 Task: Daily Calendar Template.
Action: Mouse moved to (273, 177)
Screenshot: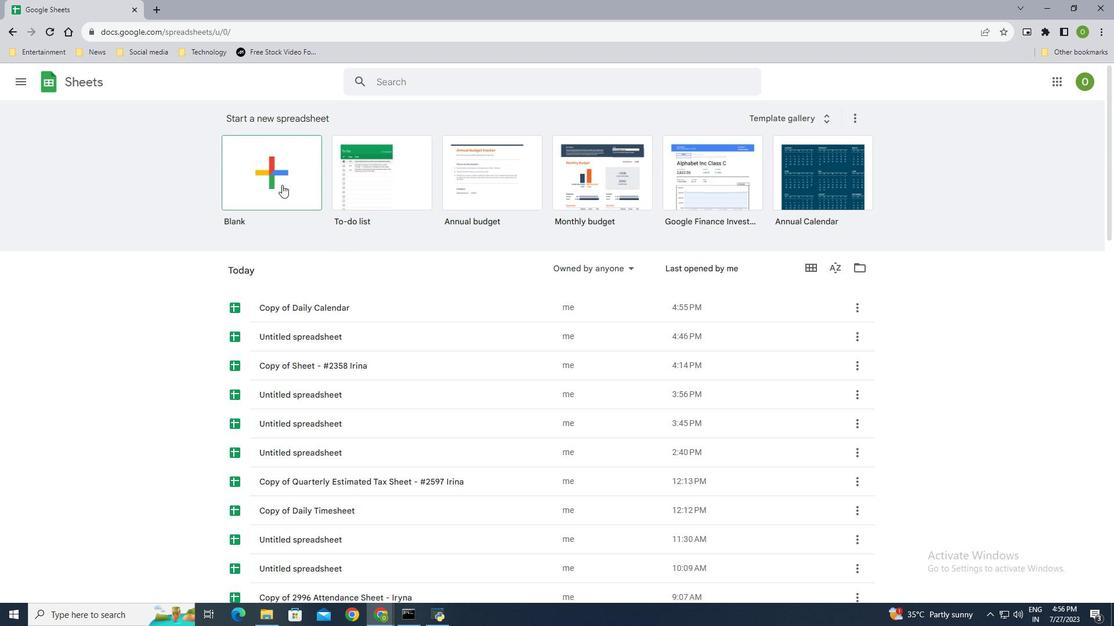 
Action: Mouse pressed left at (273, 177)
Screenshot: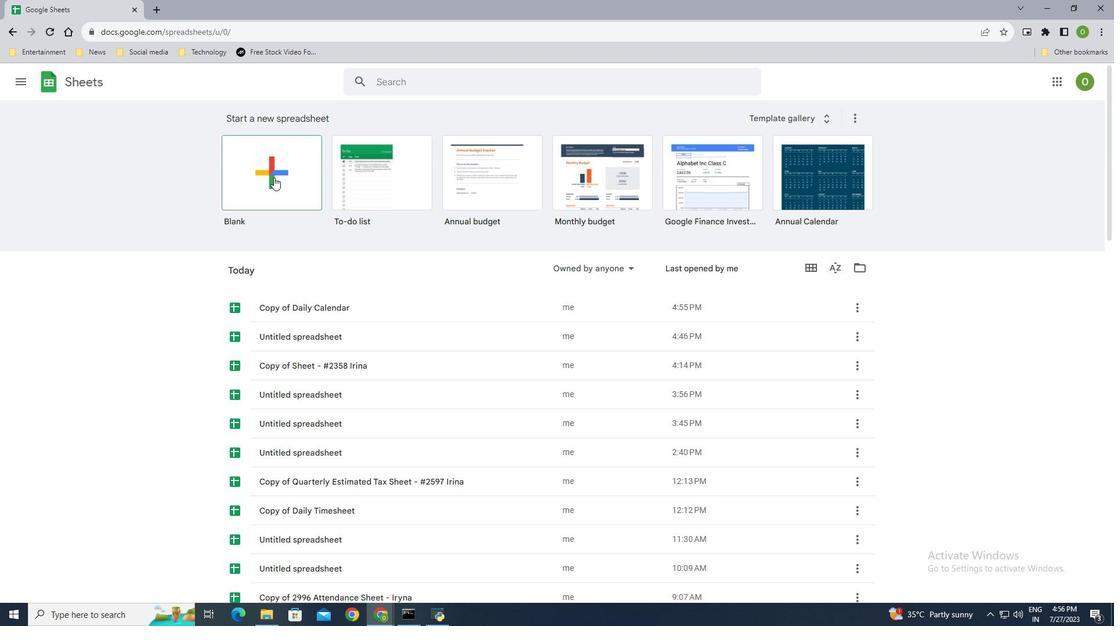
Action: Mouse moved to (56, 167)
Screenshot: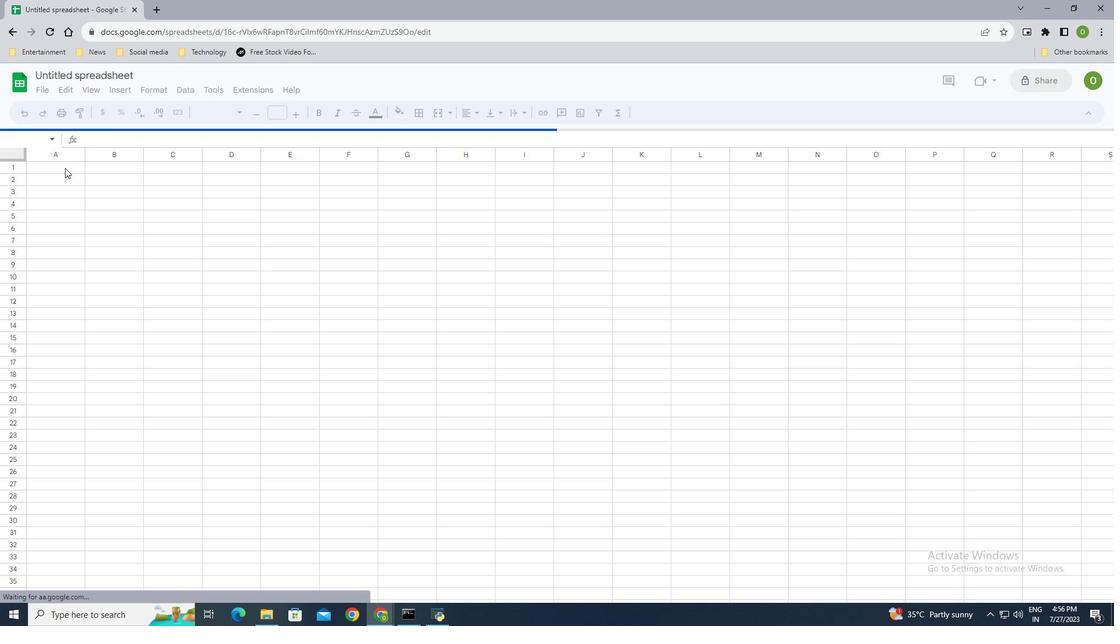 
Action: Mouse pressed left at (56, 167)
Screenshot: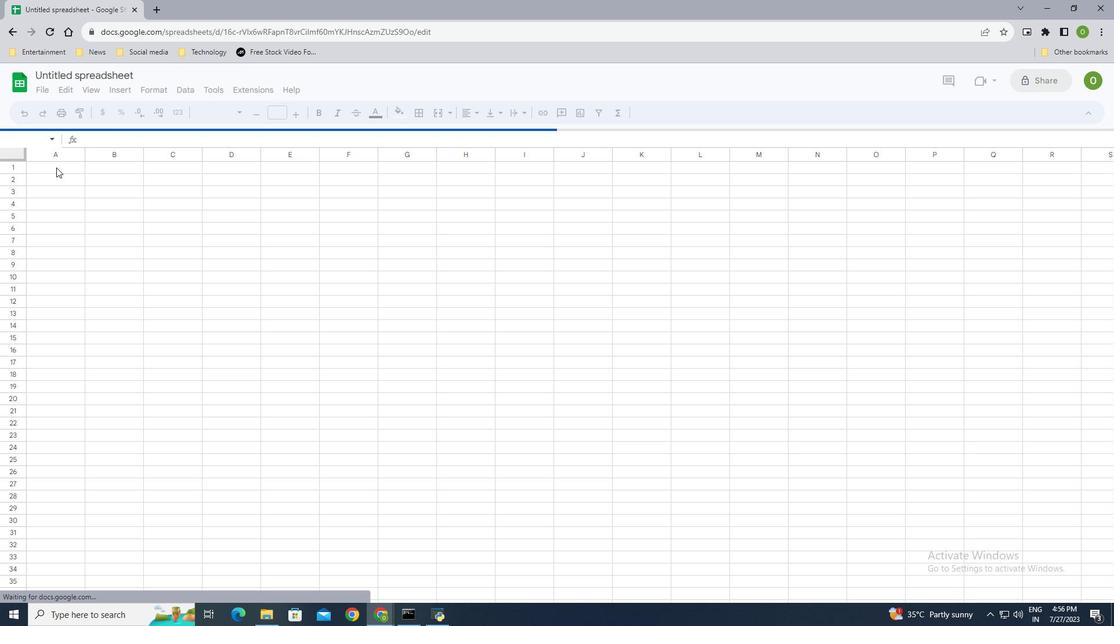 
Action: Mouse moved to (73, 165)
Screenshot: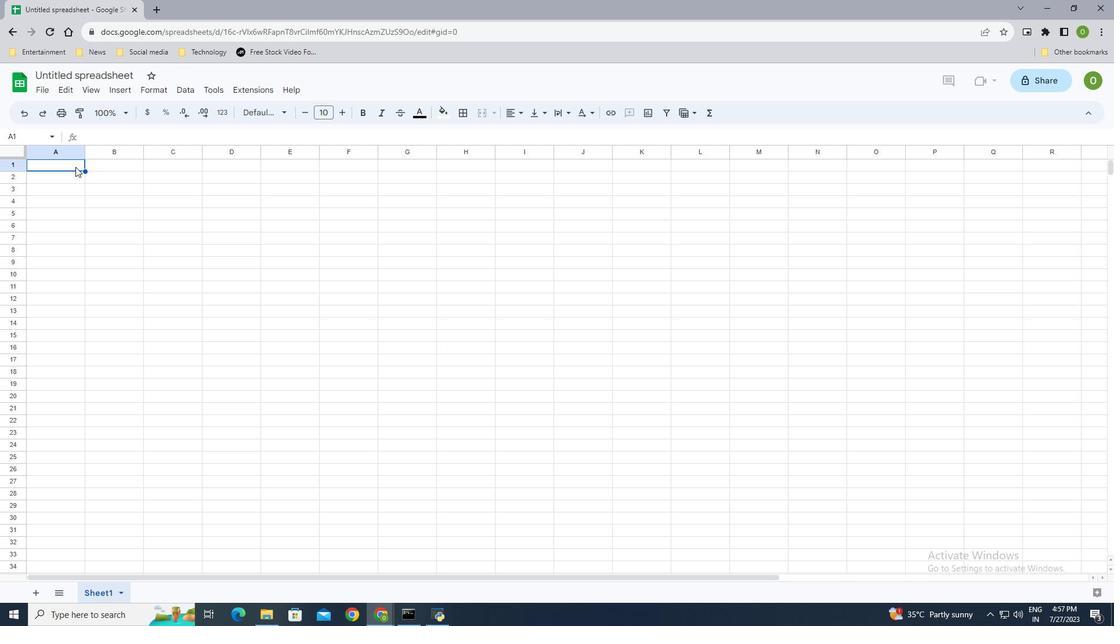 
Action: Mouse pressed left at (73, 165)
Screenshot: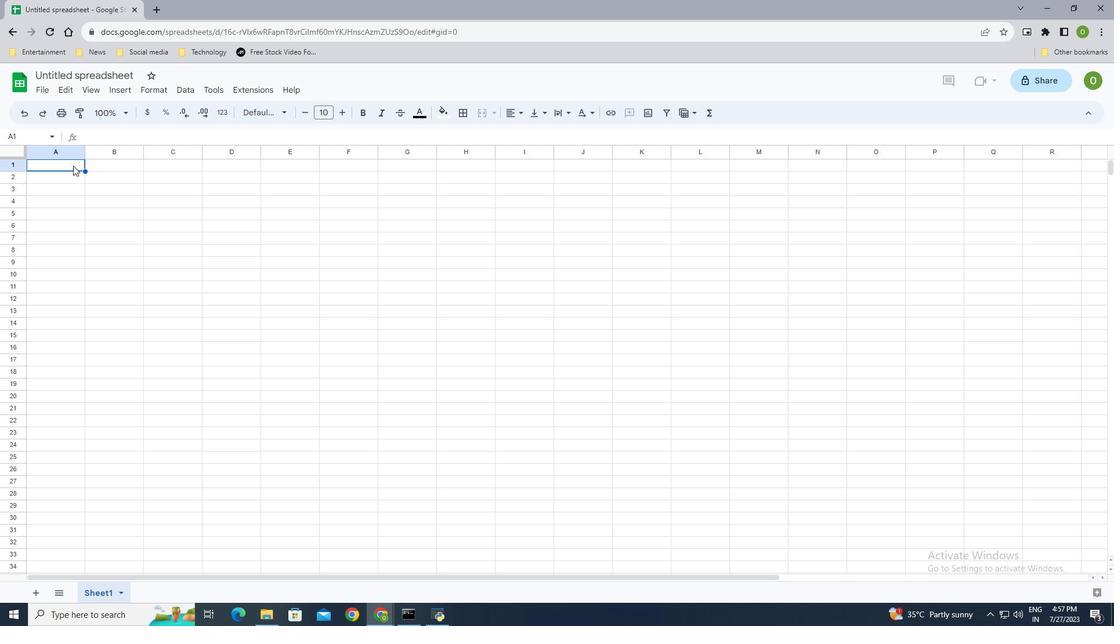
Action: Mouse moved to (479, 112)
Screenshot: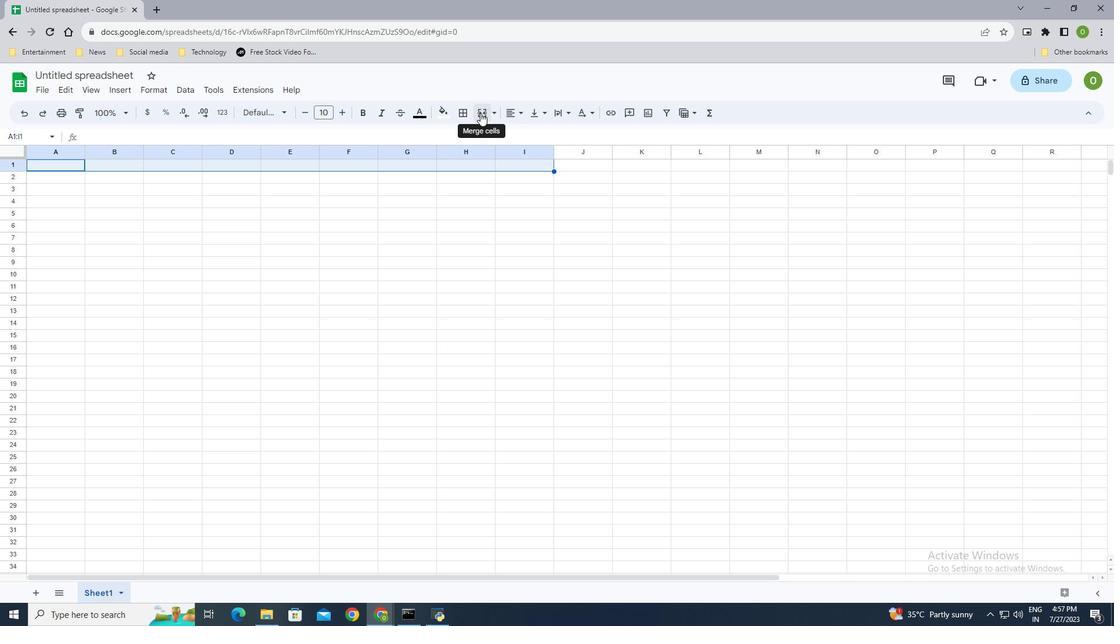
Action: Mouse pressed left at (479, 112)
Screenshot: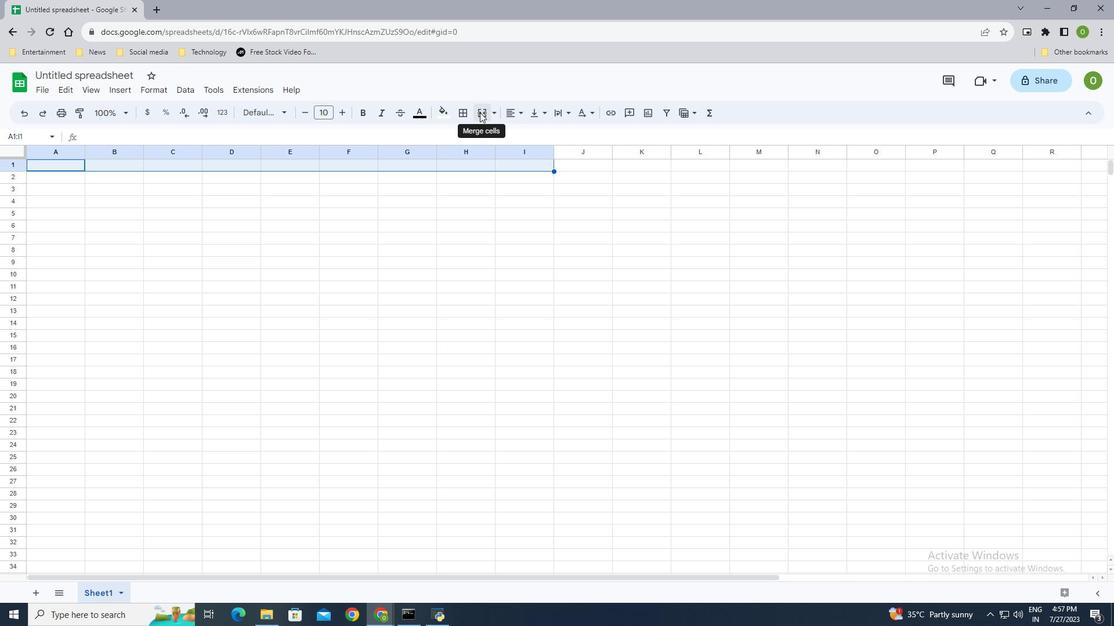 
Action: Mouse moved to (21, 171)
Screenshot: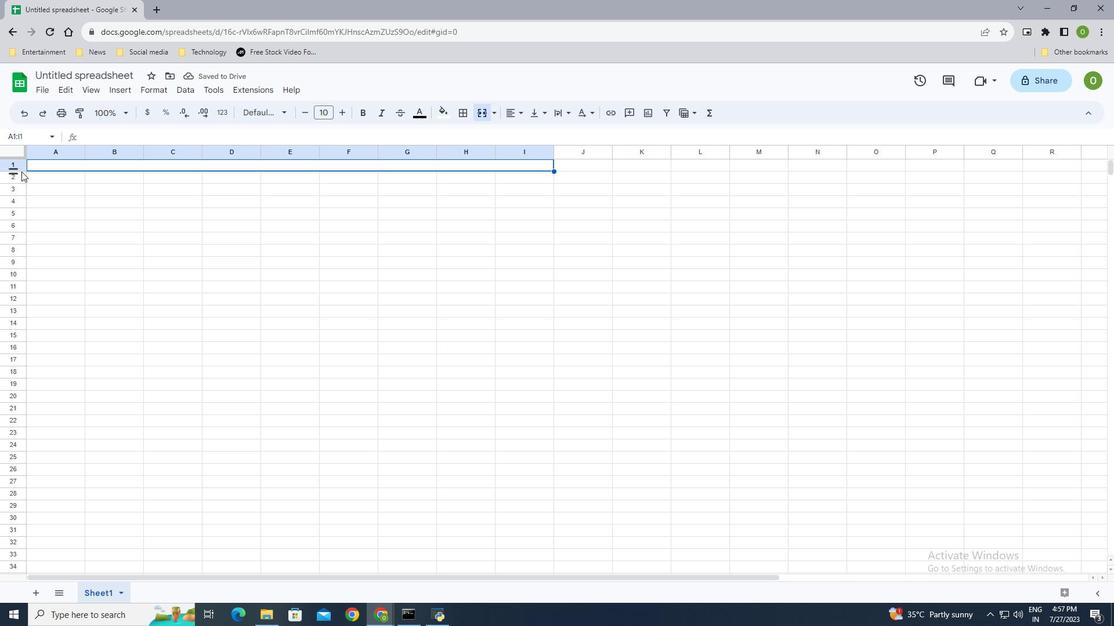 
Action: Mouse pressed left at (21, 171)
Screenshot: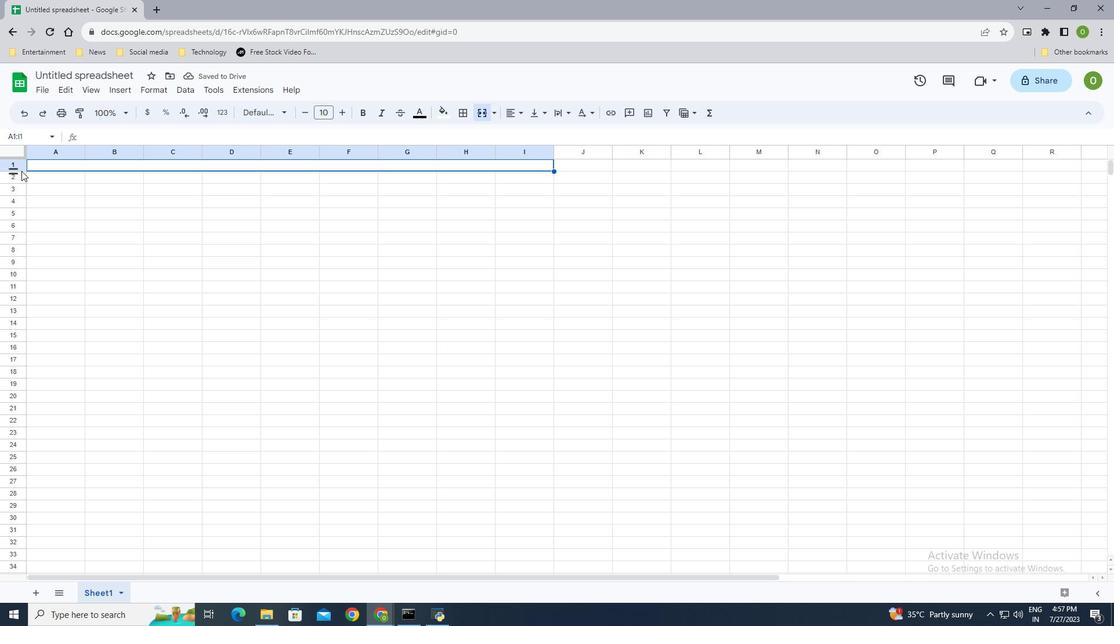 
Action: Mouse moved to (19, 170)
Screenshot: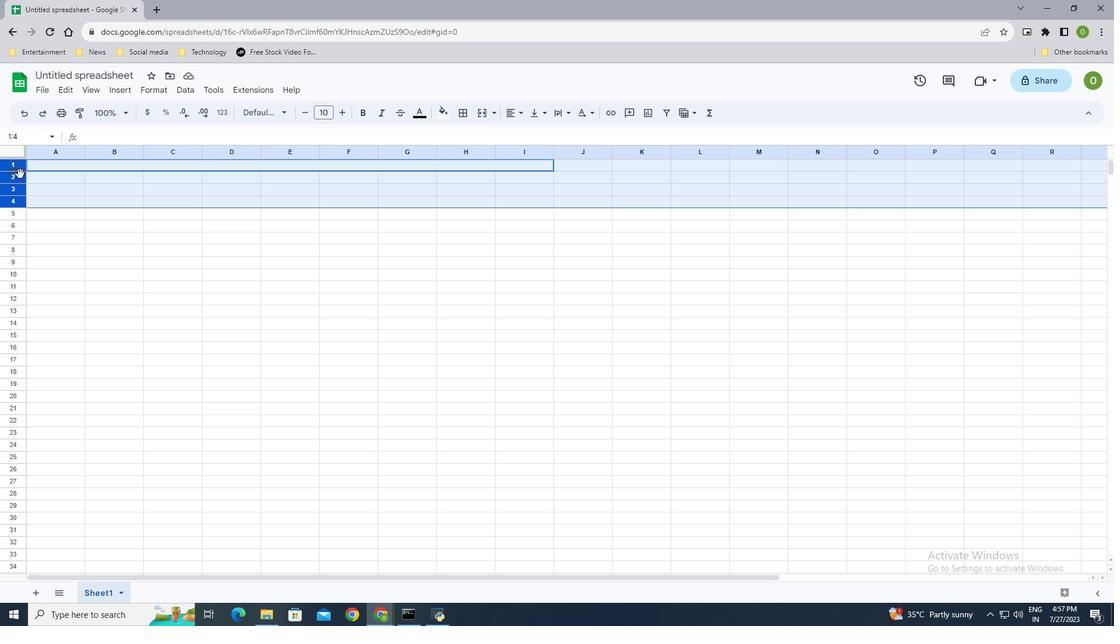 
Action: Mouse pressed left at (19, 170)
Screenshot: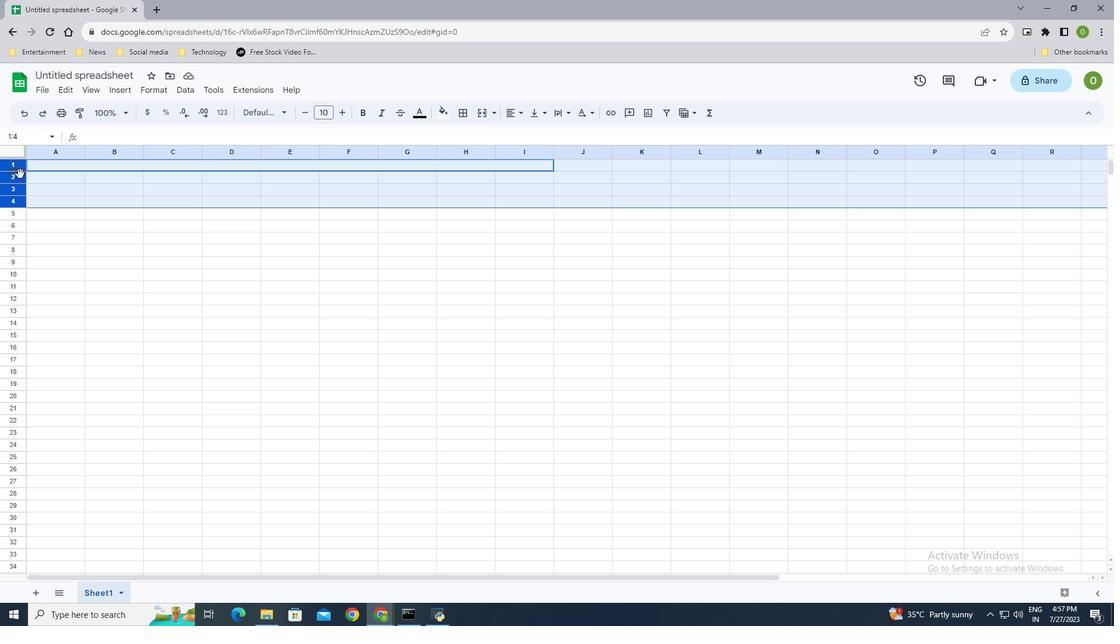 
Action: Mouse moved to (51, 268)
Screenshot: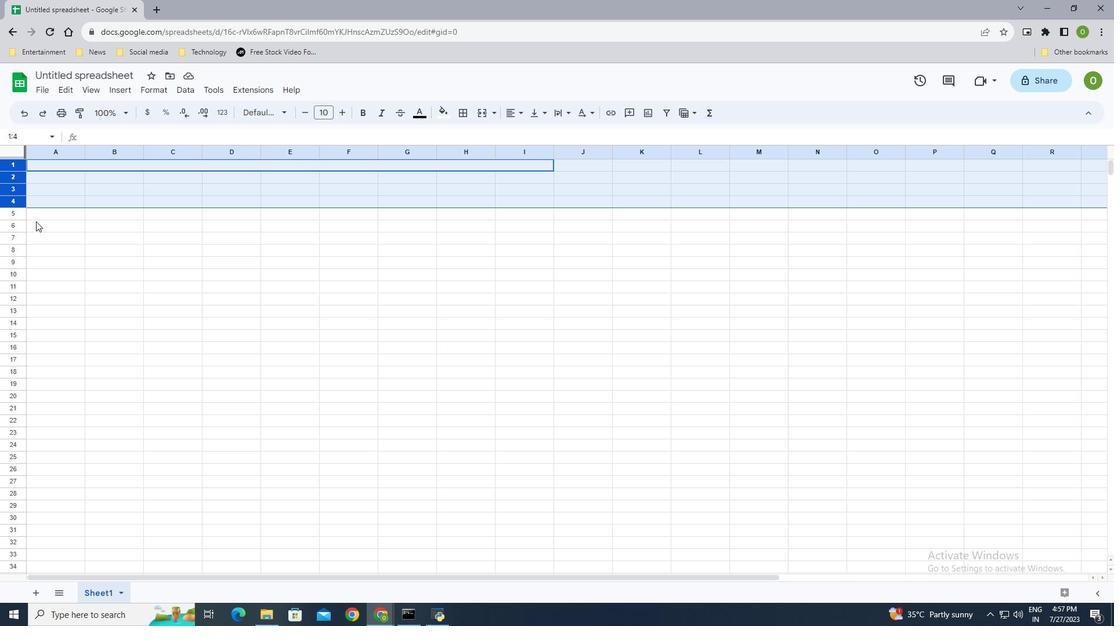 
Action: Mouse pressed left at (51, 268)
Screenshot: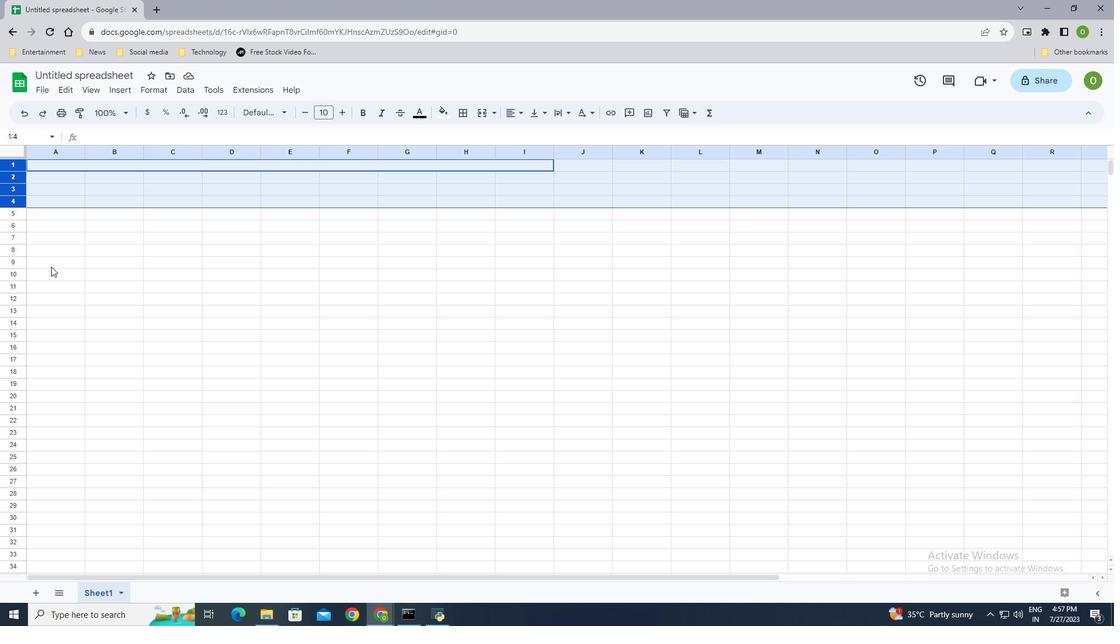 
Action: Mouse moved to (15, 170)
Screenshot: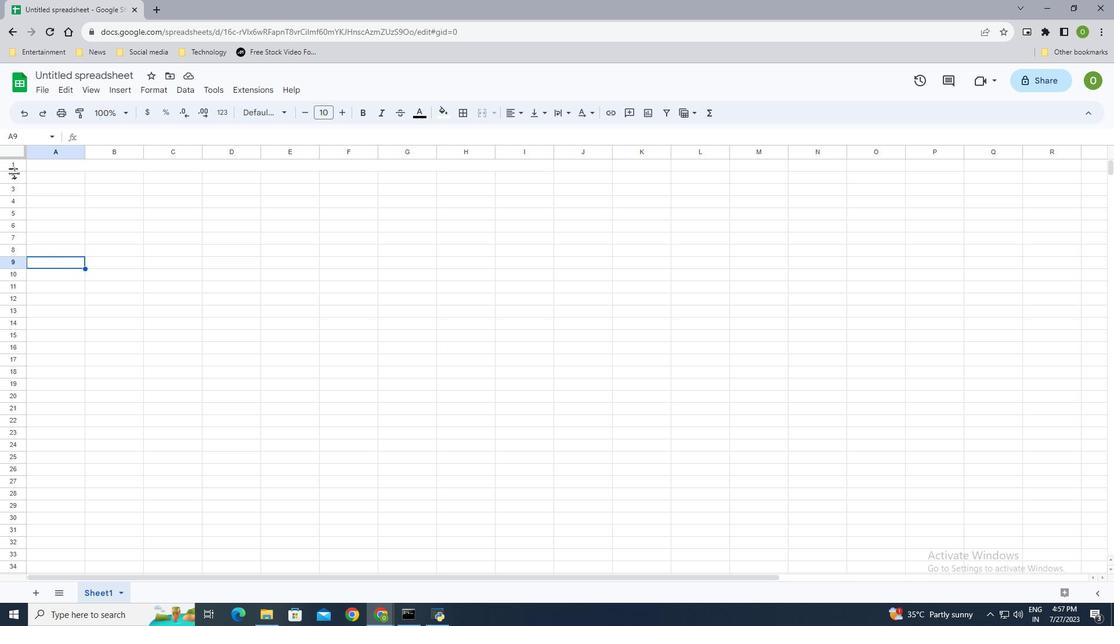 
Action: Mouse pressed left at (15, 170)
Screenshot: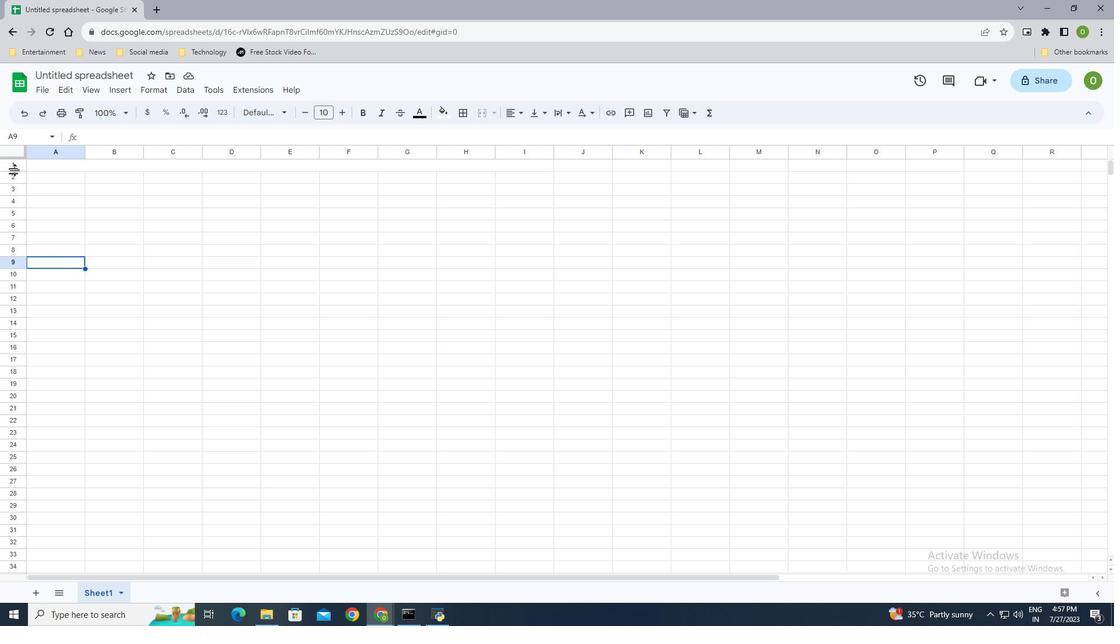 
Action: Mouse moved to (15, 170)
Screenshot: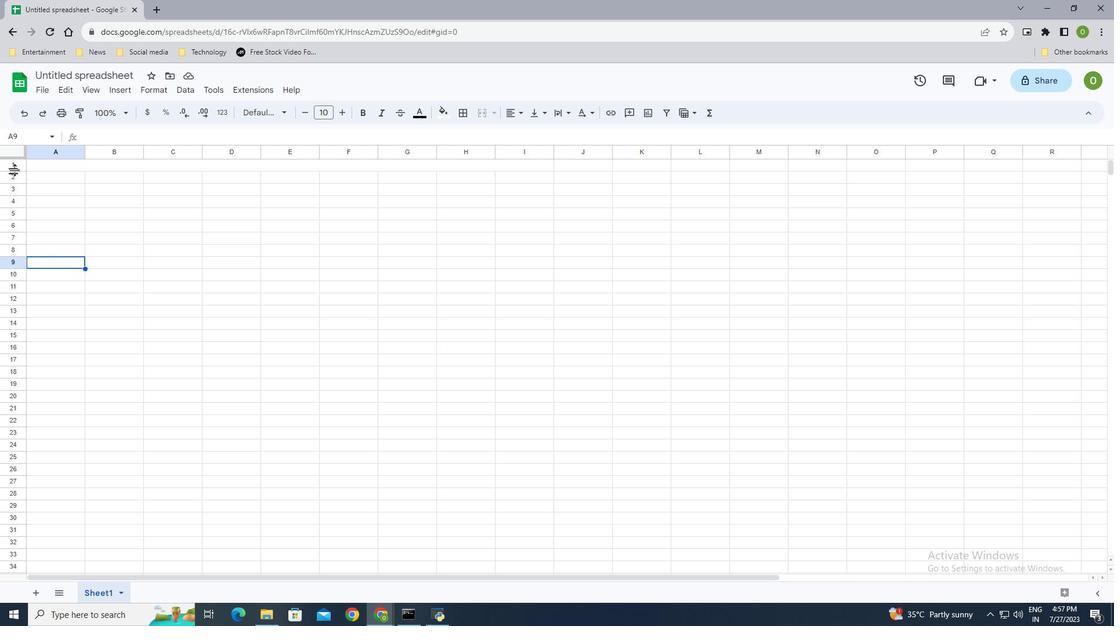 
Action: Mouse pressed left at (15, 170)
Screenshot: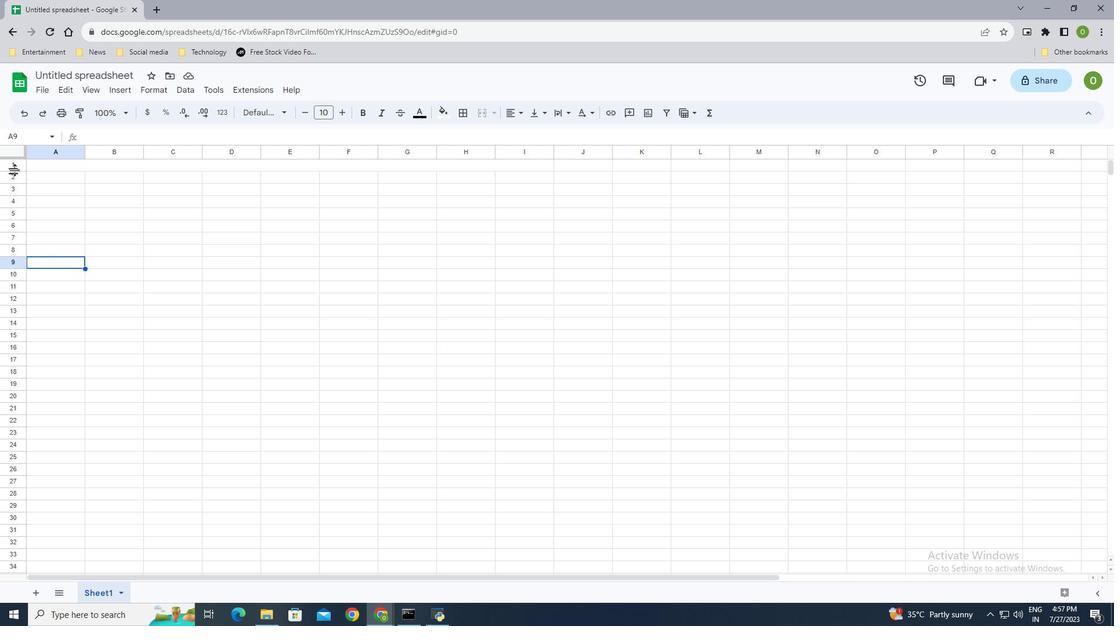 
Action: Mouse moved to (101, 182)
Screenshot: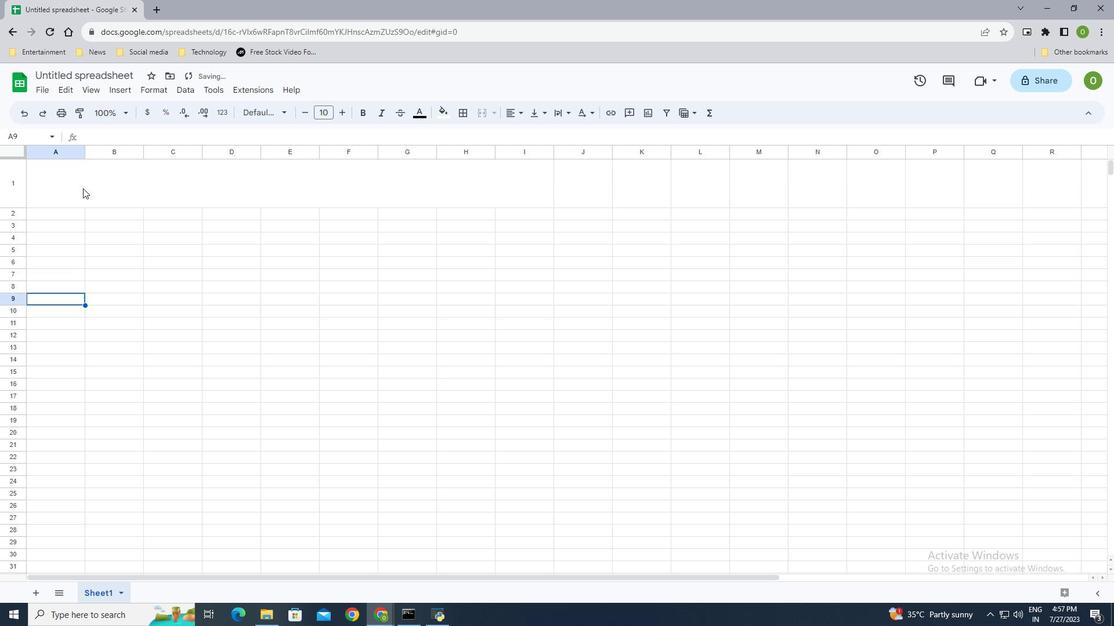 
Action: Mouse pressed left at (101, 182)
Screenshot: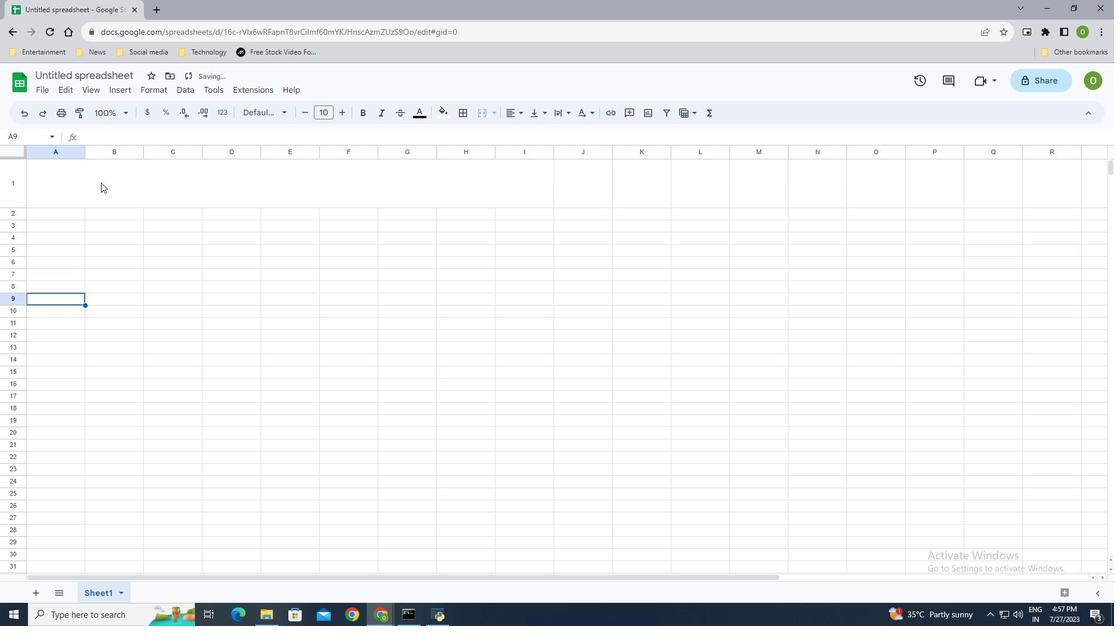 
Action: Mouse moved to (126, 86)
Screenshot: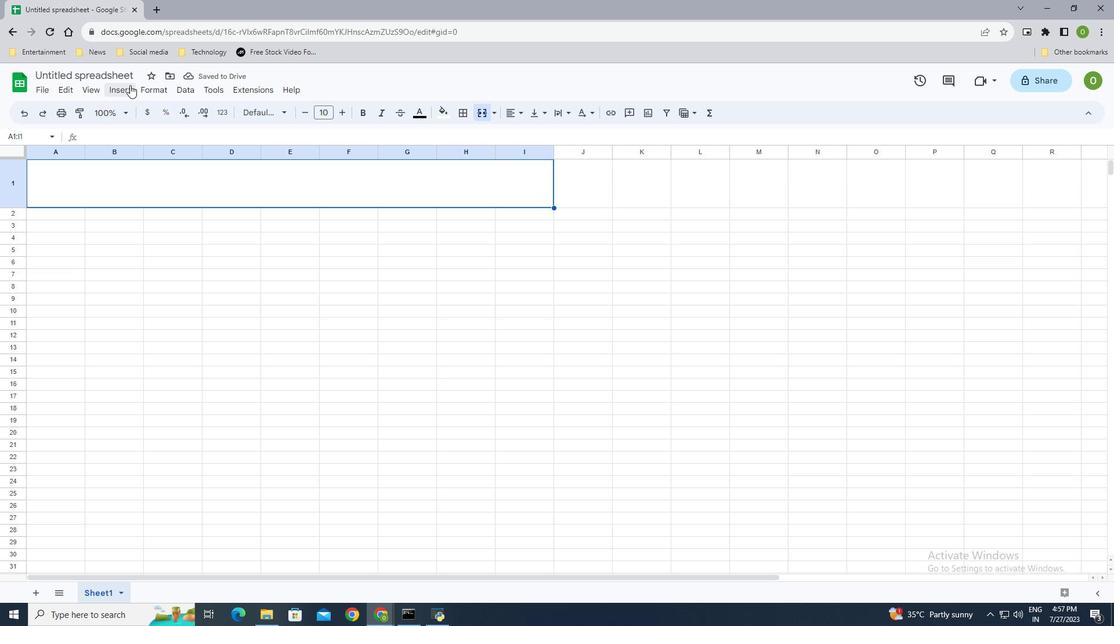 
Action: Mouse pressed left at (126, 86)
Screenshot: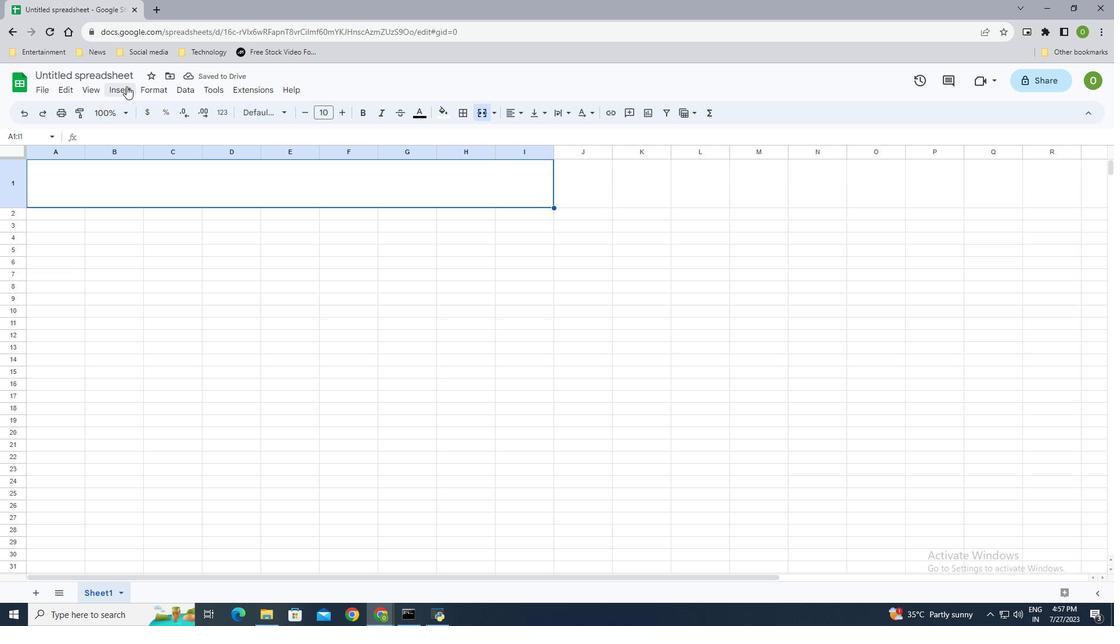 
Action: Mouse moved to (203, 245)
Screenshot: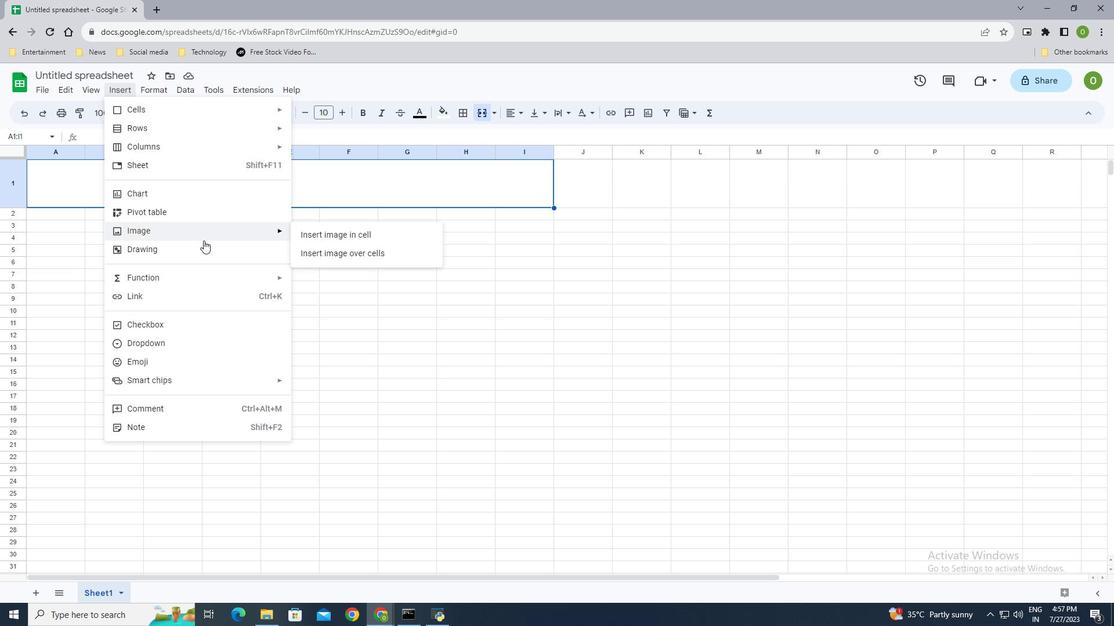 
Action: Mouse pressed left at (203, 245)
Screenshot: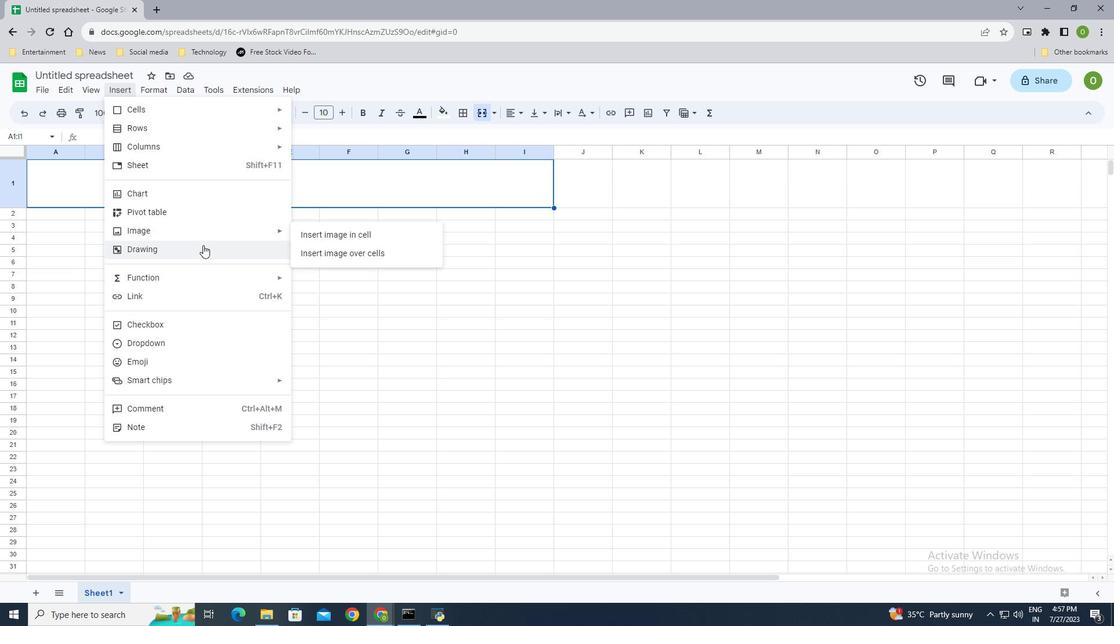 
Action: Mouse moved to (470, 140)
Screenshot: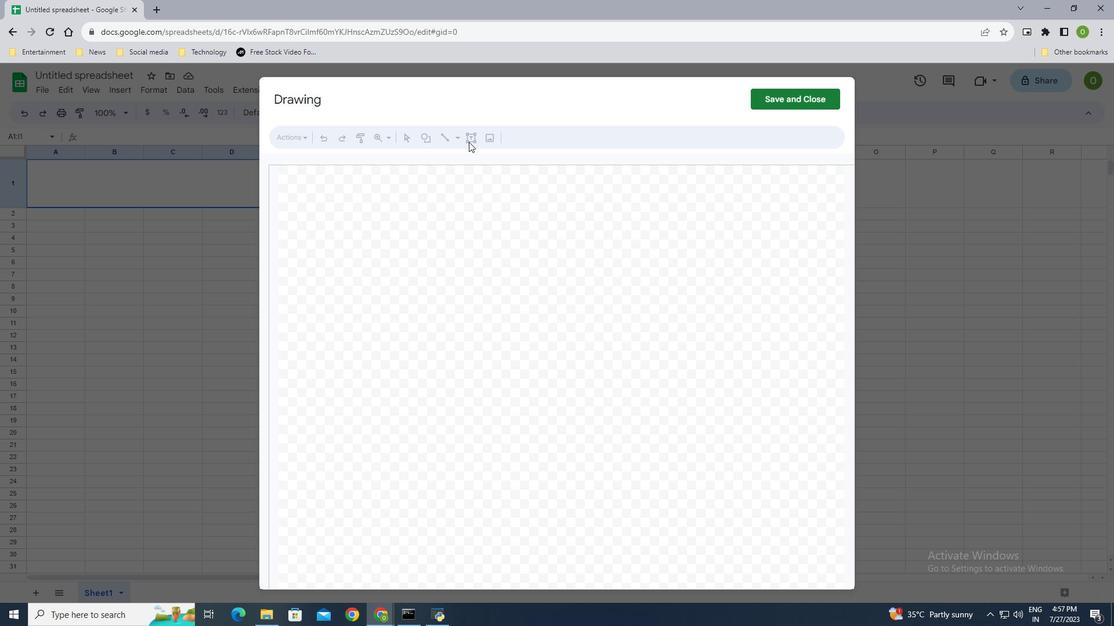 
Action: Mouse pressed left at (470, 140)
Screenshot: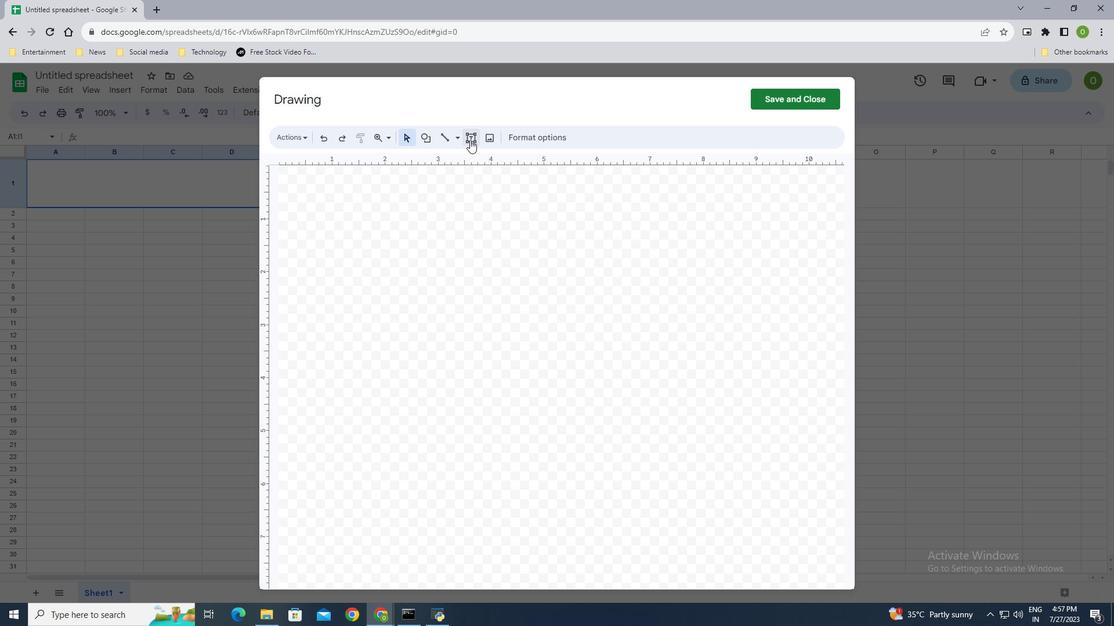 
Action: Mouse moved to (379, 271)
Screenshot: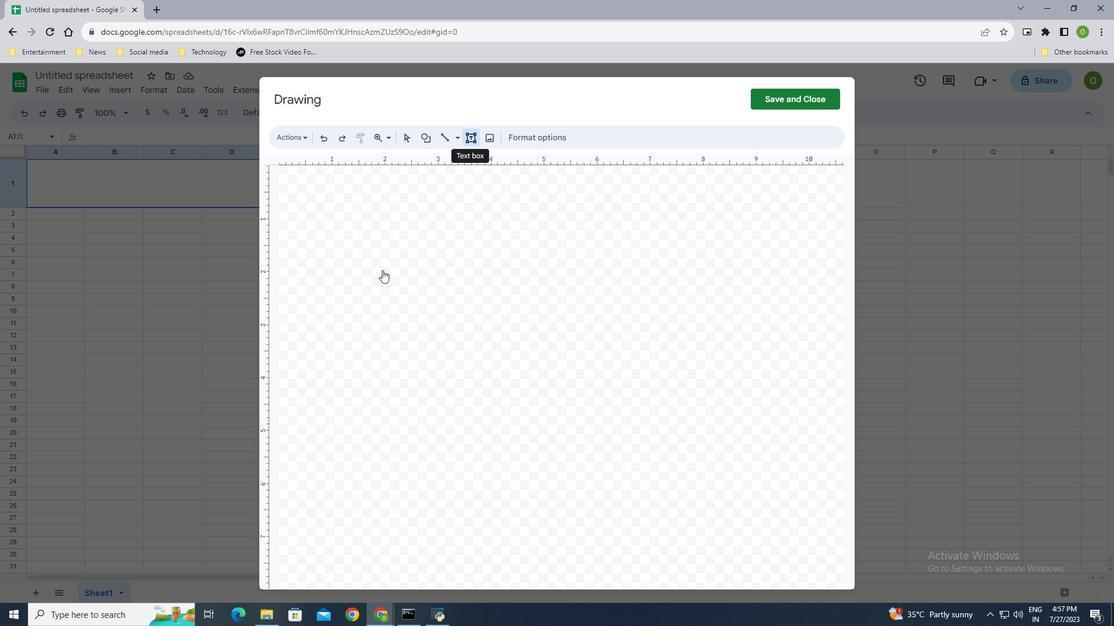 
Action: Mouse pressed left at (379, 271)
Screenshot: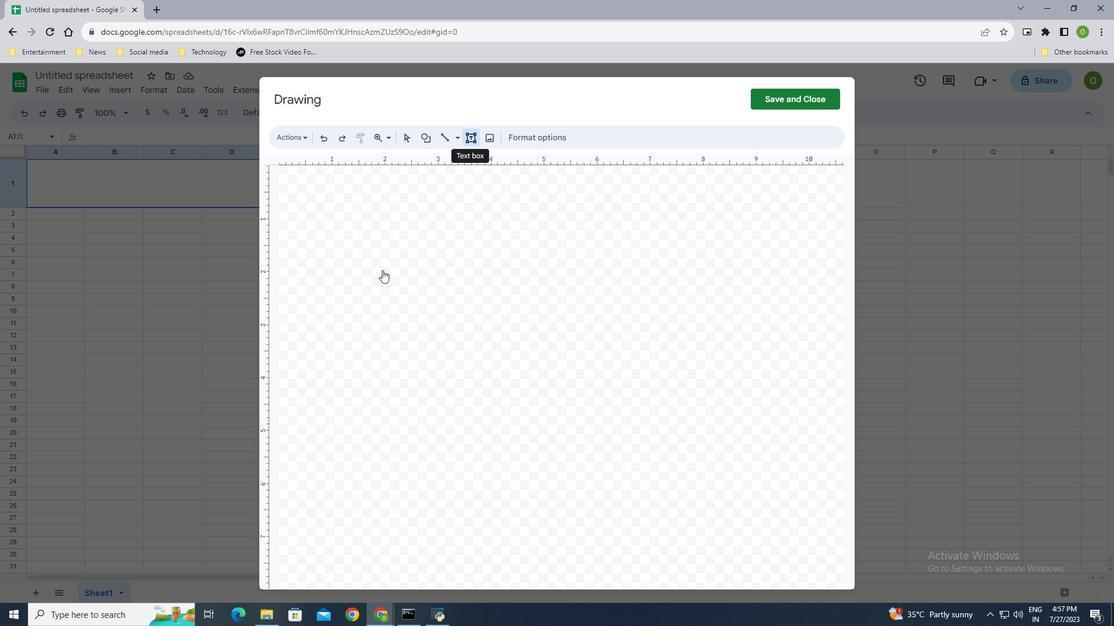 
Action: Mouse moved to (430, 296)
Screenshot: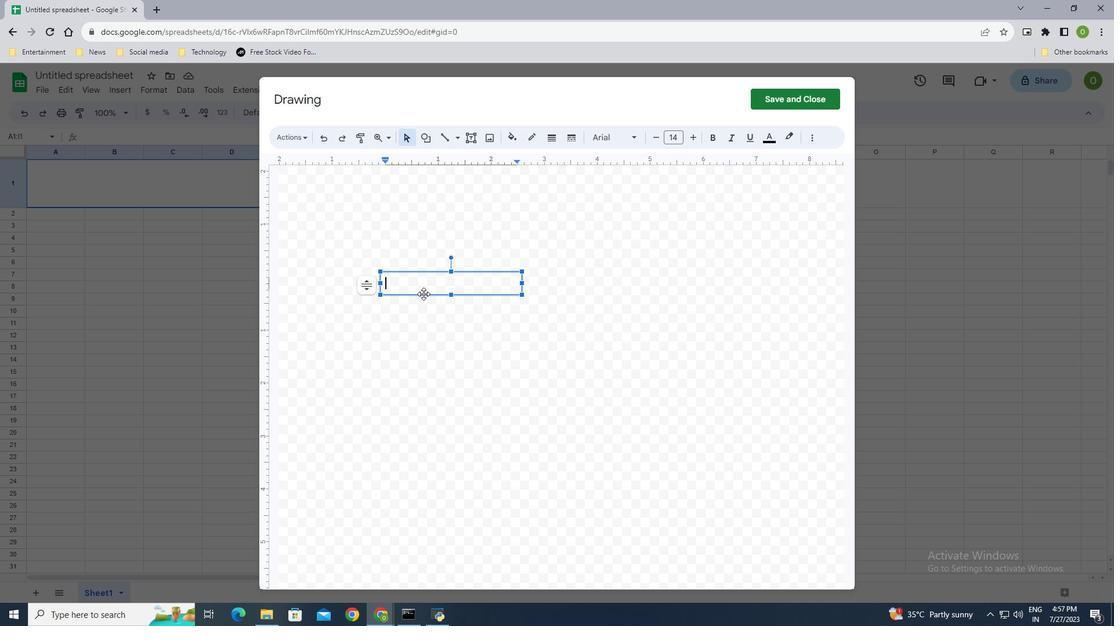 
Action: Key pressed <Key.shift><Key.shift><Key.shift><Key.shift><Key.shift>Daily<Key.space><Key.shift>Cal<Key.backspace><Key.backspace><Key.backspace><Key.backspace><Key.backspace><Key.backspace><Key.backspace><Key.backspace><Key.backspace><Key.backspace><Key.backspace><Key.caps_lock>DAILY<Key.space>CALENDAR<Key.shift_r><Key.left><Key.left><Key.left><Key.left><Key.left><Key.left><Key.left><Key.left><Key.left><Key.left><Key.left><Key.left><Key.left><Key.left><Key.left><Key.left><Key.left><Key.left><Key.left><Key.left><Key.left>
Screenshot: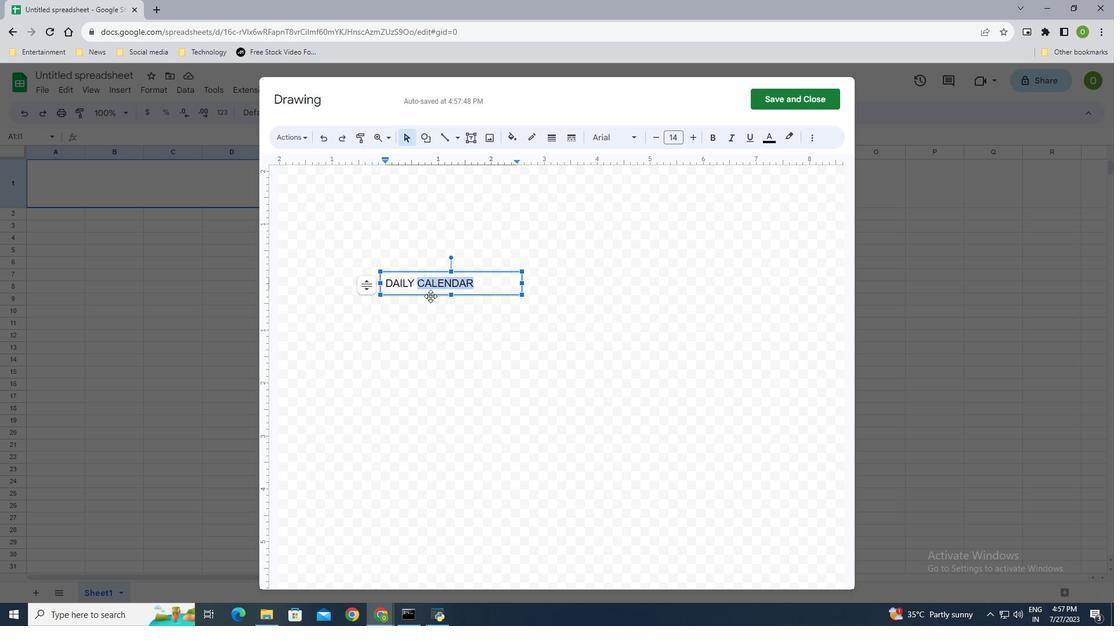 
Action: Mouse moved to (616, 136)
Screenshot: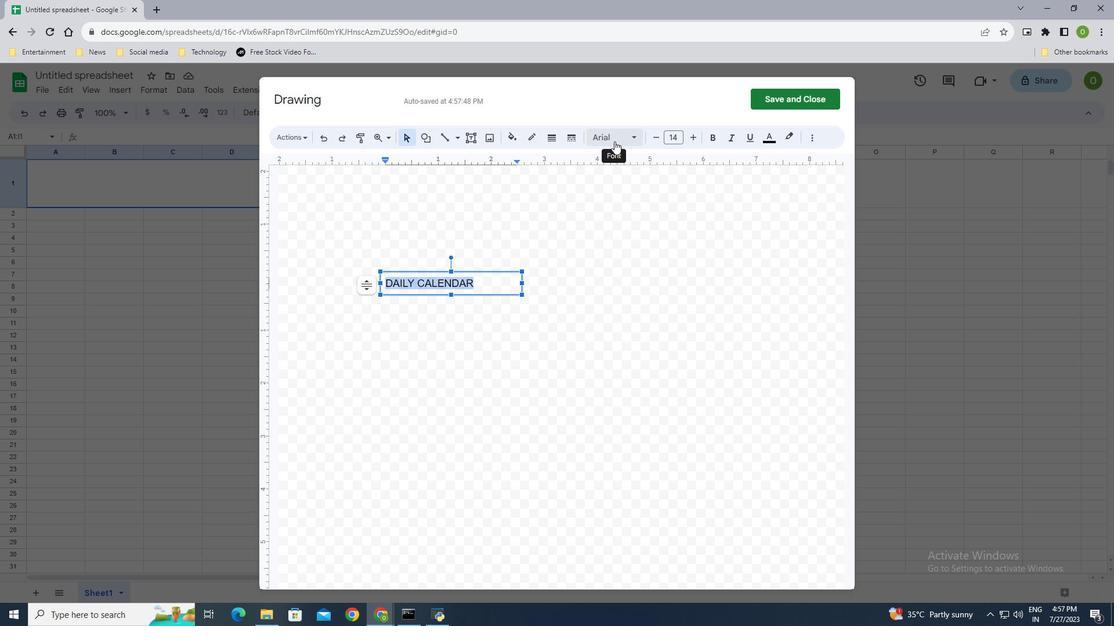 
Action: Mouse pressed left at (616, 136)
Screenshot: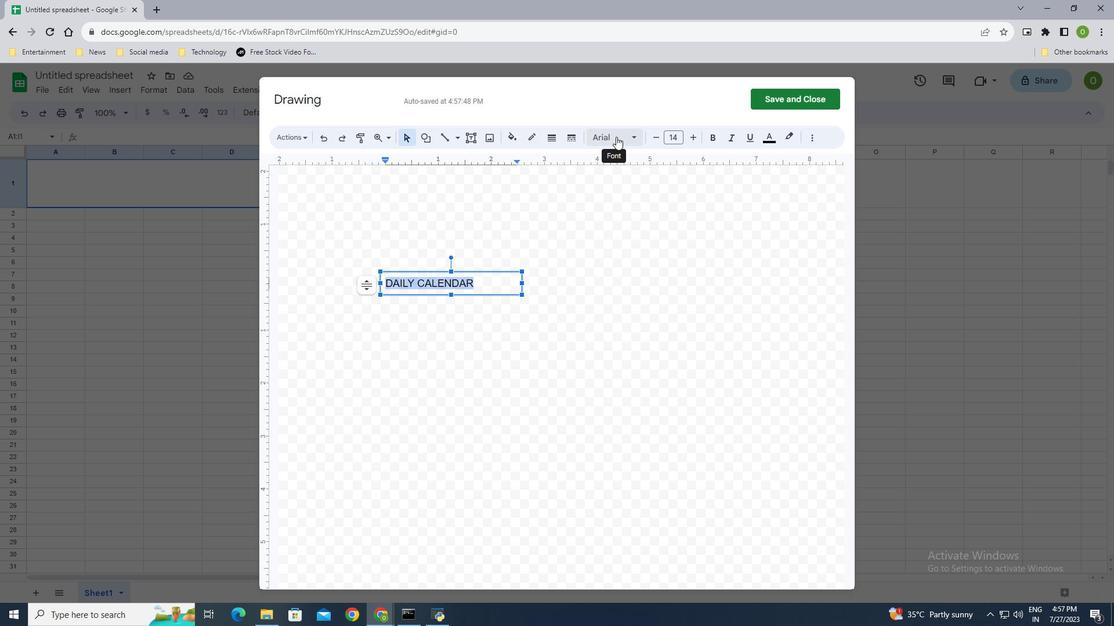 
Action: Mouse moved to (630, 157)
Screenshot: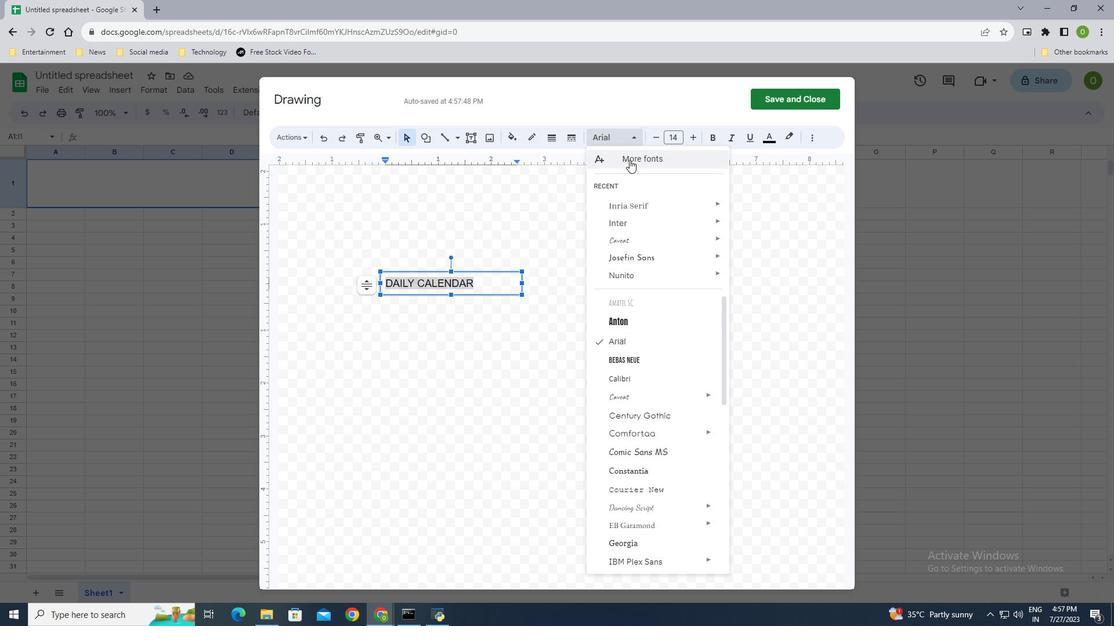 
Action: Mouse pressed left at (630, 157)
Screenshot: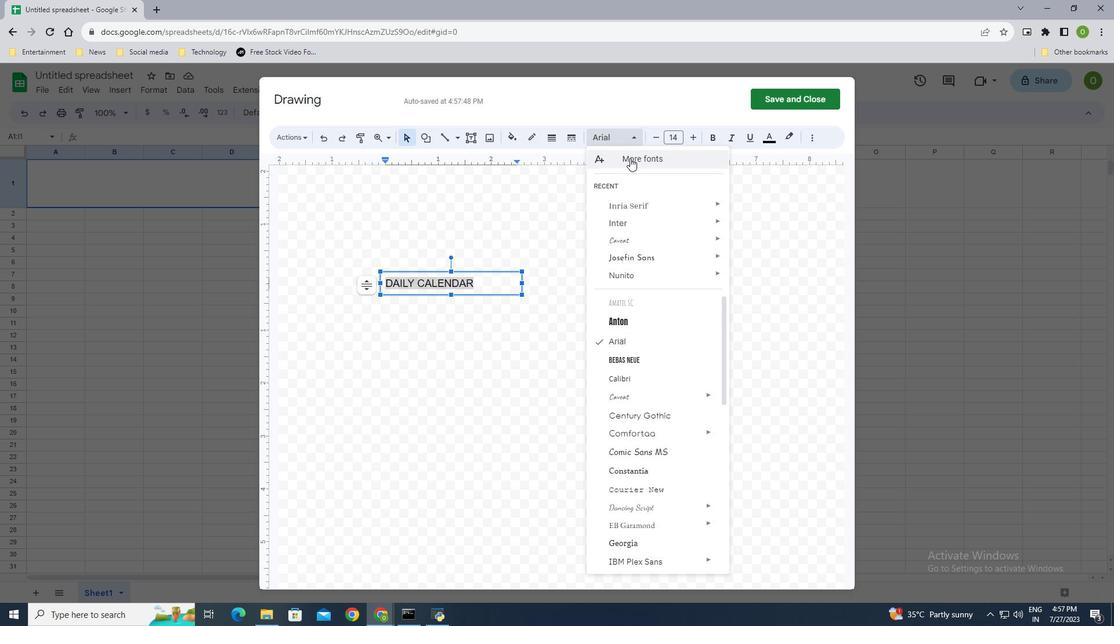 
Action: Mouse moved to (388, 220)
Screenshot: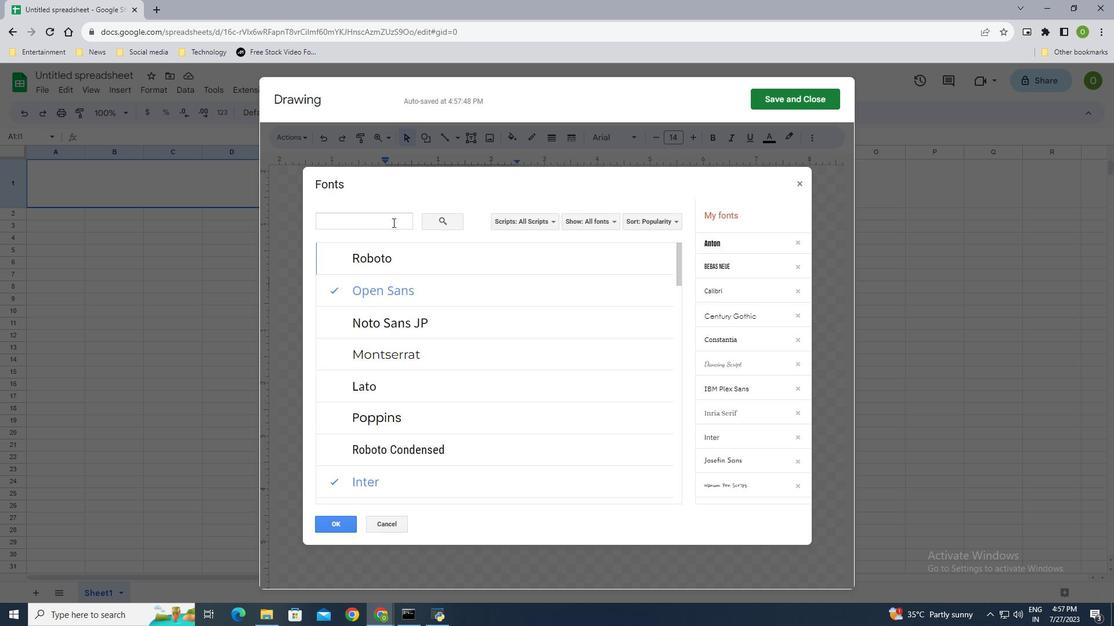 
Action: Mouse pressed left at (388, 220)
Screenshot: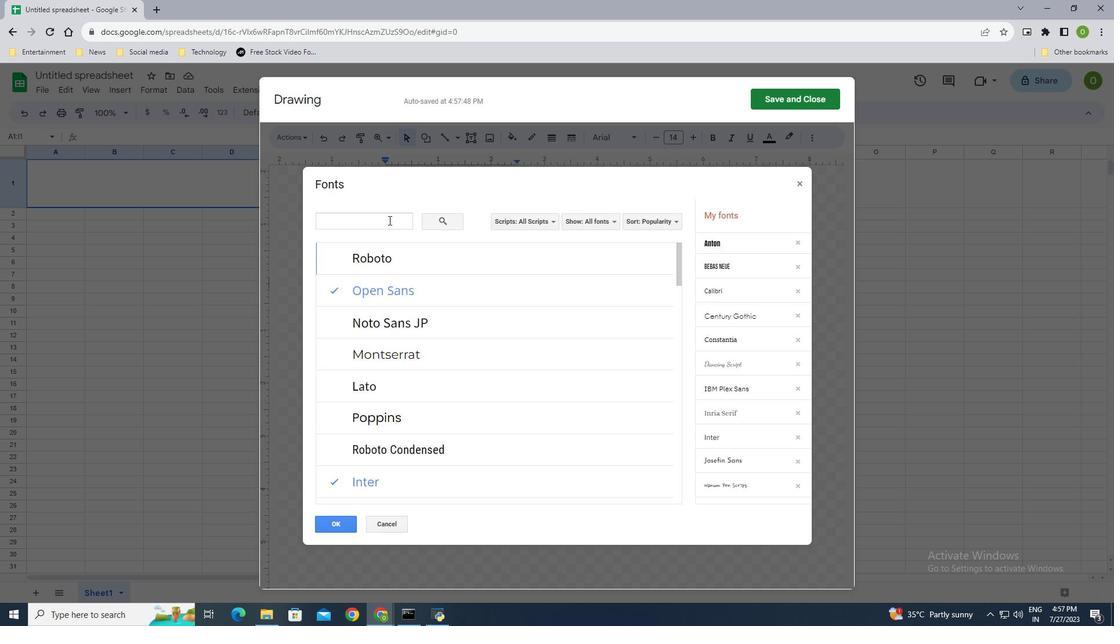 
Action: Key pressed ZCOO
Screenshot: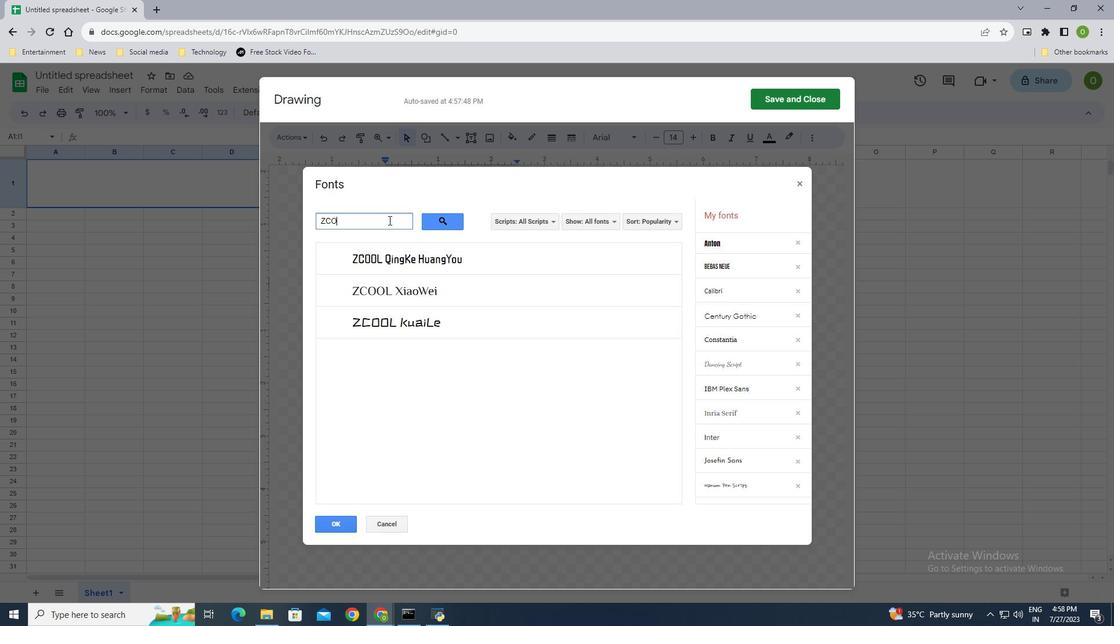 
Action: Mouse moved to (412, 258)
Screenshot: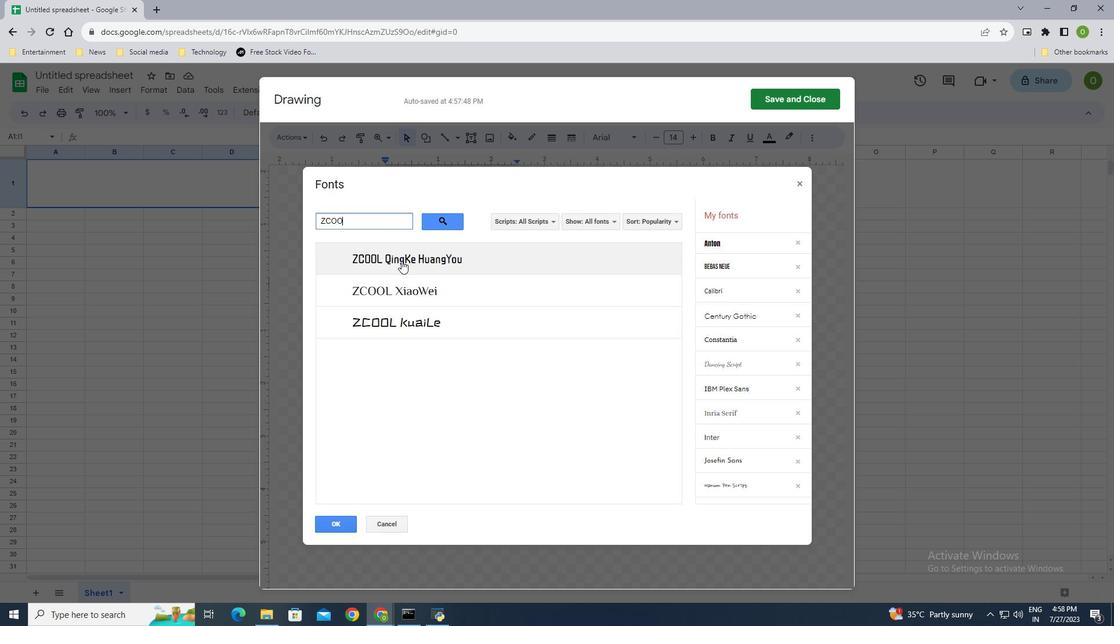 
Action: Mouse pressed left at (412, 258)
Screenshot: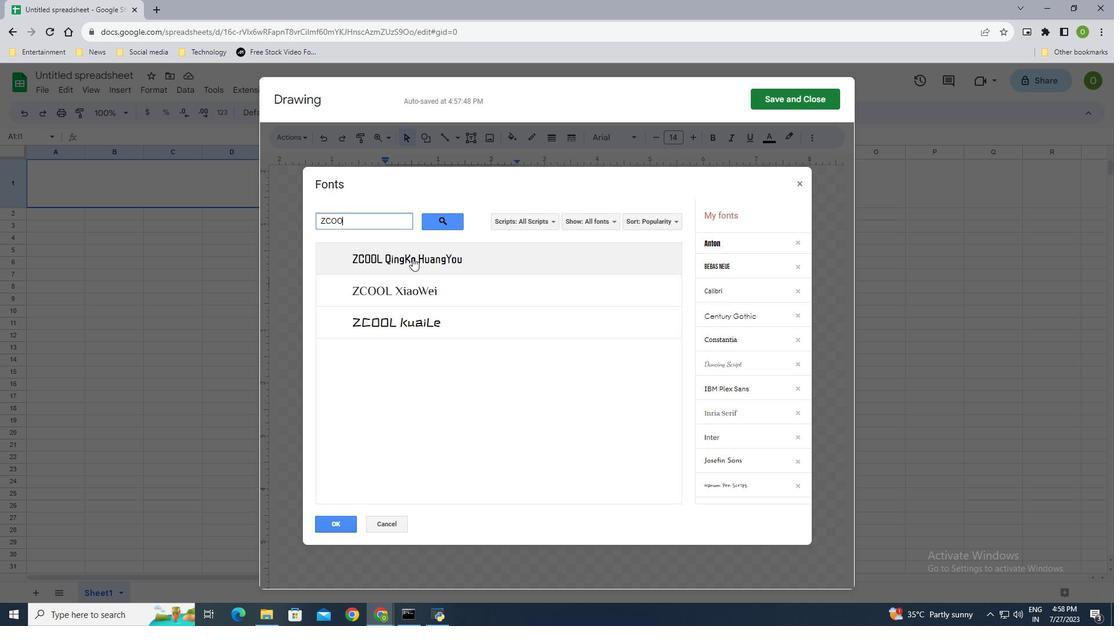 
Action: Mouse moved to (330, 523)
Screenshot: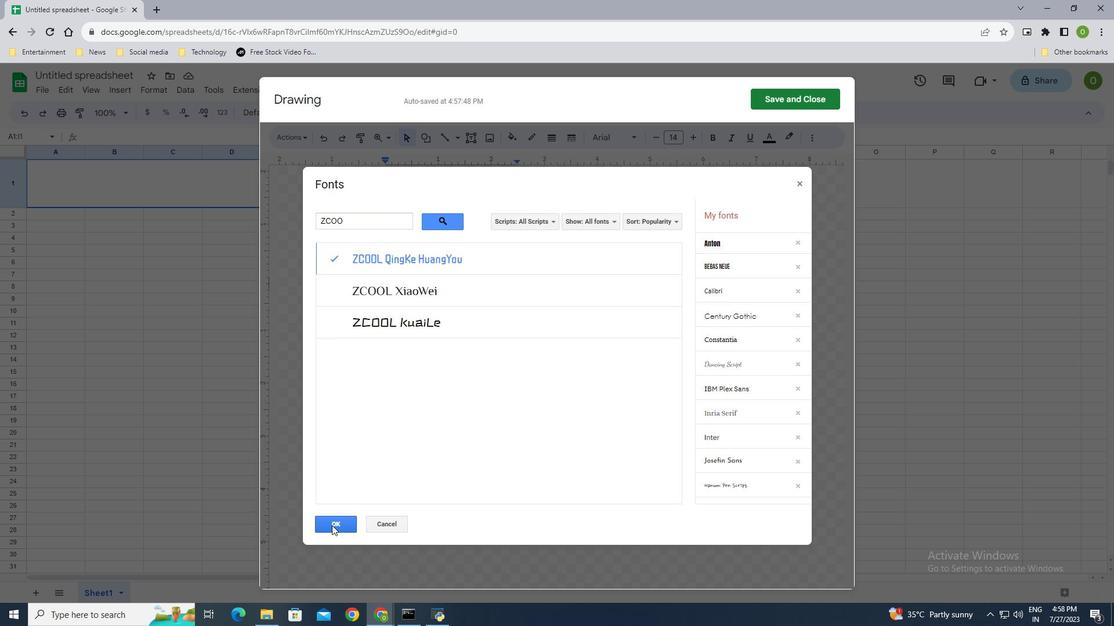 
Action: Mouse pressed left at (330, 523)
Screenshot: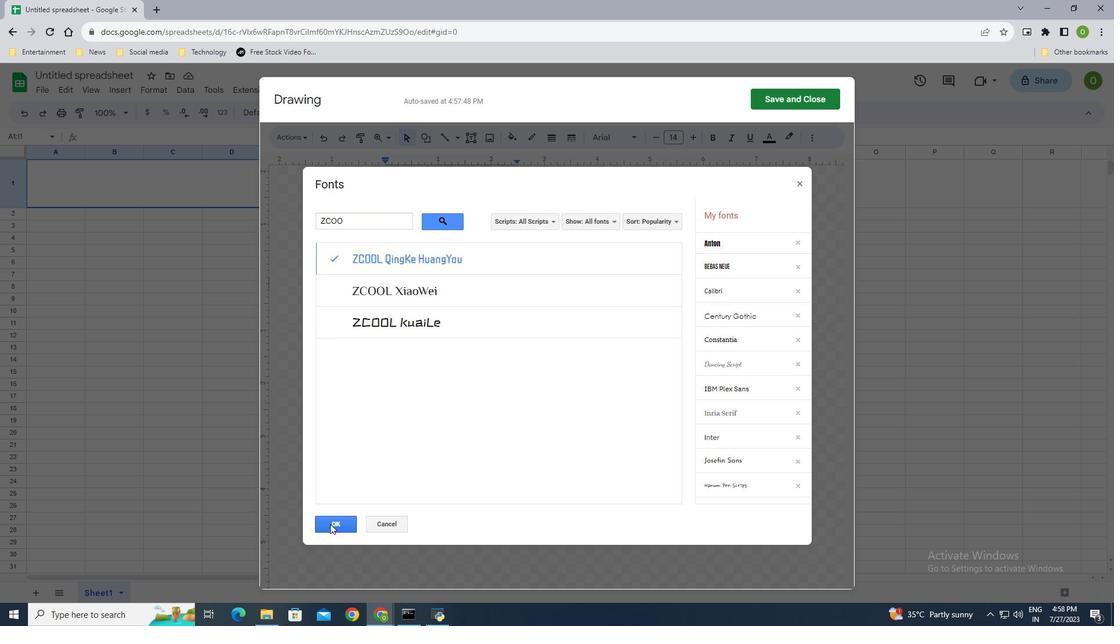 
Action: Mouse moved to (604, 139)
Screenshot: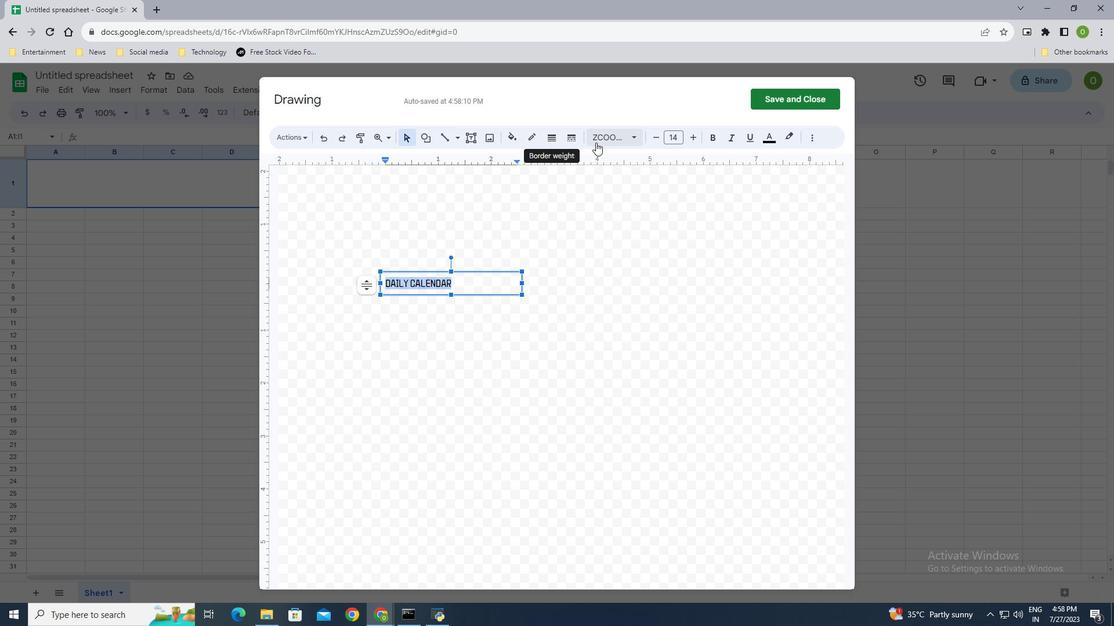 
Action: Mouse pressed left at (604, 139)
Screenshot: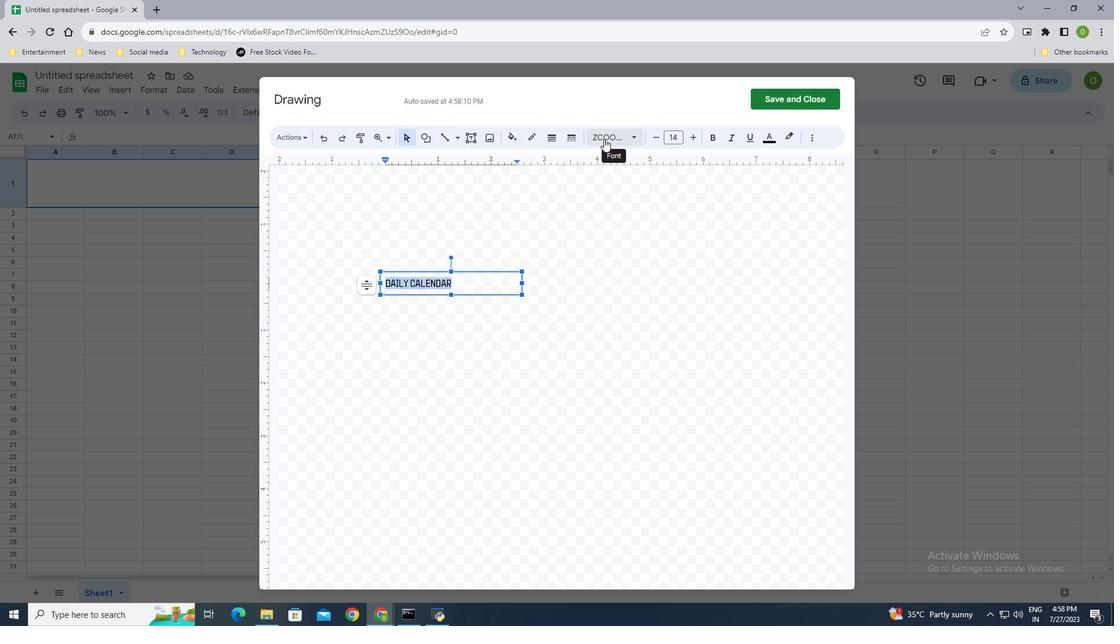 
Action: Mouse moved to (634, 160)
Screenshot: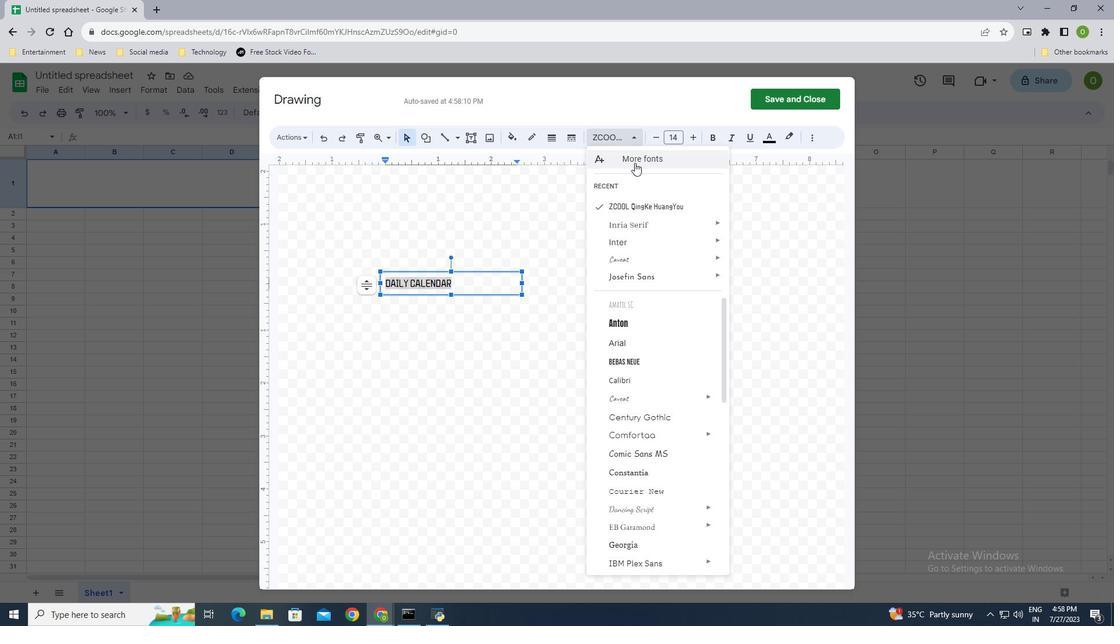 
Action: Mouse pressed left at (634, 160)
Screenshot: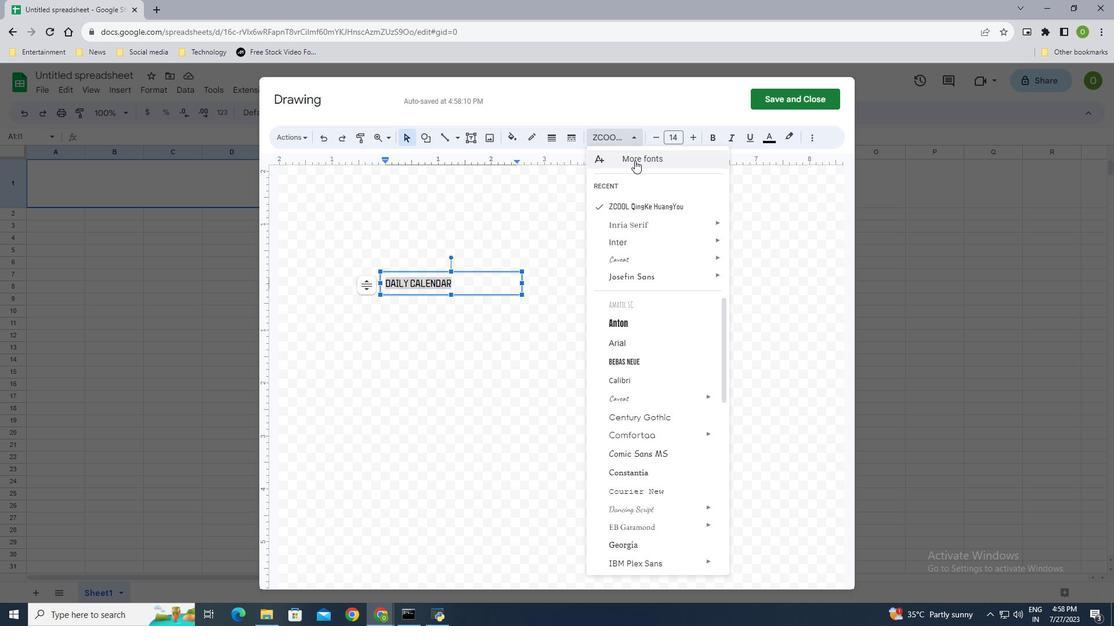
Action: Mouse moved to (418, 285)
Screenshot: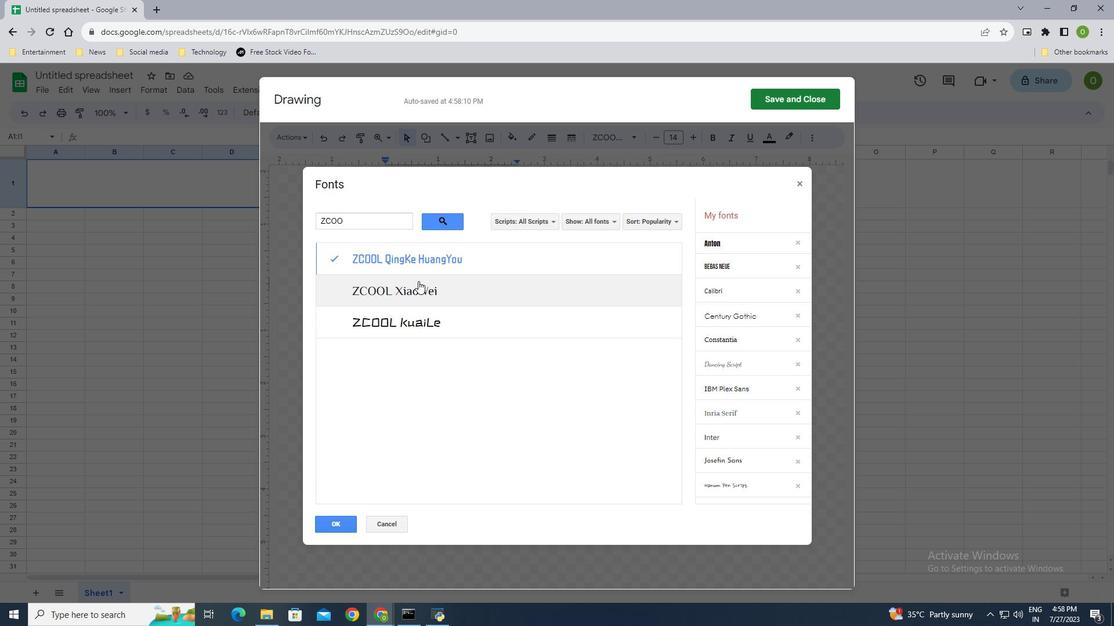 
Action: Mouse pressed left at (418, 285)
Screenshot: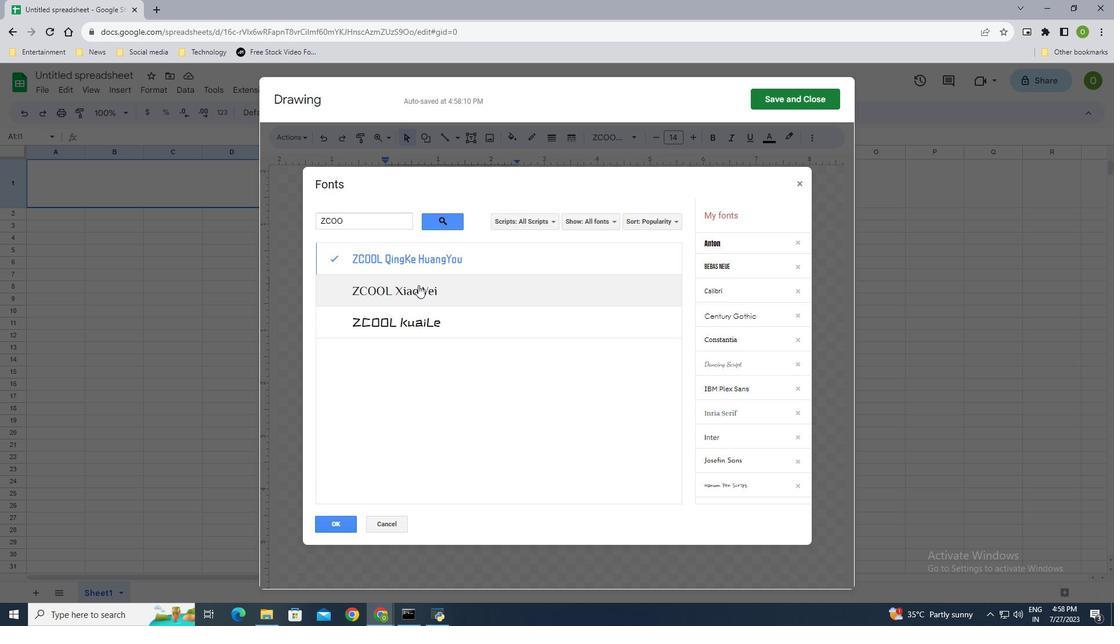 
Action: Mouse moved to (336, 525)
Screenshot: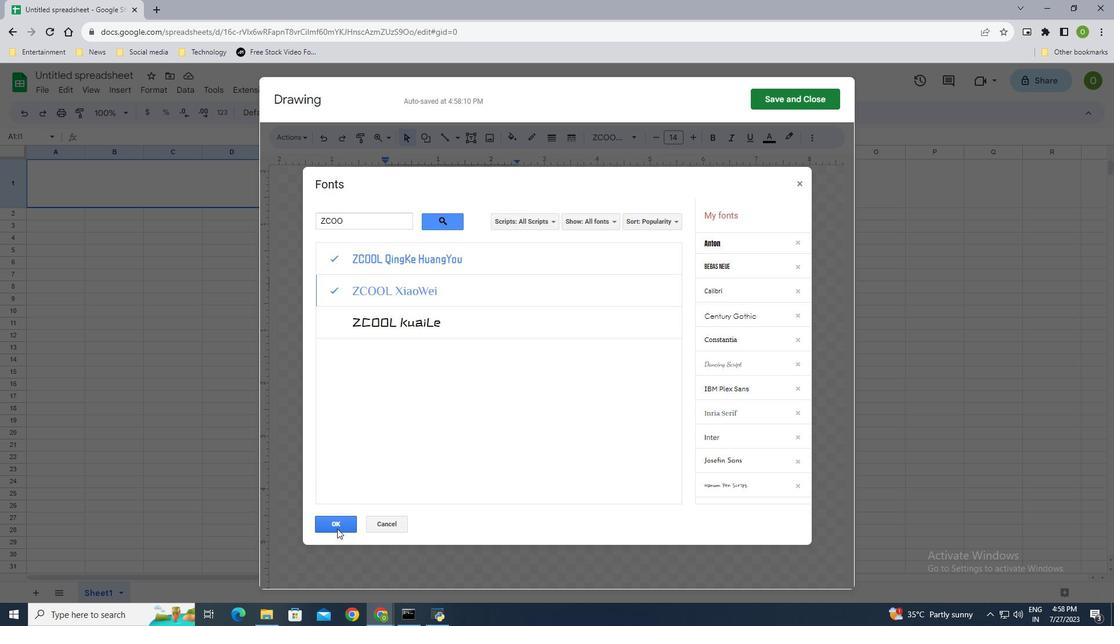 
Action: Mouse pressed left at (336, 525)
Screenshot: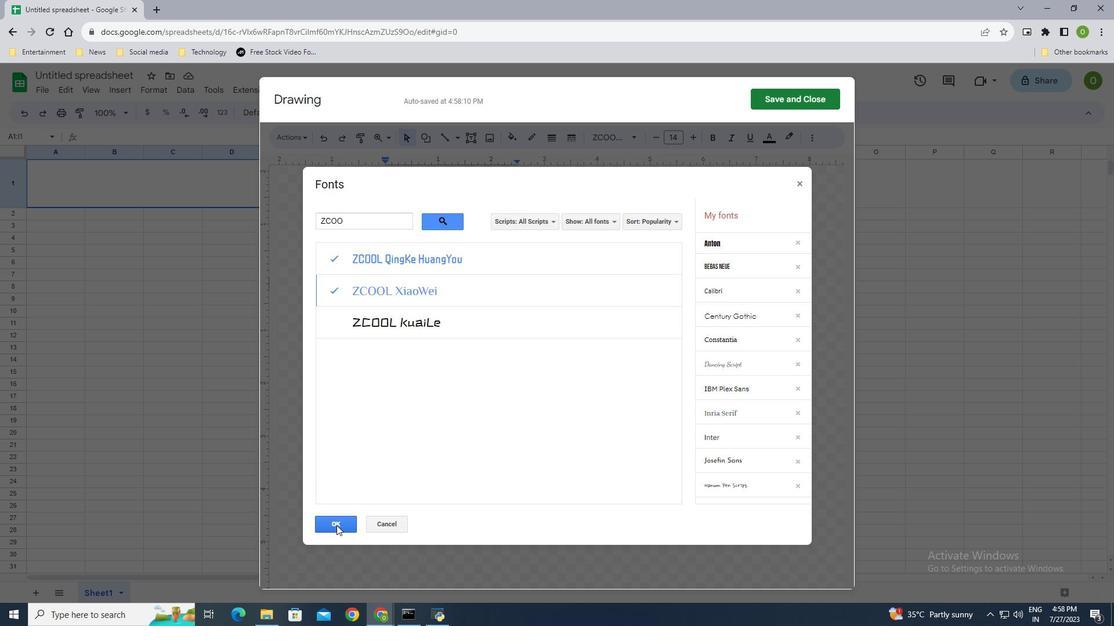 
Action: Mouse moved to (796, 97)
Screenshot: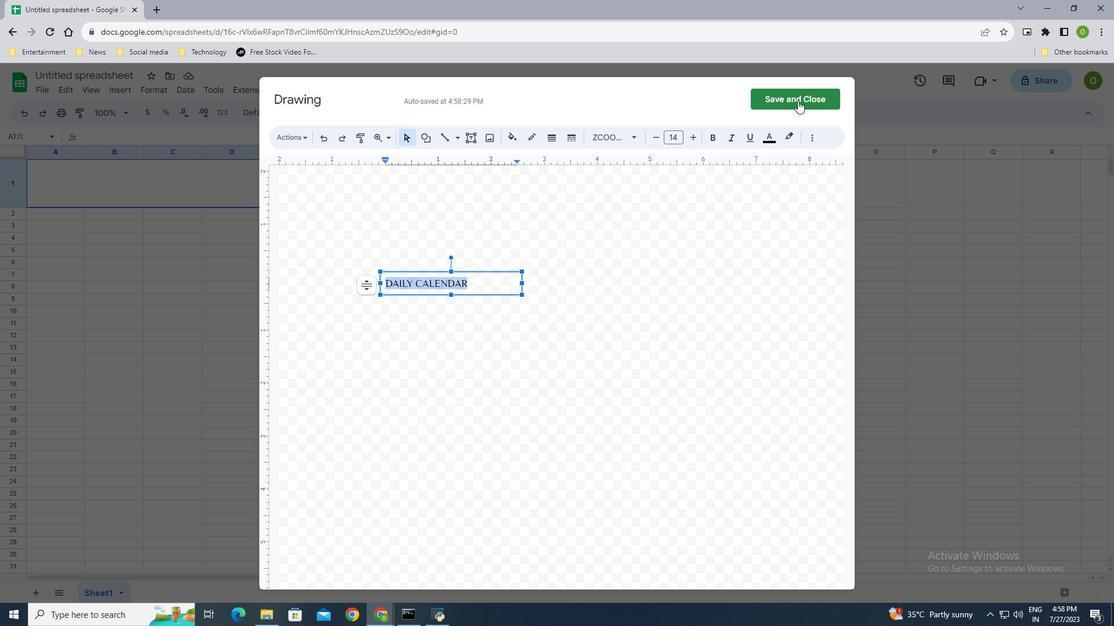 
Action: Mouse pressed left at (796, 97)
Screenshot: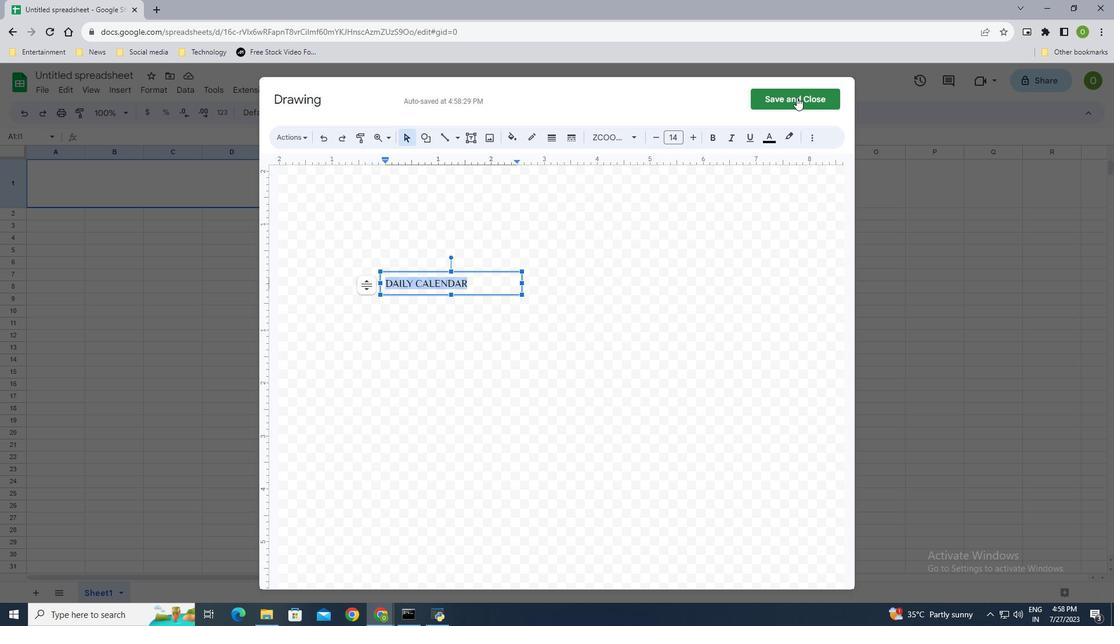 
Action: Mouse moved to (95, 176)
Screenshot: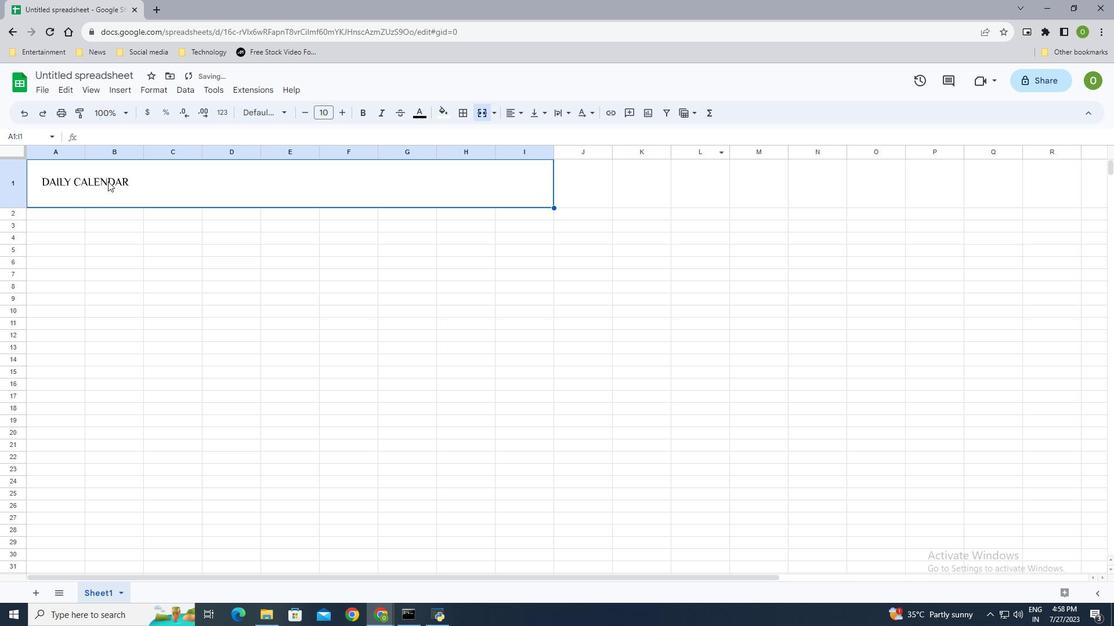 
Action: Mouse pressed left at (95, 176)
Screenshot: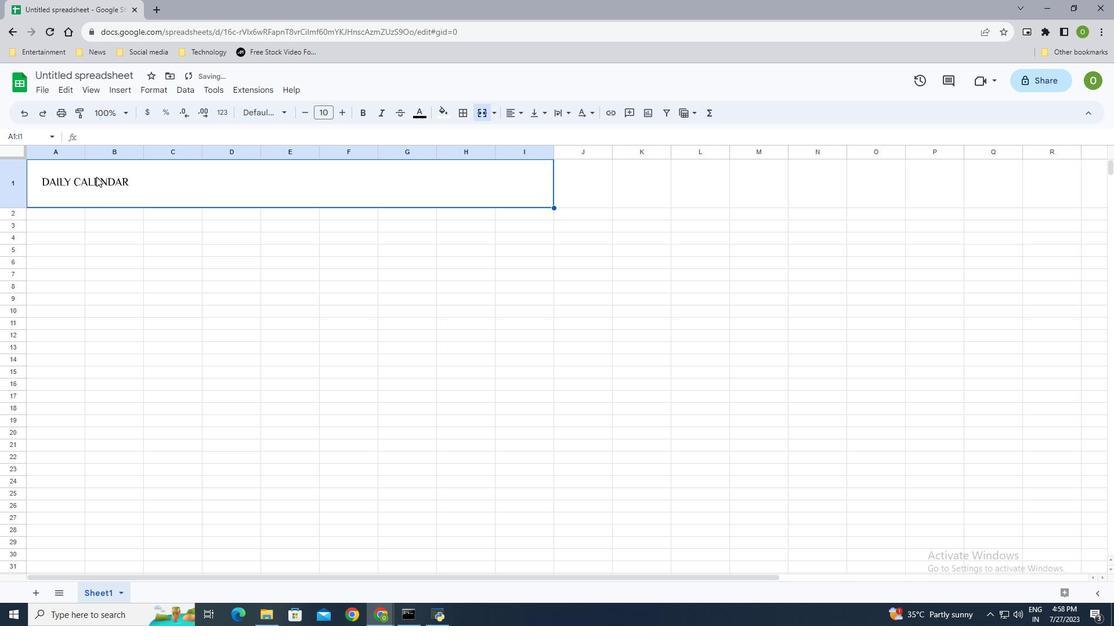 
Action: Mouse moved to (188, 194)
Screenshot: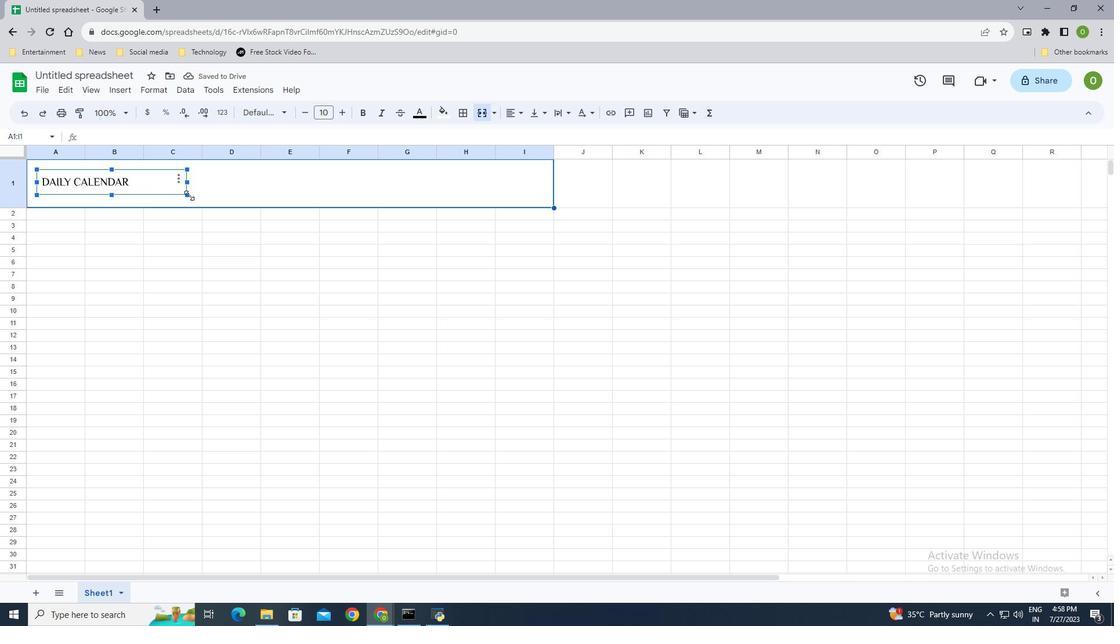 
Action: Mouse pressed left at (188, 194)
Screenshot: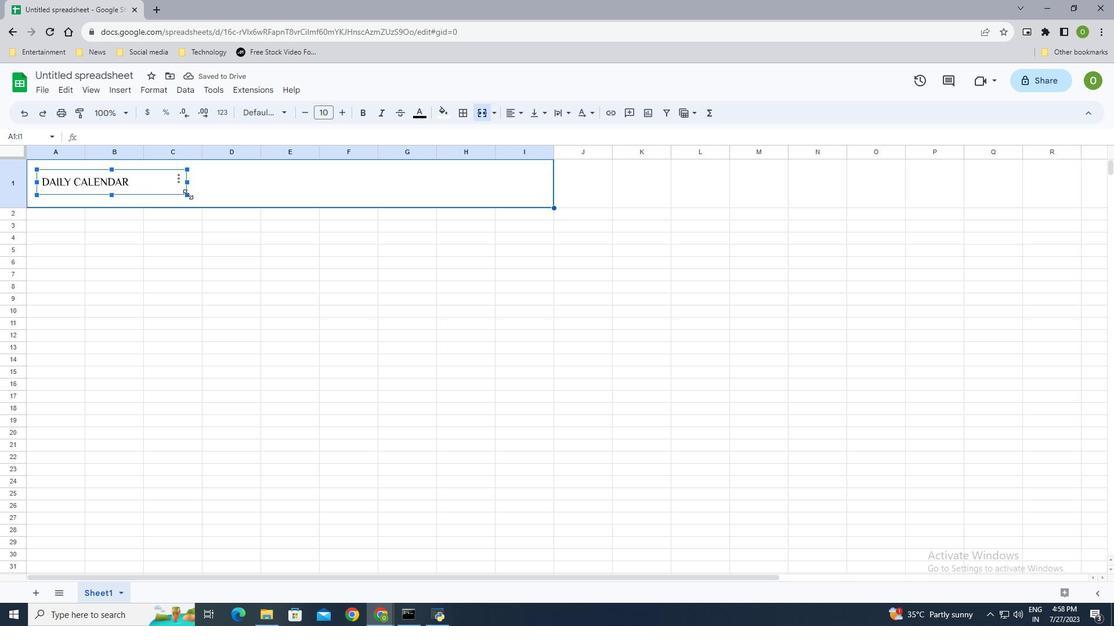 
Action: Mouse moved to (333, 234)
Screenshot: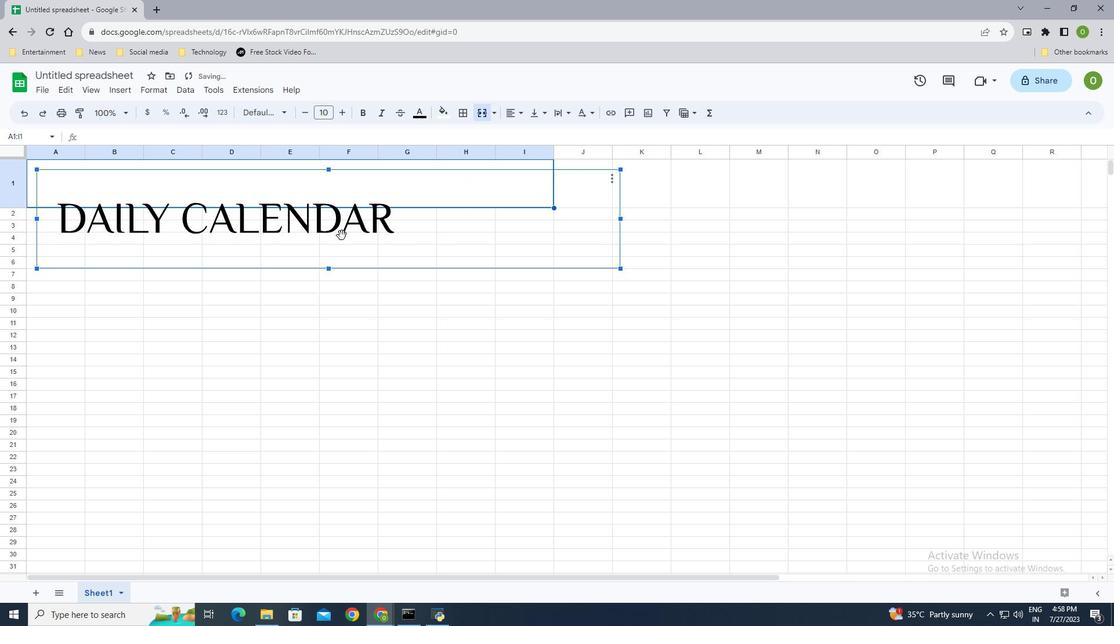 
Action: Mouse pressed left at (333, 234)
Screenshot: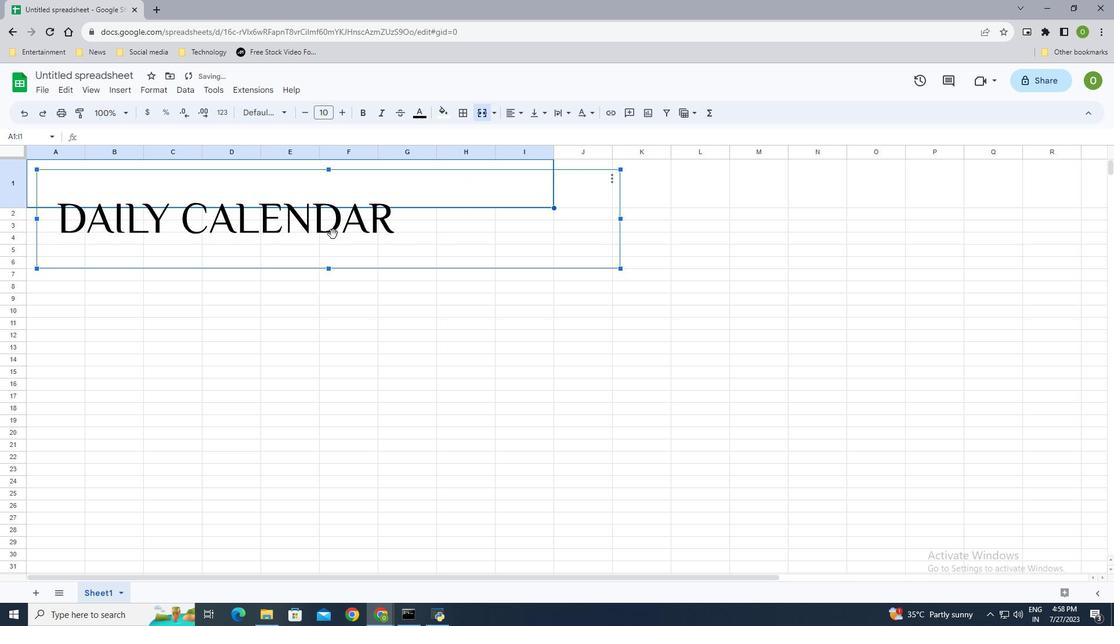 
Action: Mouse moved to (326, 201)
Screenshot: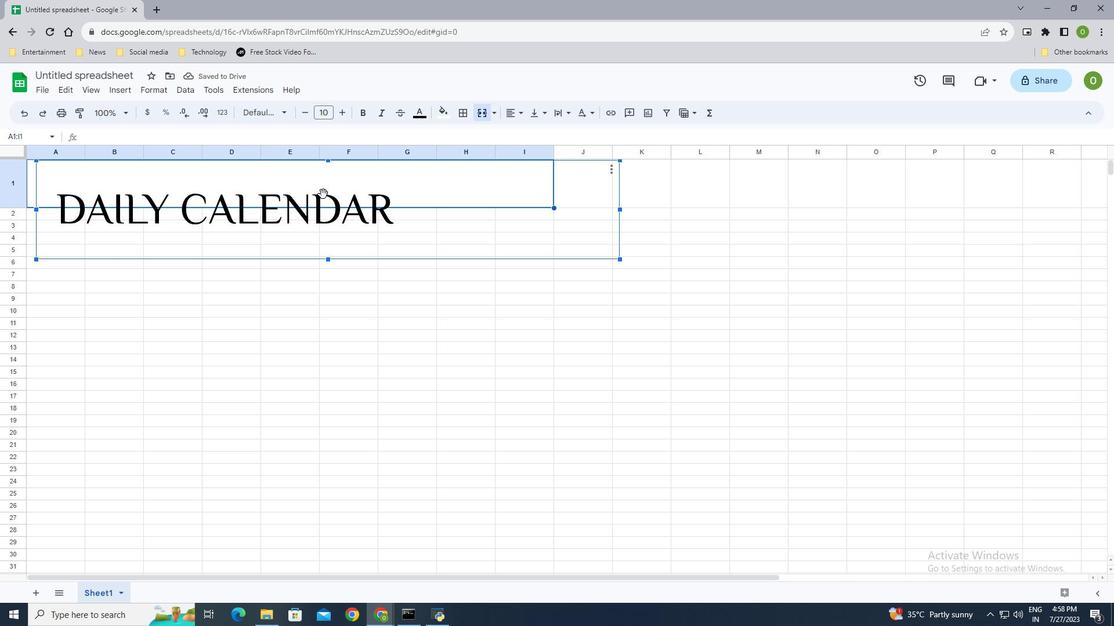 
Action: Mouse pressed left at (326, 201)
Screenshot: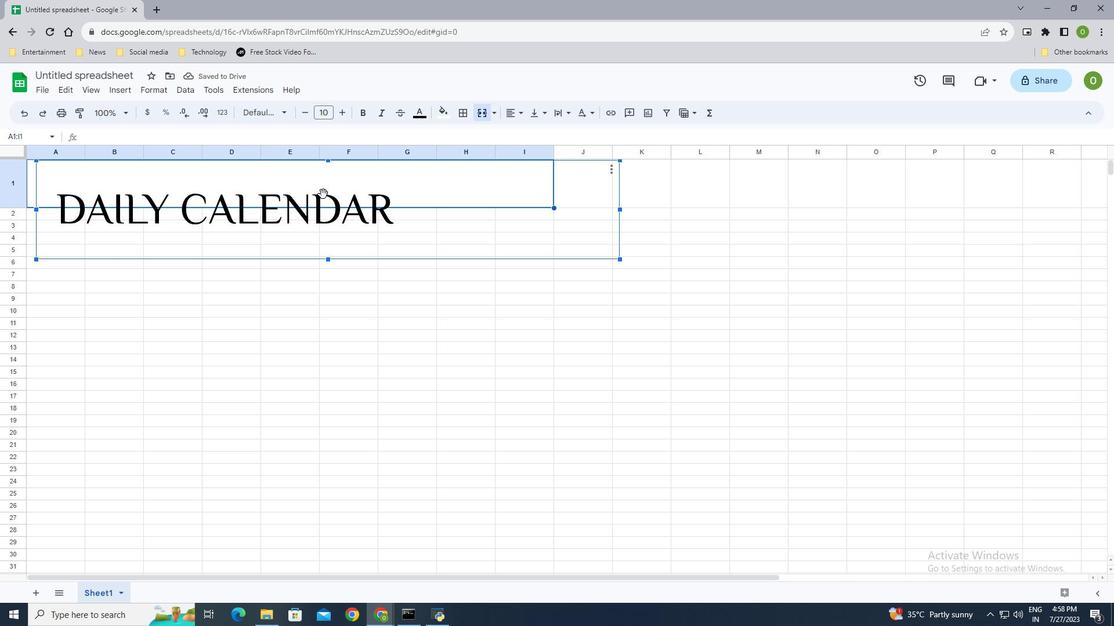 
Action: Mouse moved to (348, 228)
Screenshot: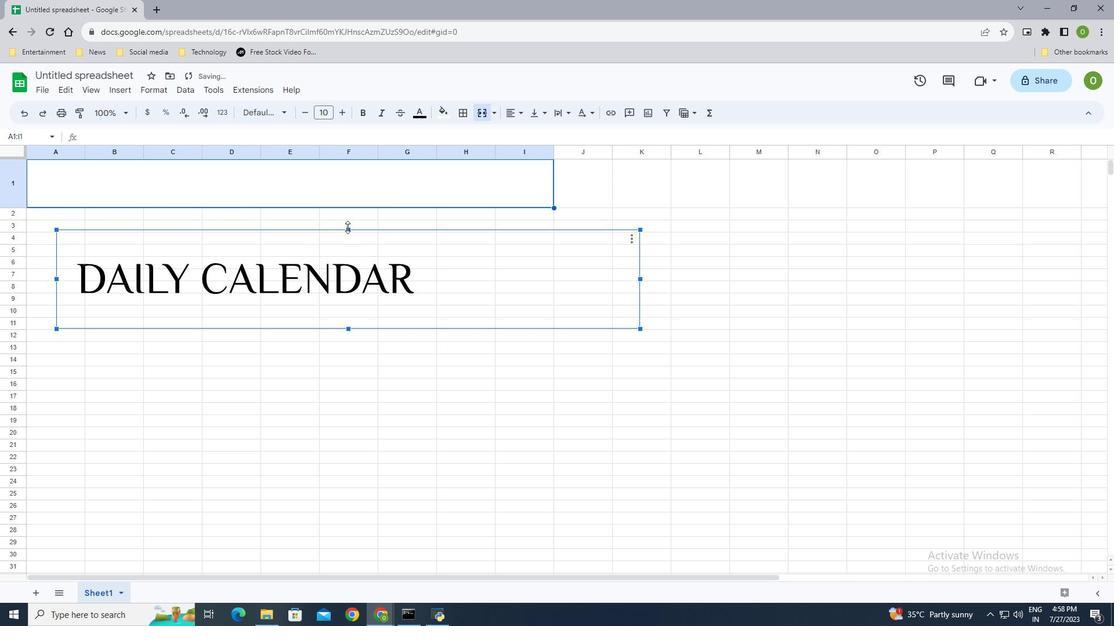 
Action: Mouse pressed left at (348, 228)
Screenshot: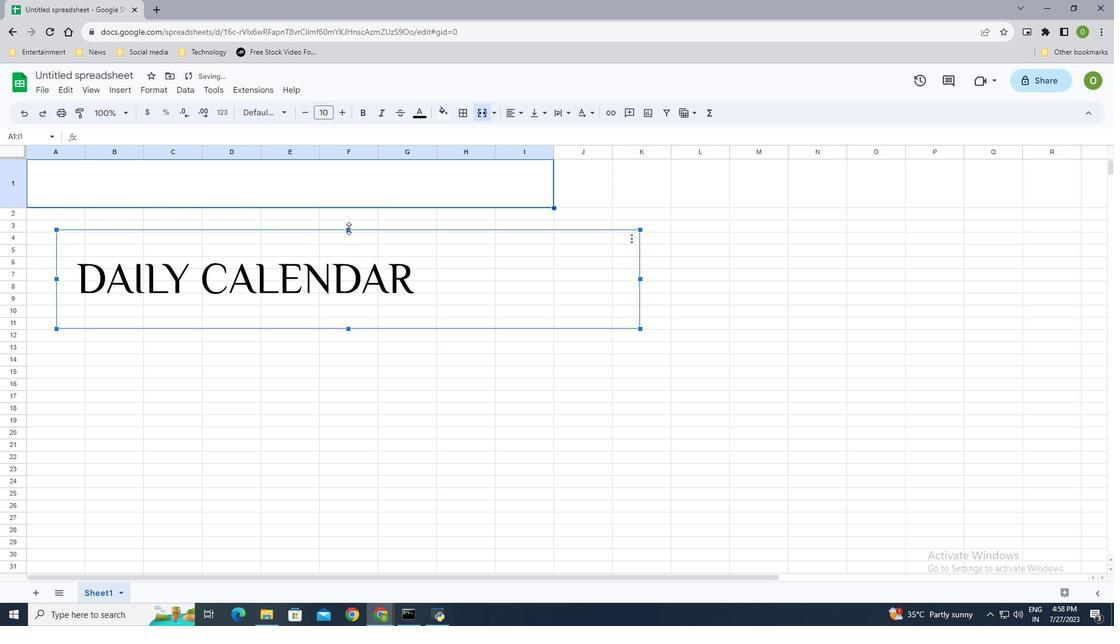 
Action: Mouse moved to (641, 329)
Screenshot: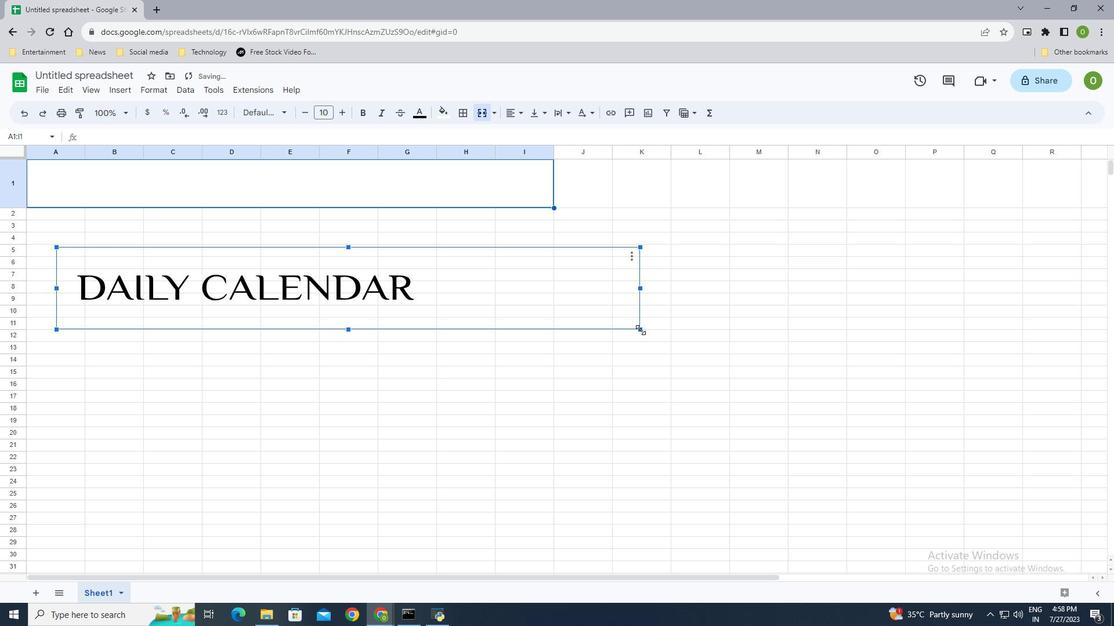 
Action: Mouse pressed left at (641, 329)
Screenshot: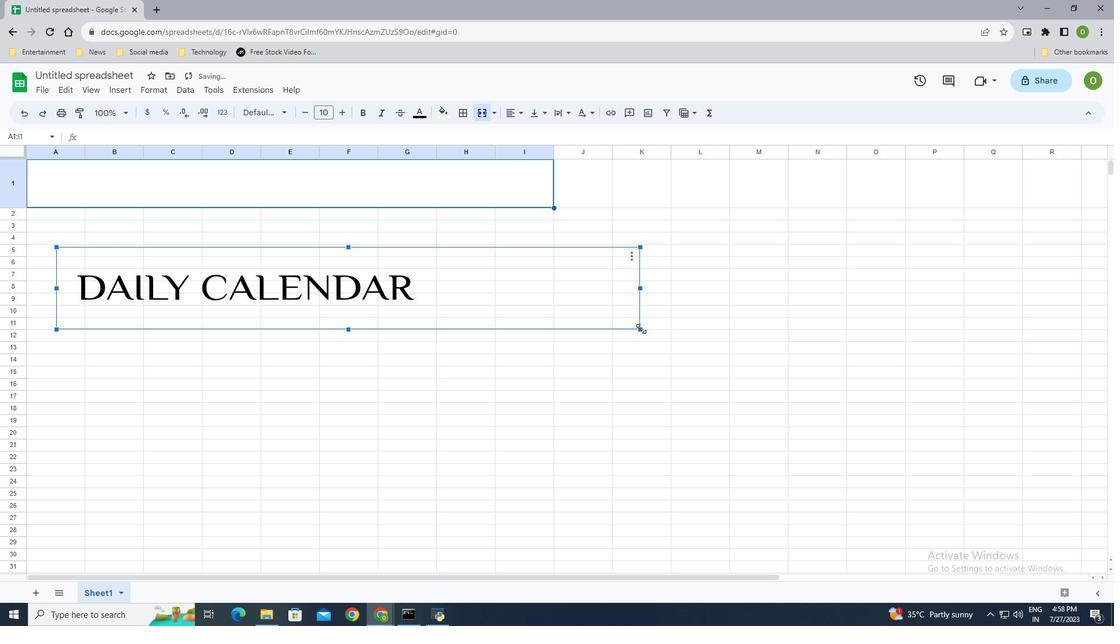 
Action: Mouse moved to (623, 254)
Screenshot: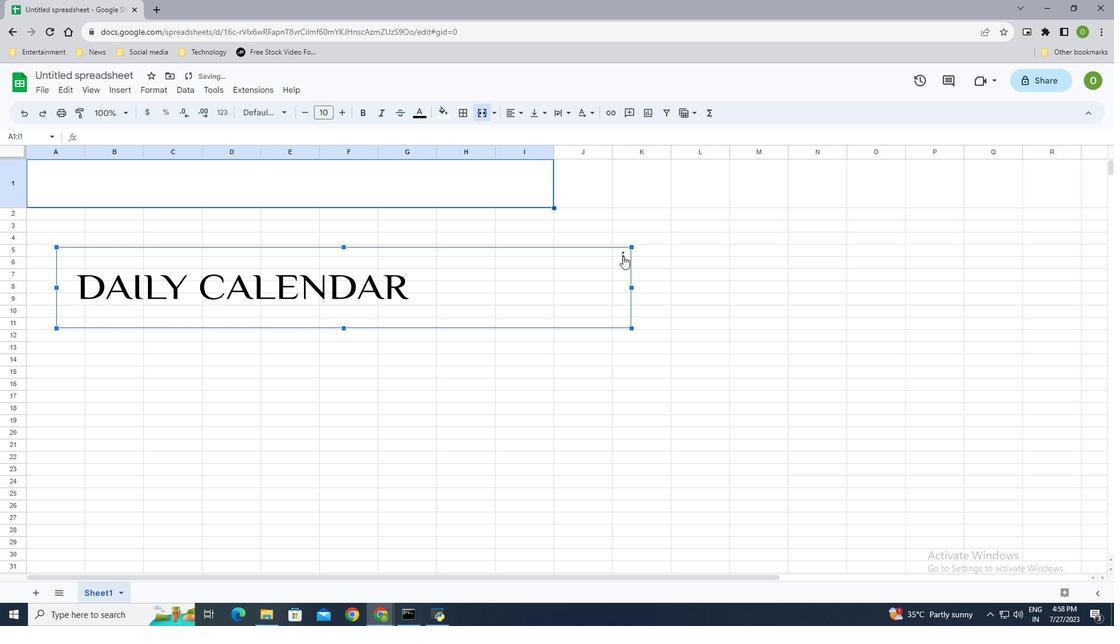 
Action: Mouse pressed left at (623, 254)
Screenshot: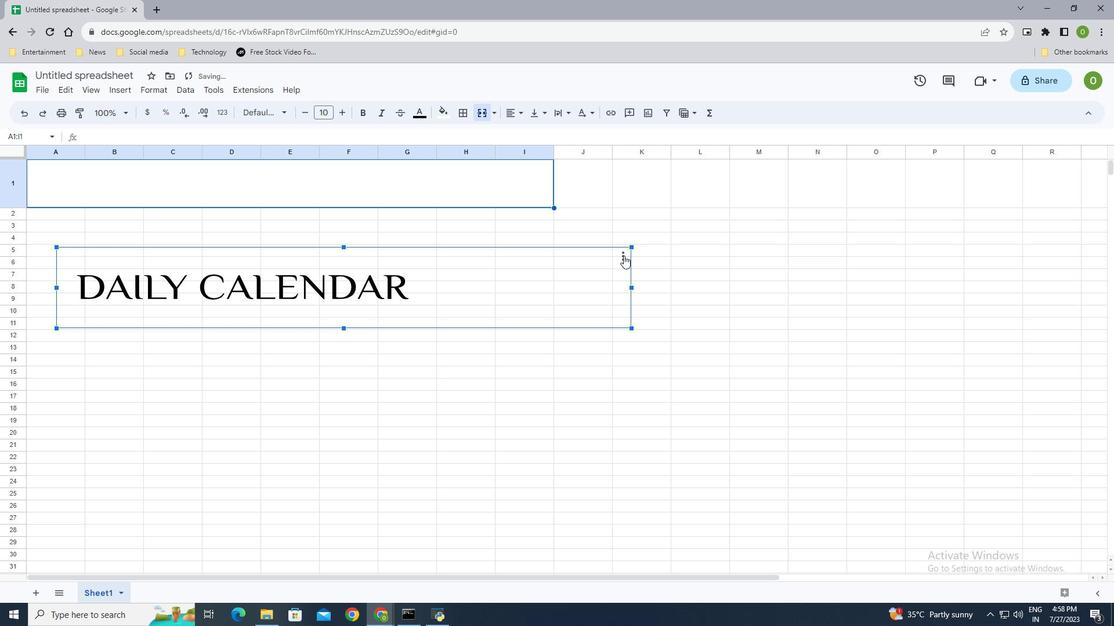 
Action: Mouse moved to (632, 269)
Screenshot: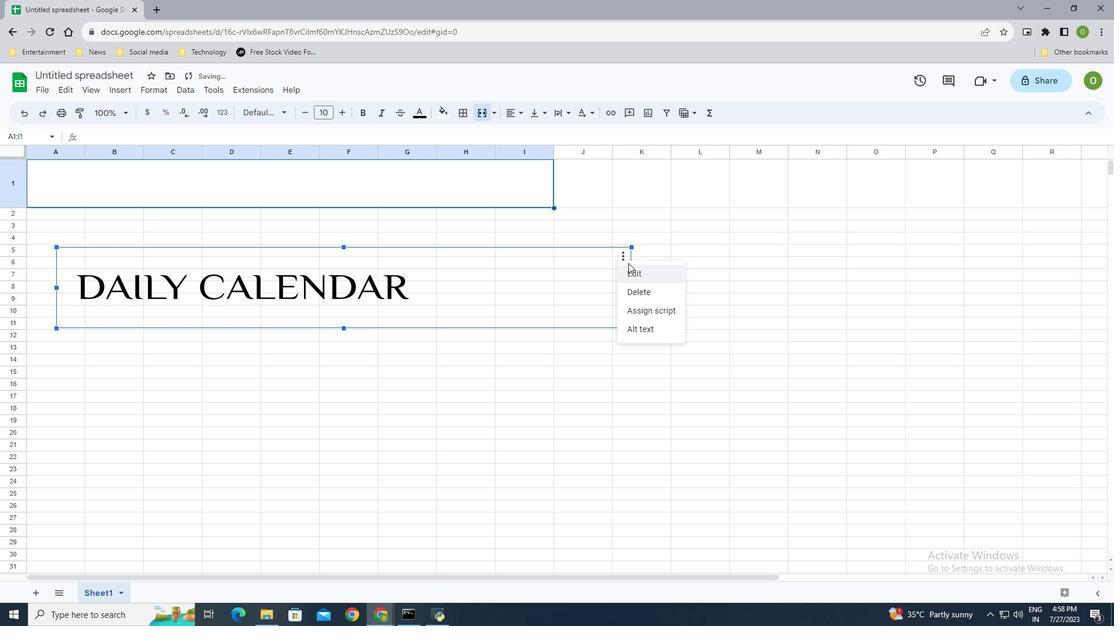 
Action: Mouse pressed left at (632, 269)
Screenshot: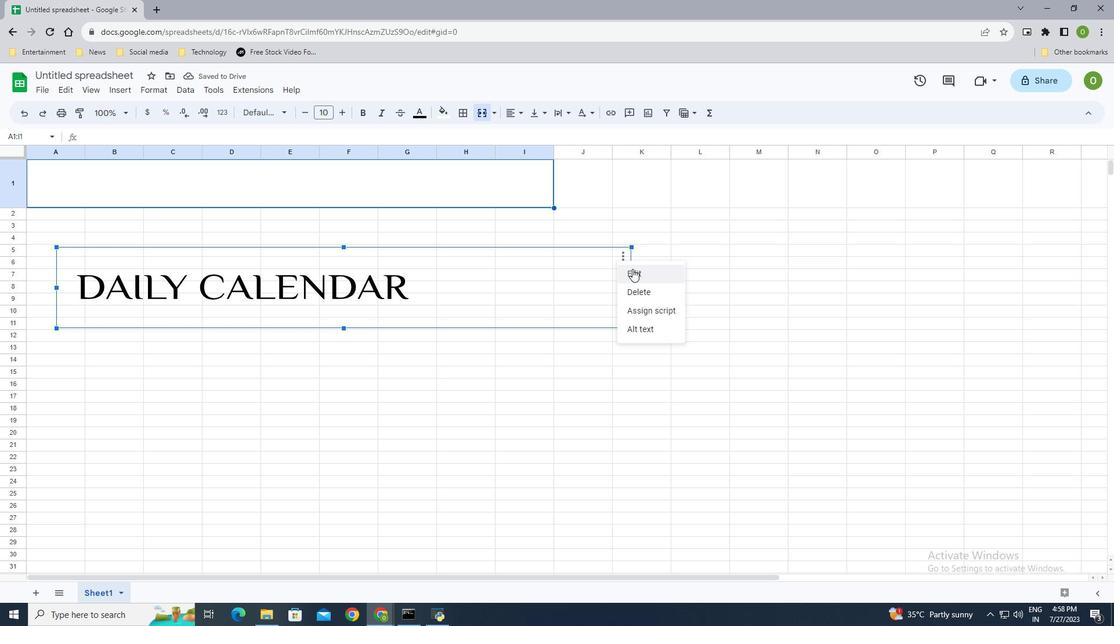 
Action: Mouse moved to (414, 283)
Screenshot: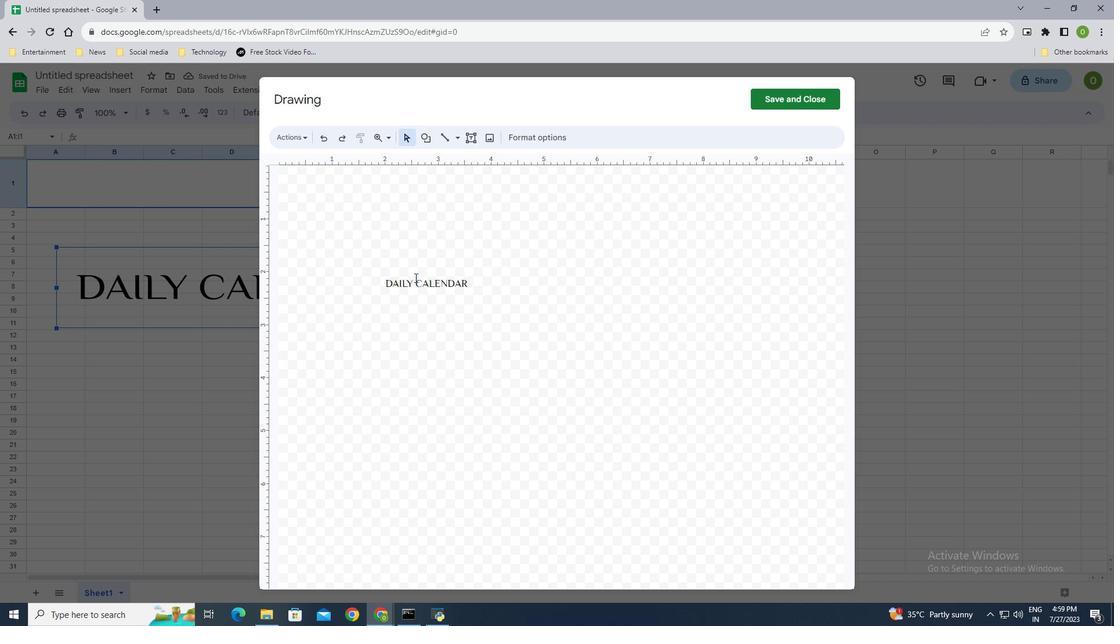 
Action: Mouse pressed left at (414, 283)
Screenshot: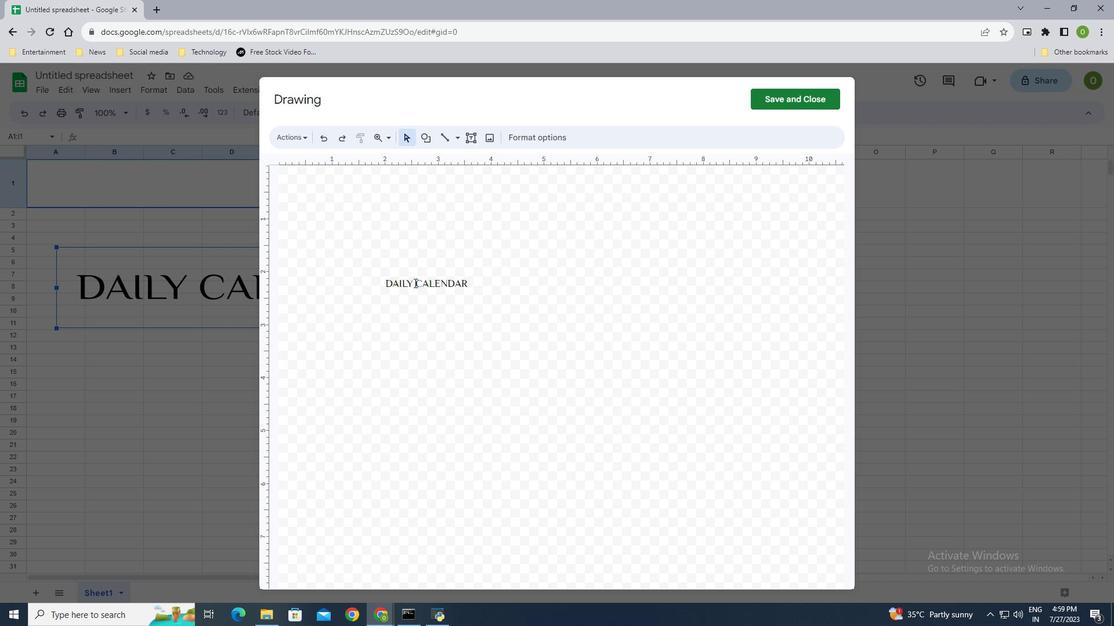 
Action: Mouse moved to (522, 284)
Screenshot: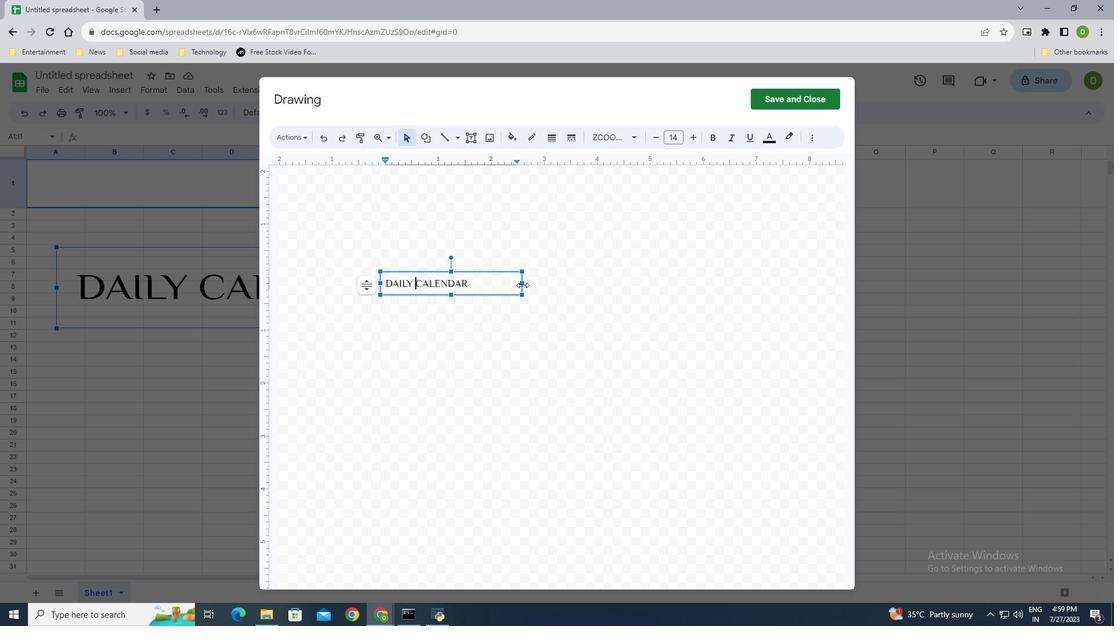
Action: Mouse pressed left at (522, 284)
Screenshot: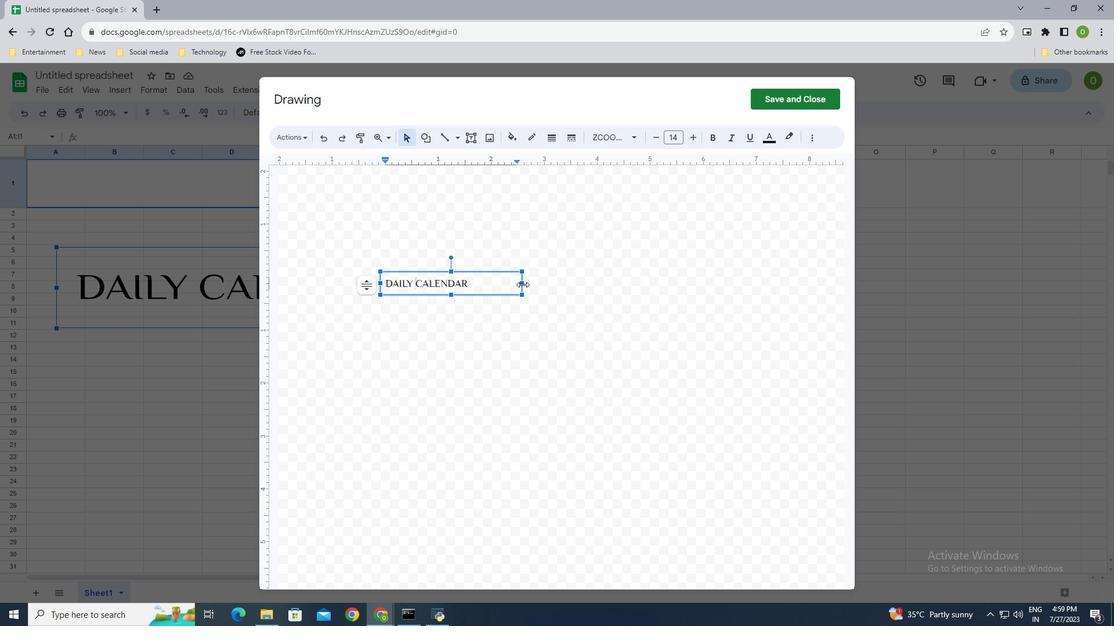 
Action: Mouse moved to (777, 100)
Screenshot: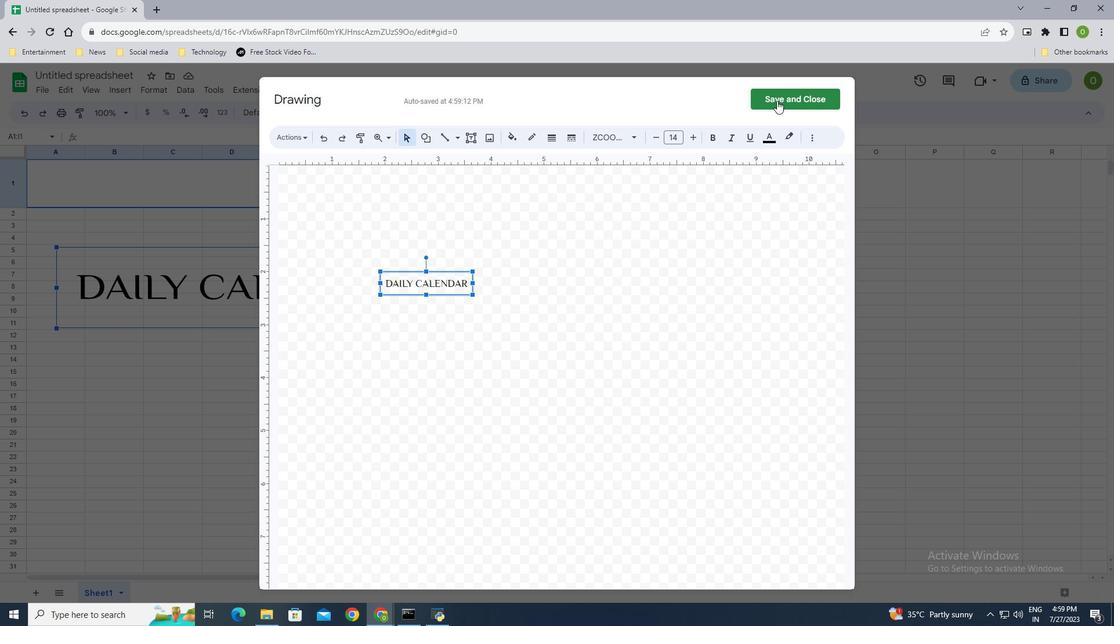 
Action: Mouse pressed left at (777, 100)
Screenshot: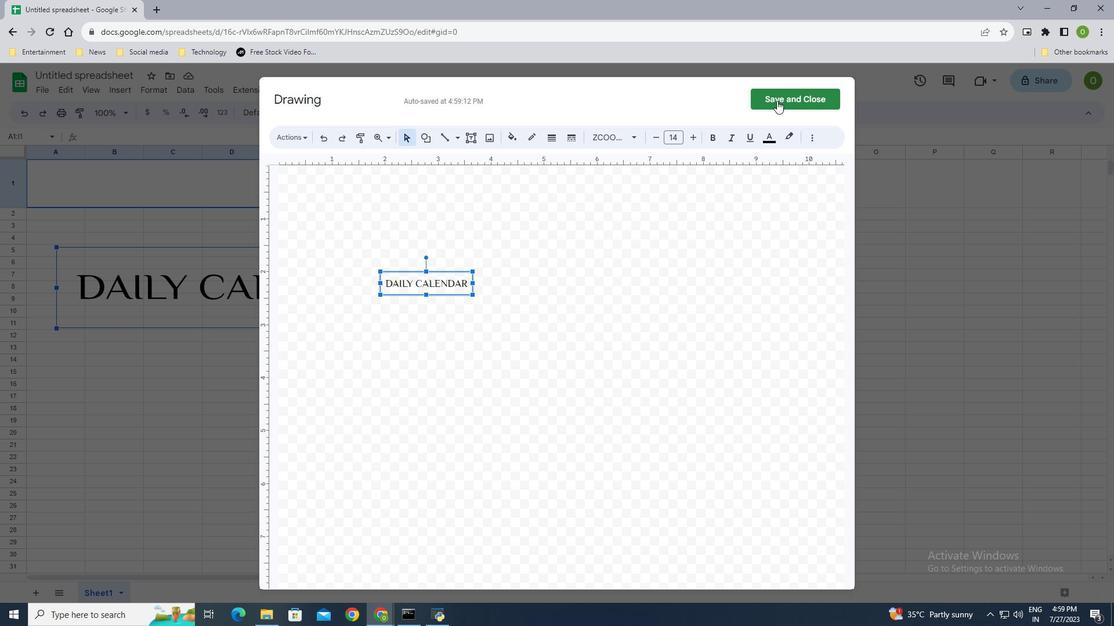 
Action: Mouse moved to (103, 257)
Screenshot: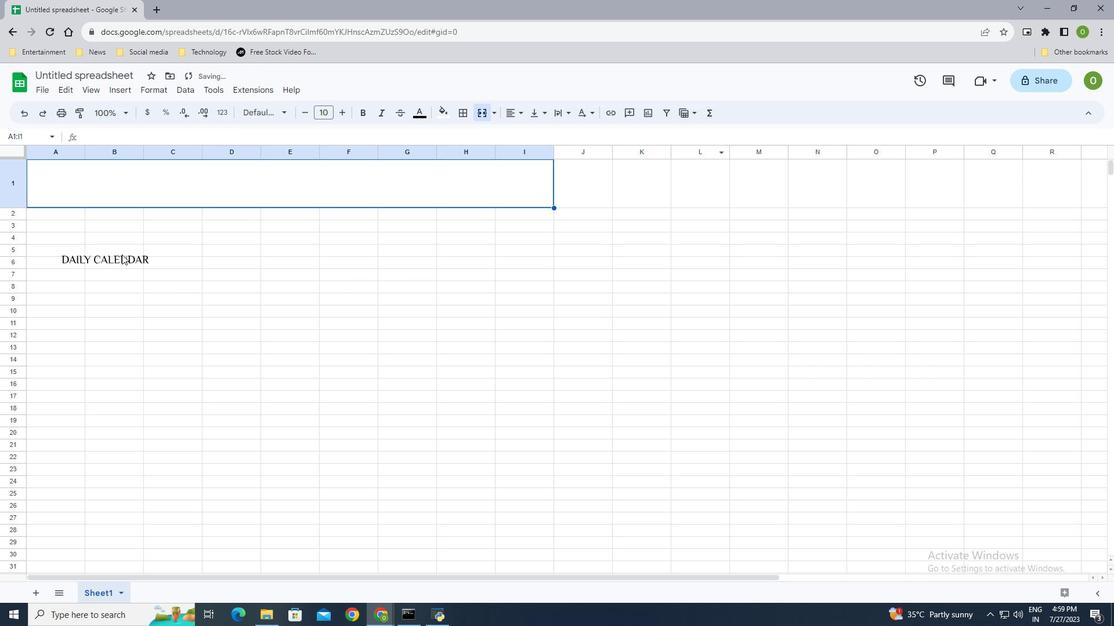 
Action: Mouse pressed left at (103, 257)
Screenshot: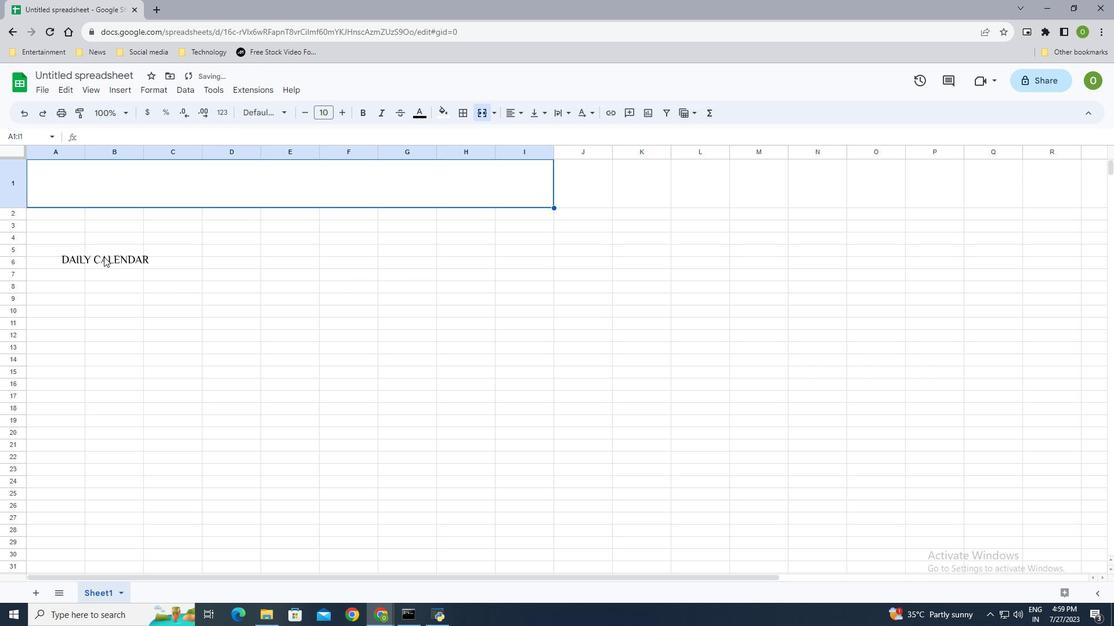 
Action: Mouse moved to (109, 262)
Screenshot: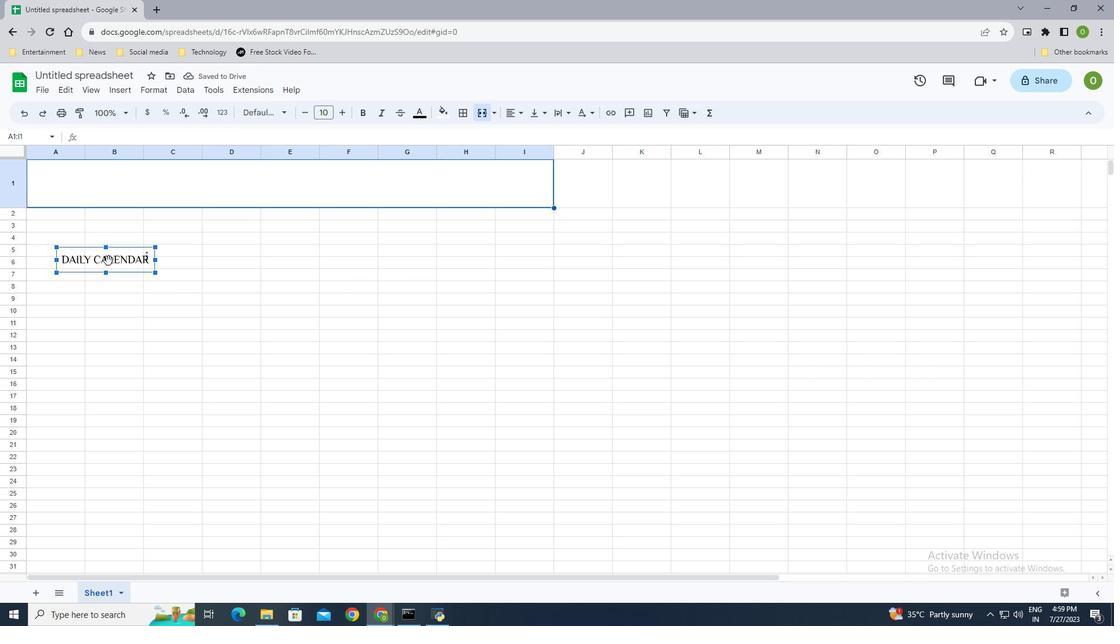 
Action: Mouse pressed left at (109, 262)
Screenshot: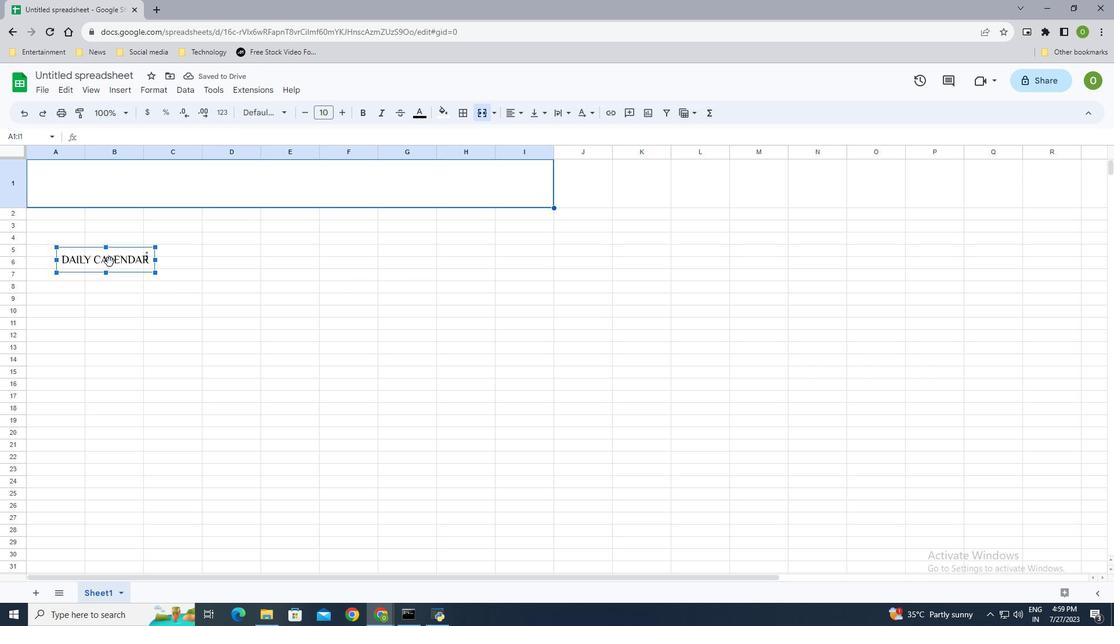 
Action: Mouse moved to (128, 187)
Screenshot: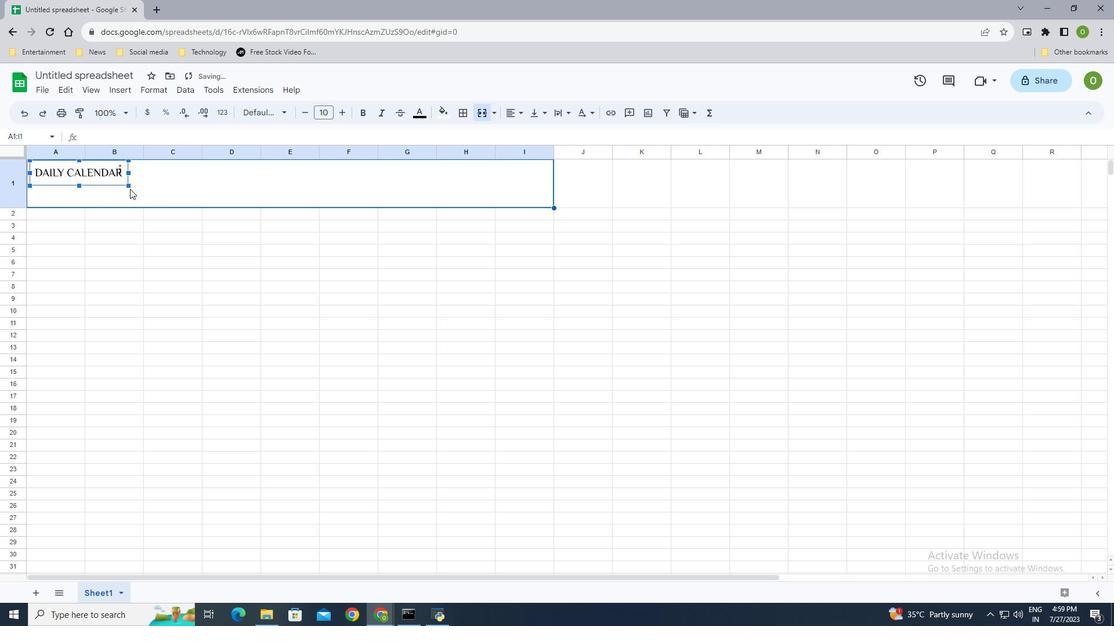 
Action: Mouse pressed left at (128, 187)
Screenshot: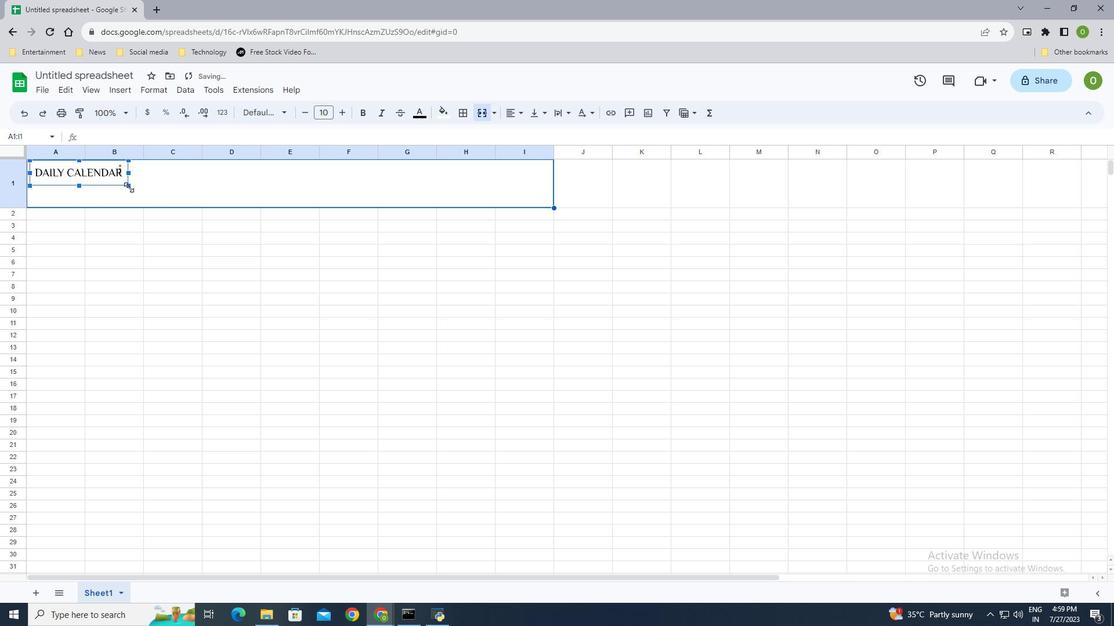 
Action: Mouse moved to (120, 188)
Screenshot: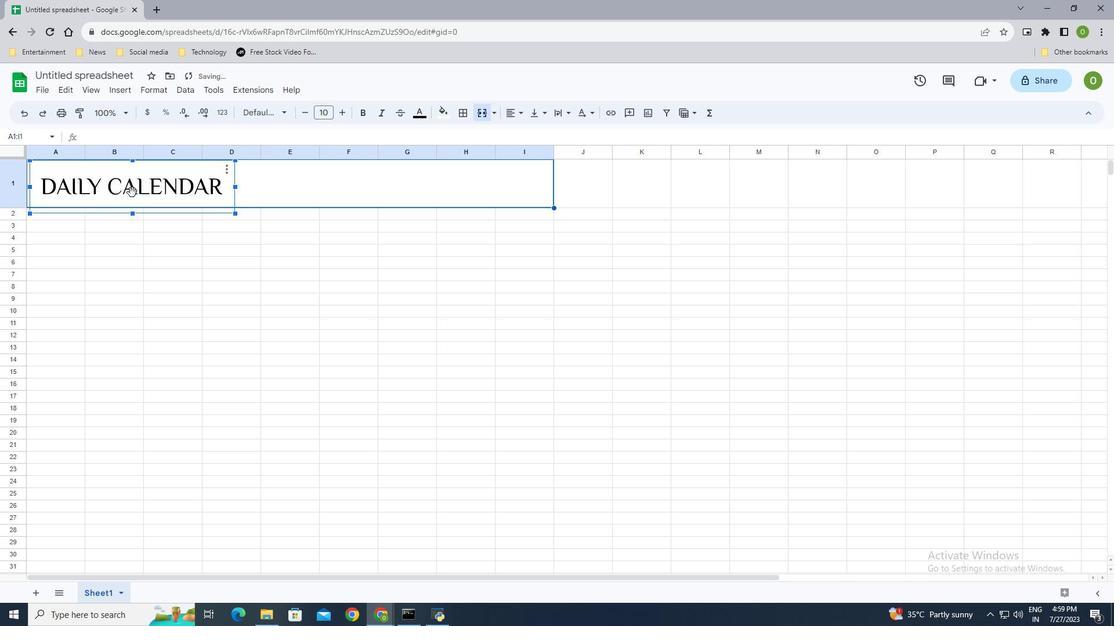 
Action: Mouse pressed left at (120, 188)
Screenshot: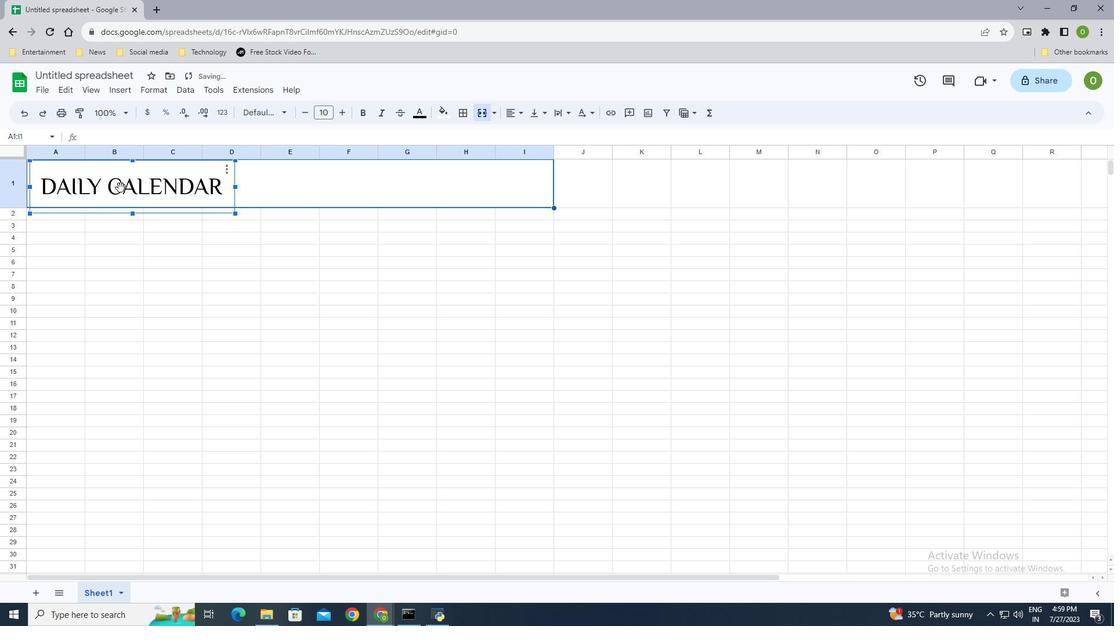 
Action: Mouse moved to (269, 214)
Screenshot: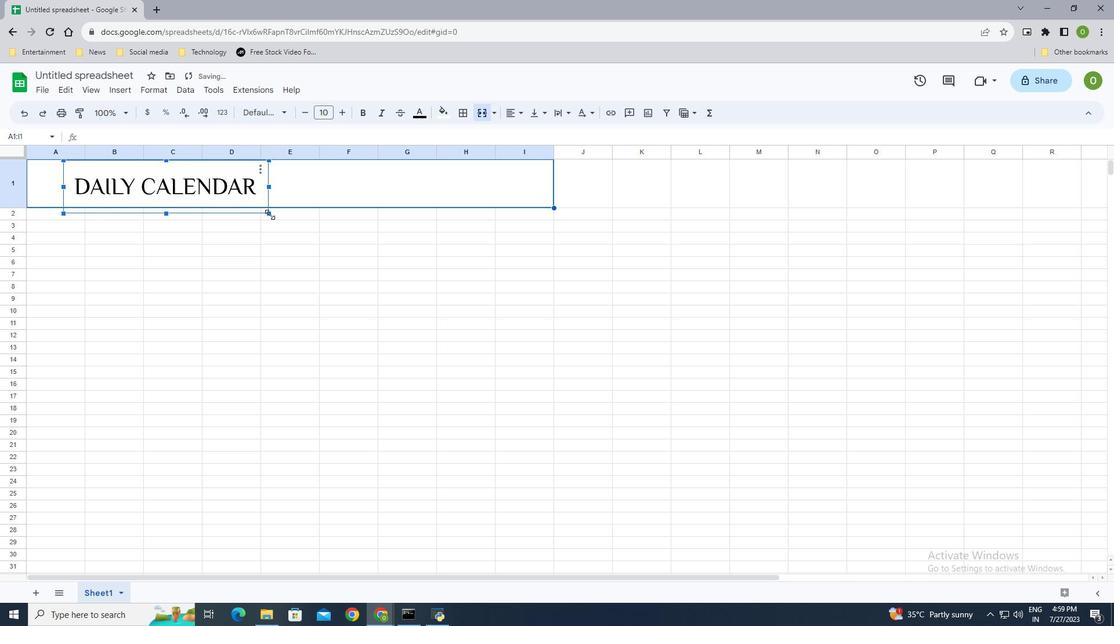 
Action: Mouse pressed left at (269, 214)
Screenshot: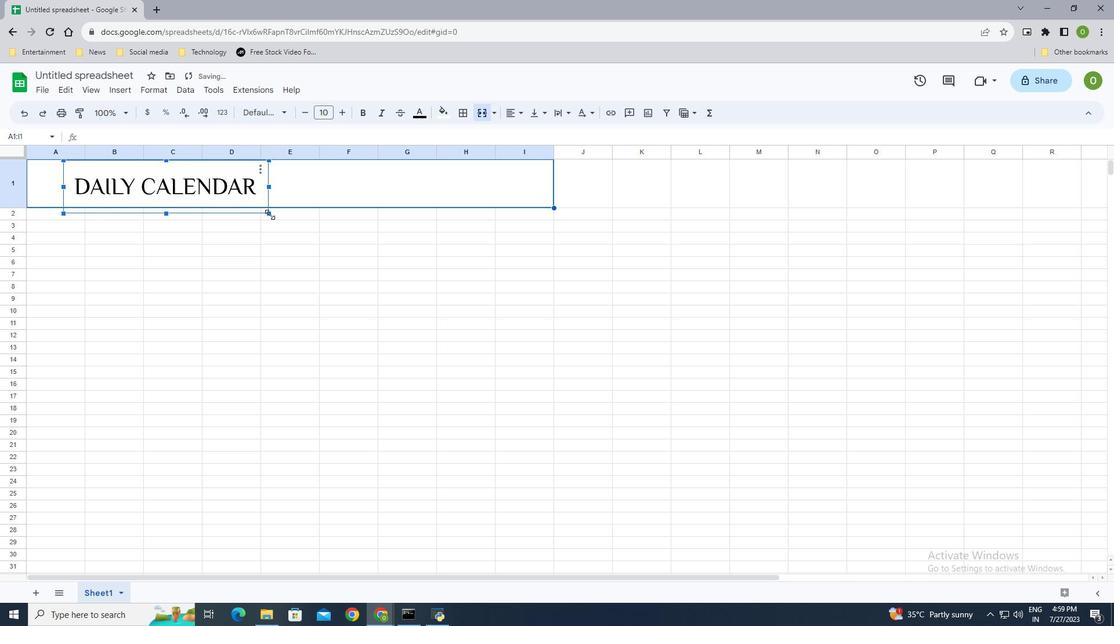 
Action: Mouse moved to (539, 112)
Screenshot: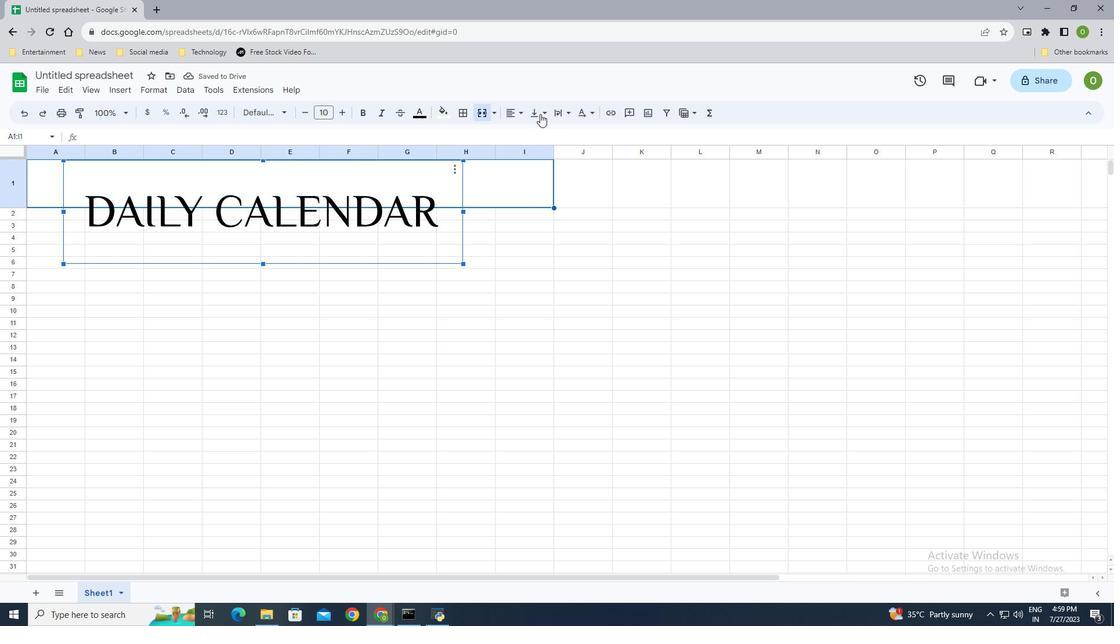 
Action: Mouse pressed left at (539, 112)
Screenshot: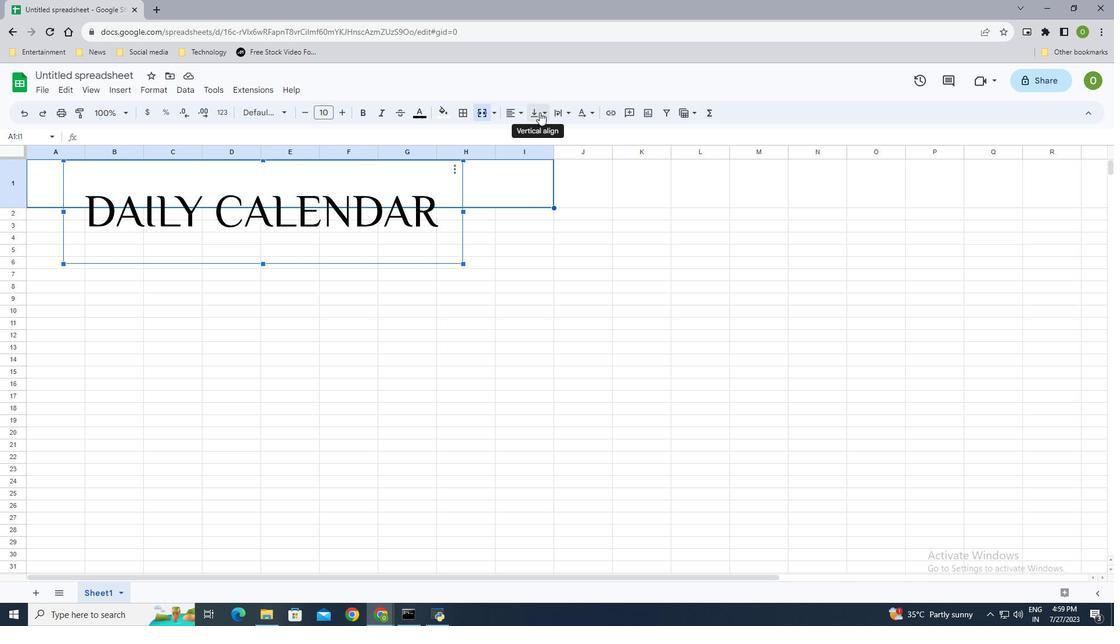 
Action: Mouse moved to (553, 135)
Screenshot: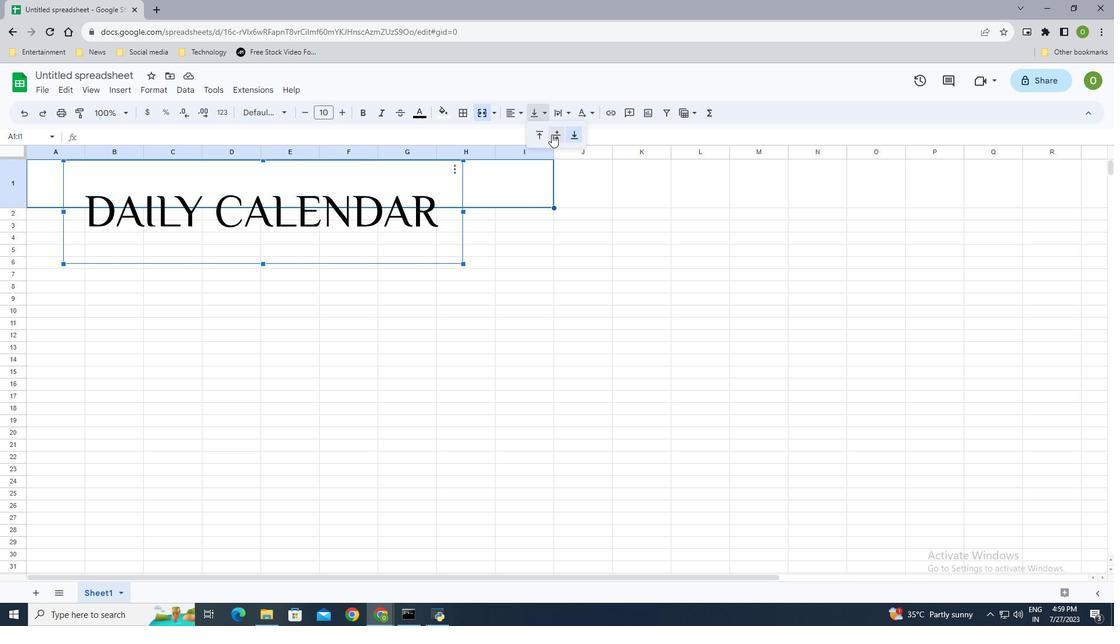 
Action: Mouse pressed left at (553, 135)
Screenshot: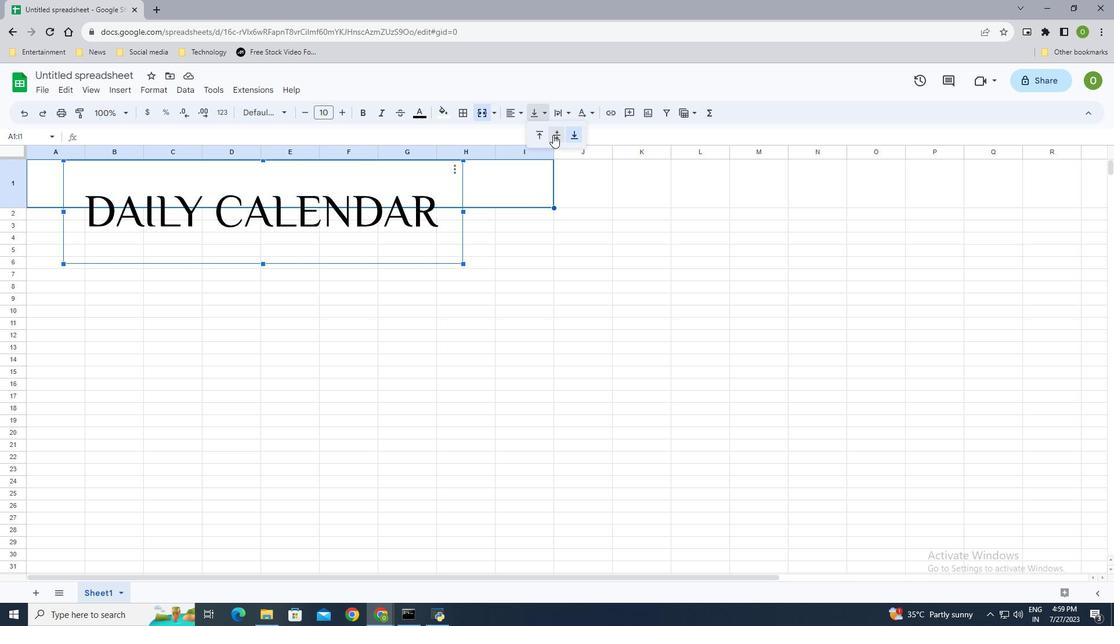 
Action: Mouse moved to (327, 220)
Screenshot: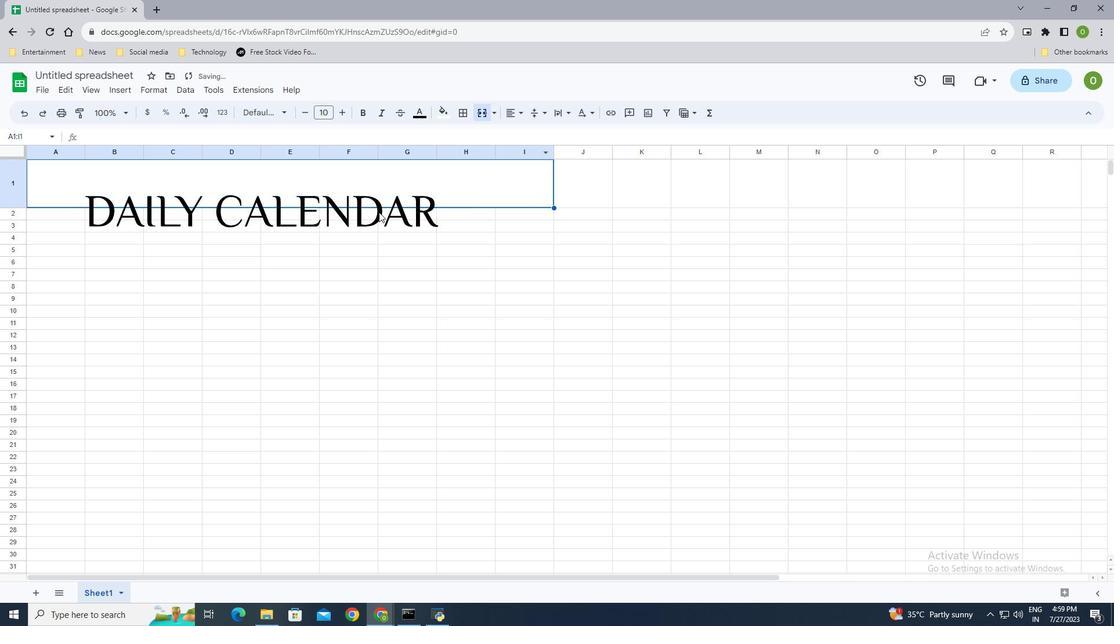 
Action: Mouse pressed left at (327, 220)
Screenshot: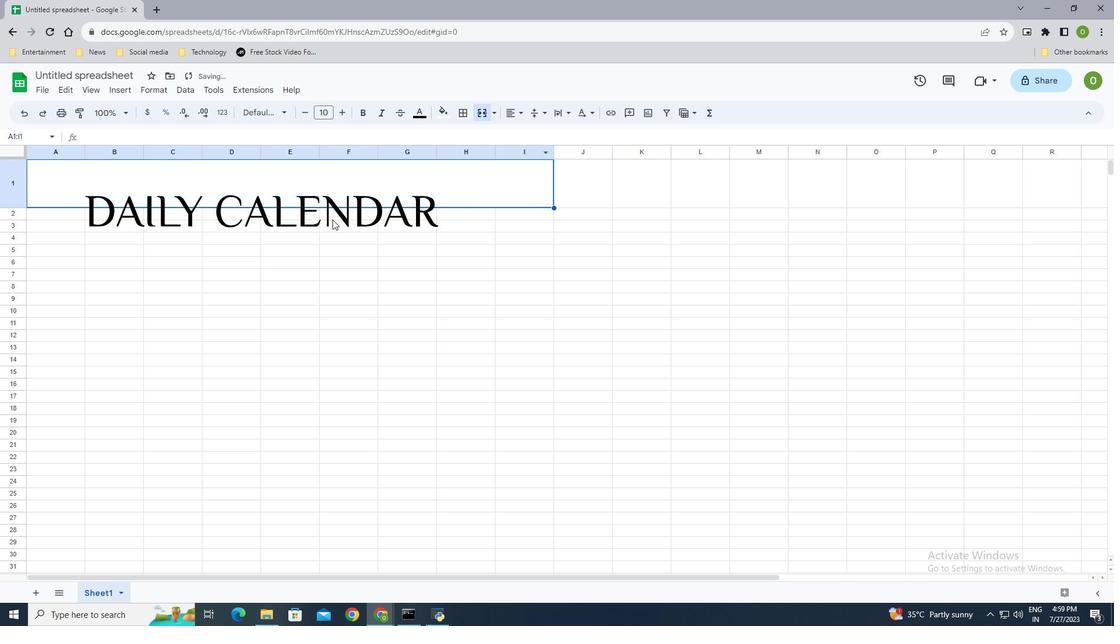 
Action: Mouse moved to (291, 221)
Screenshot: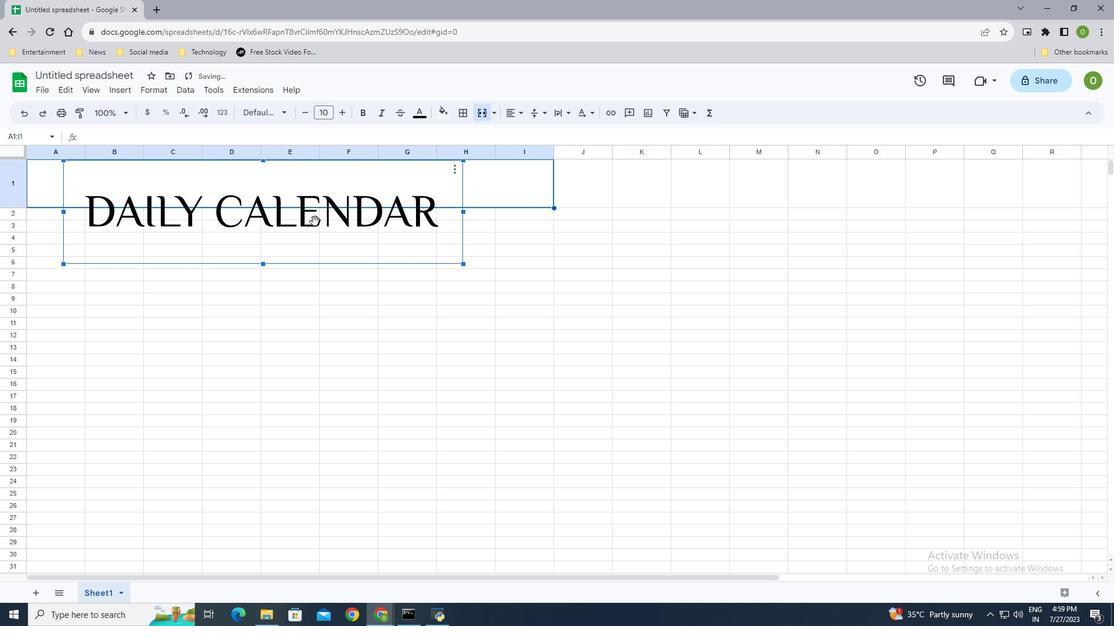 
Action: Mouse pressed left at (291, 221)
Screenshot: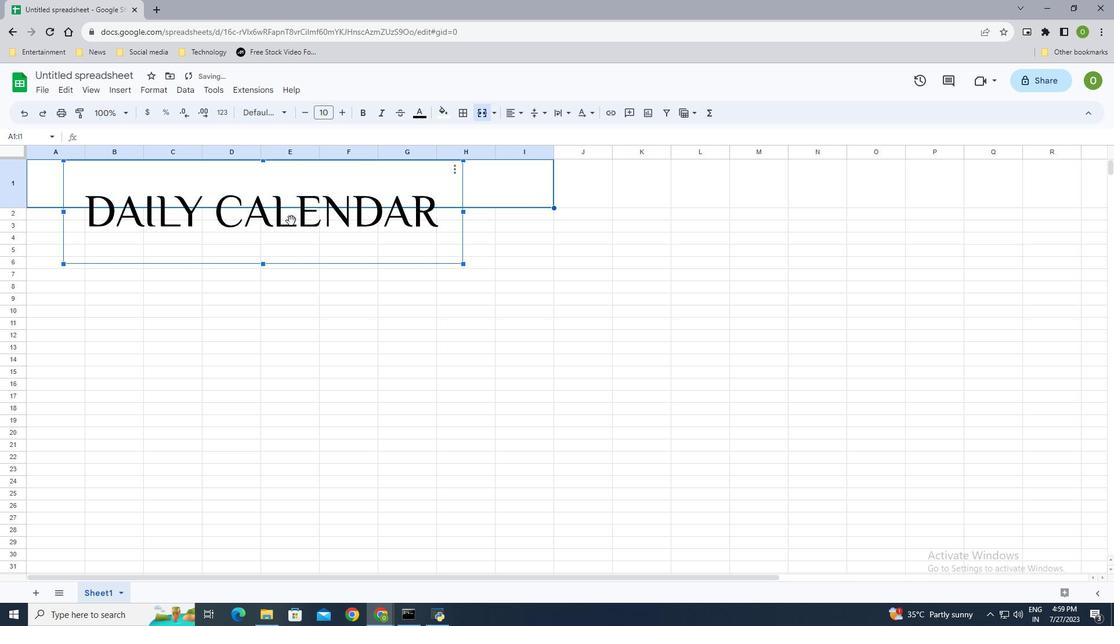 
Action: Mouse moved to (20, 207)
Screenshot: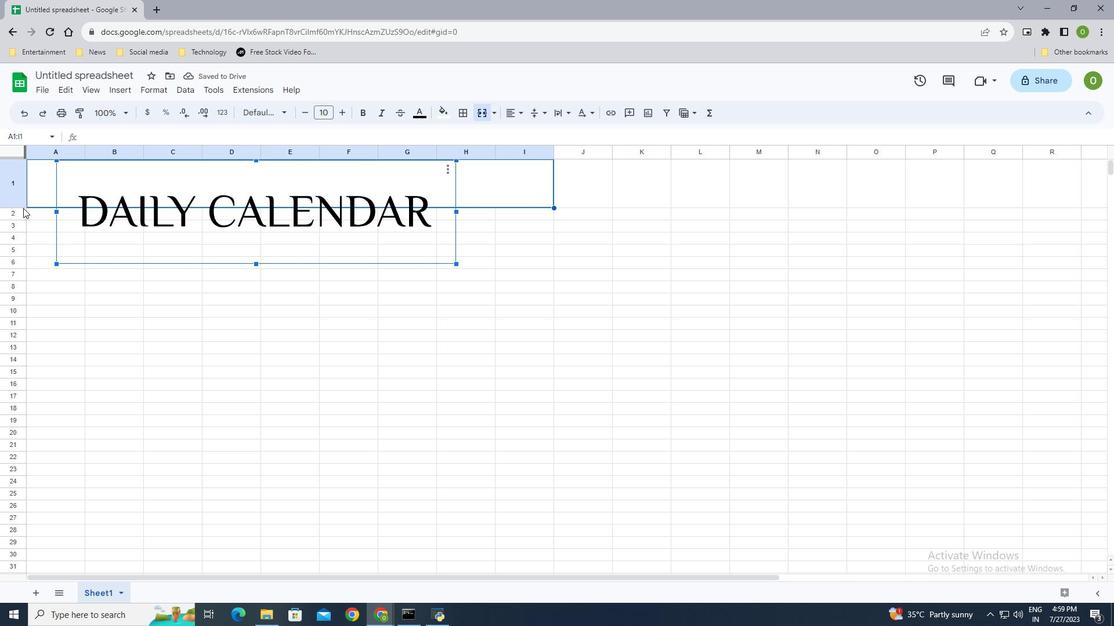 
Action: Mouse pressed left at (20, 207)
Screenshot: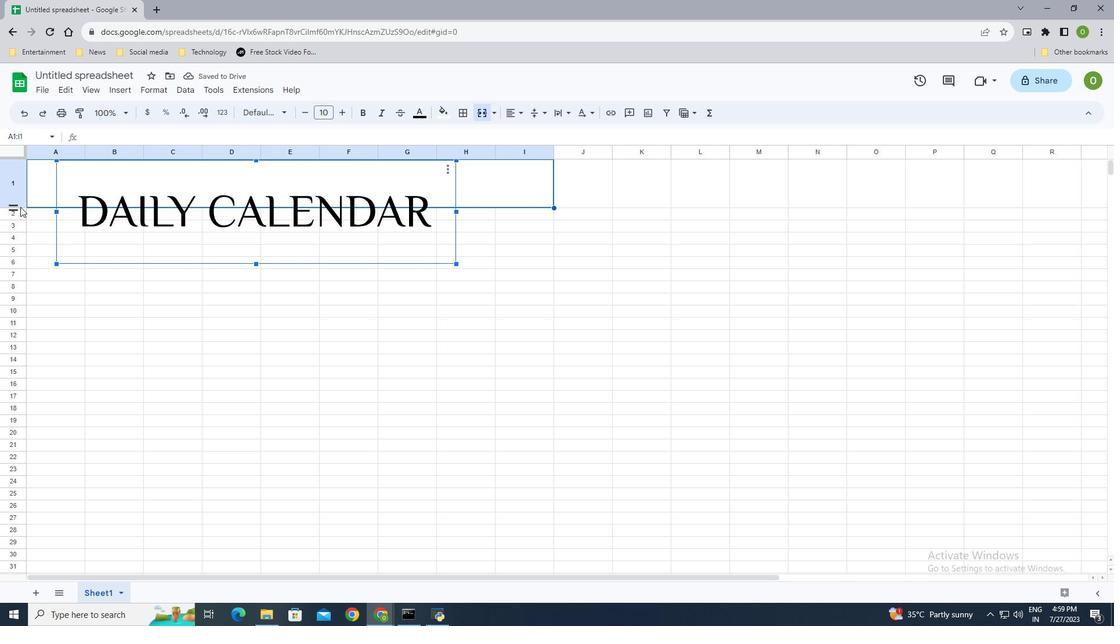 
Action: Mouse moved to (28, 273)
Screenshot: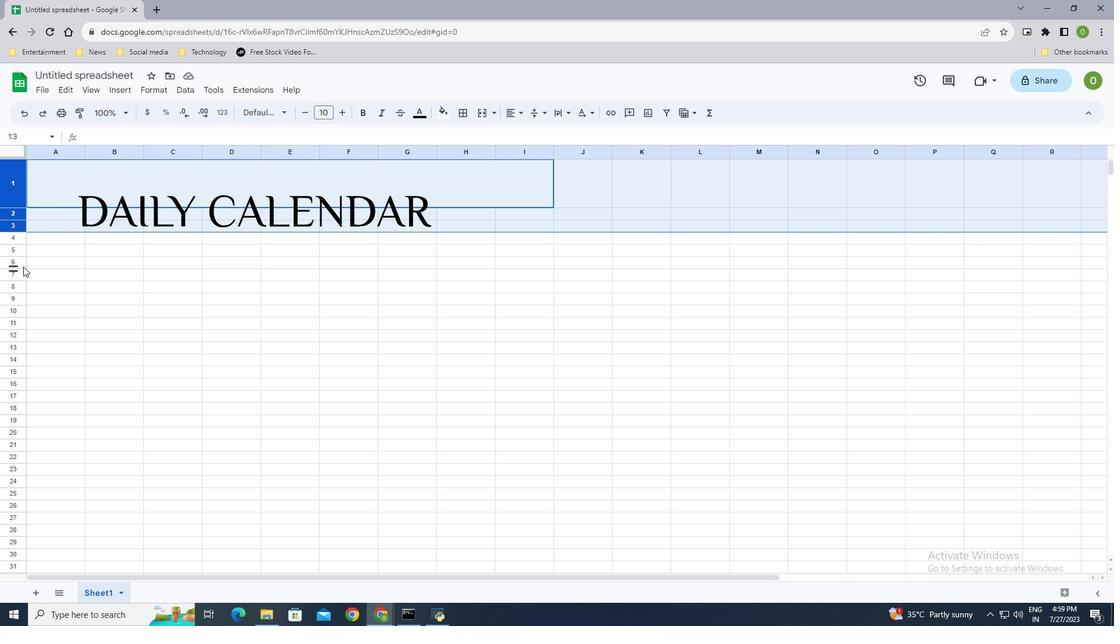 
Action: Mouse pressed left at (28, 273)
Screenshot: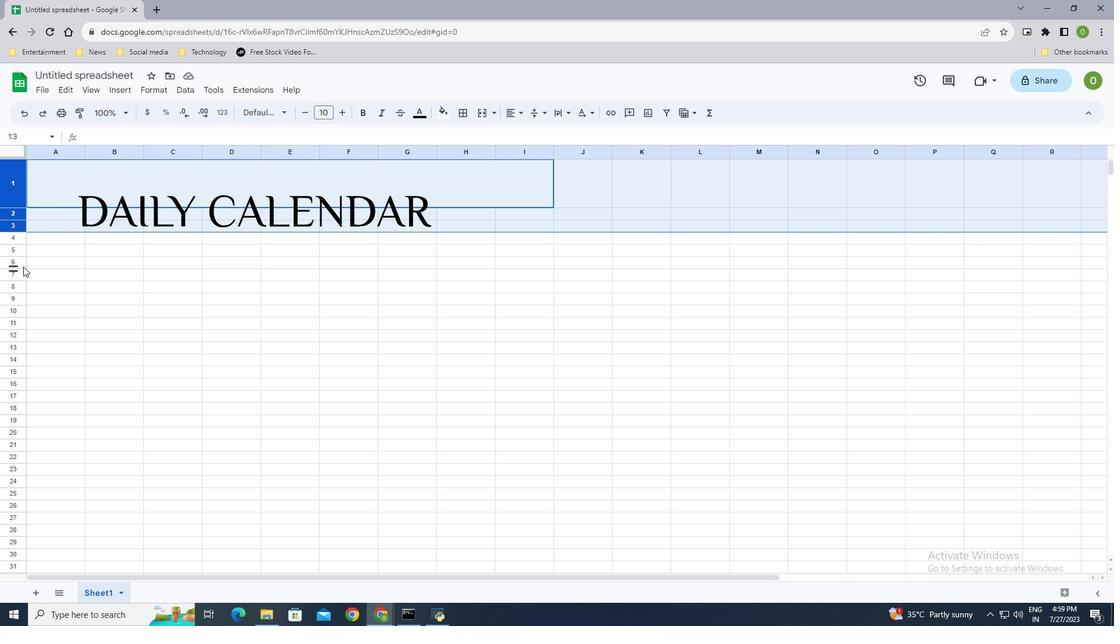 
Action: Mouse moved to (12, 199)
Screenshot: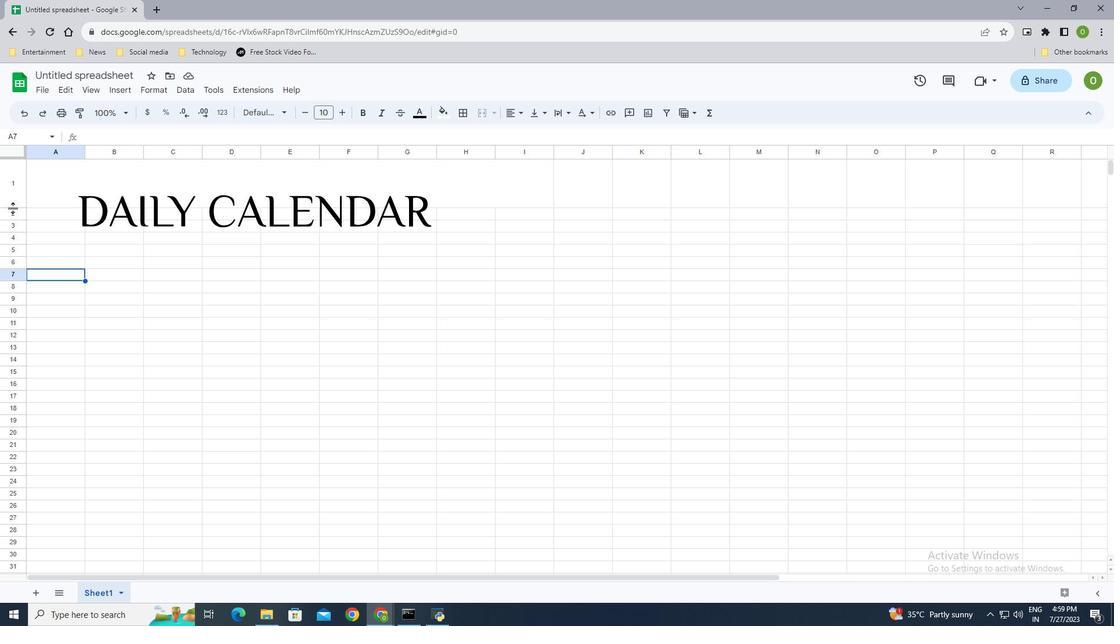 
Action: Mouse pressed left at (12, 199)
Screenshot: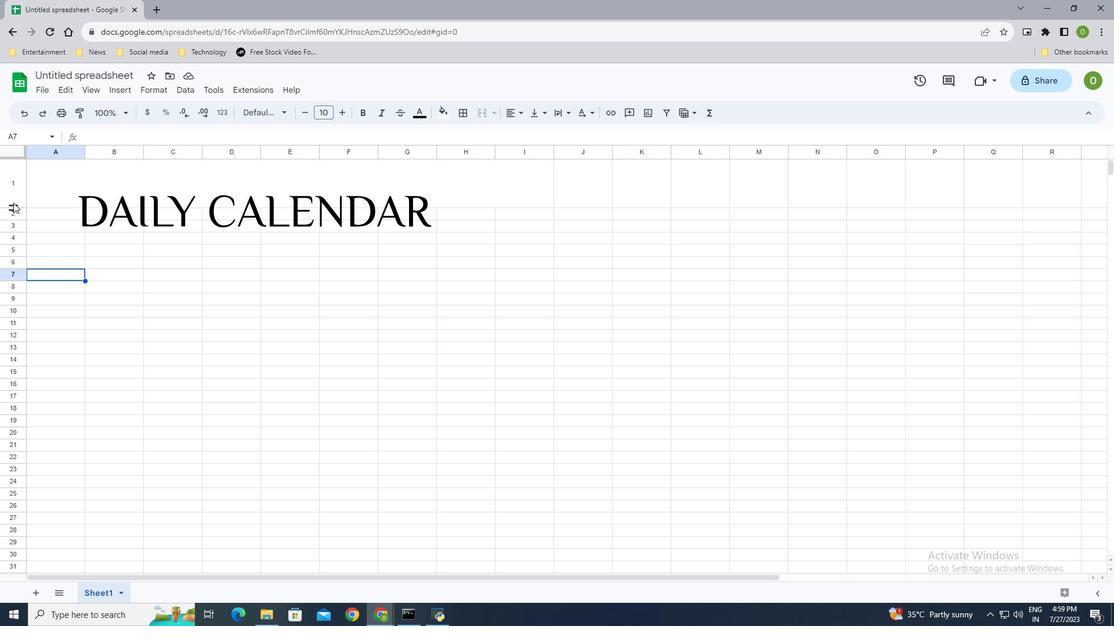 
Action: Mouse moved to (17, 208)
Screenshot: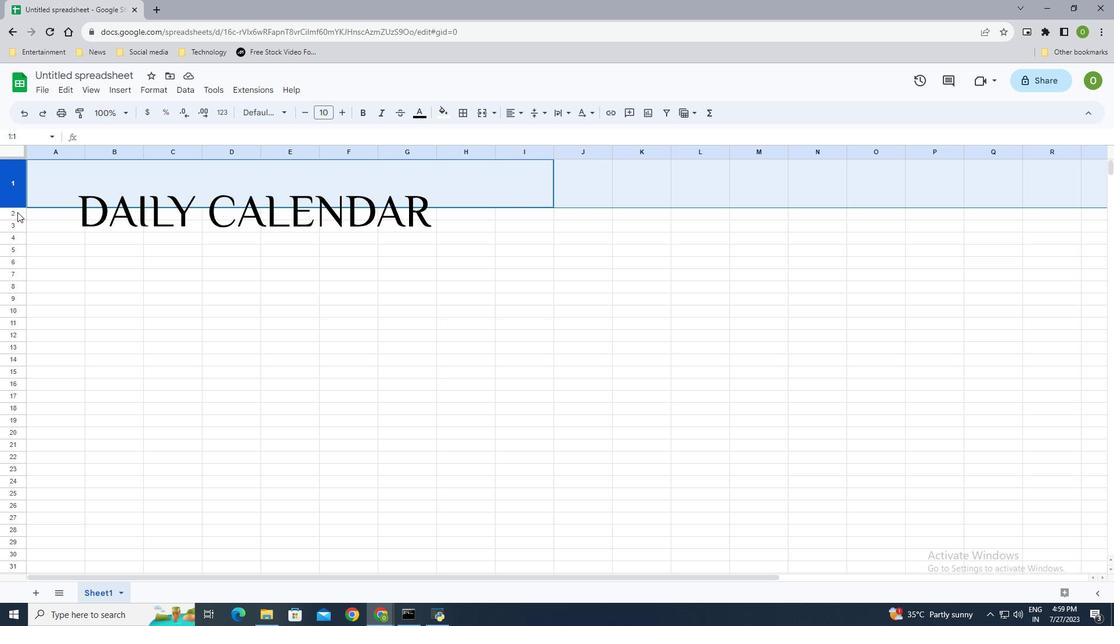 
Action: Mouse pressed left at (17, 208)
Screenshot: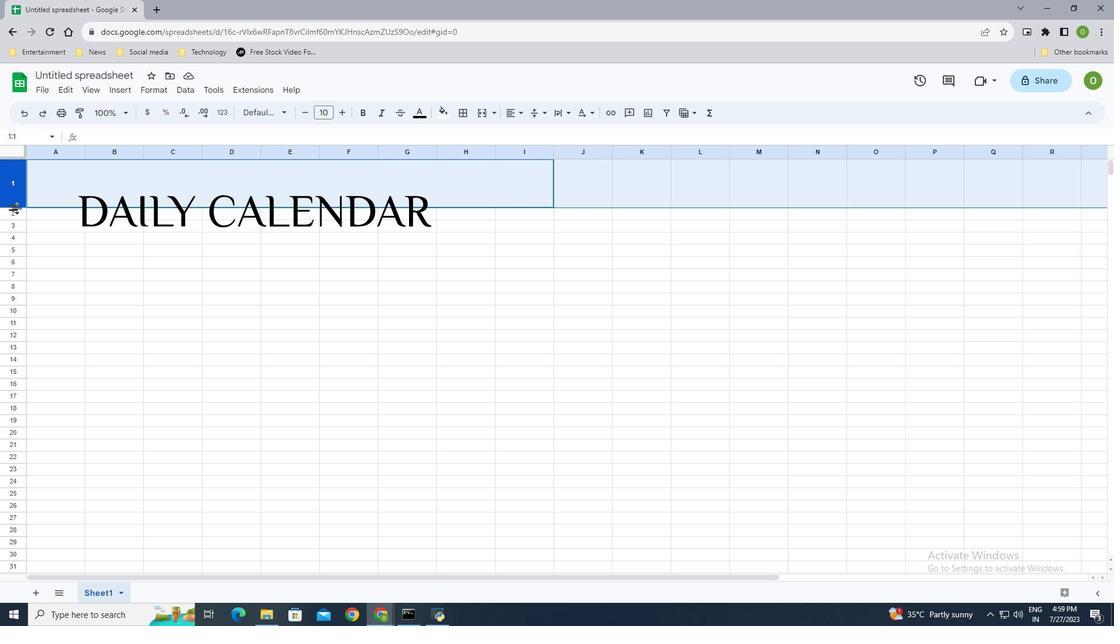 
Action: Mouse moved to (291, 215)
Screenshot: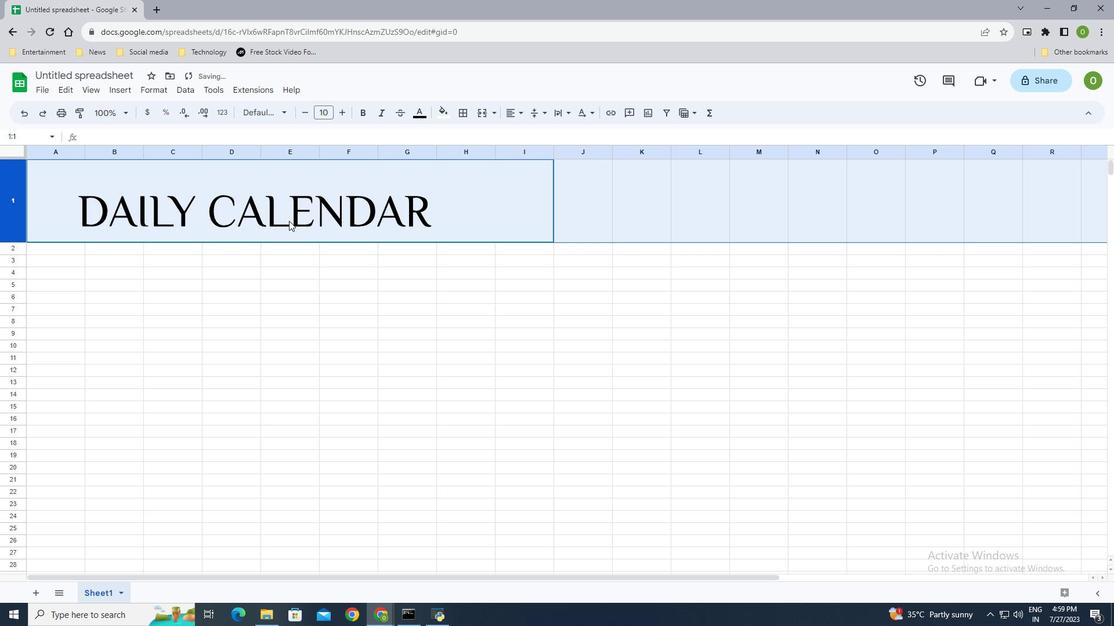 
Action: Mouse pressed left at (291, 215)
Screenshot: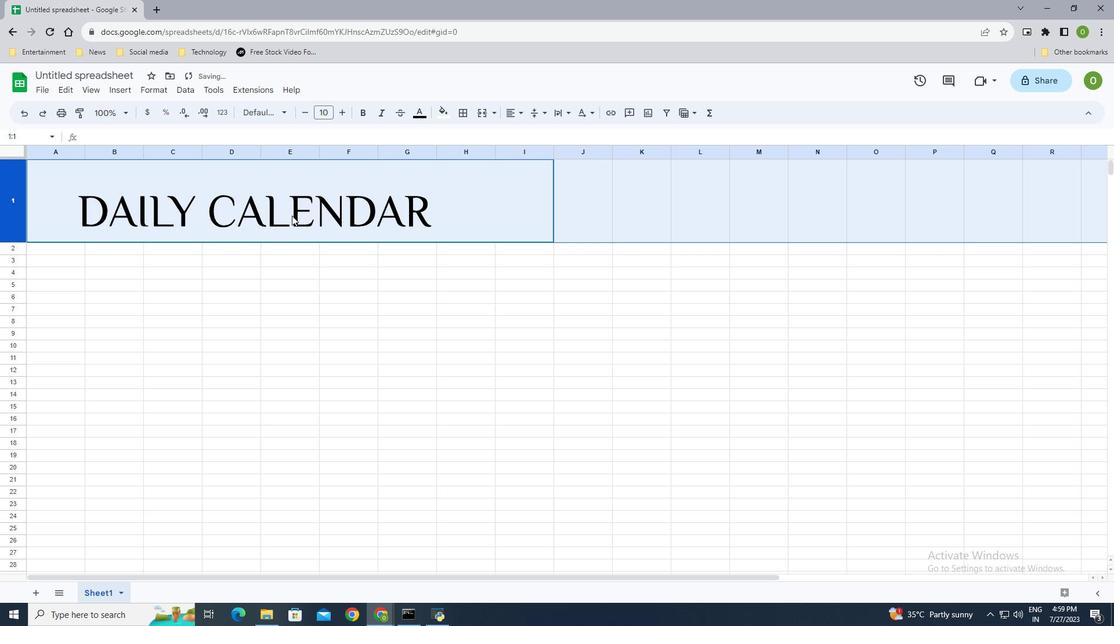 
Action: Mouse moved to (486, 196)
Screenshot: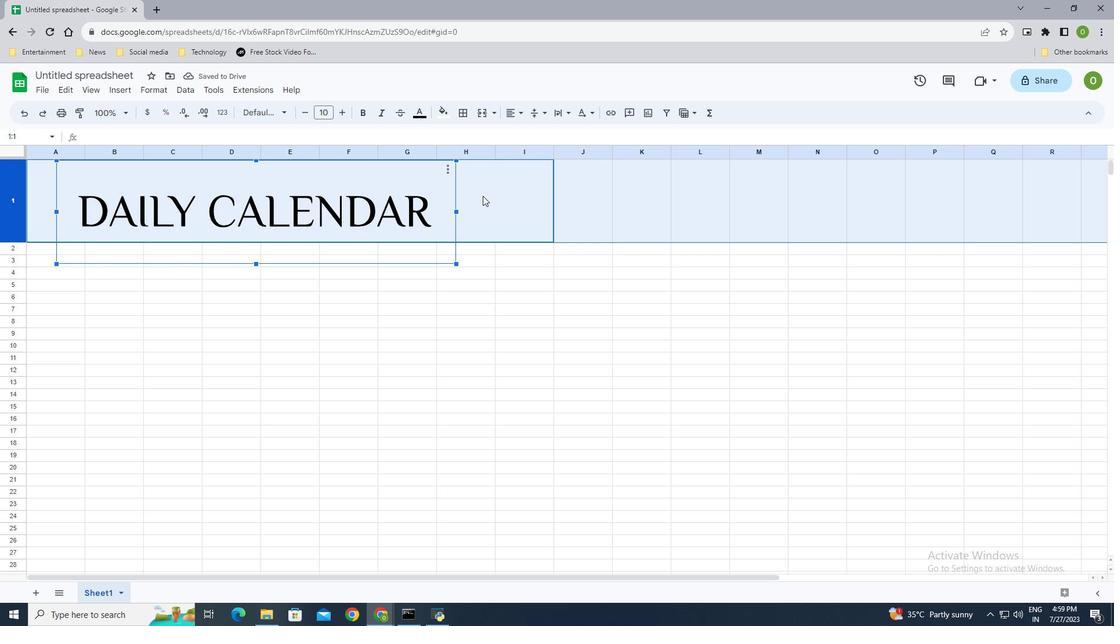 
Action: Mouse pressed left at (486, 196)
Screenshot: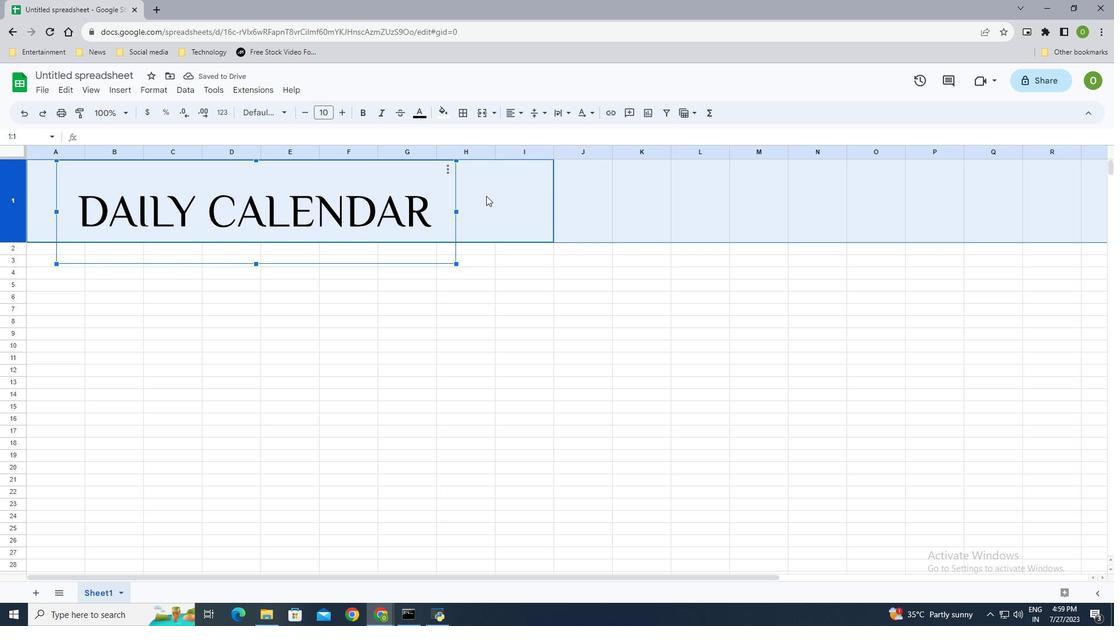 
Action: Mouse moved to (442, 113)
Screenshot: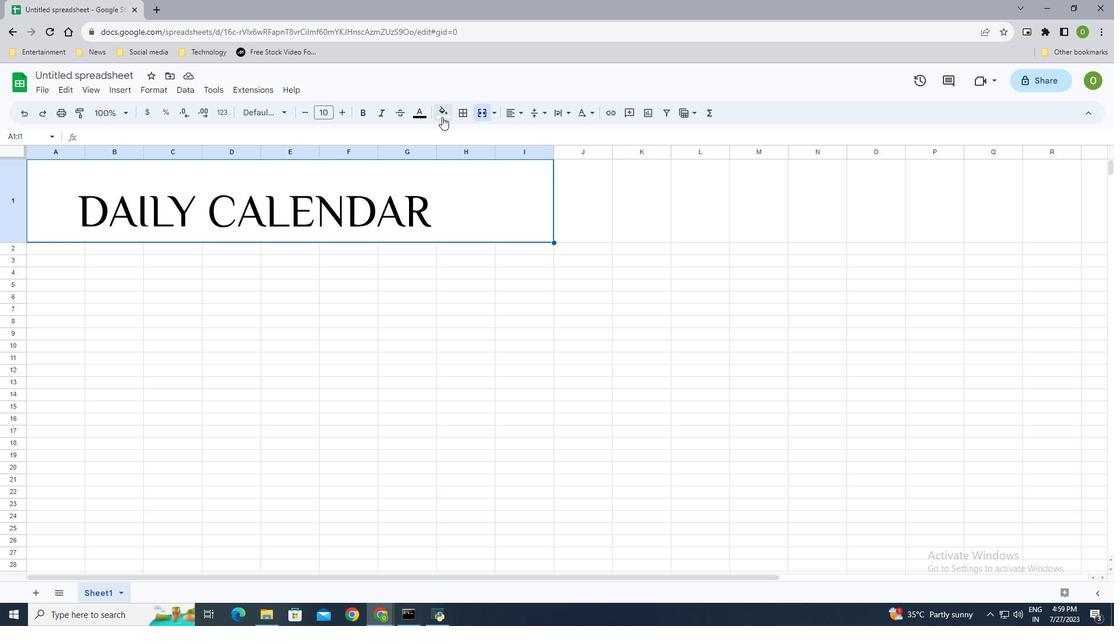 
Action: Mouse pressed left at (442, 113)
Screenshot: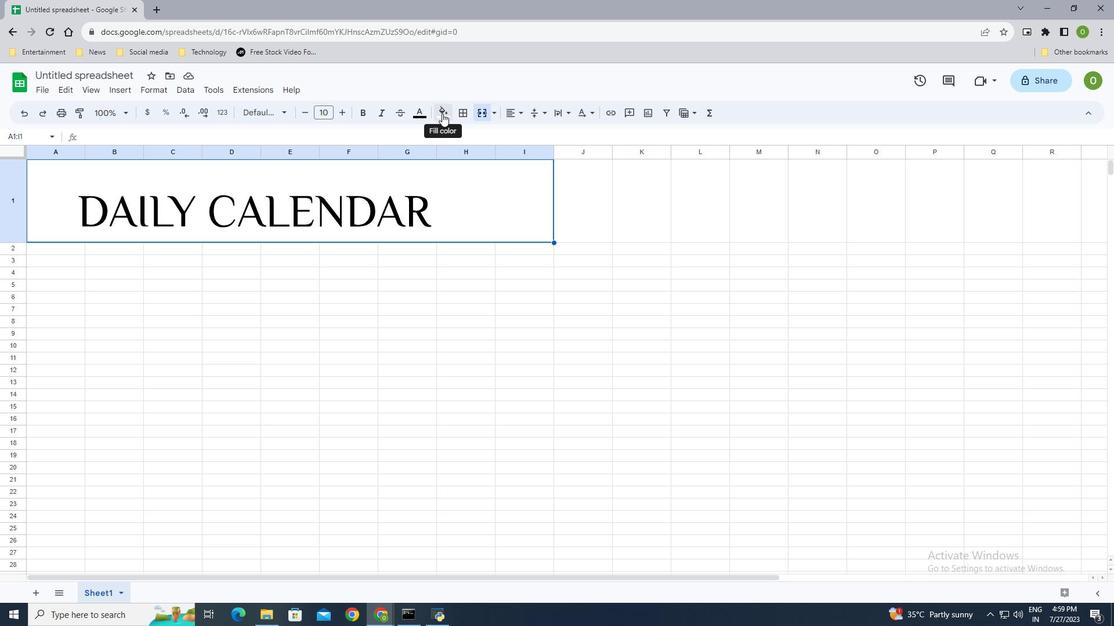 
Action: Mouse moved to (447, 307)
Screenshot: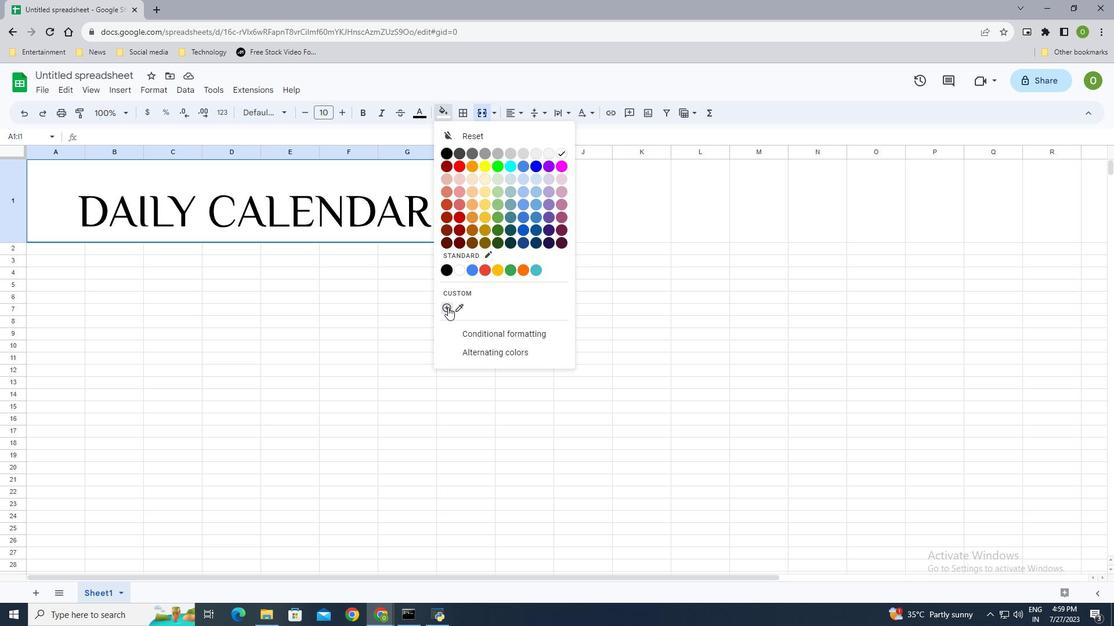
Action: Mouse pressed left at (447, 307)
Screenshot: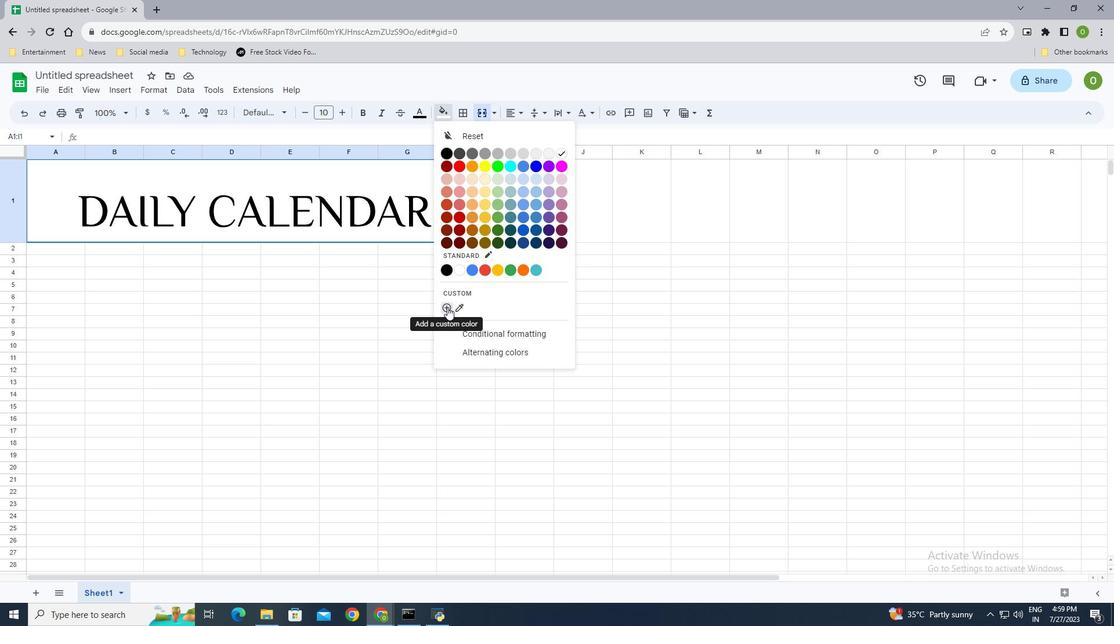 
Action: Mouse moved to (544, 385)
Screenshot: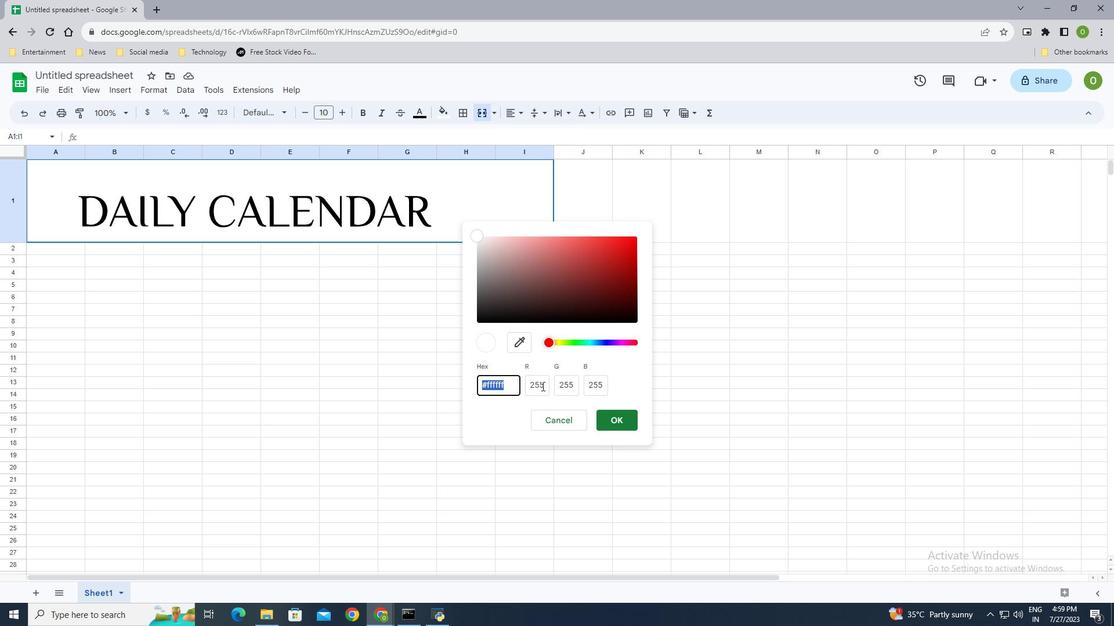 
Action: Mouse pressed left at (544, 385)
Screenshot: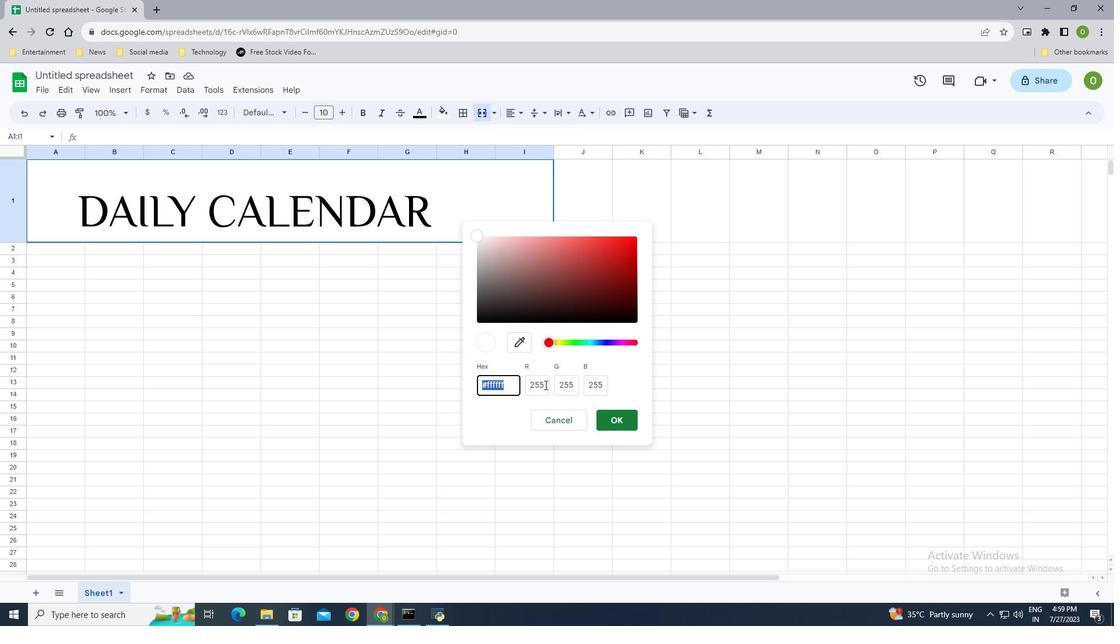 
Action: Mouse moved to (545, 385)
Screenshot: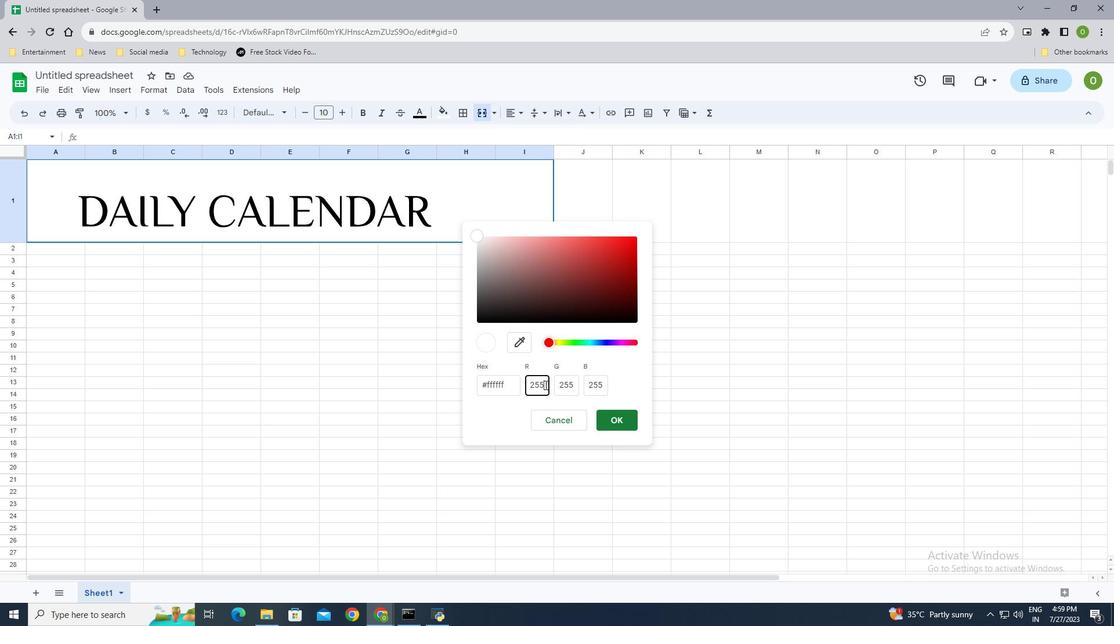
Action: Key pressed <Key.backspace><Key.backspace>33<Key.tab>237<Key.tab>201
Screenshot: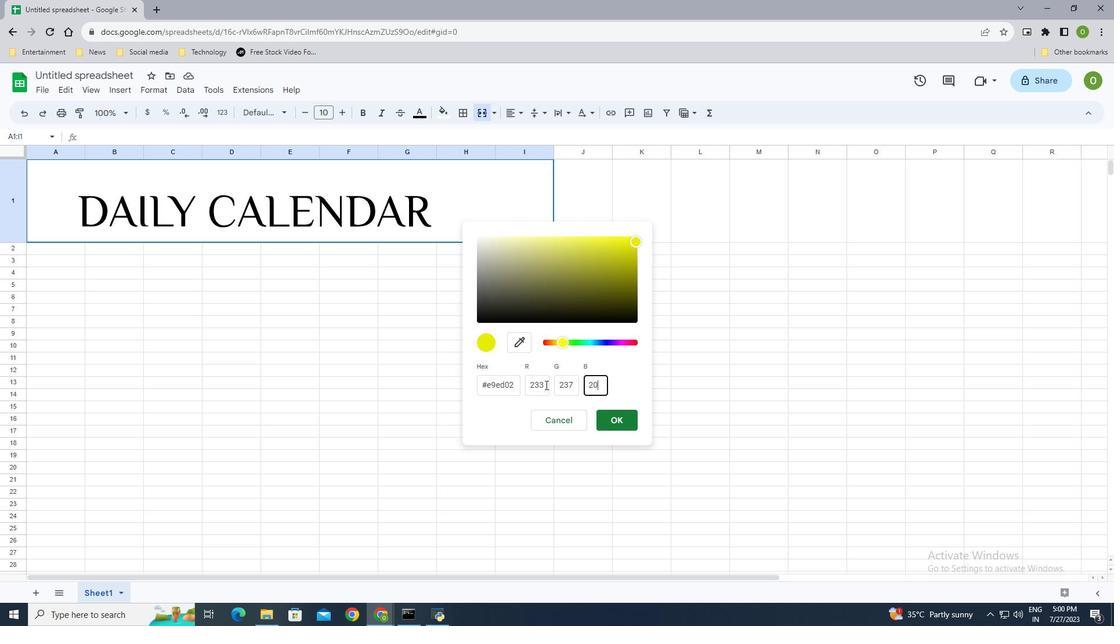 
Action: Mouse moved to (619, 420)
Screenshot: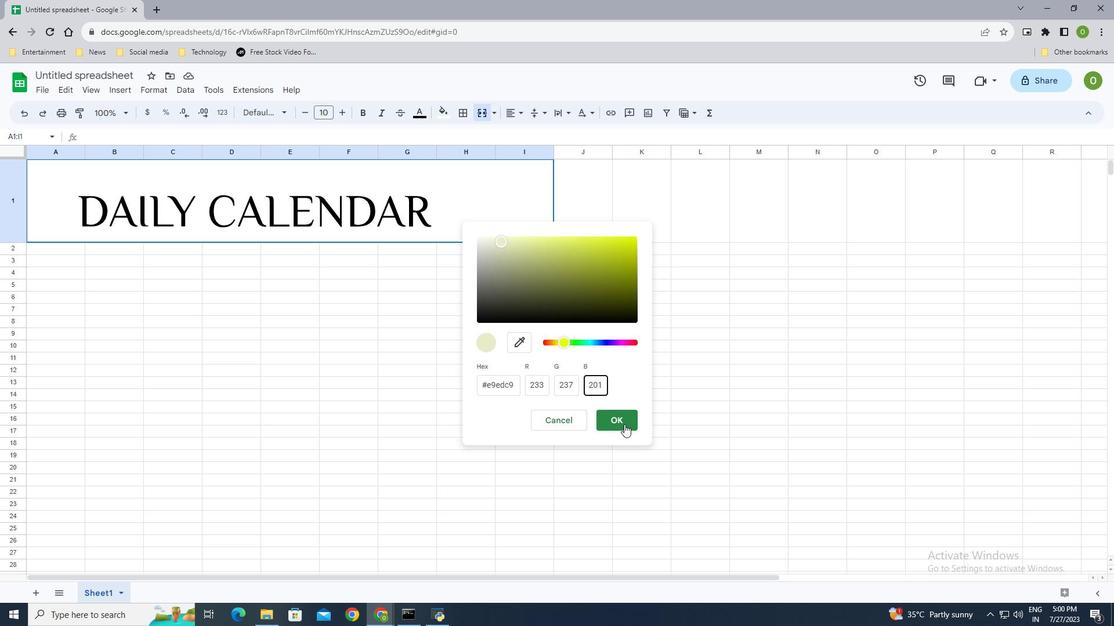 
Action: Mouse pressed left at (619, 420)
Screenshot: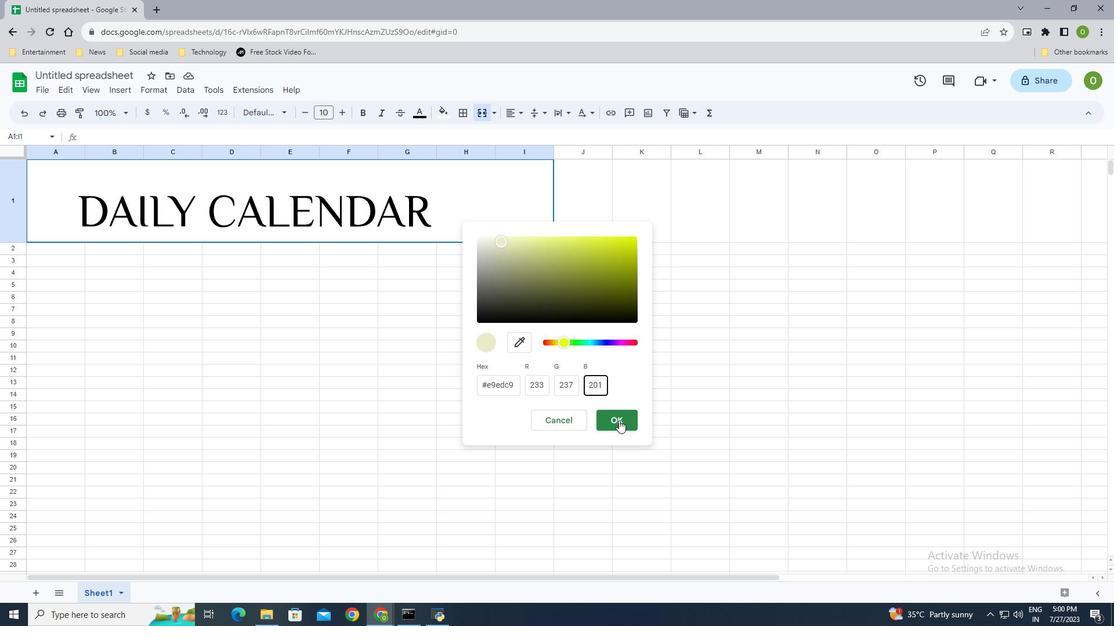 
Action: Mouse moved to (265, 217)
Screenshot: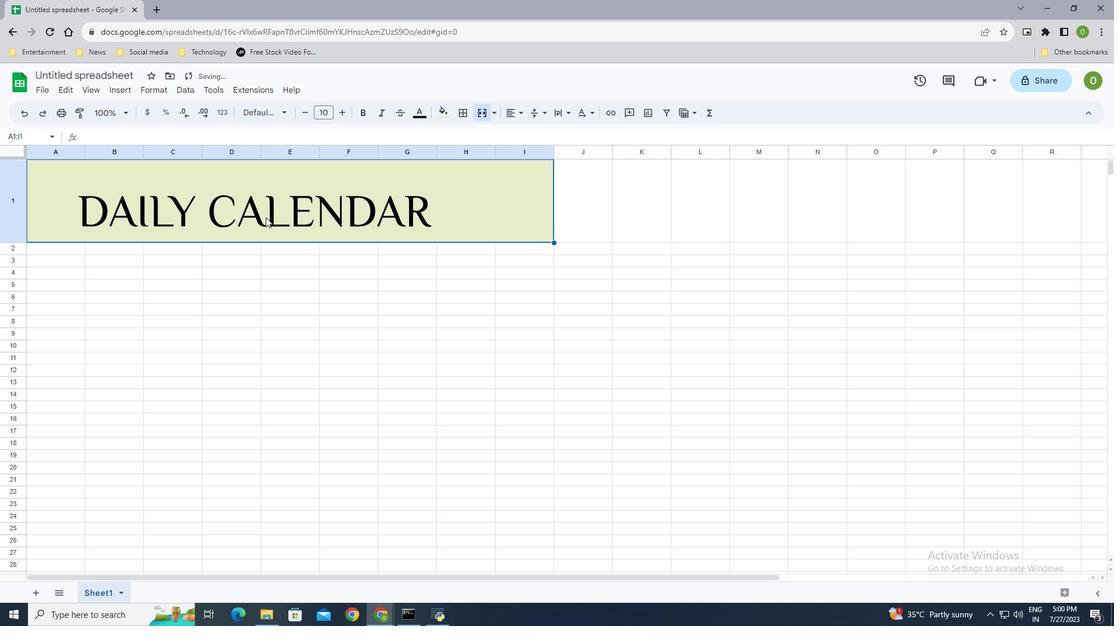 
Action: Mouse pressed left at (265, 217)
Screenshot: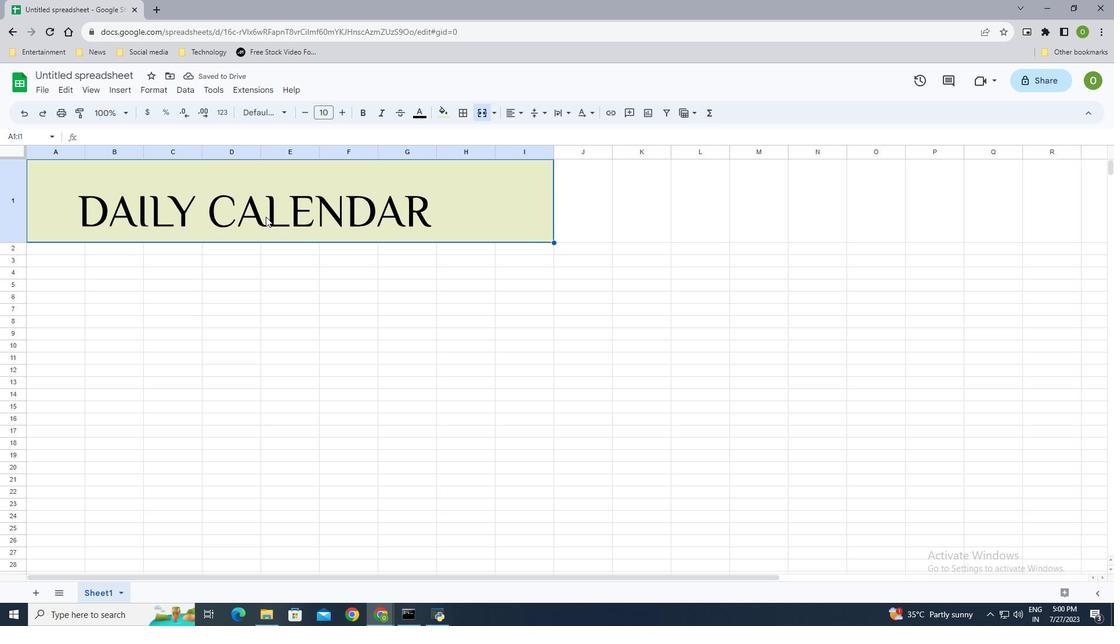 
Action: Mouse pressed left at (265, 217)
Screenshot: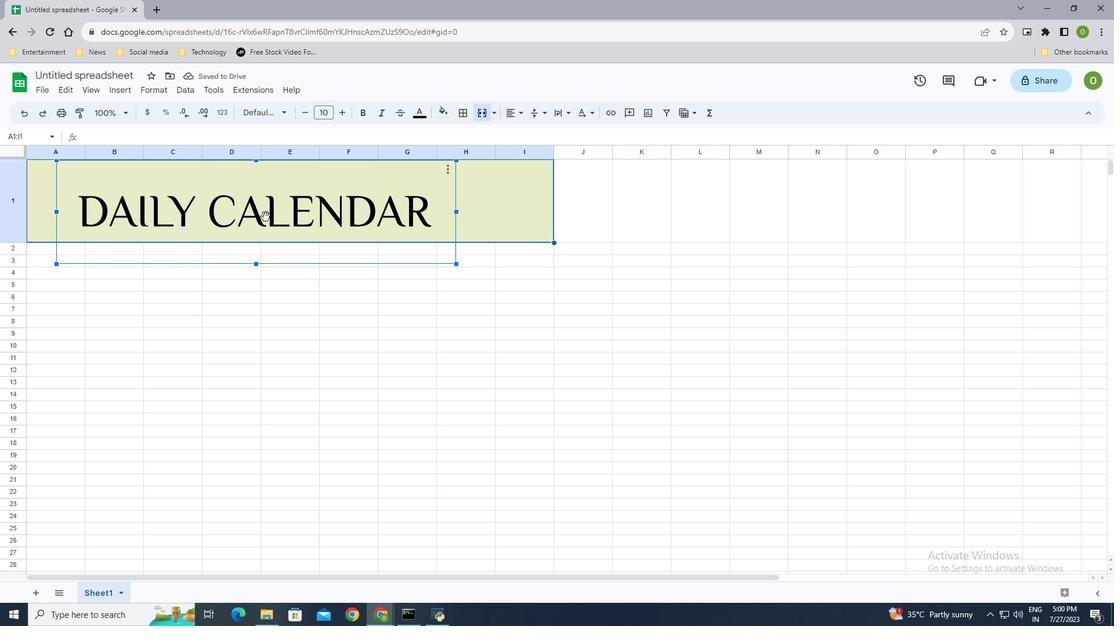 
Action: Mouse pressed left at (265, 217)
Screenshot: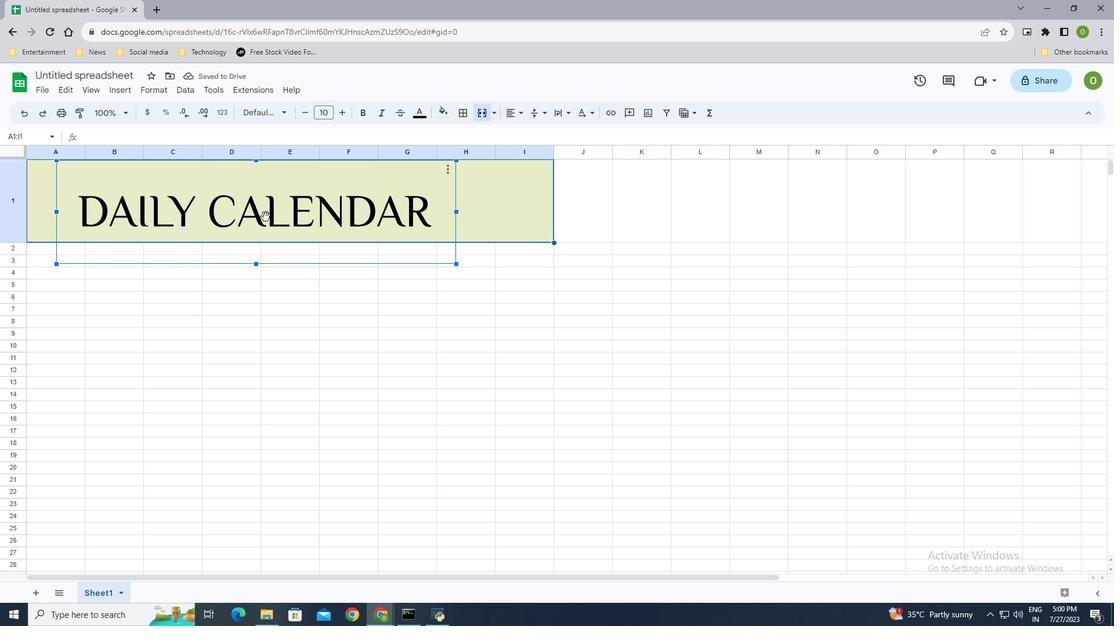 
Action: Mouse moved to (445, 282)
Screenshot: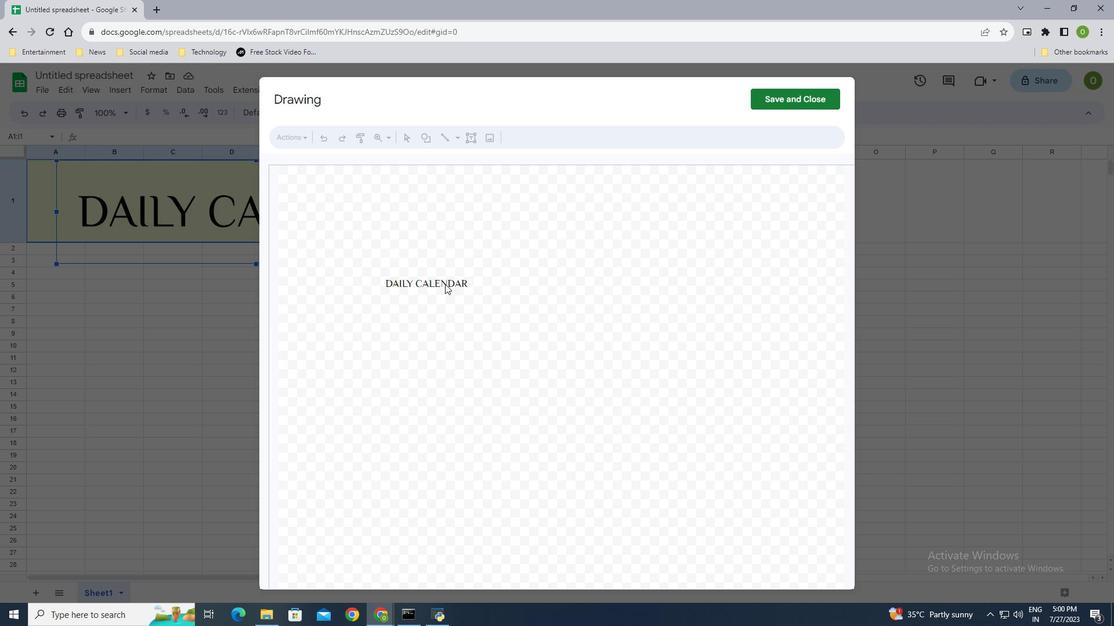 
Action: Mouse pressed left at (445, 282)
Screenshot: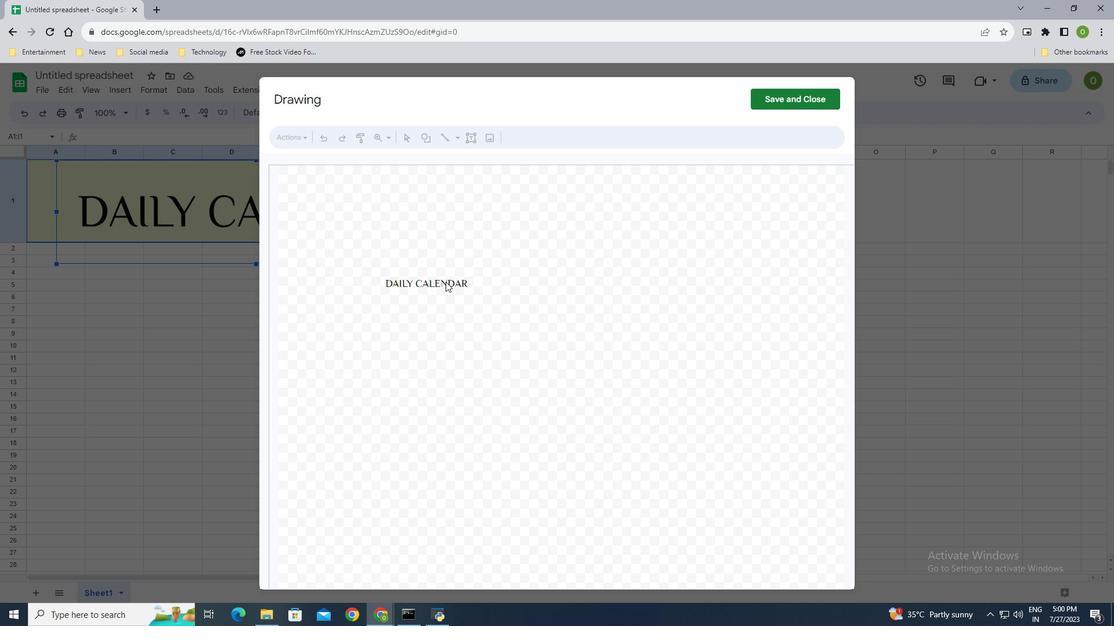 
Action: Mouse moved to (465, 284)
Screenshot: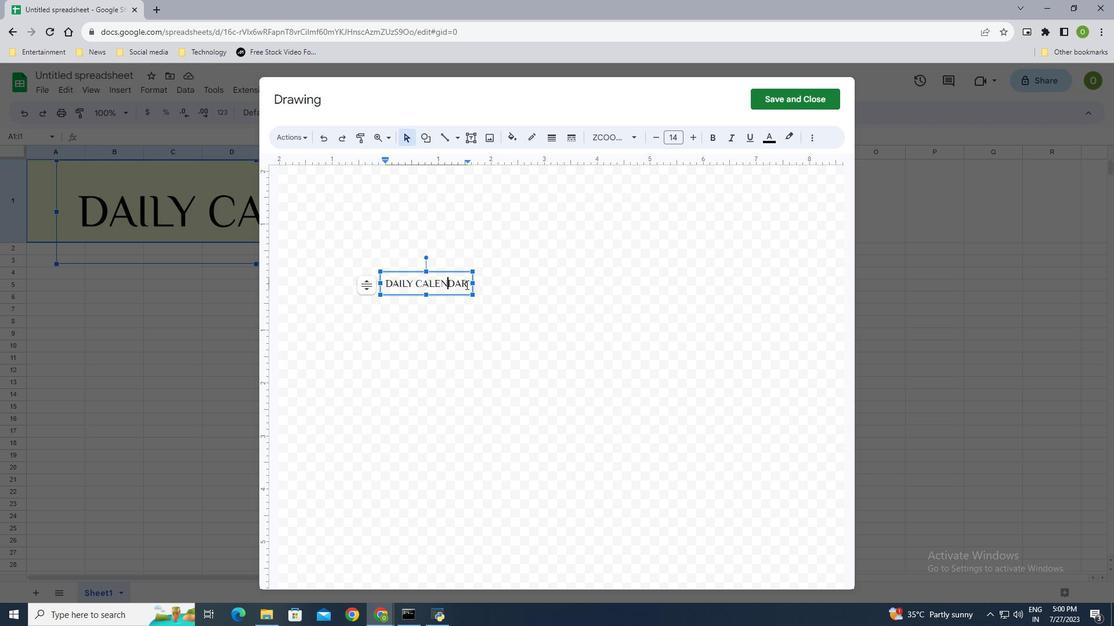 
Action: Mouse pressed left at (465, 284)
Screenshot: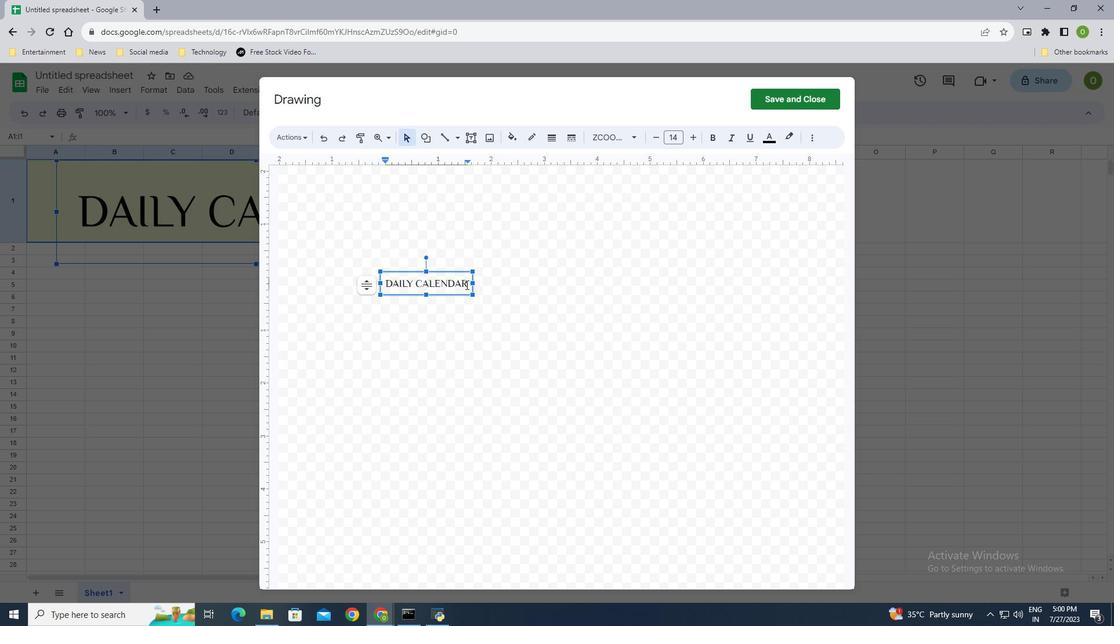 
Action: Mouse moved to (770, 136)
Screenshot: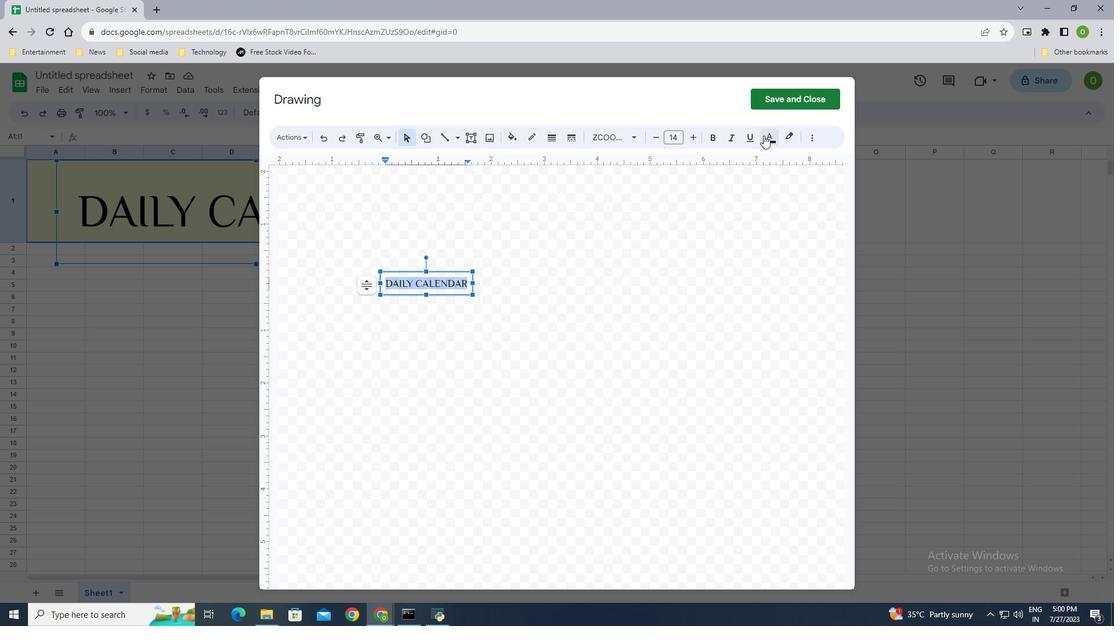 
Action: Mouse pressed left at (770, 136)
Screenshot: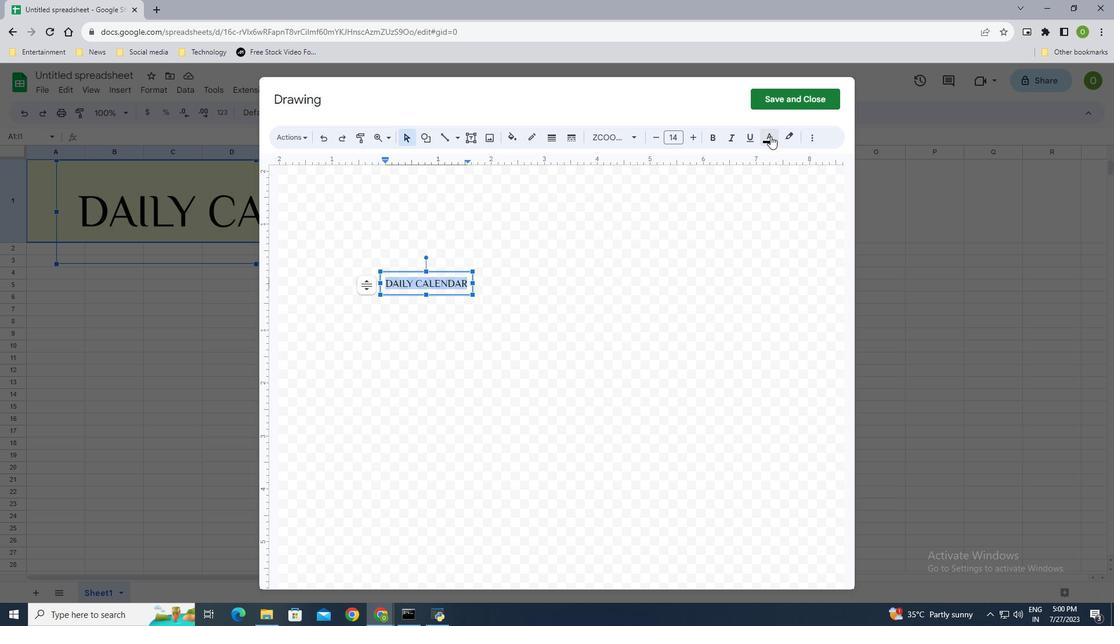 
Action: Mouse moved to (766, 197)
Screenshot: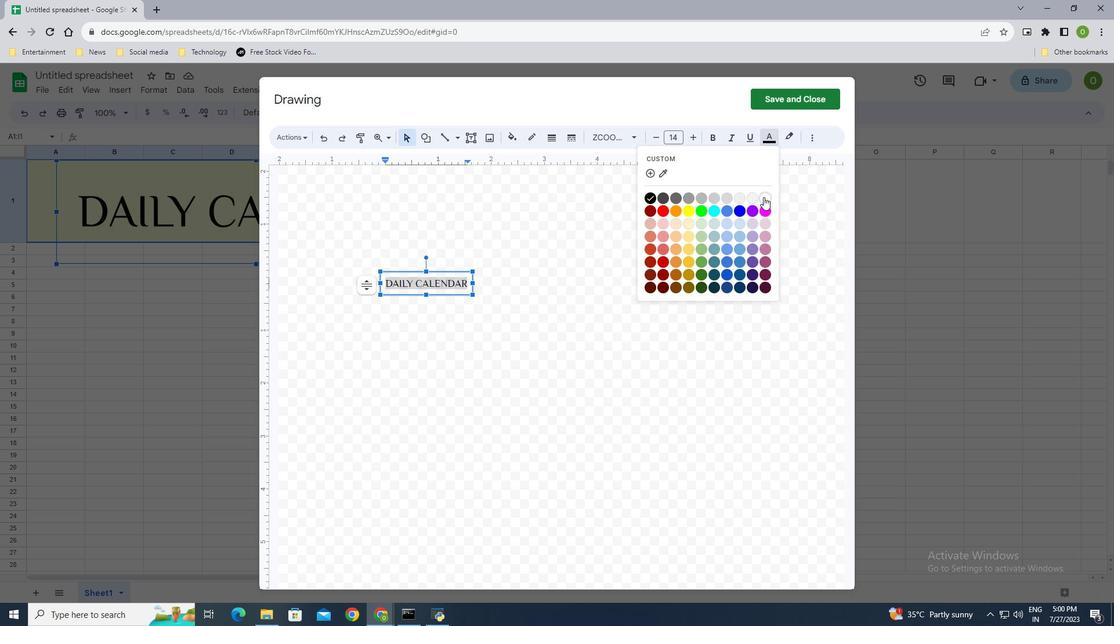 
Action: Mouse pressed left at (766, 197)
Screenshot: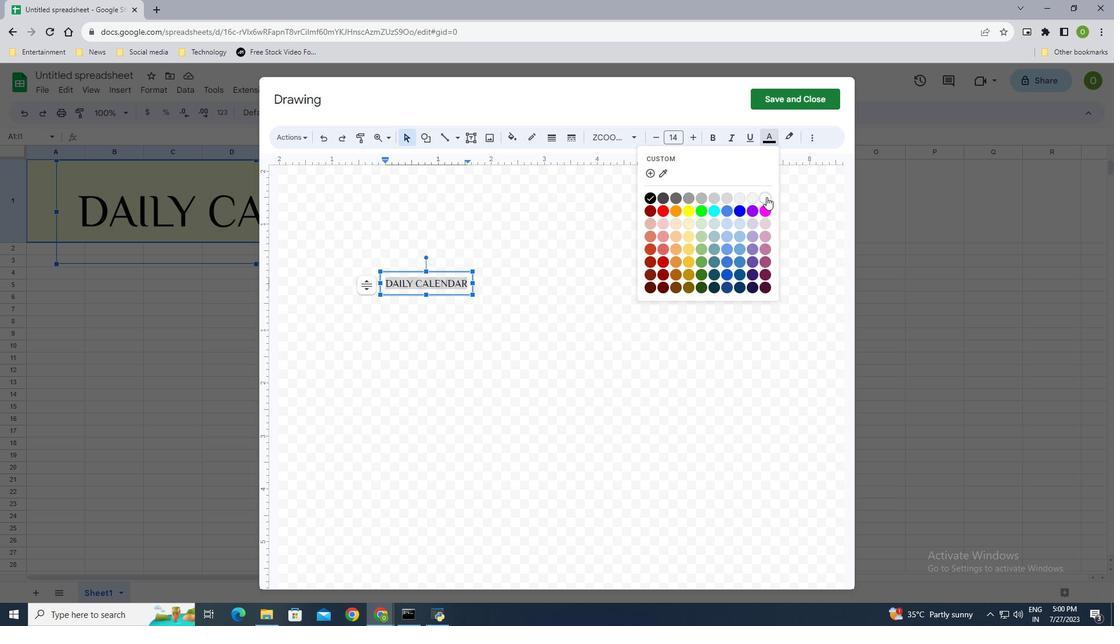 
Action: Mouse moved to (777, 99)
Screenshot: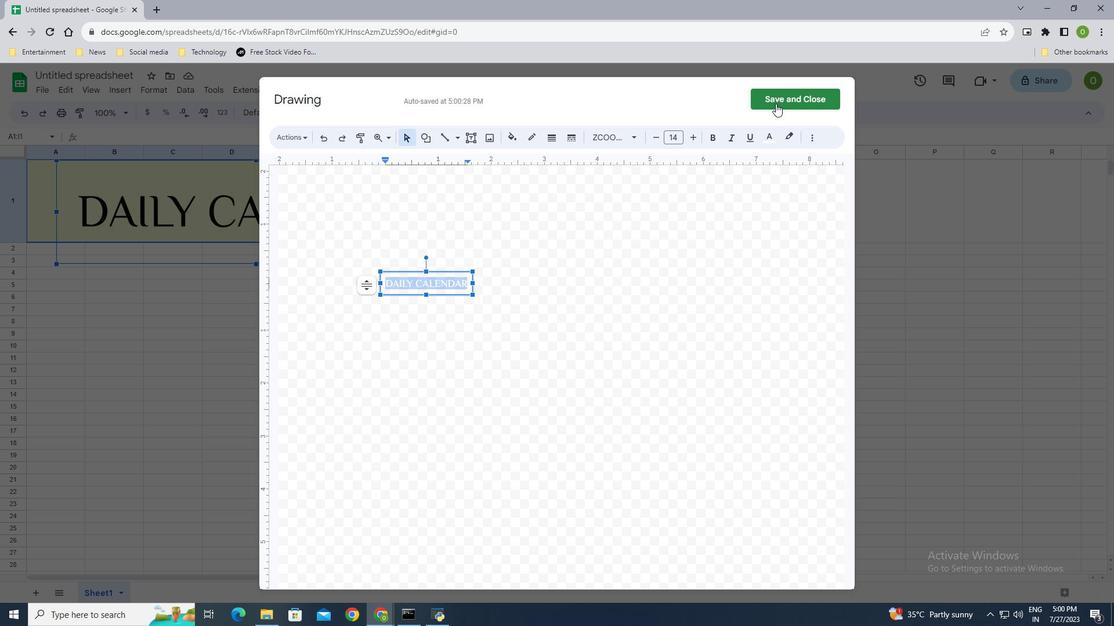 
Action: Mouse pressed left at (777, 99)
Screenshot: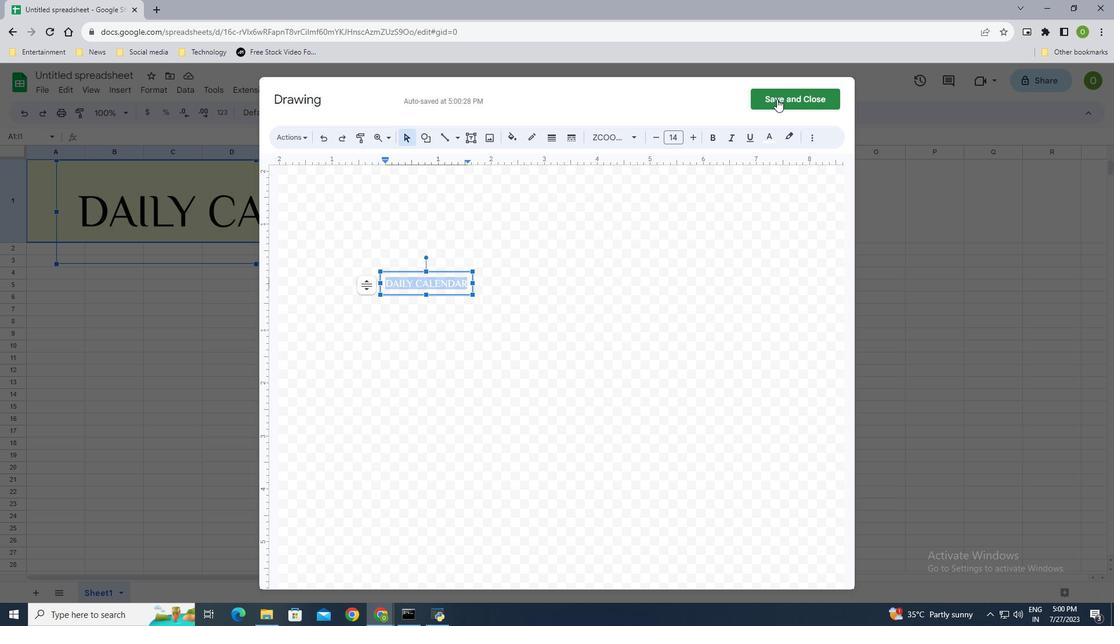 
Action: Mouse moved to (107, 171)
Screenshot: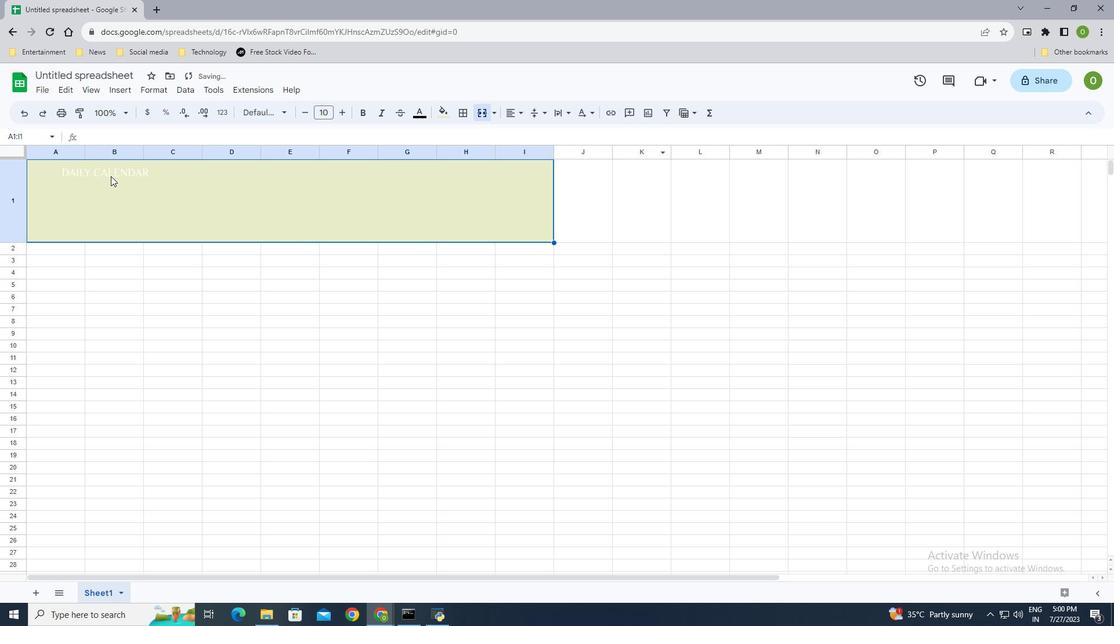 
Action: Mouse pressed left at (107, 171)
Screenshot: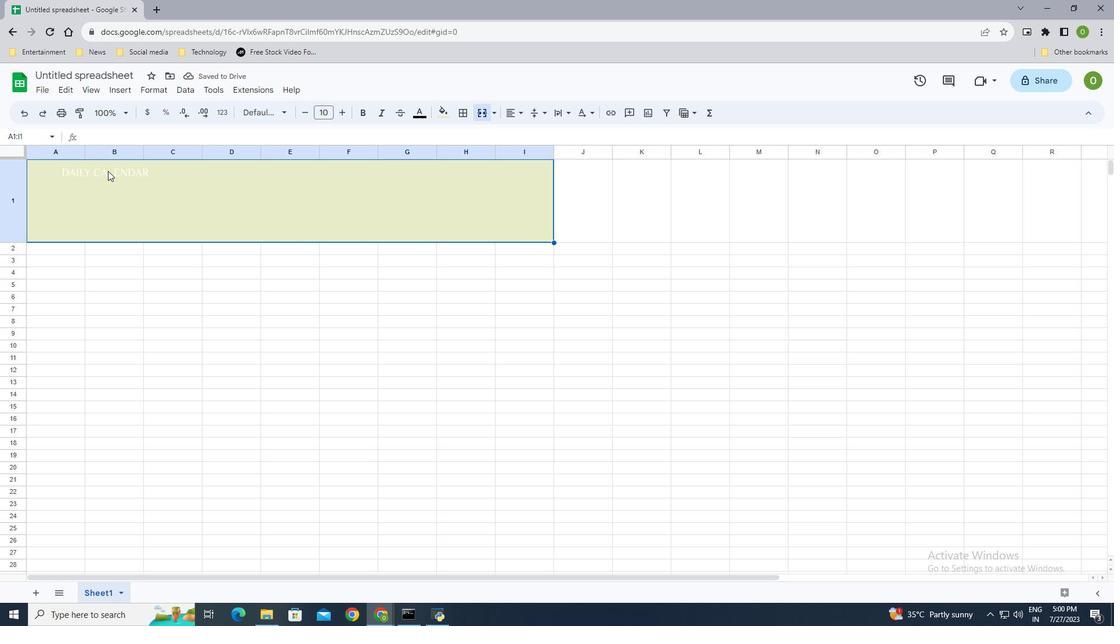 
Action: Mouse moved to (157, 186)
Screenshot: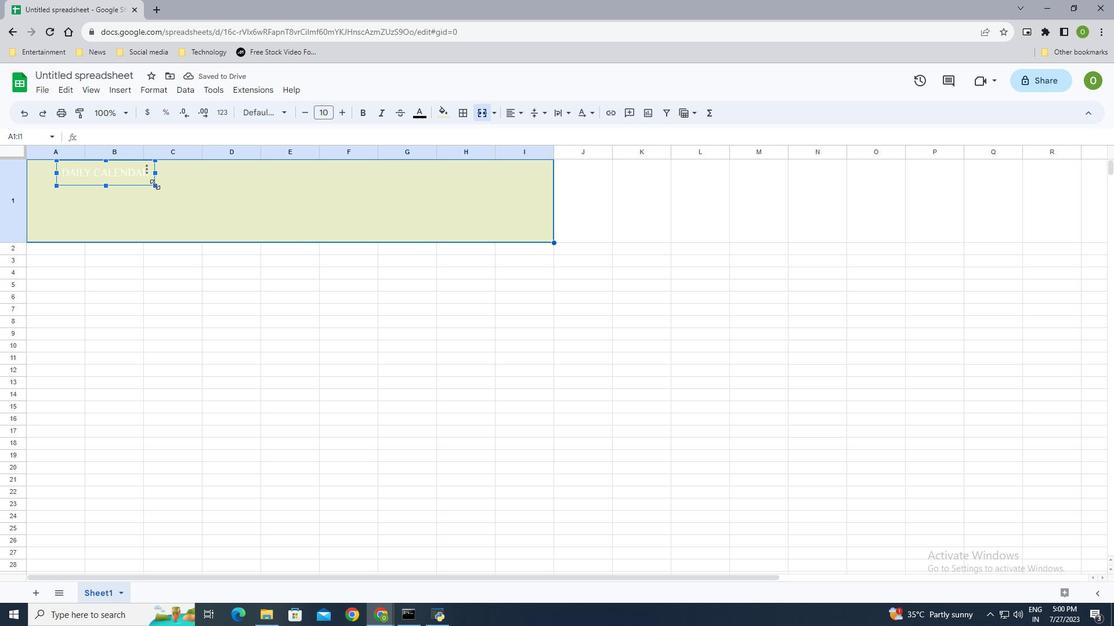 
Action: Mouse pressed left at (157, 186)
Screenshot: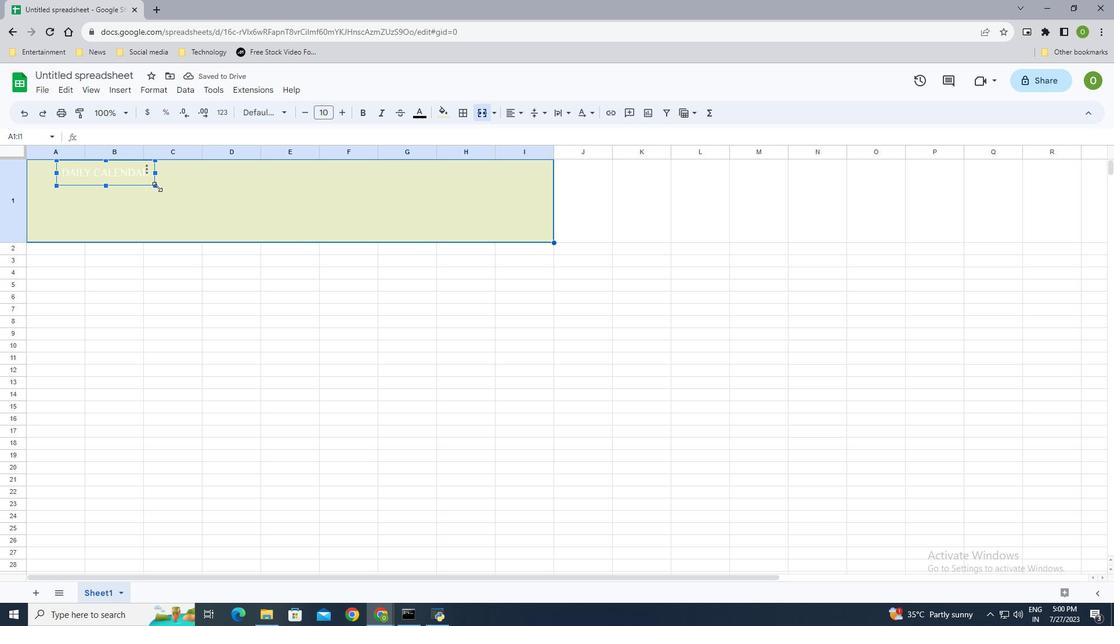 
Action: Mouse moved to (336, 226)
Screenshot: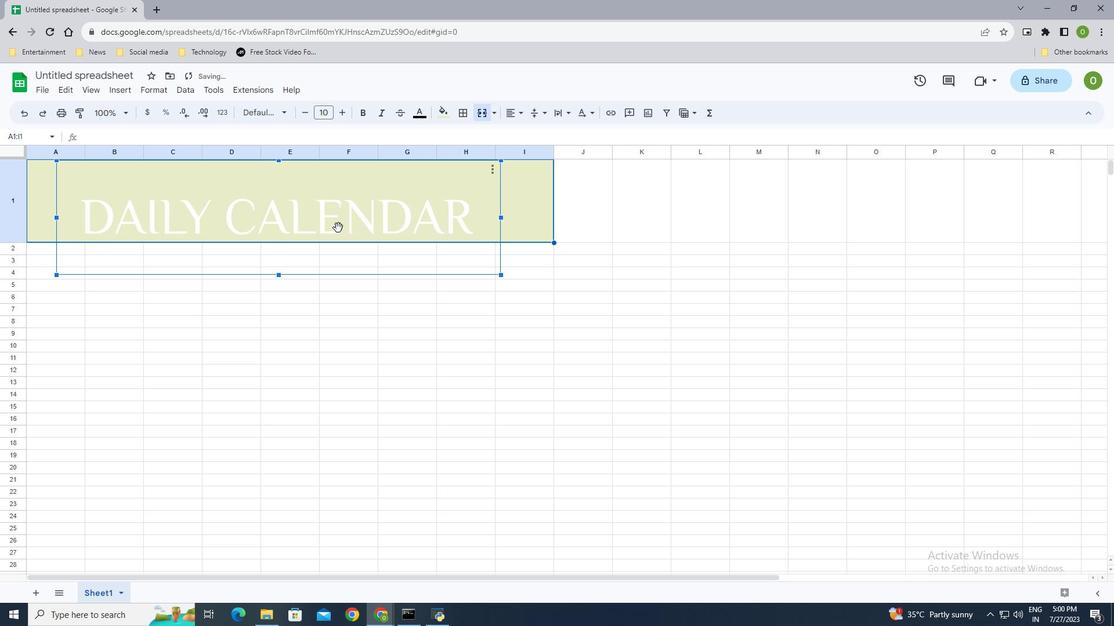
Action: Mouse pressed left at (336, 226)
Screenshot: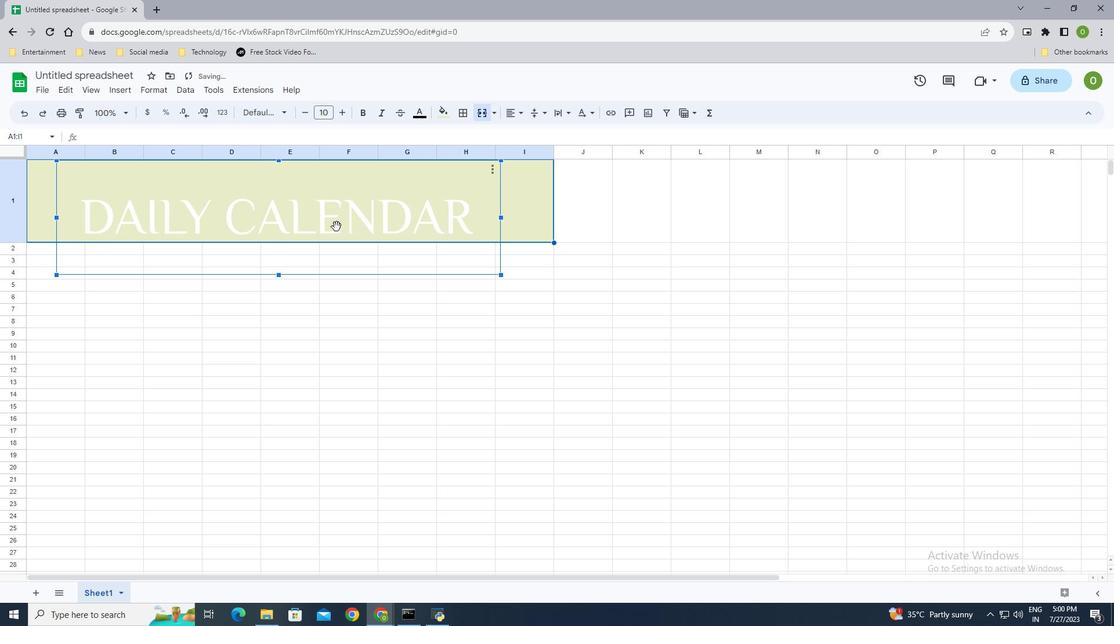 
Action: Mouse moved to (503, 276)
Screenshot: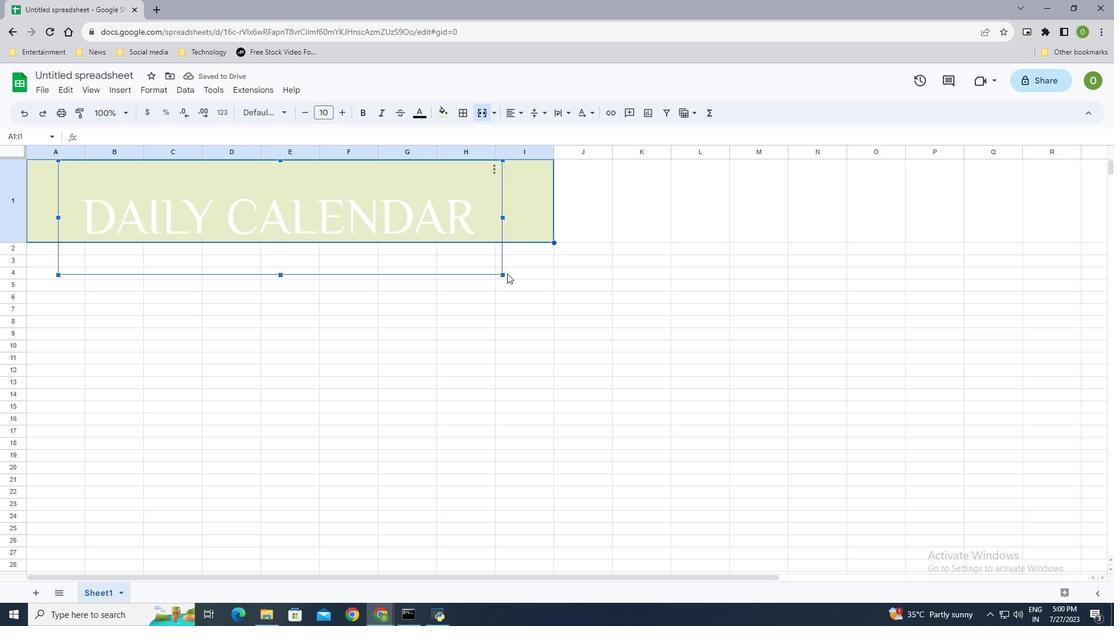 
Action: Mouse pressed left at (503, 276)
Screenshot: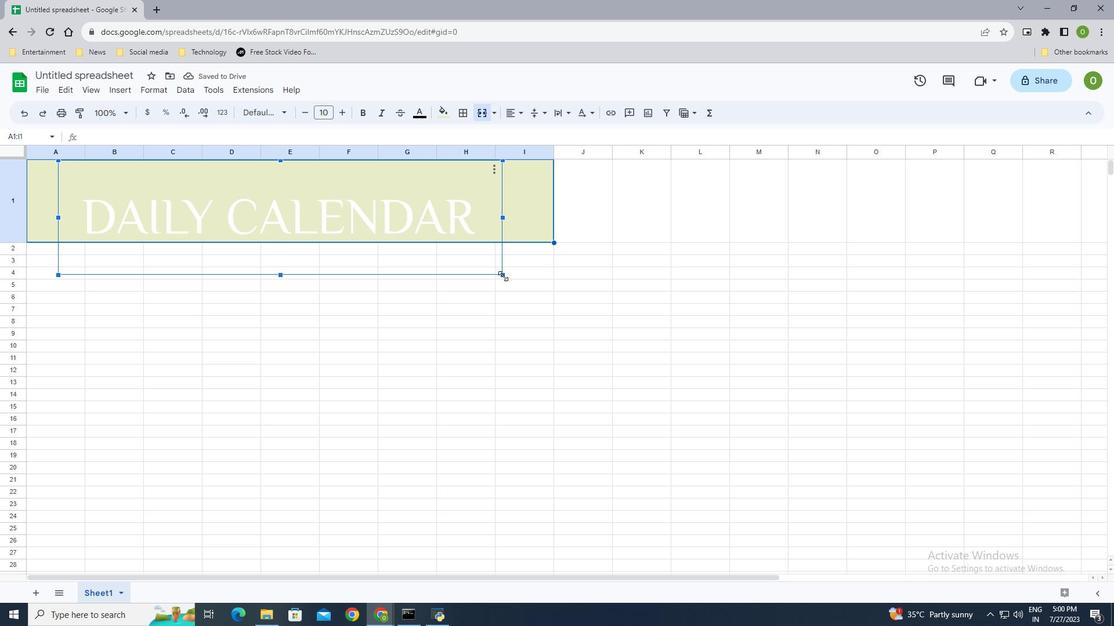 
Action: Mouse moved to (360, 228)
Screenshot: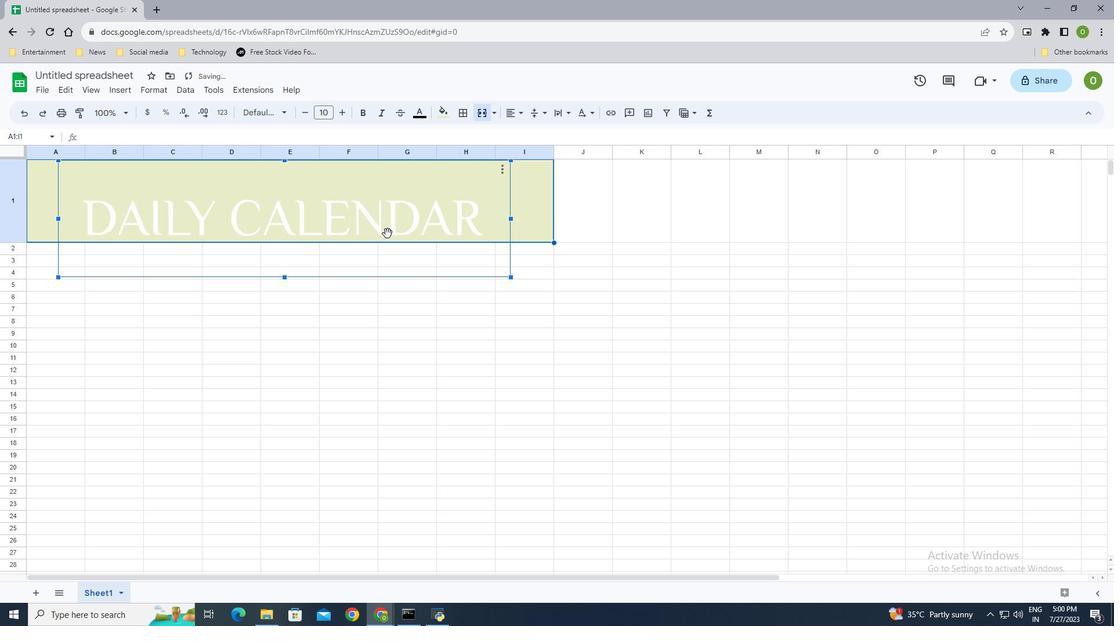 
Action: Mouse pressed left at (360, 228)
Screenshot: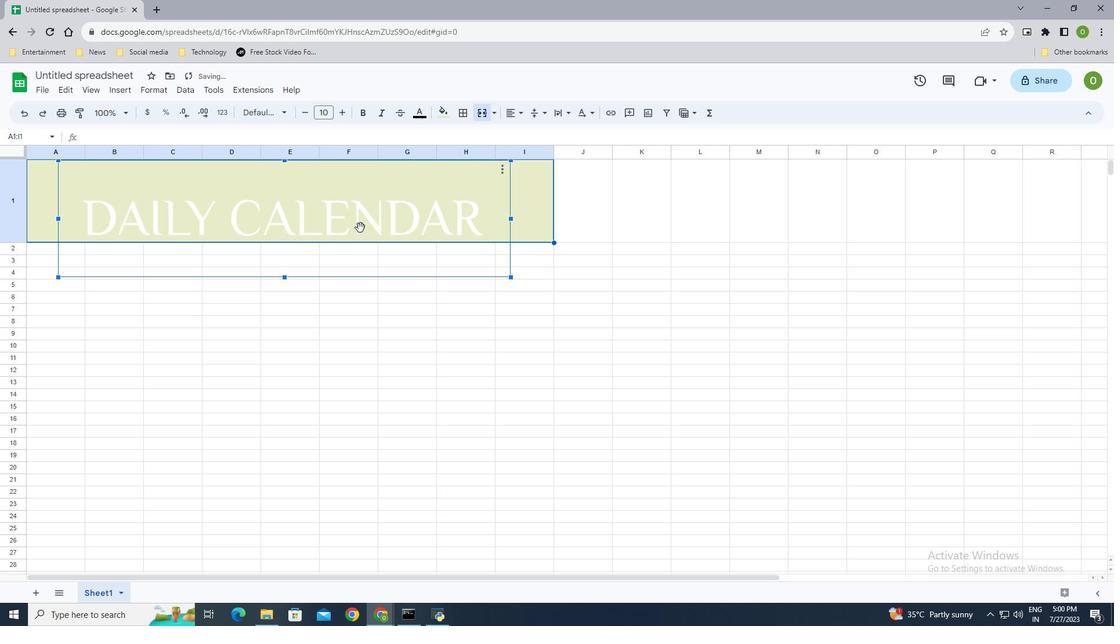 
Action: Mouse moved to (568, 325)
Screenshot: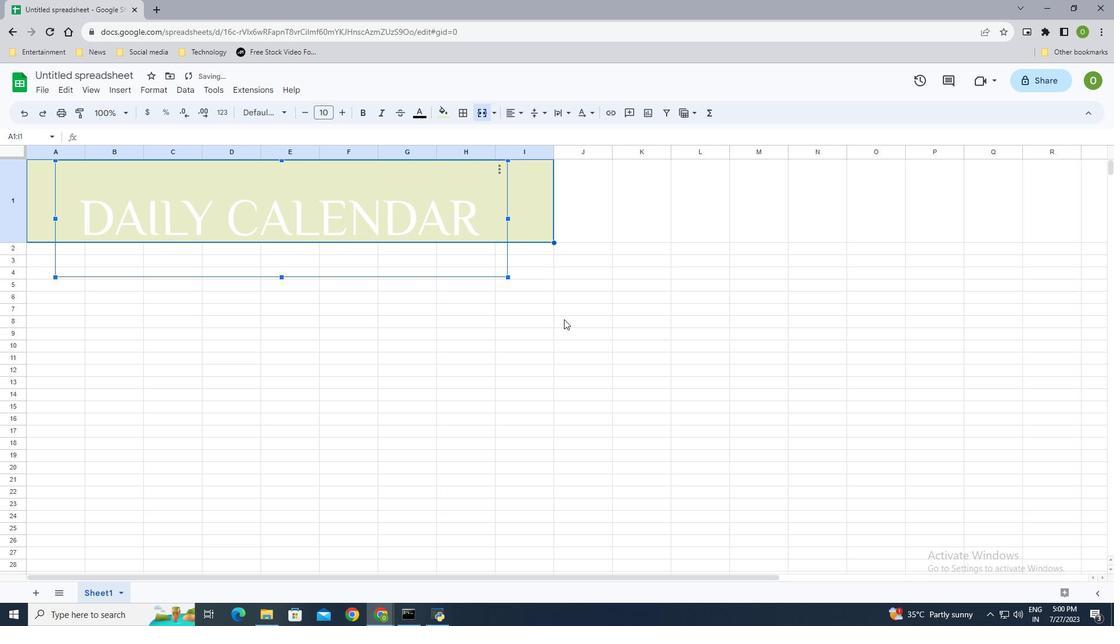 
Action: Mouse pressed left at (568, 325)
Screenshot: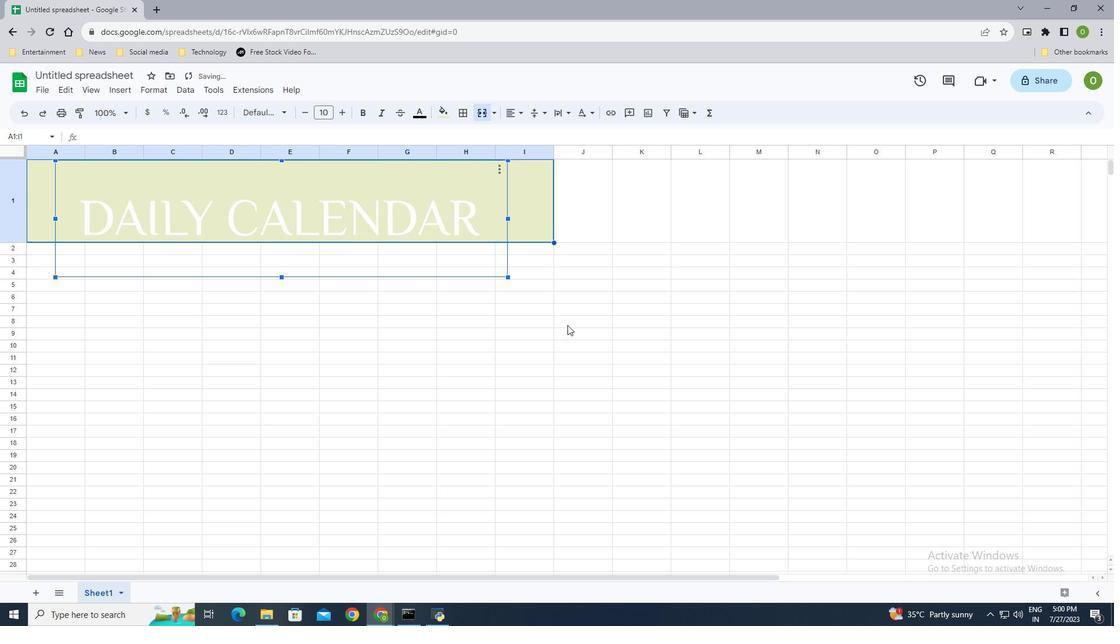
Action: Mouse moved to (66, 244)
Screenshot: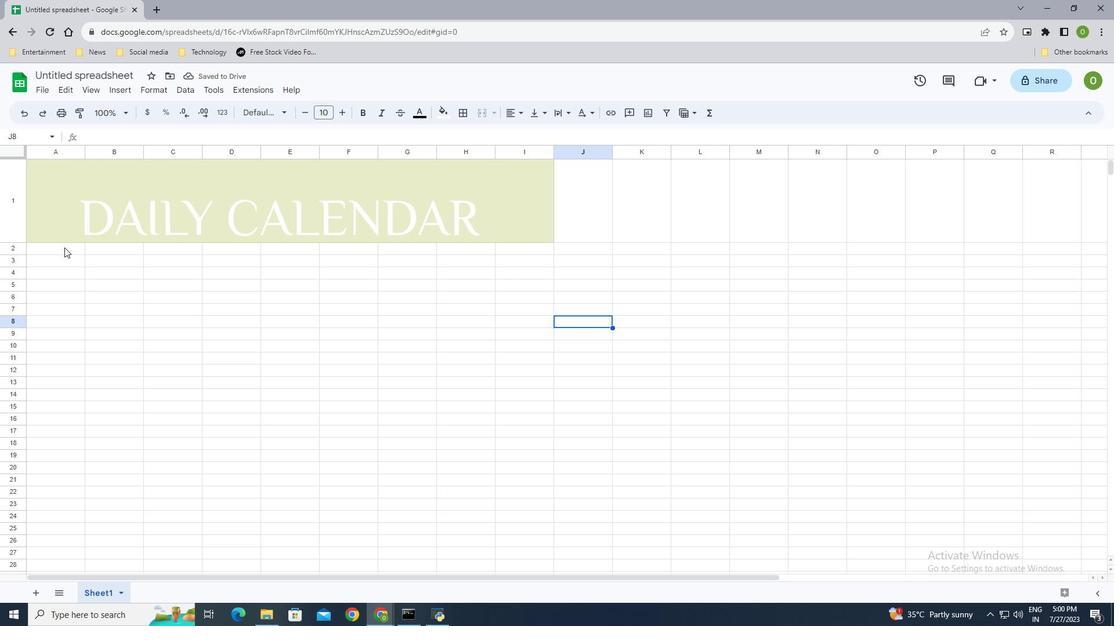 
Action: Mouse pressed left at (66, 244)
Screenshot: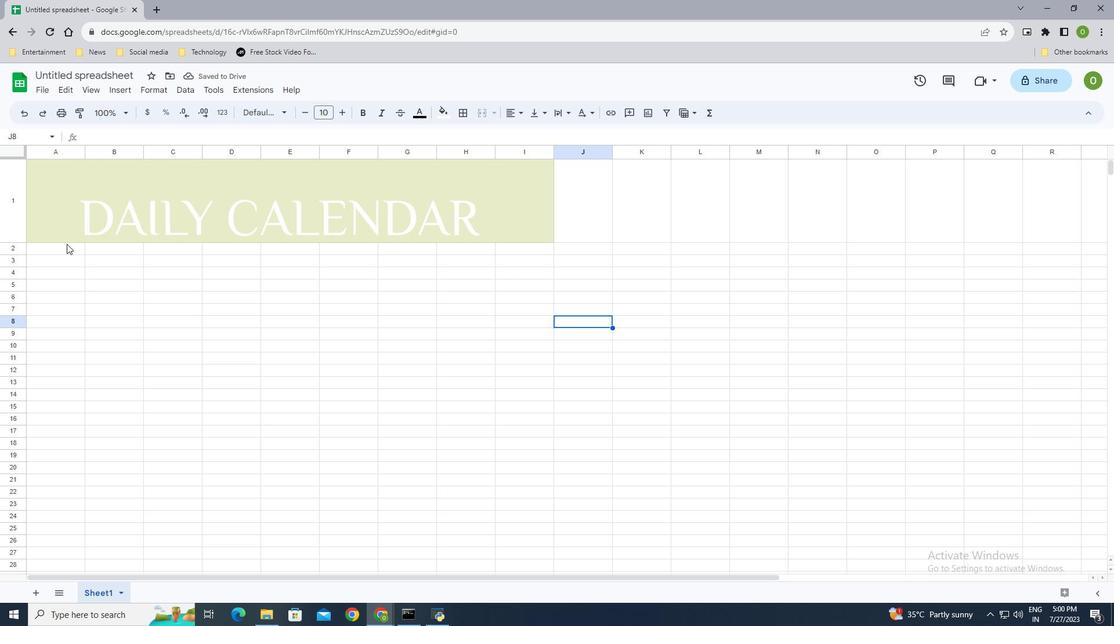 
Action: Mouse moved to (38, 247)
Screenshot: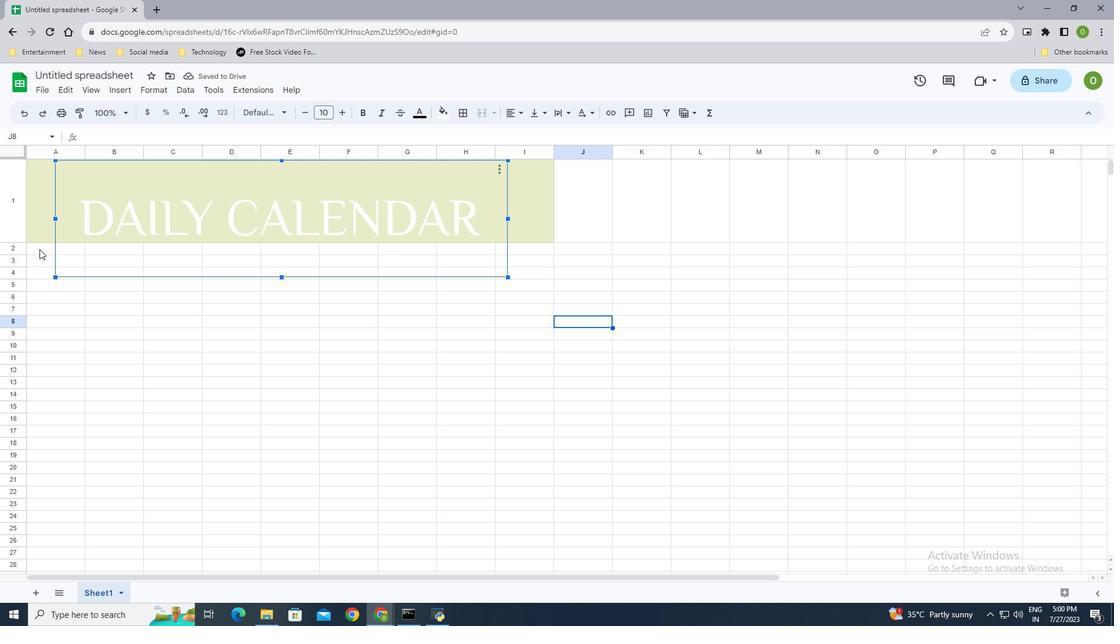 
Action: Mouse pressed left at (38, 247)
Screenshot: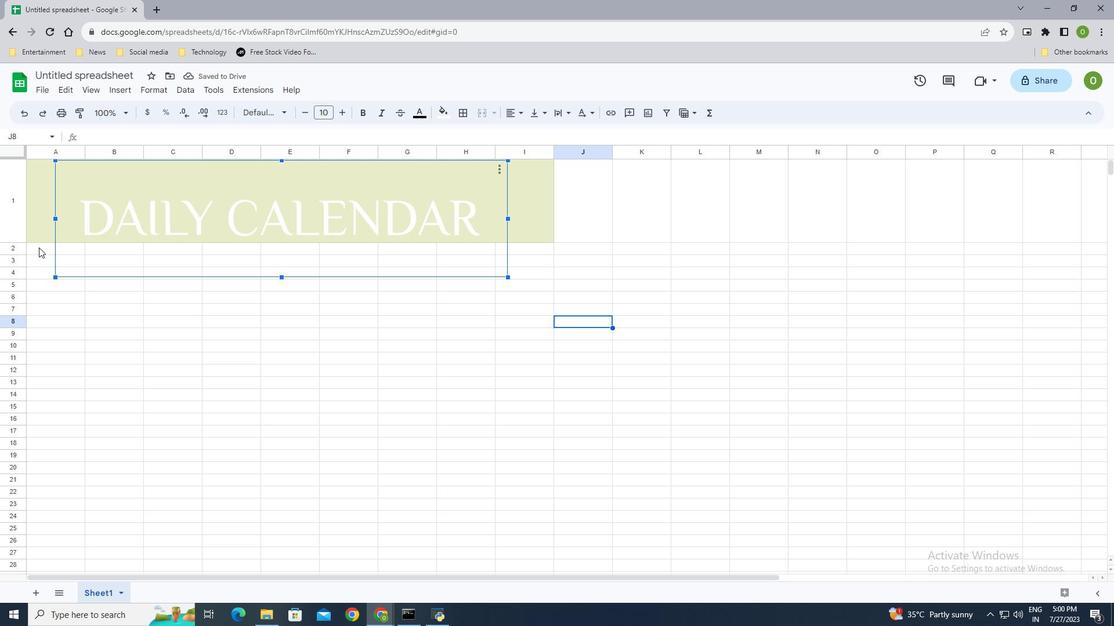 
Action: Mouse moved to (13, 254)
Screenshot: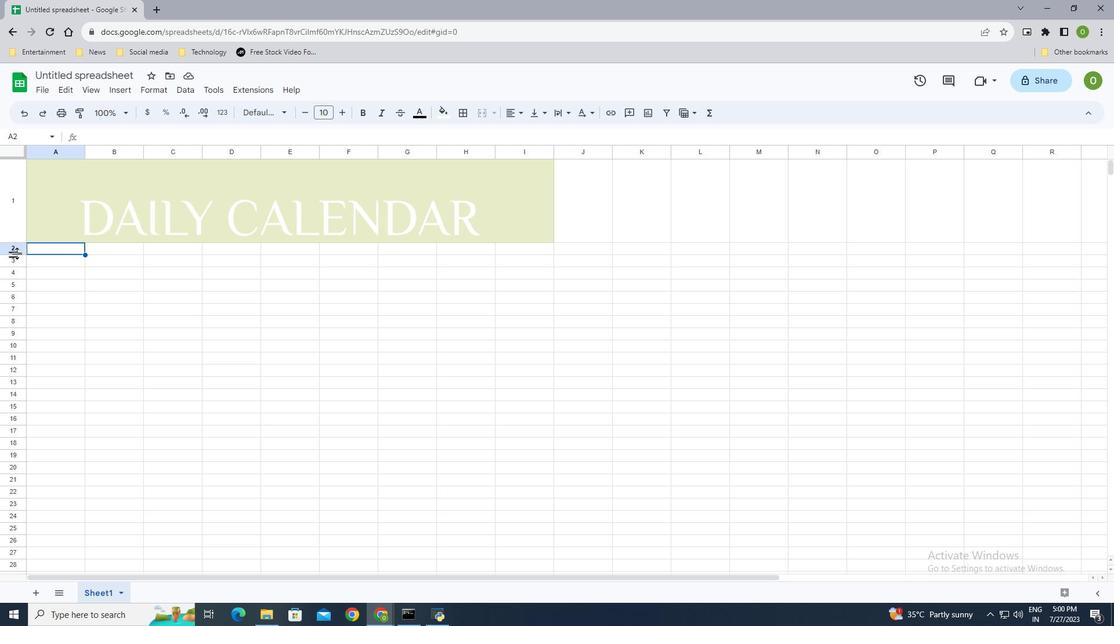 
Action: Mouse pressed left at (13, 254)
Screenshot: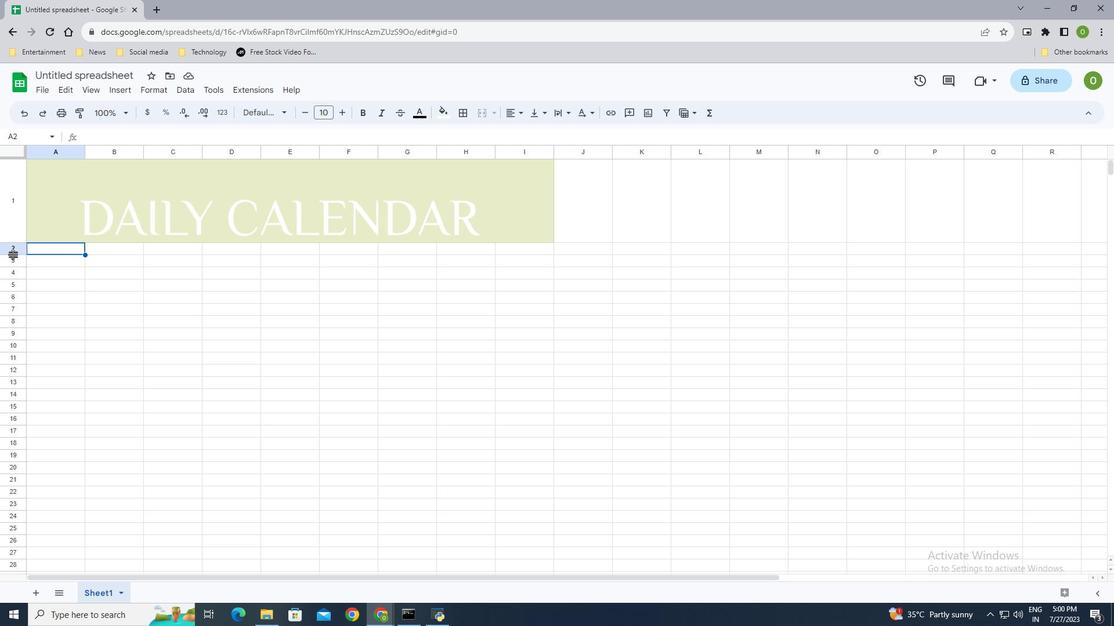 
Action: Mouse moved to (56, 258)
Screenshot: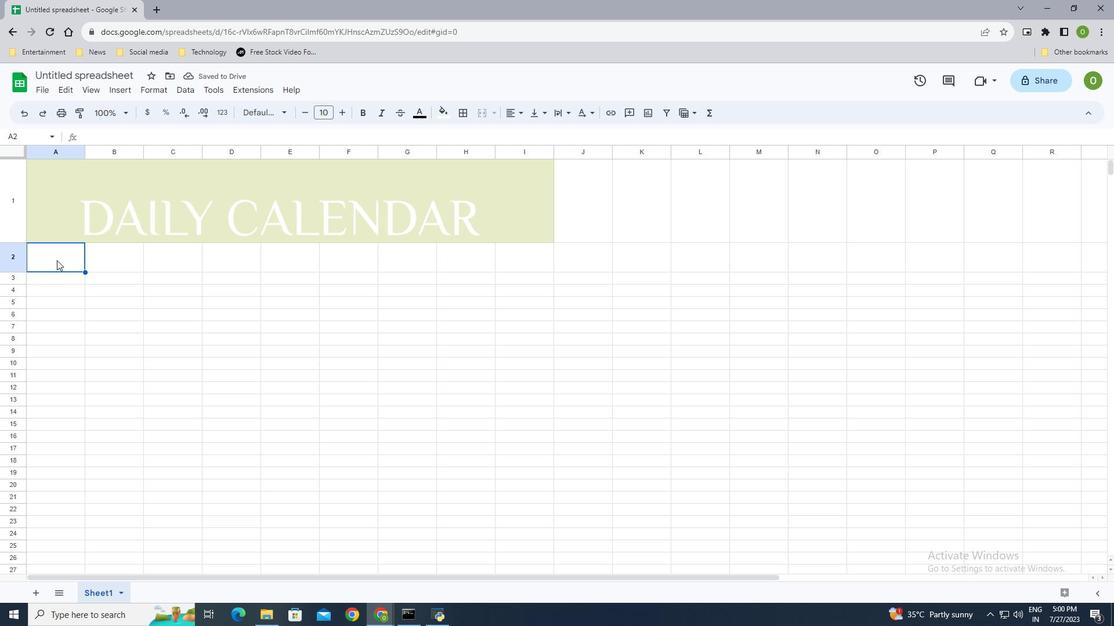 
Action: Mouse pressed left at (56, 258)
Screenshot: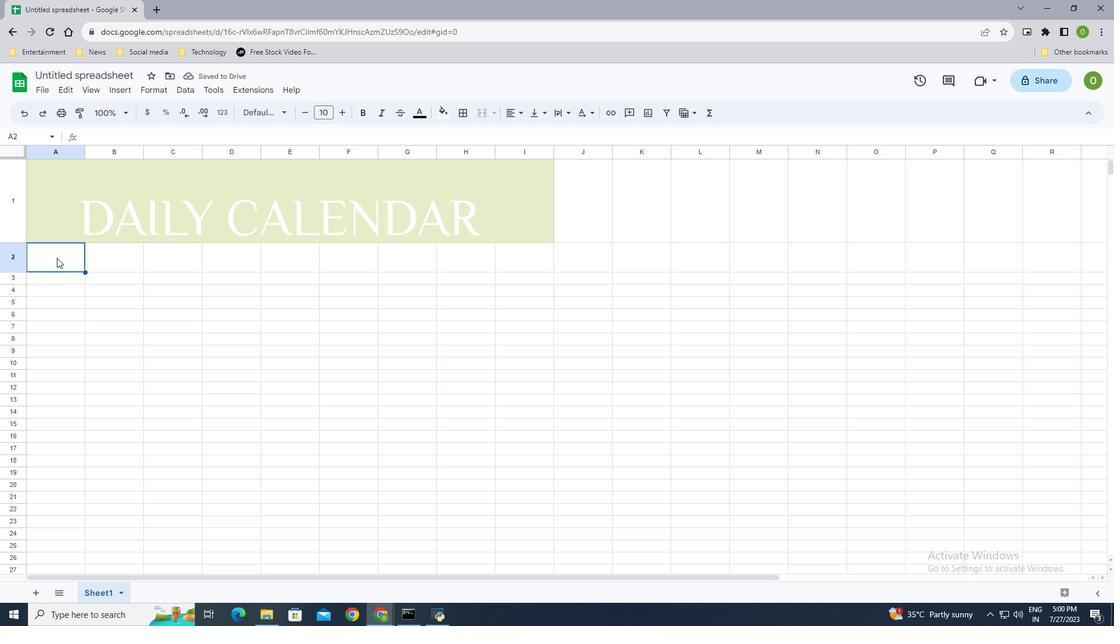 
Action: Mouse moved to (41, 259)
Screenshot: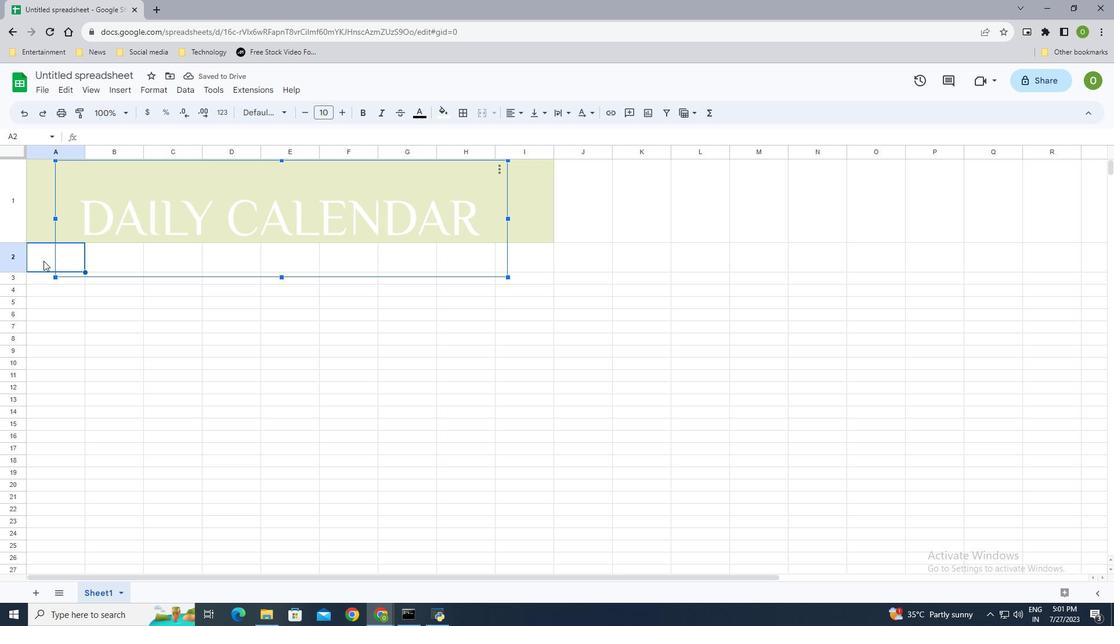 
Action: Mouse pressed left at (41, 259)
Screenshot: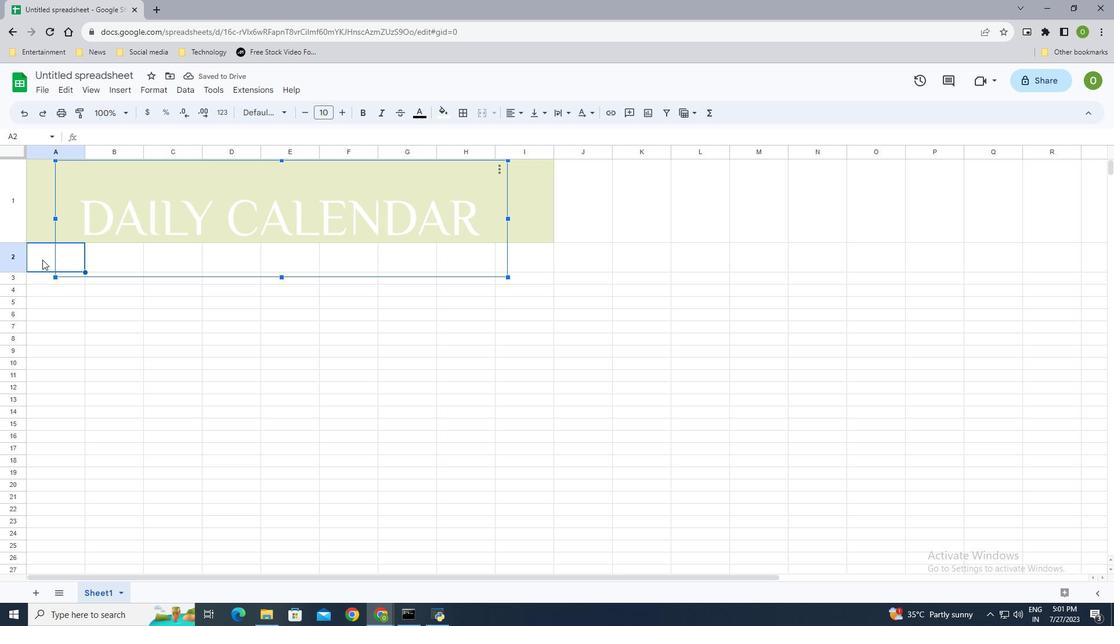 
Action: Mouse moved to (16, 240)
Screenshot: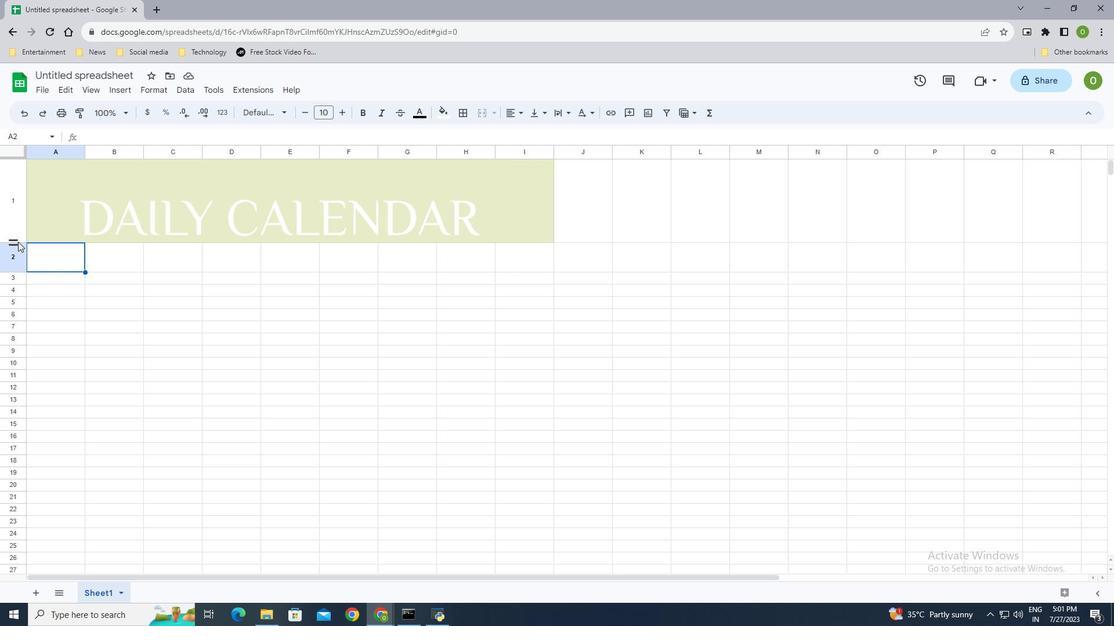 
Action: Mouse pressed left at (16, 240)
Screenshot: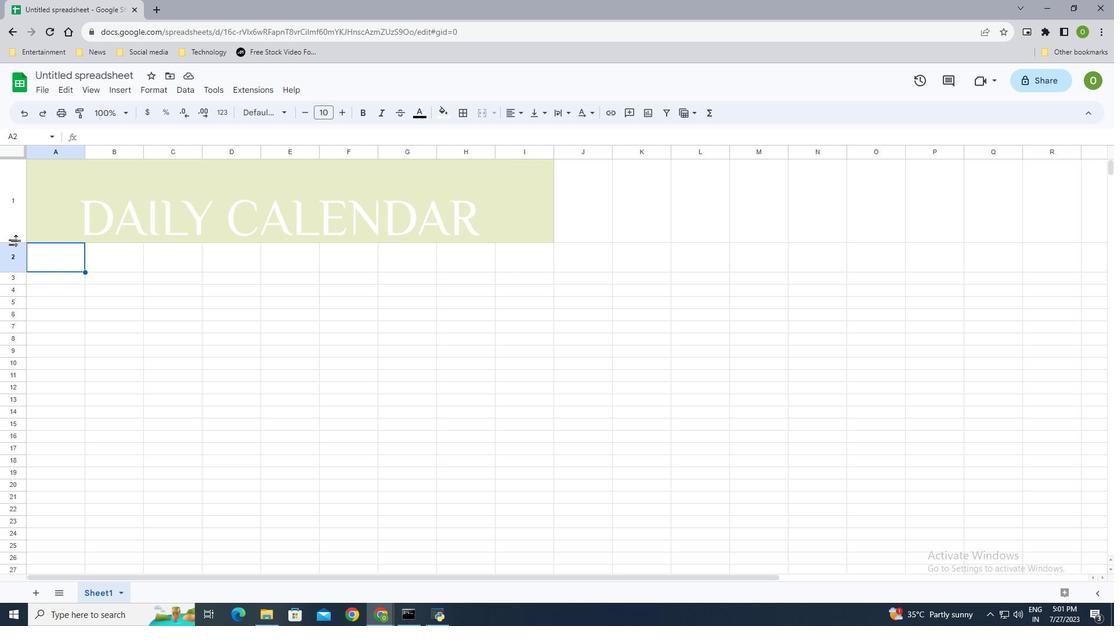 
Action: Mouse moved to (175, 221)
Screenshot: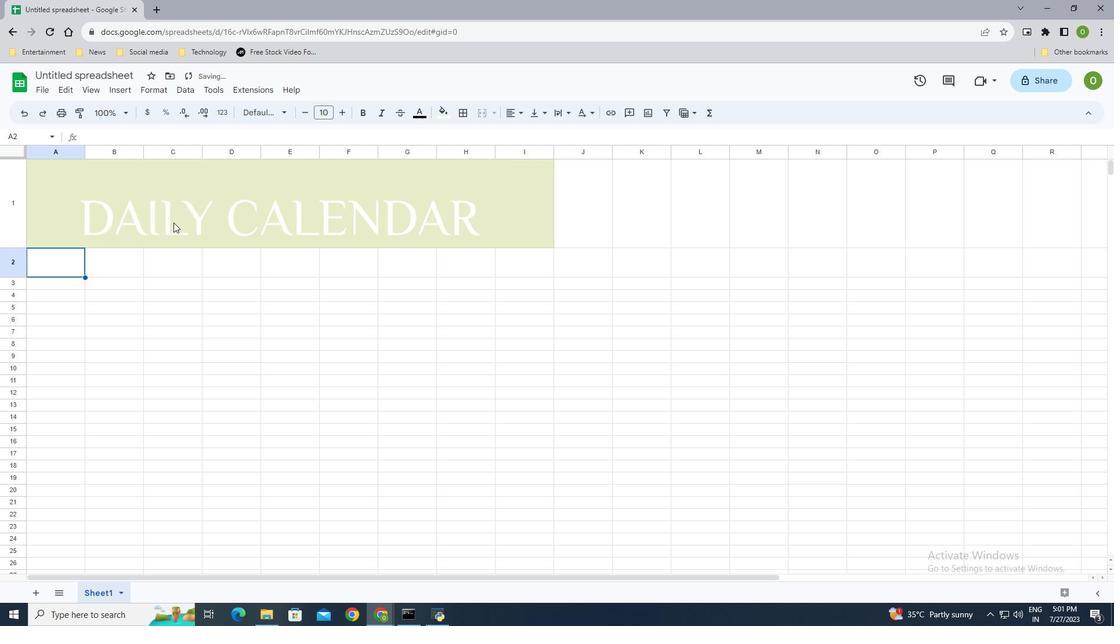 
Action: Mouse pressed left at (175, 221)
Screenshot: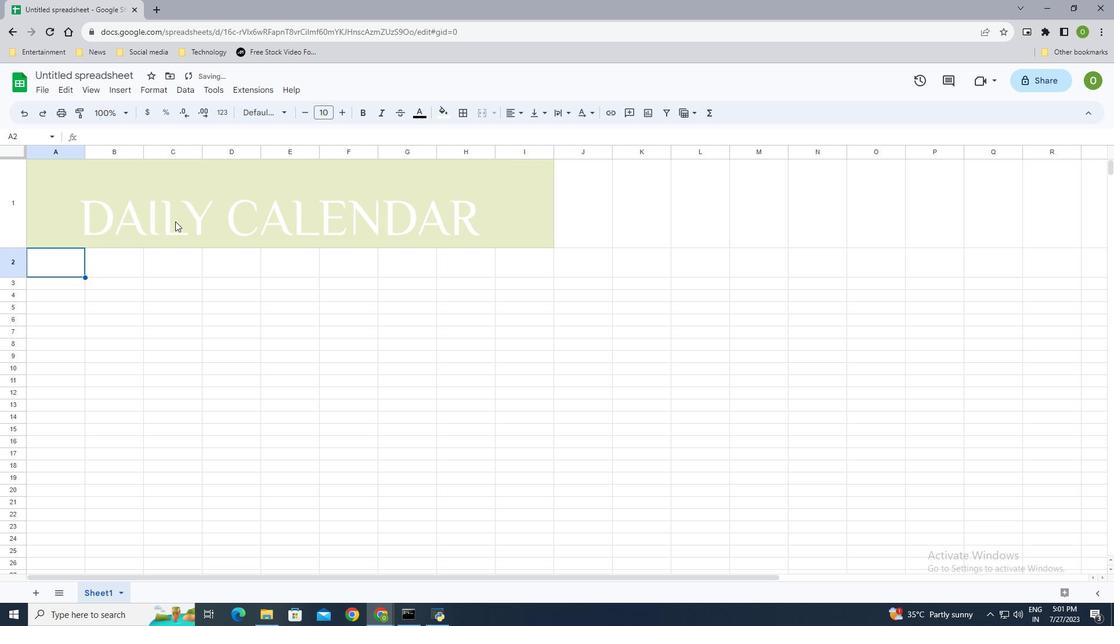 
Action: Mouse moved to (39, 265)
Screenshot: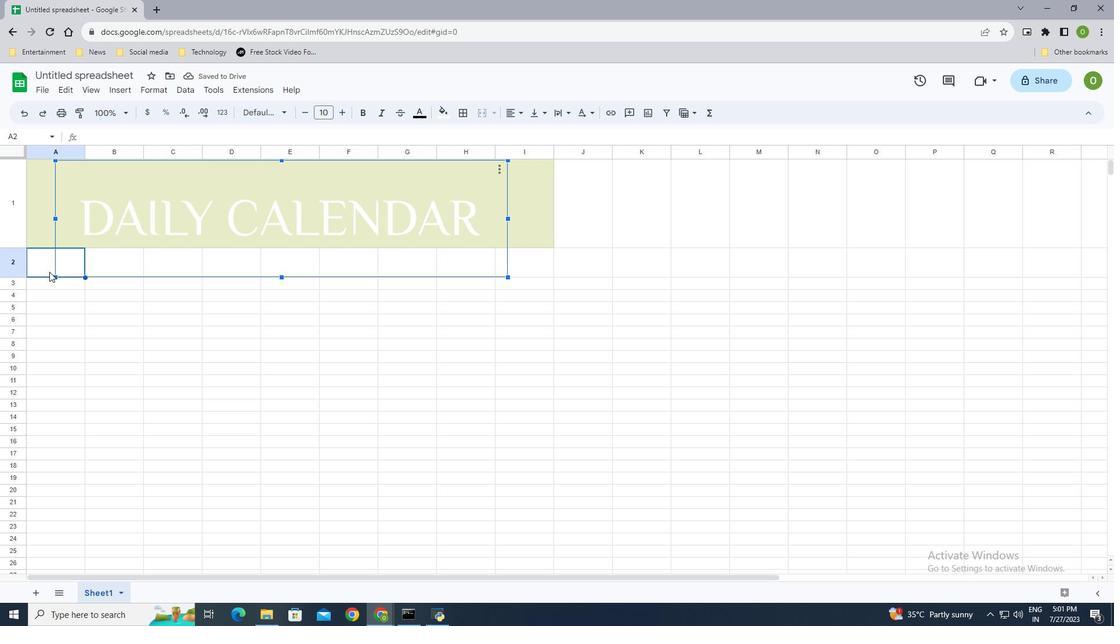 
Action: Mouse pressed left at (39, 265)
Screenshot: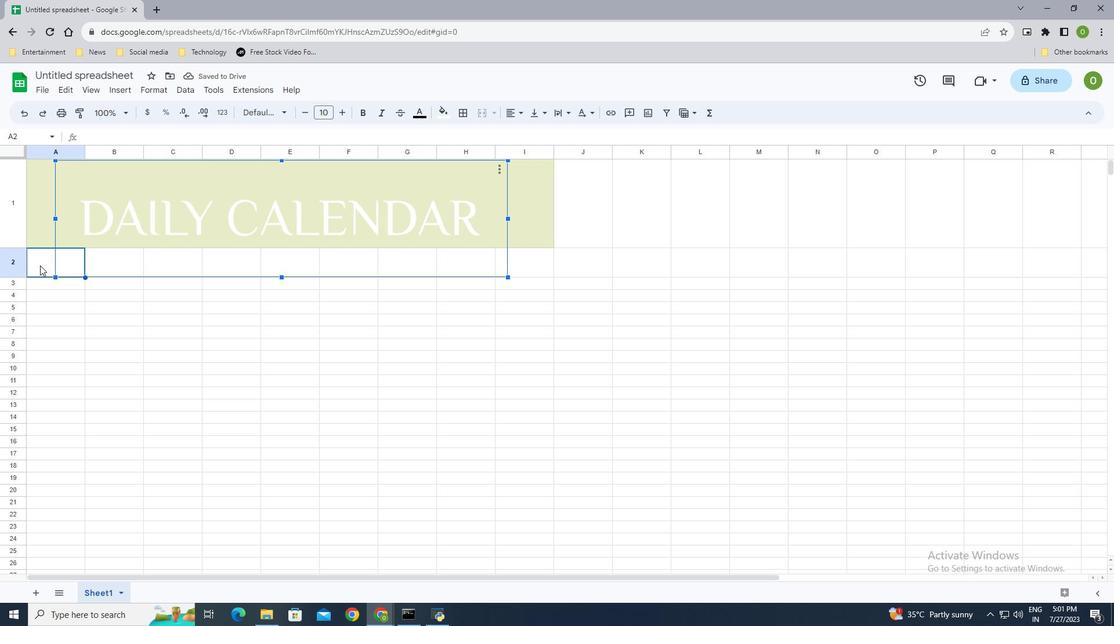 
Action: Mouse moved to (203, 347)
Screenshot: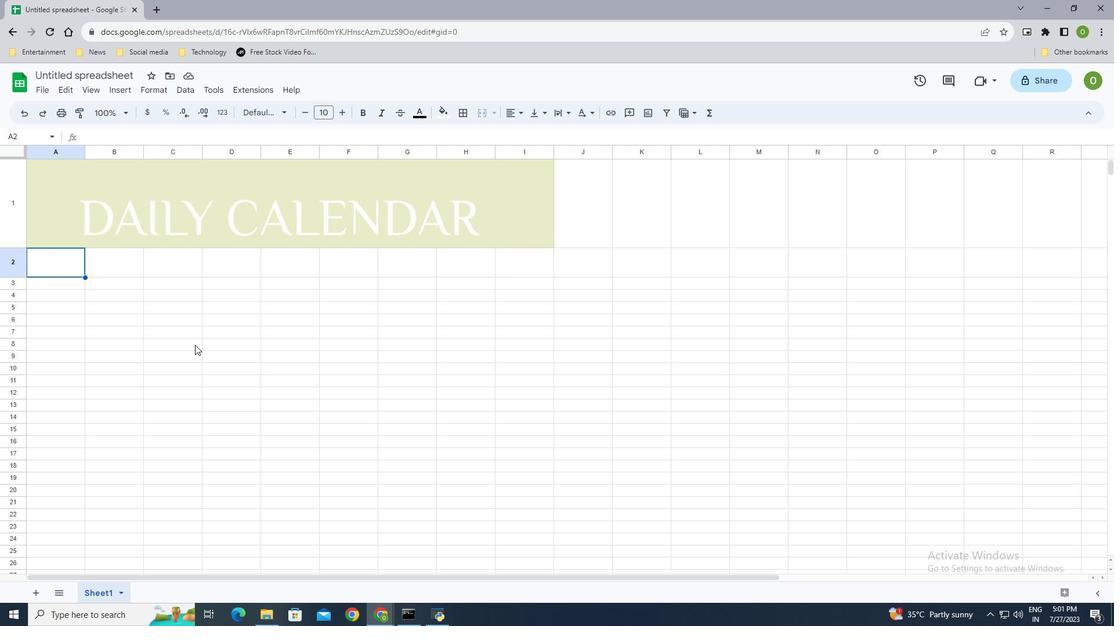 
Action: Key pressed <Key.right><Key.right><Key.right><Key.right><Key.right>
Screenshot: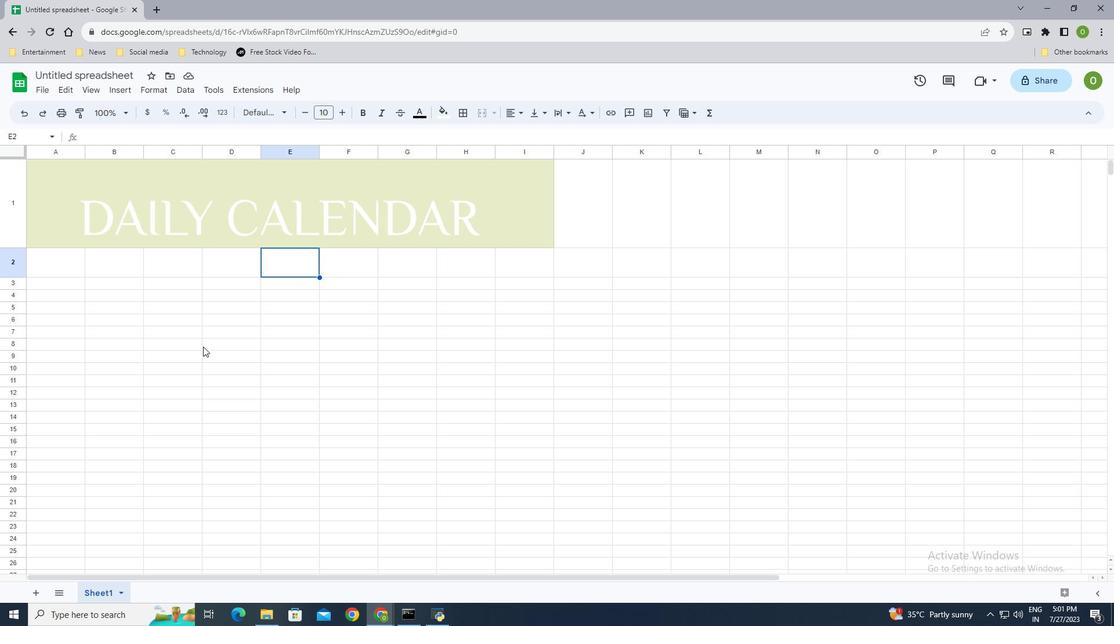 
Action: Mouse moved to (377, 152)
Screenshot: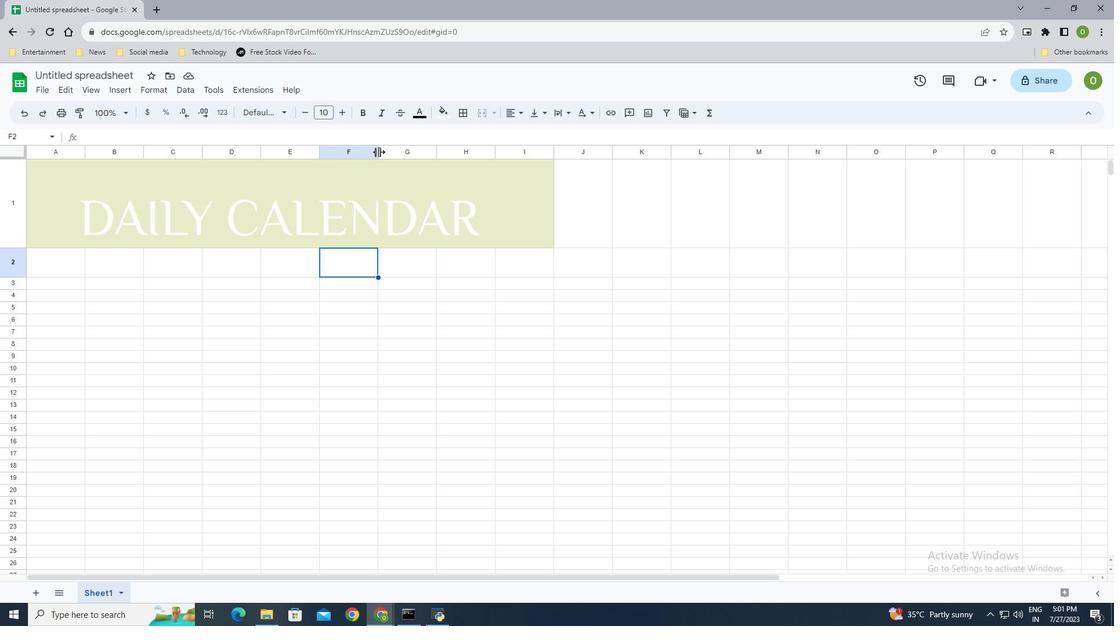 
Action: Mouse pressed left at (377, 152)
Screenshot: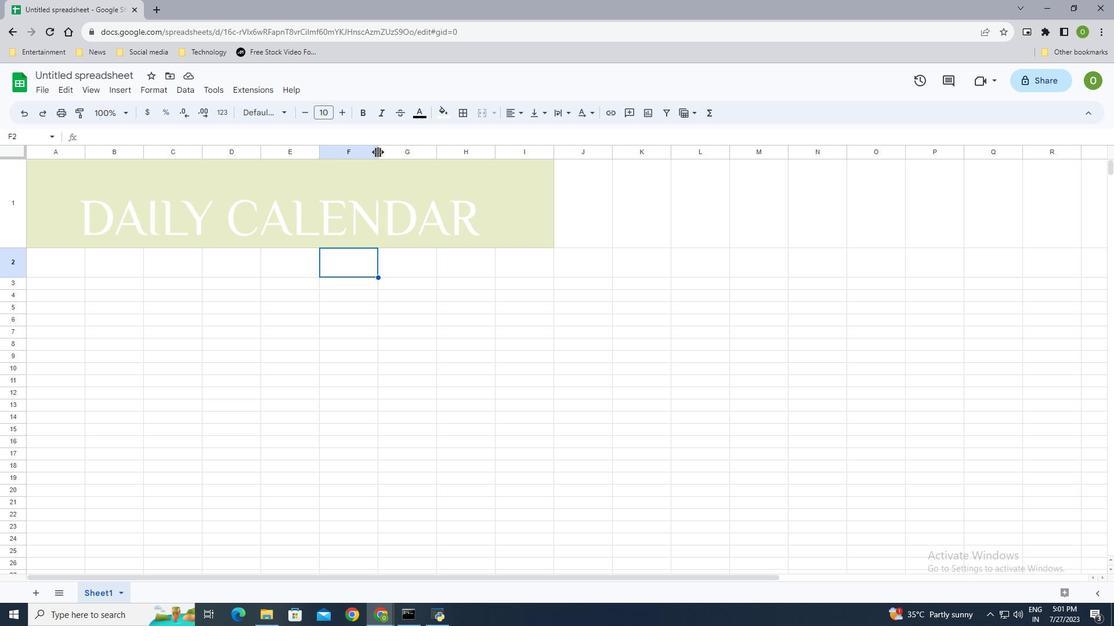 
Action: Mouse moved to (348, 149)
Screenshot: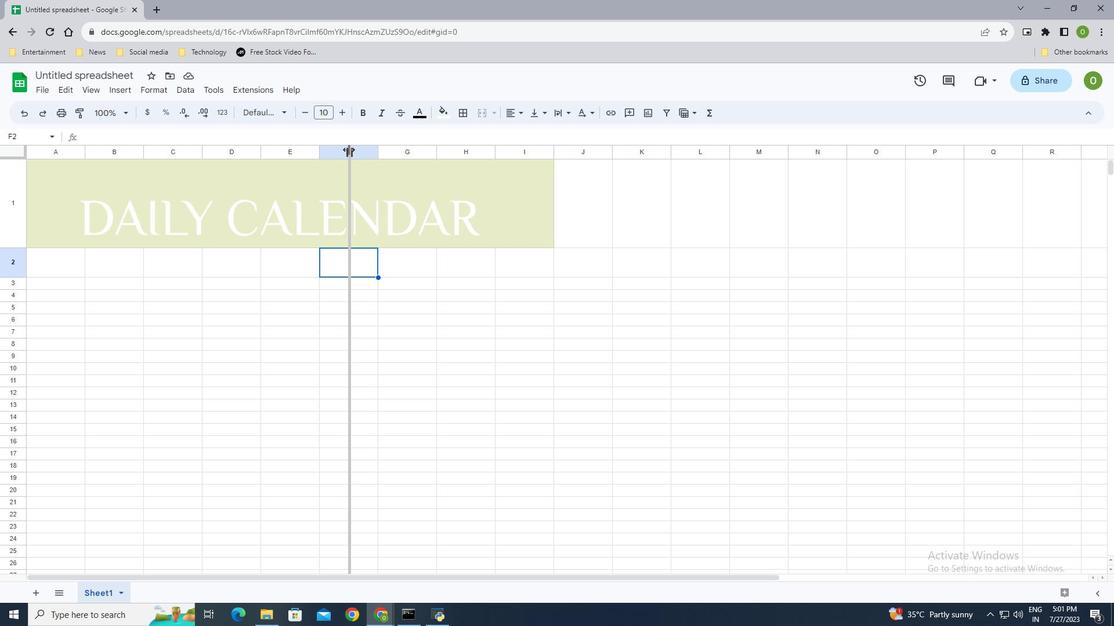
Action: Mouse pressed left at (348, 149)
Screenshot: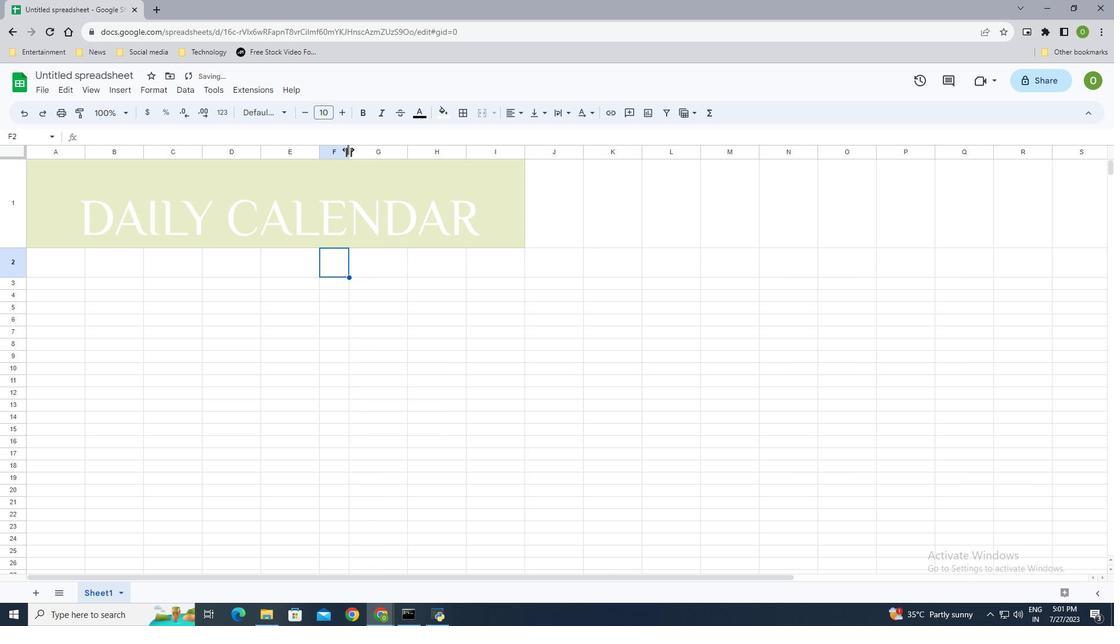 
Action: Mouse moved to (260, 149)
Screenshot: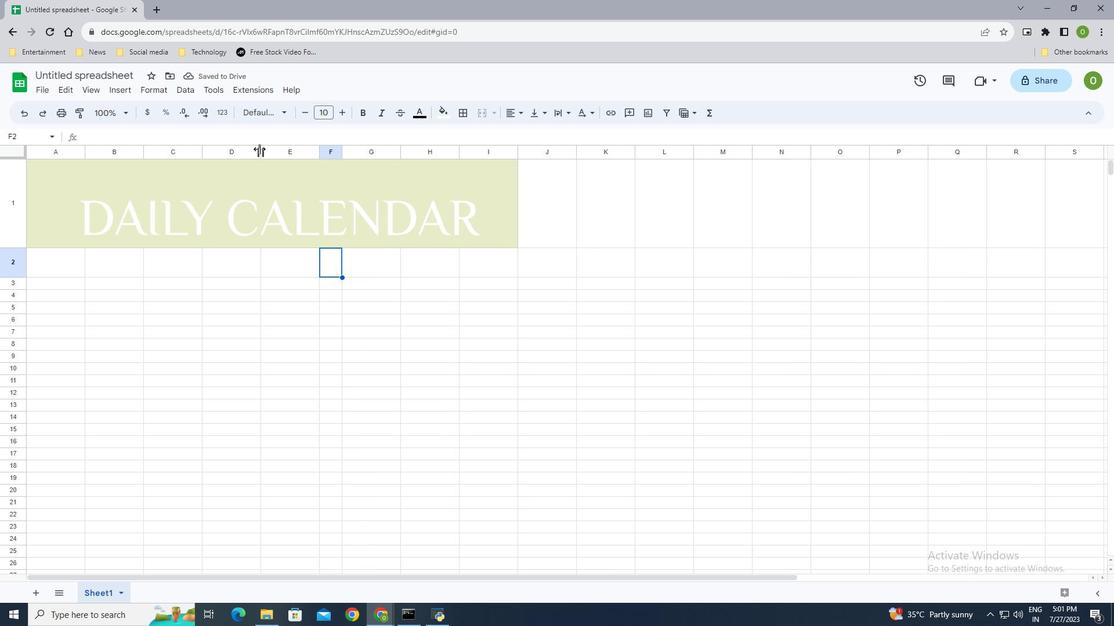 
Action: Mouse pressed left at (260, 149)
Screenshot: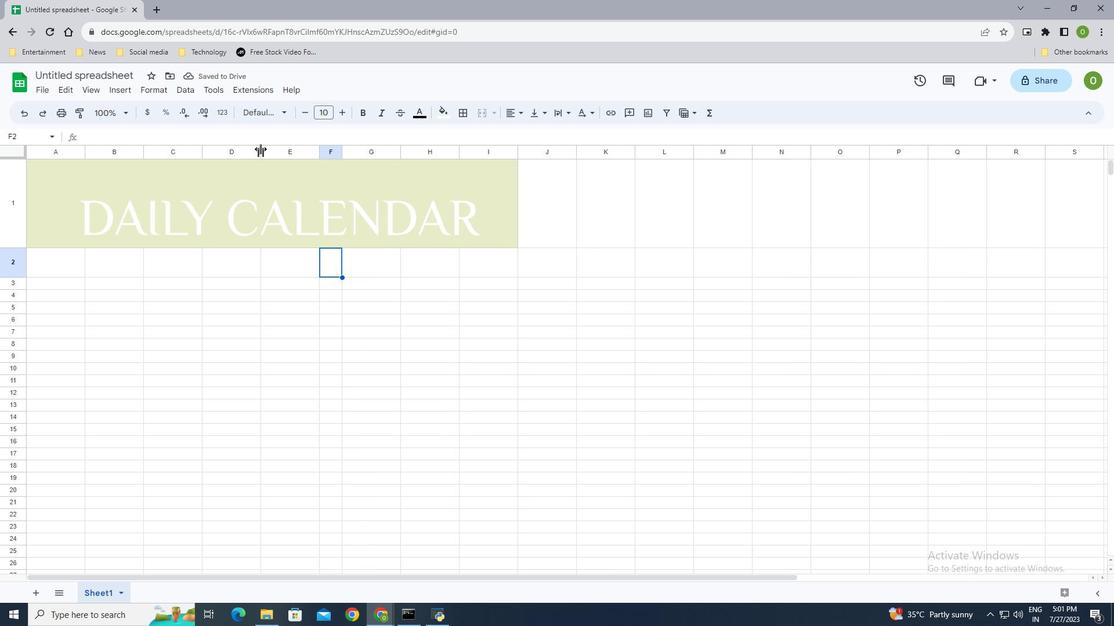 
Action: Mouse moved to (281, 151)
Screenshot: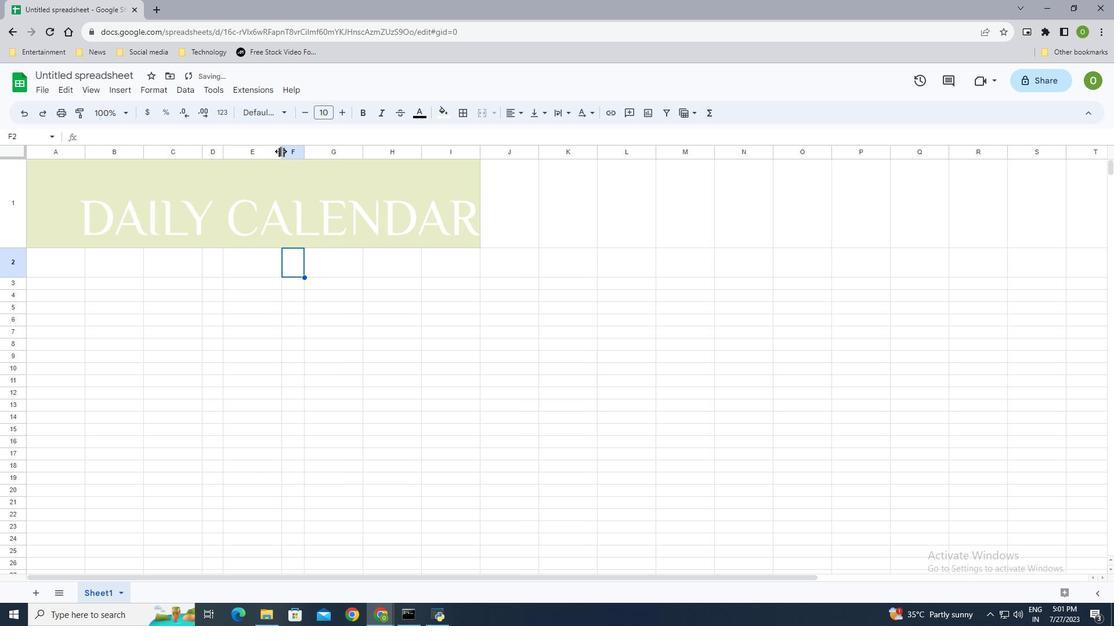 
Action: Mouse pressed left at (281, 151)
Screenshot: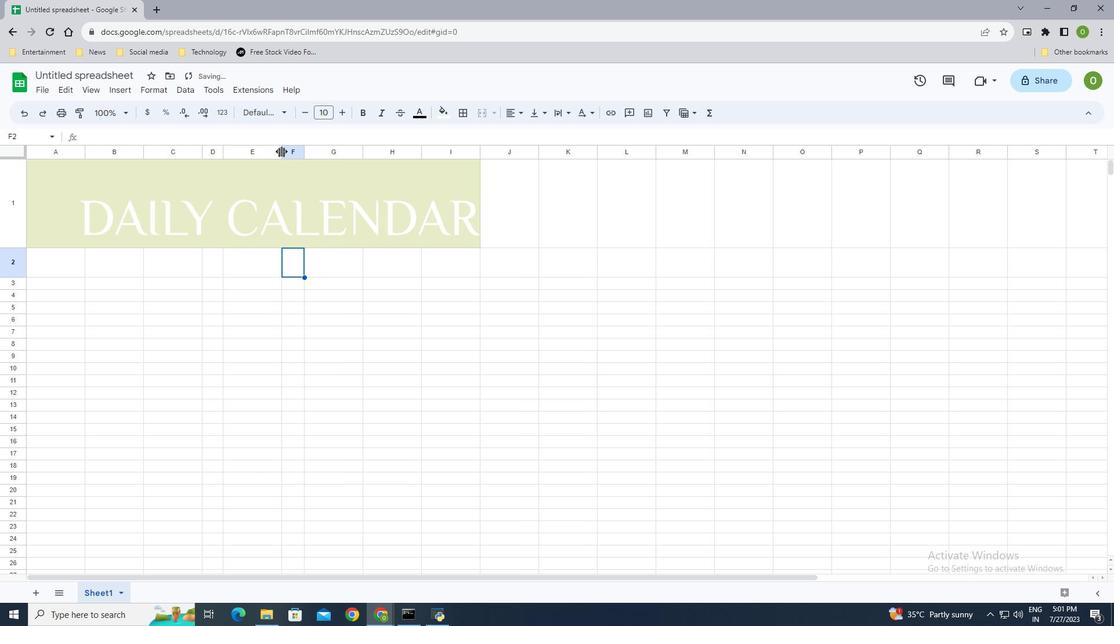 
Action: Mouse moved to (250, 149)
Screenshot: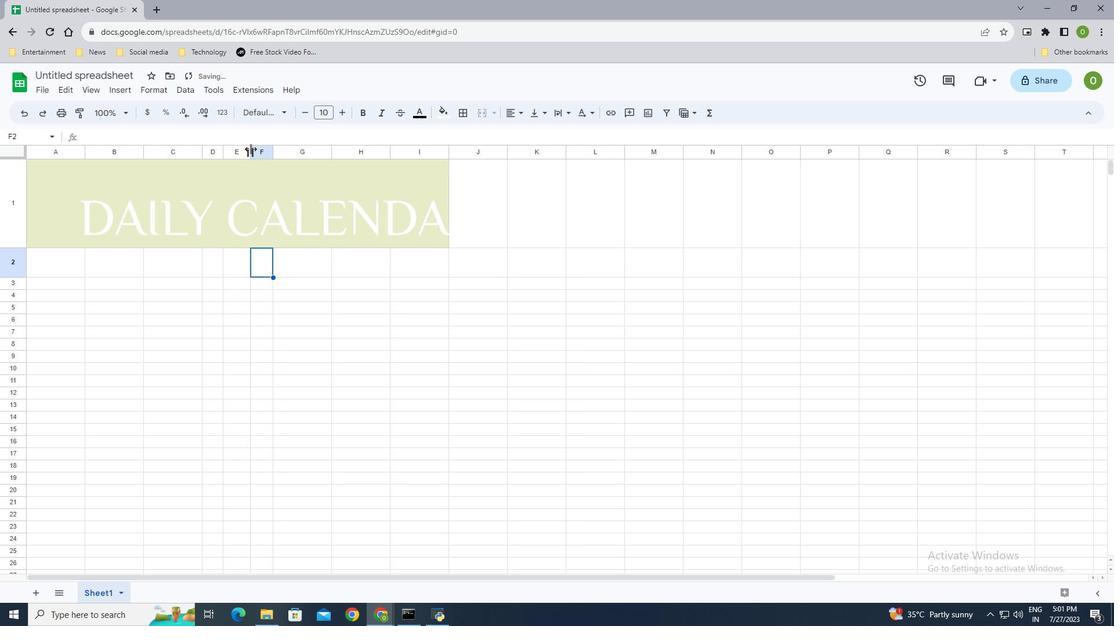 
Action: Mouse pressed left at (250, 149)
Screenshot: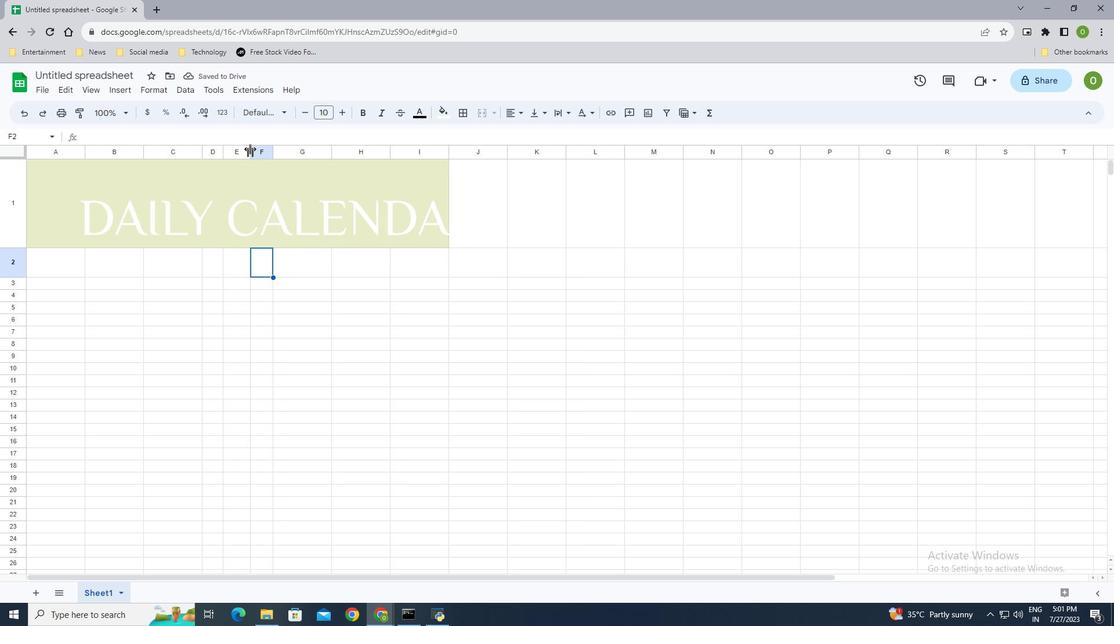
Action: Mouse moved to (247, 149)
Screenshot: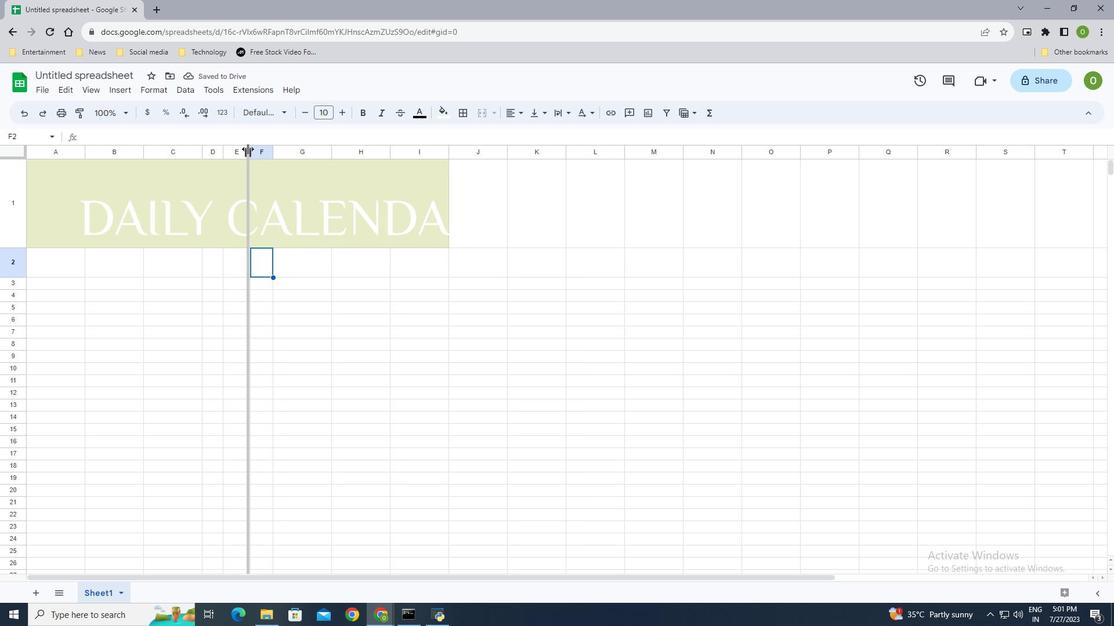 
Action: Mouse pressed left at (247, 149)
Screenshot: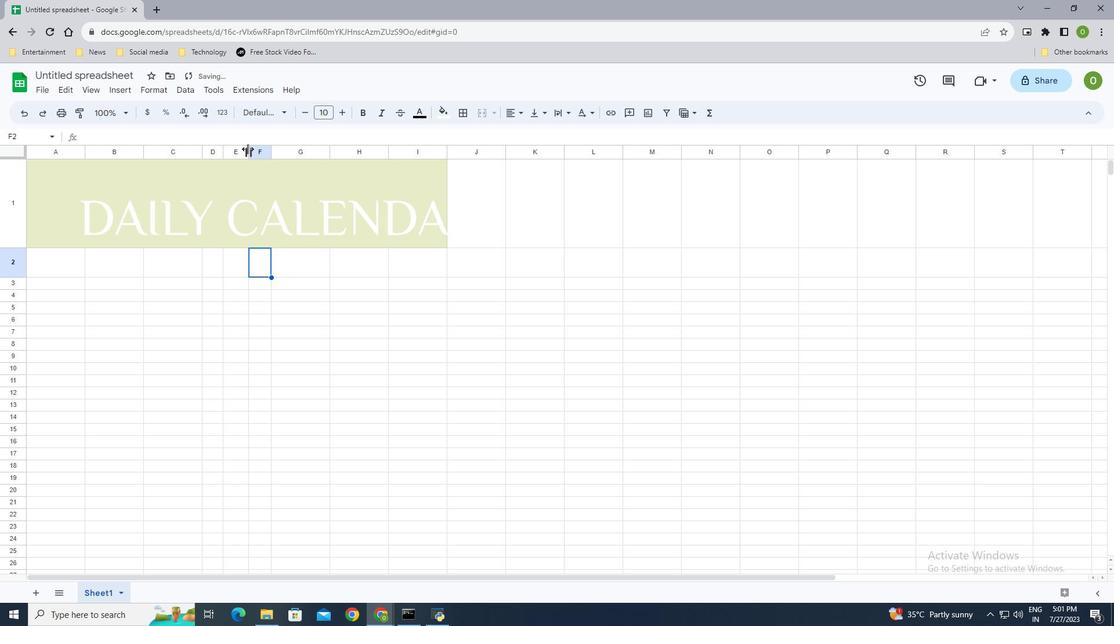 
Action: Mouse moved to (269, 153)
Screenshot: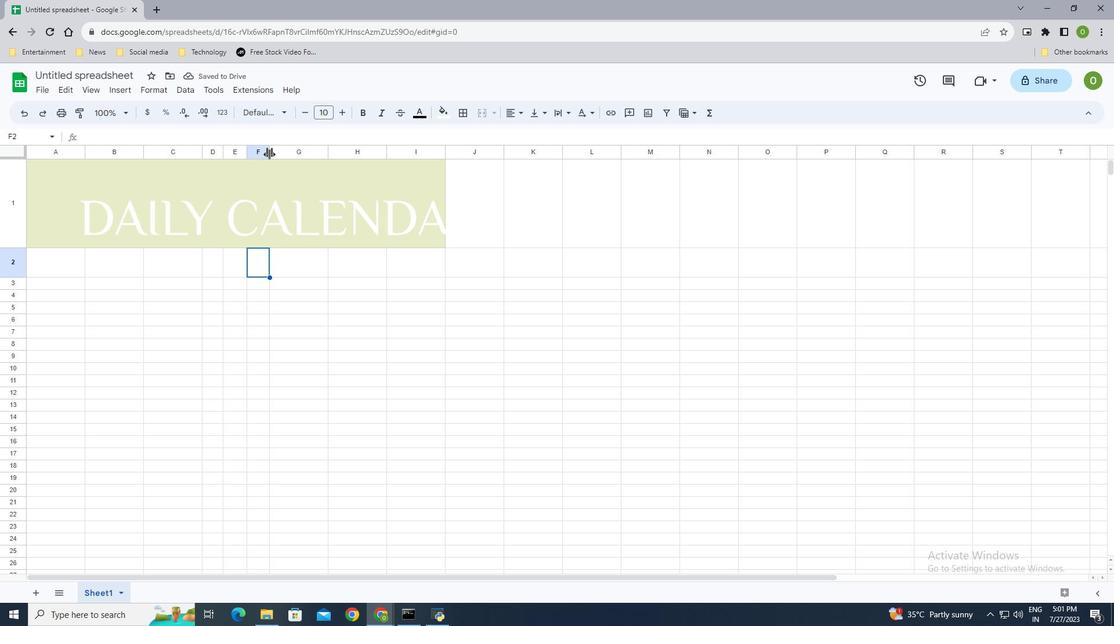 
Action: Mouse pressed left at (269, 153)
Screenshot: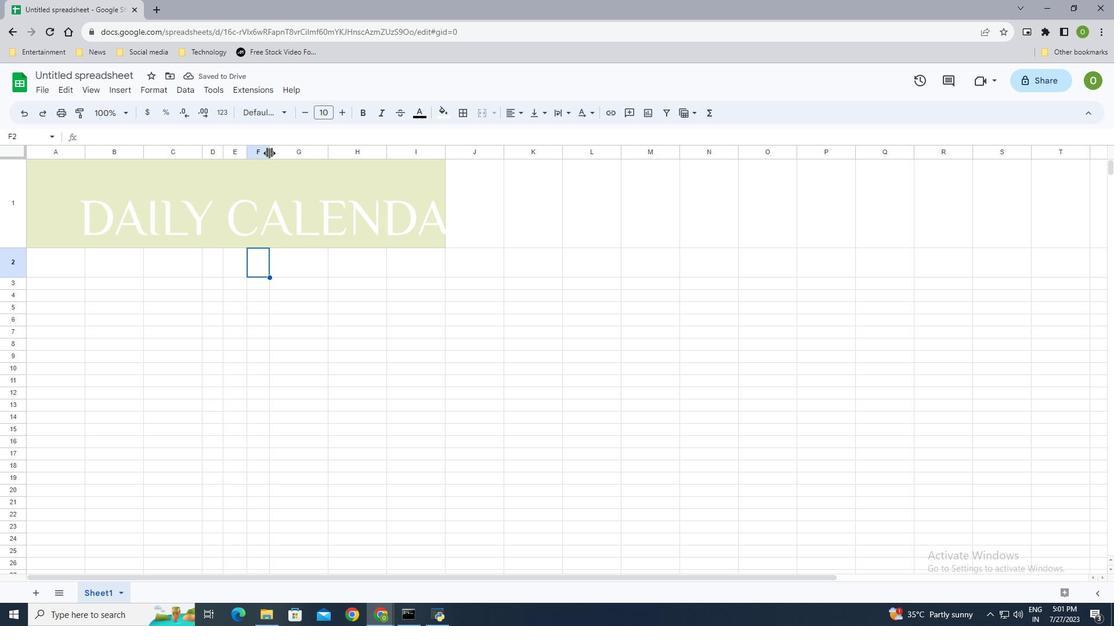 
Action: Mouse moved to (326, 153)
Screenshot: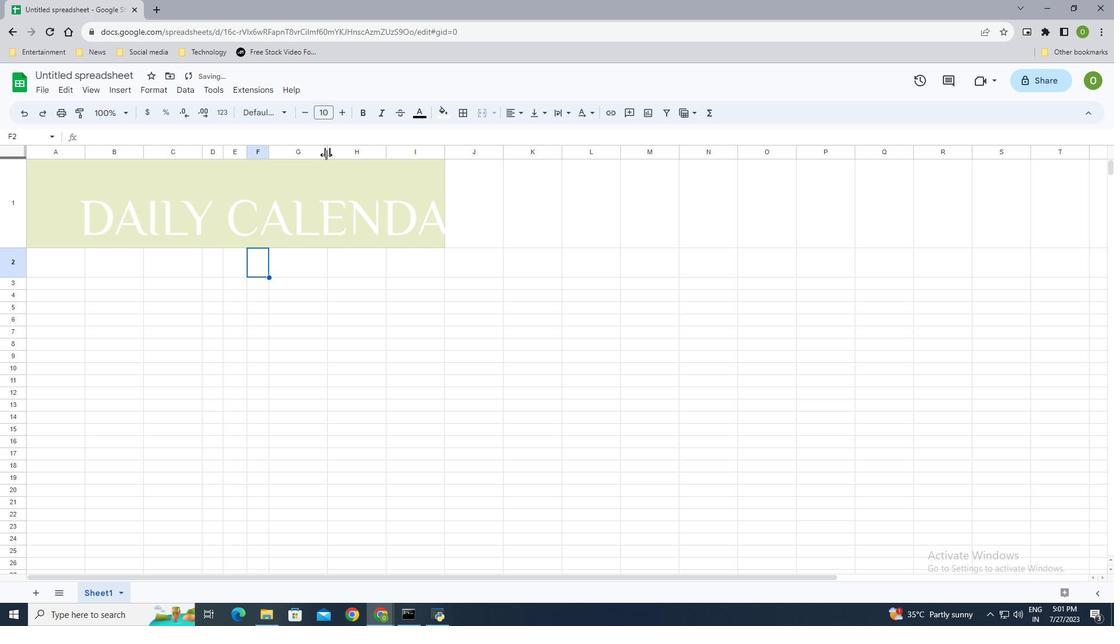 
Action: Mouse pressed left at (326, 153)
Screenshot: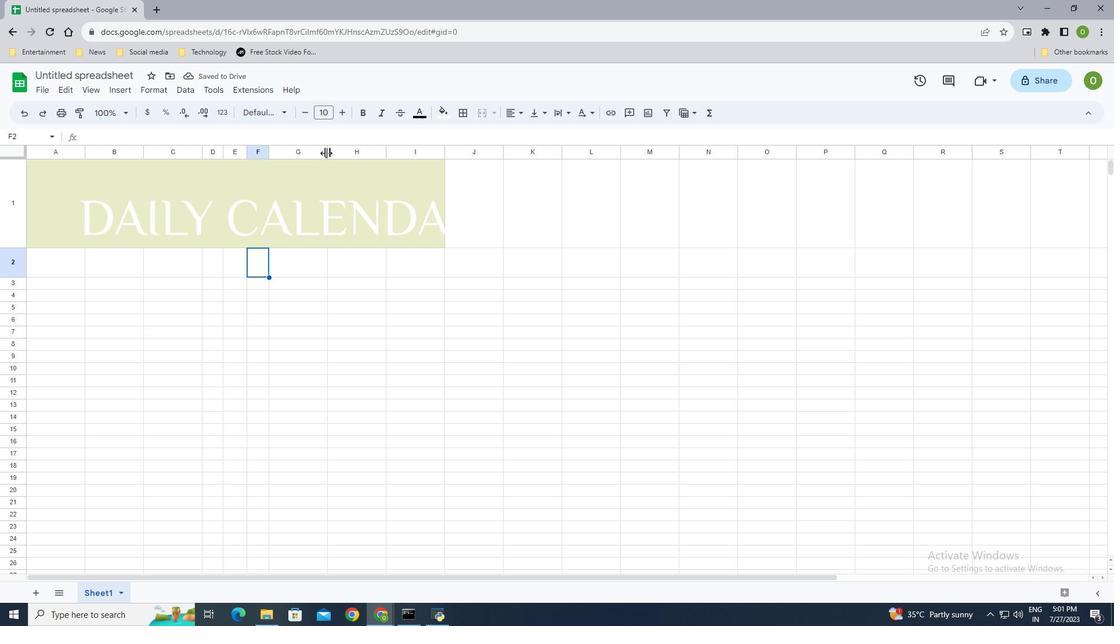 
Action: Mouse moved to (553, 151)
Screenshot: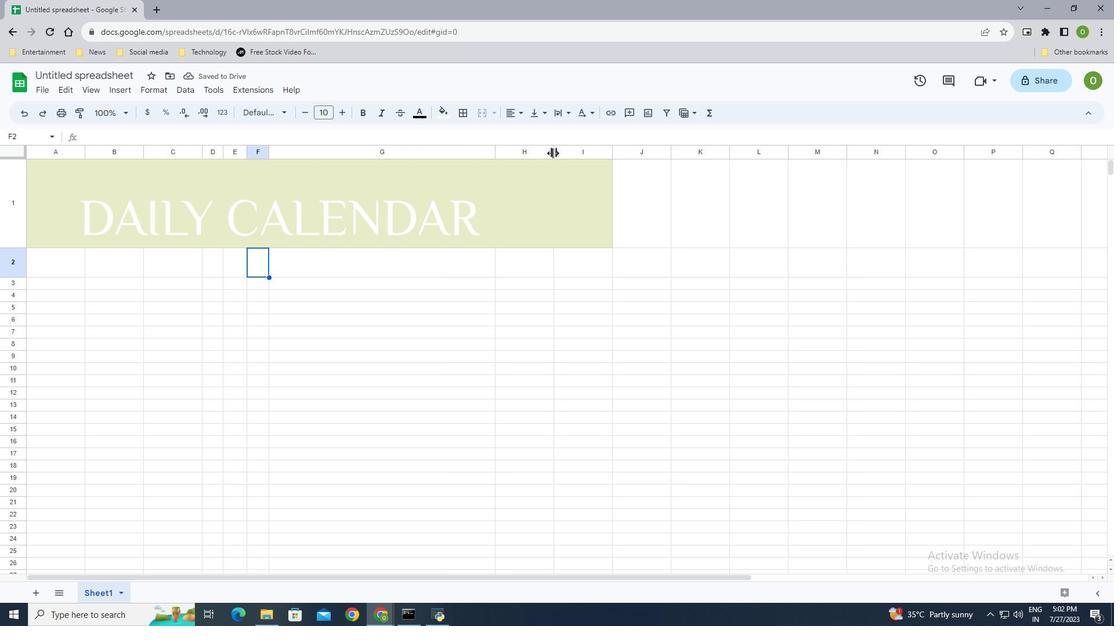
Action: Mouse pressed left at (553, 151)
Screenshot: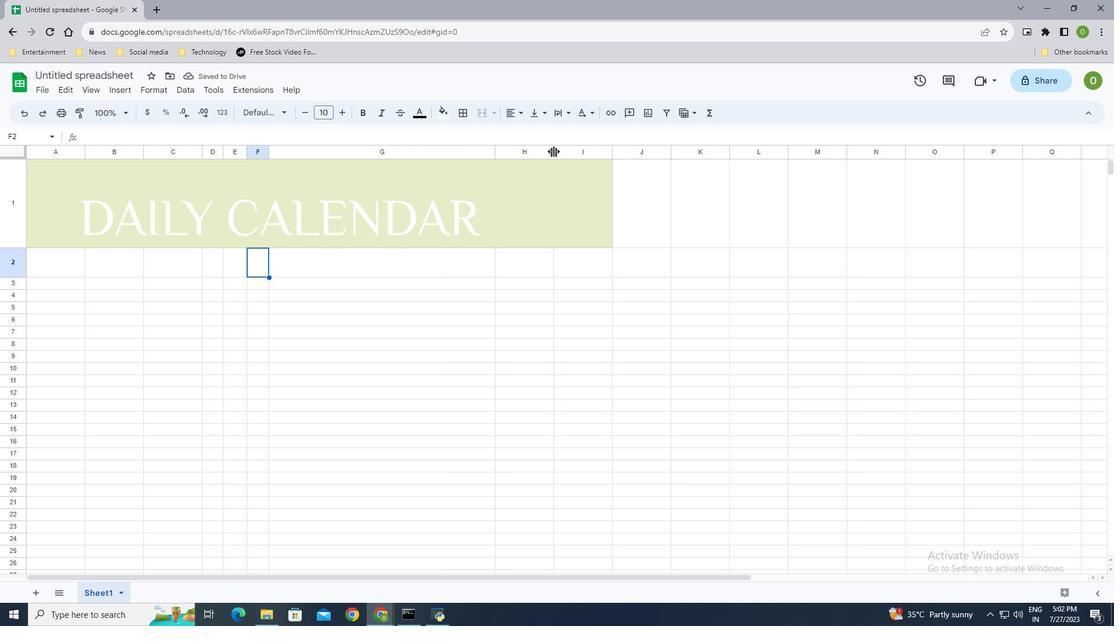 
Action: Mouse moved to (536, 151)
Screenshot: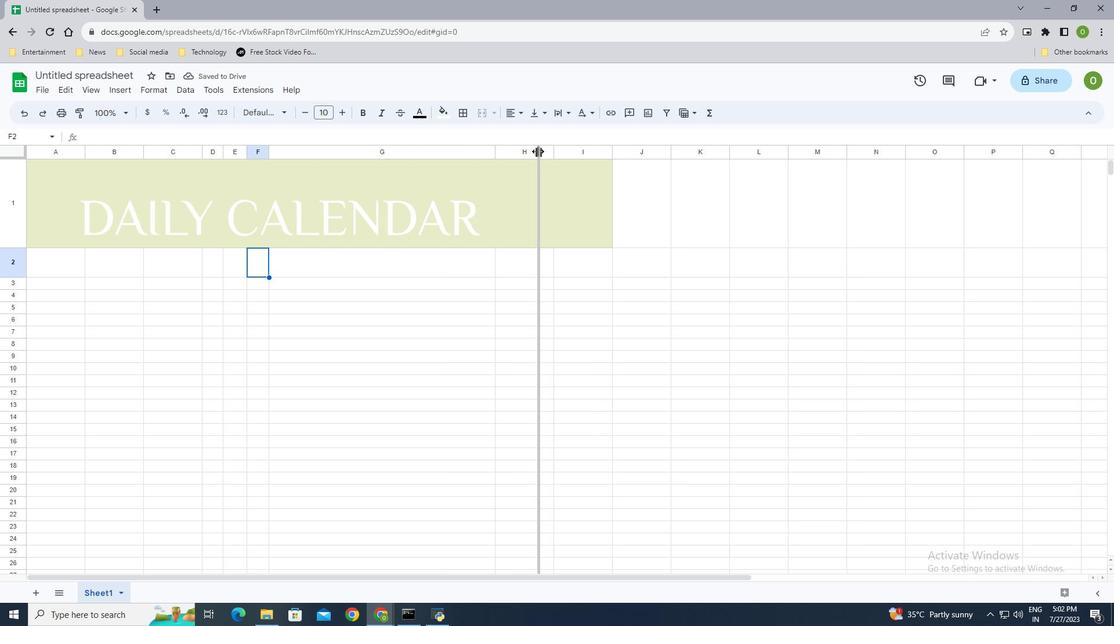 
Action: Mouse pressed left at (536, 151)
Screenshot: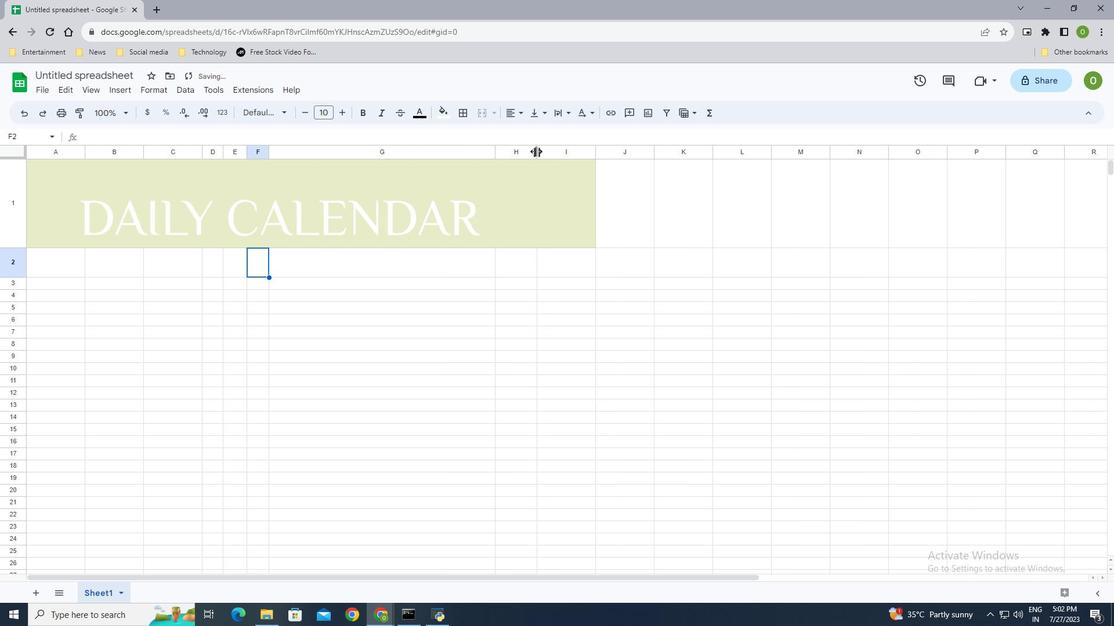 
Action: Mouse moved to (590, 152)
Screenshot: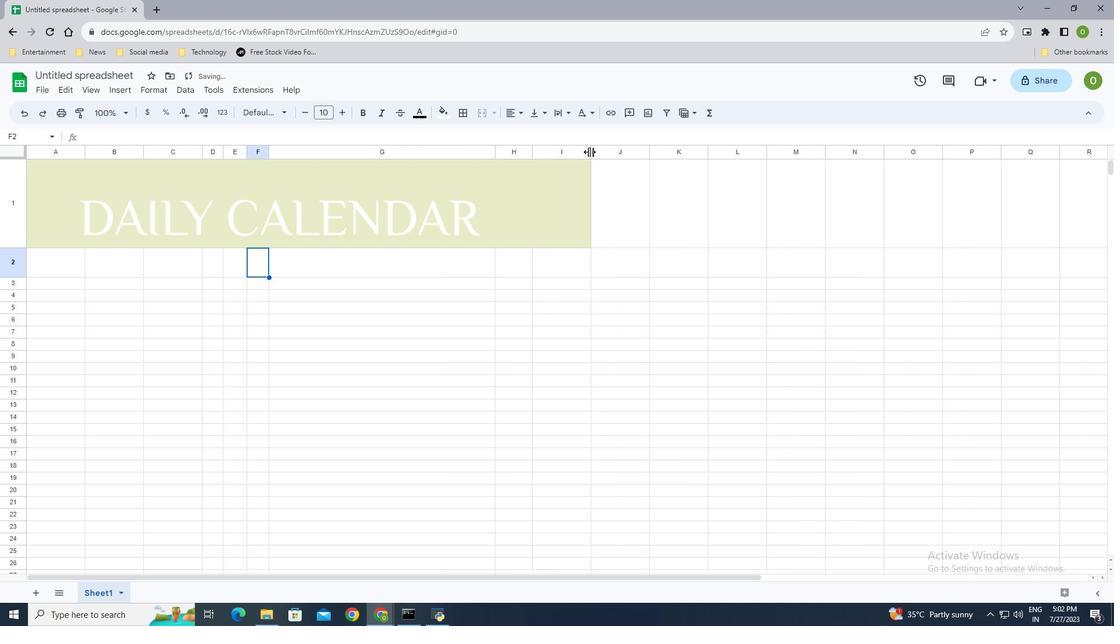
Action: Mouse pressed left at (590, 152)
Screenshot: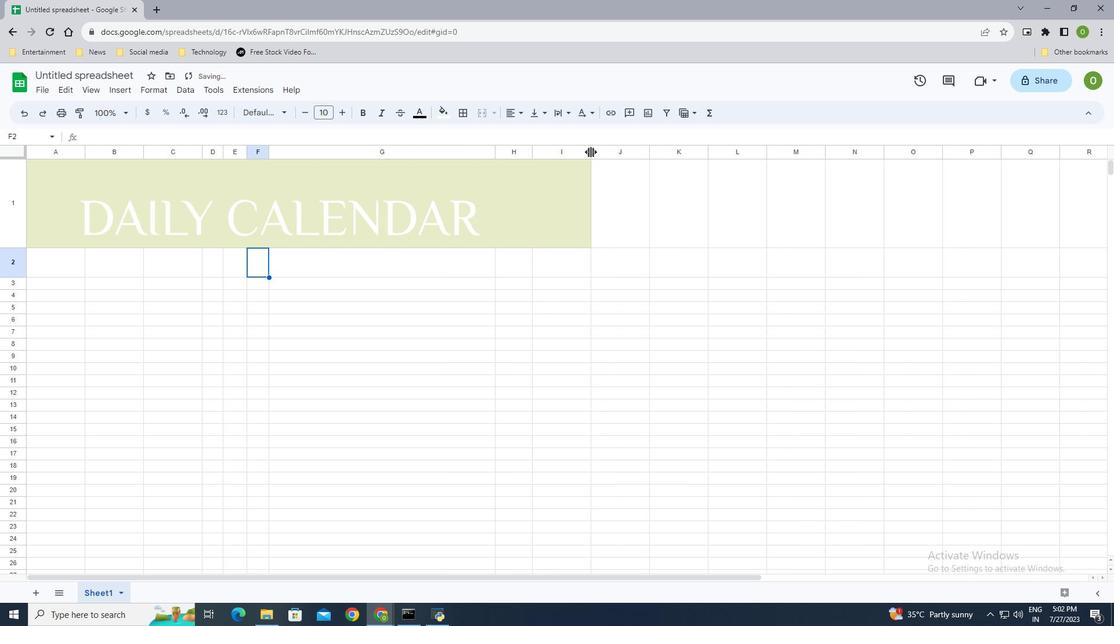 
Action: Mouse moved to (573, 149)
Screenshot: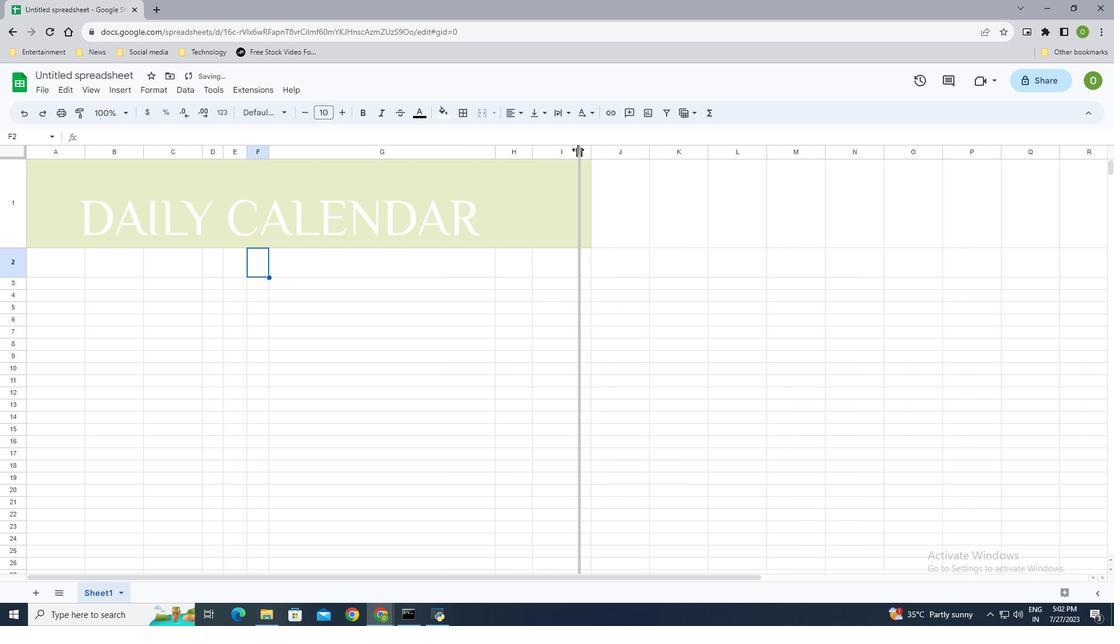 
Action: Mouse pressed left at (573, 149)
Screenshot: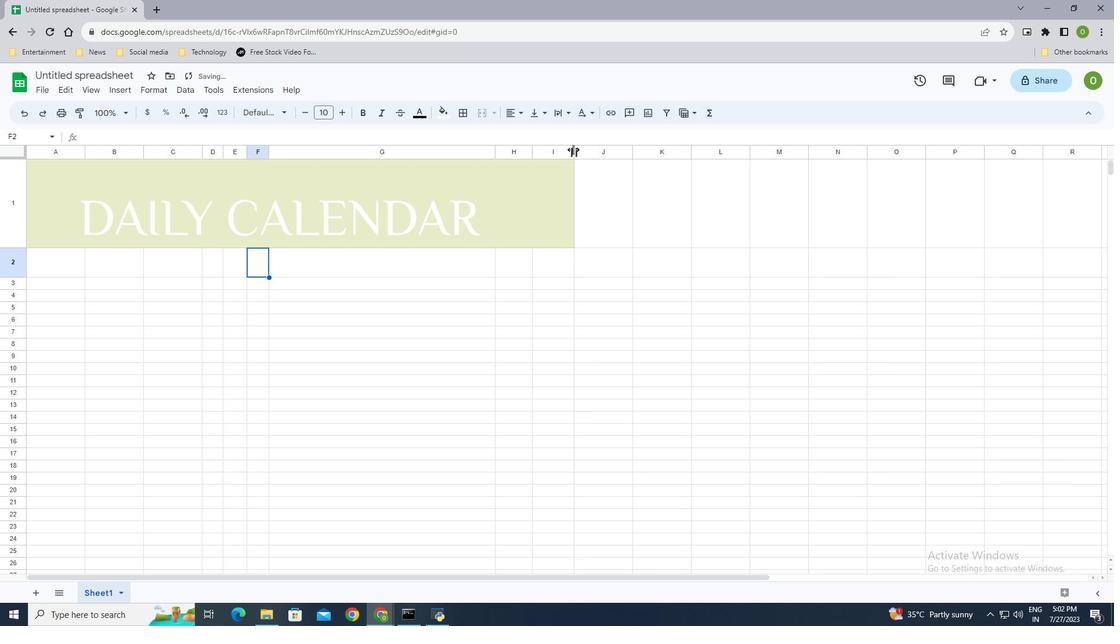 
Action: Mouse moved to (529, 149)
Screenshot: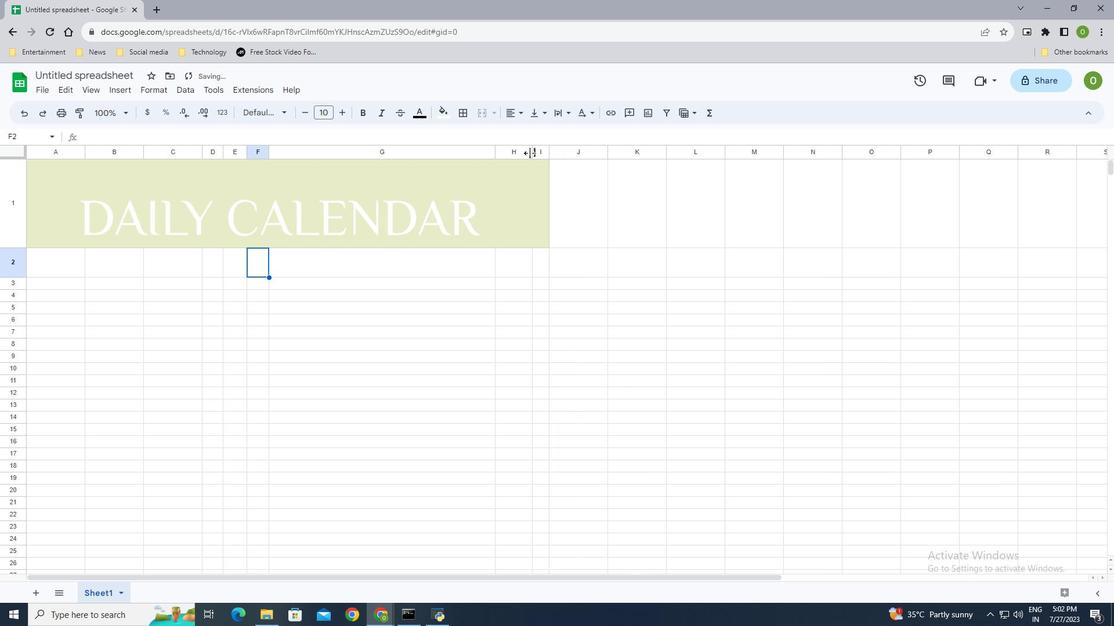 
Action: Mouse pressed left at (529, 149)
Screenshot: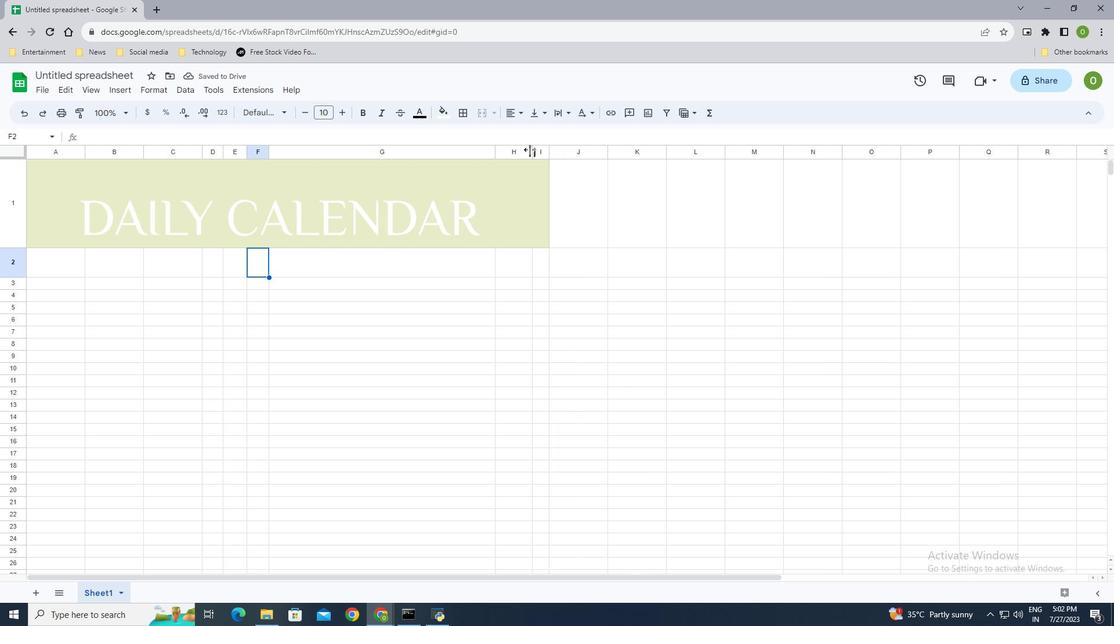 
Action: Mouse moved to (508, 151)
Screenshot: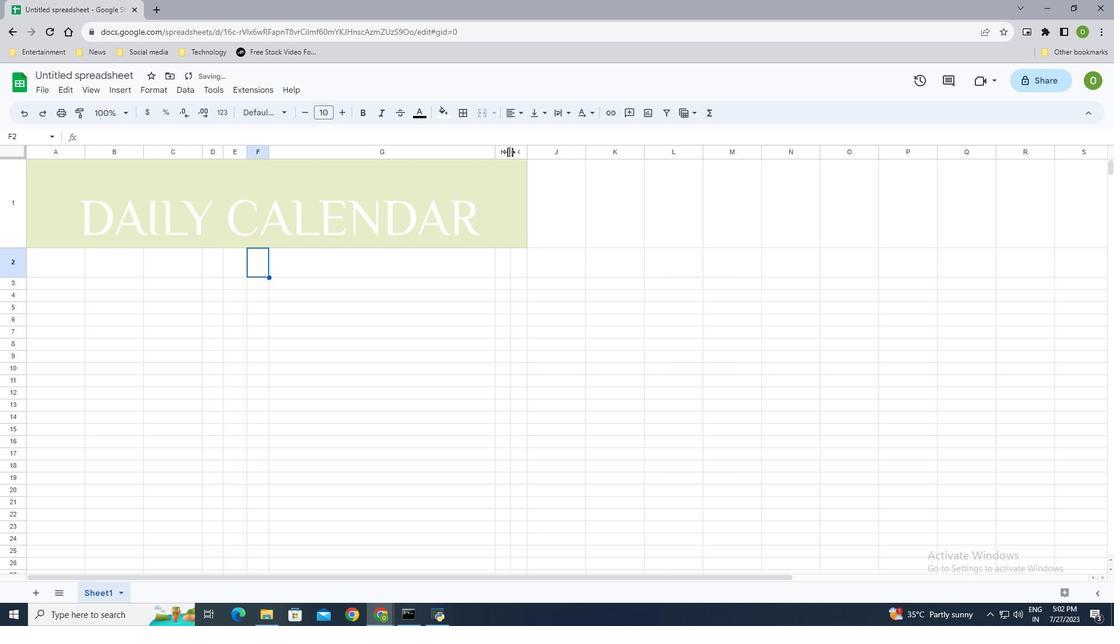 
Action: Mouse pressed left at (508, 151)
Screenshot: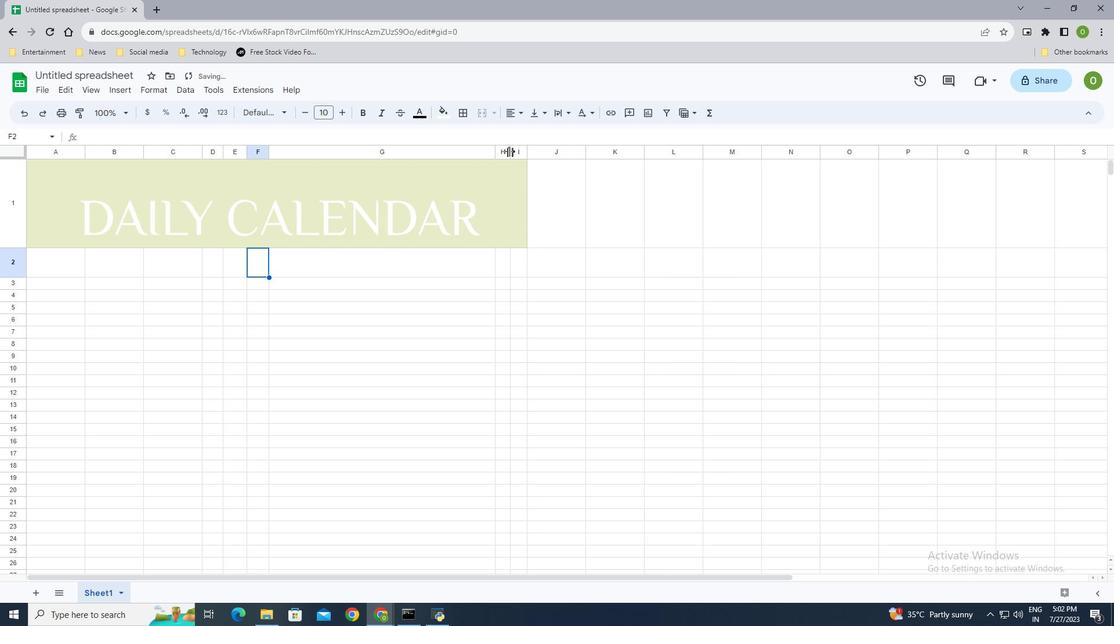 
Action: Mouse moved to (316, 257)
Screenshot: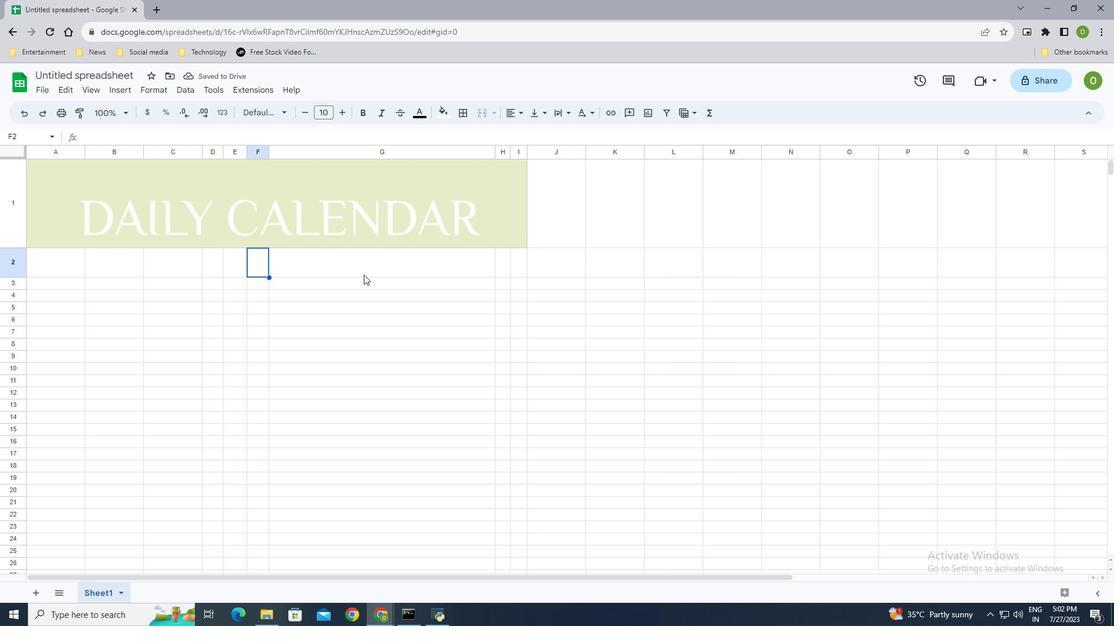 
Action: Mouse pressed left at (316, 257)
Screenshot: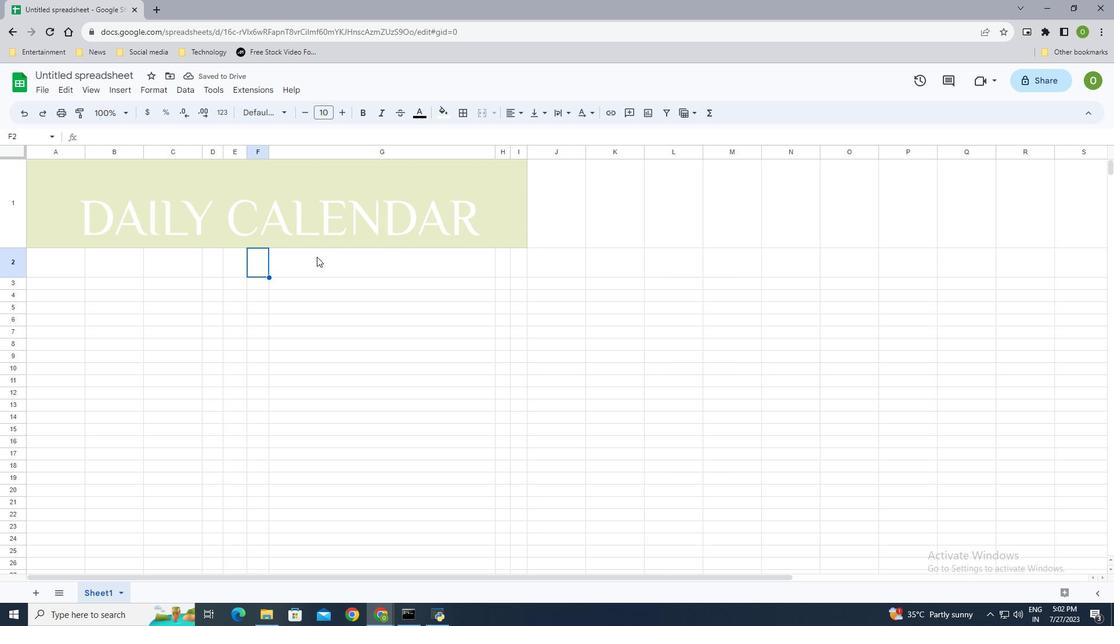 
Action: Mouse moved to (322, 320)
Screenshot: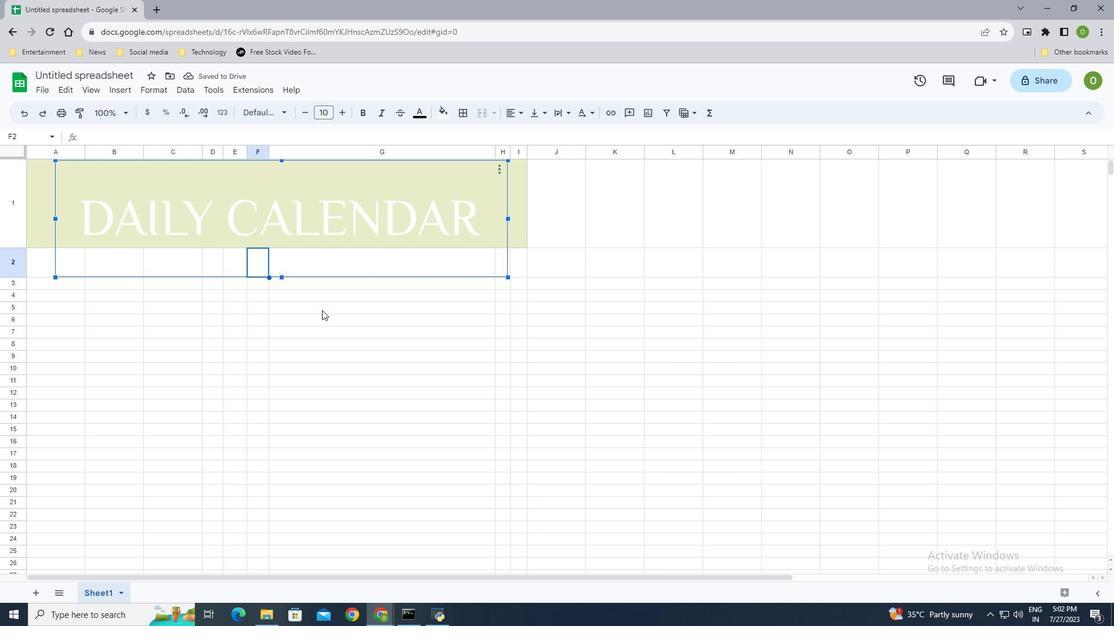 
Action: Mouse pressed left at (322, 320)
Screenshot: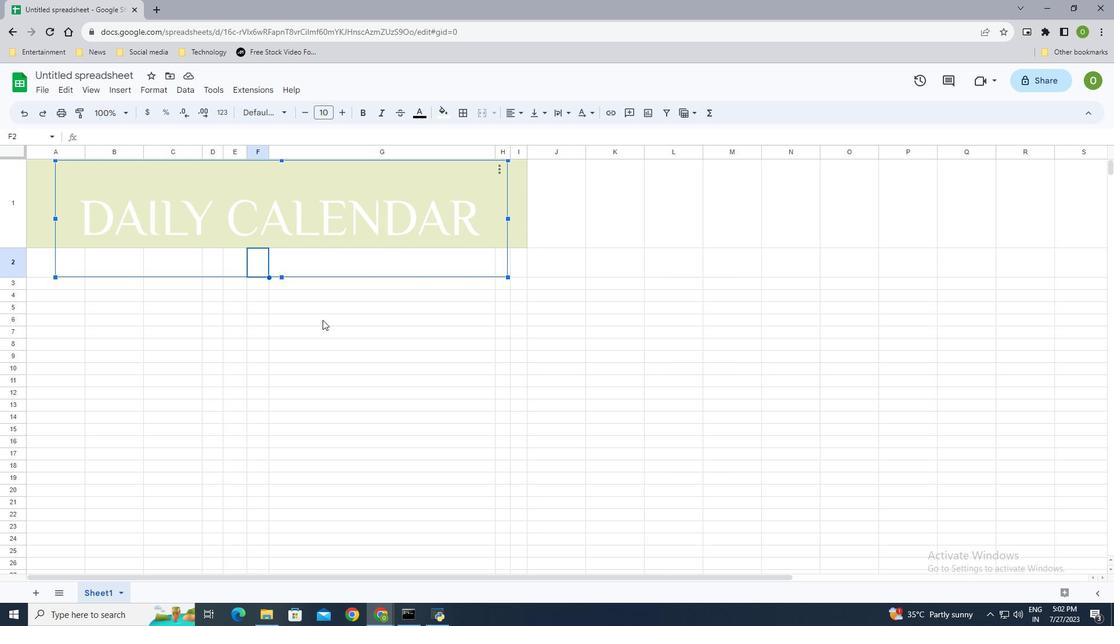 
Action: Mouse moved to (261, 273)
Screenshot: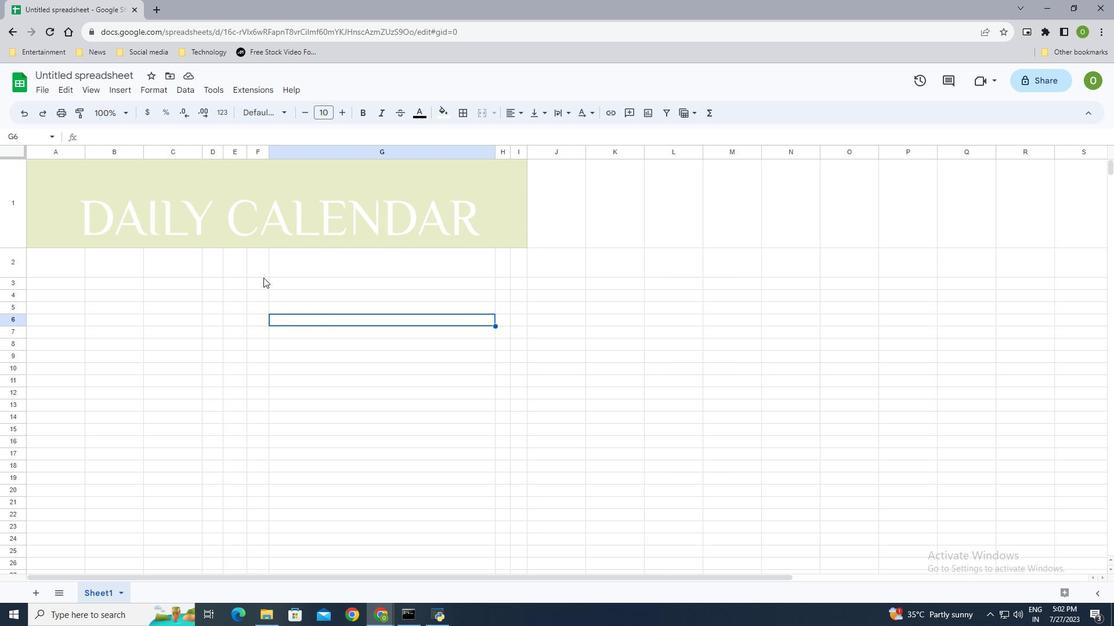 
Action: Mouse pressed left at (261, 273)
Screenshot: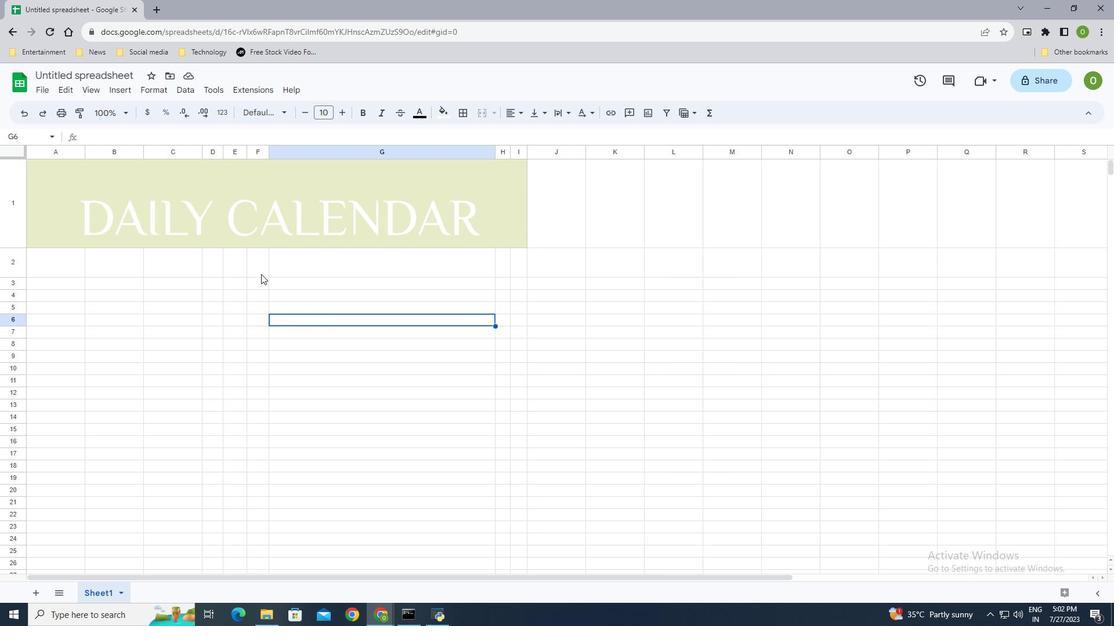 
Action: Mouse moved to (259, 315)
Screenshot: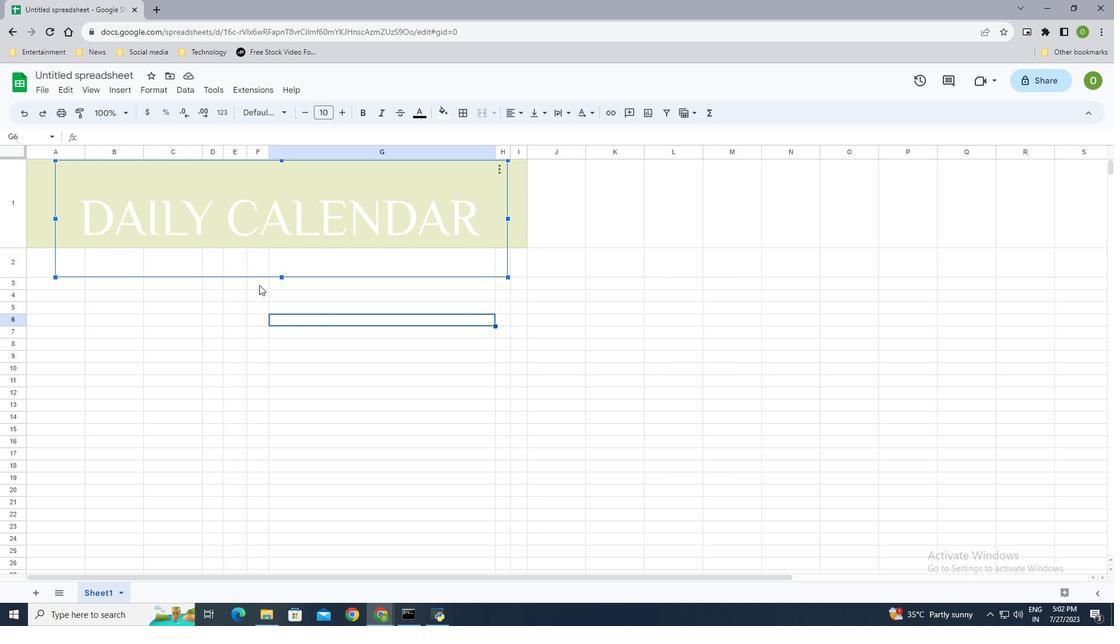 
Action: Mouse pressed left at (259, 315)
Screenshot: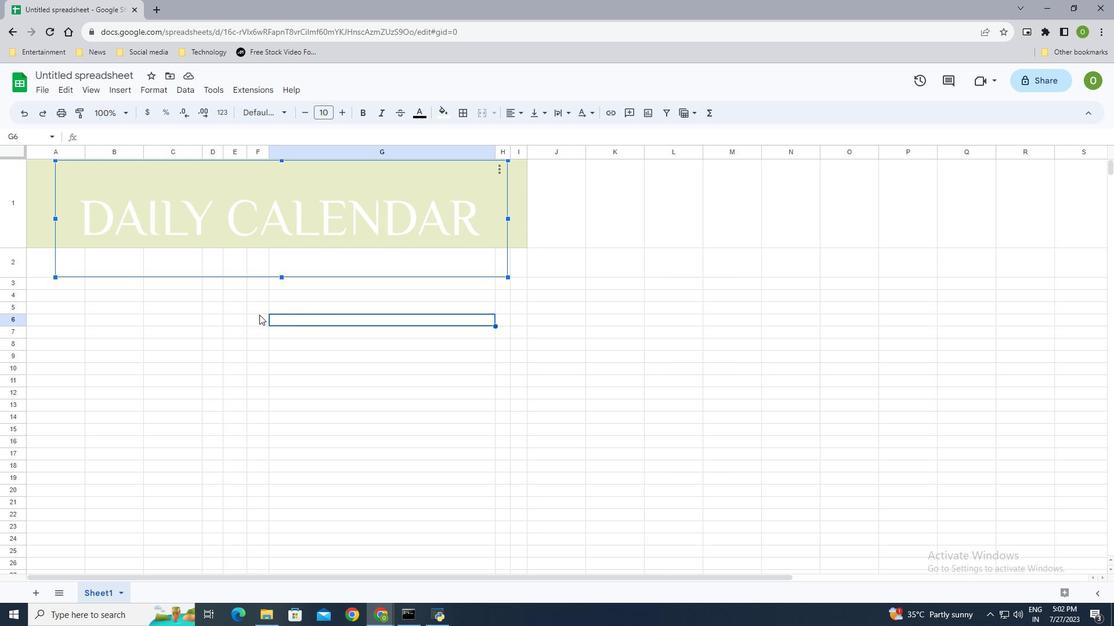 
Action: Mouse moved to (409, 349)
Screenshot: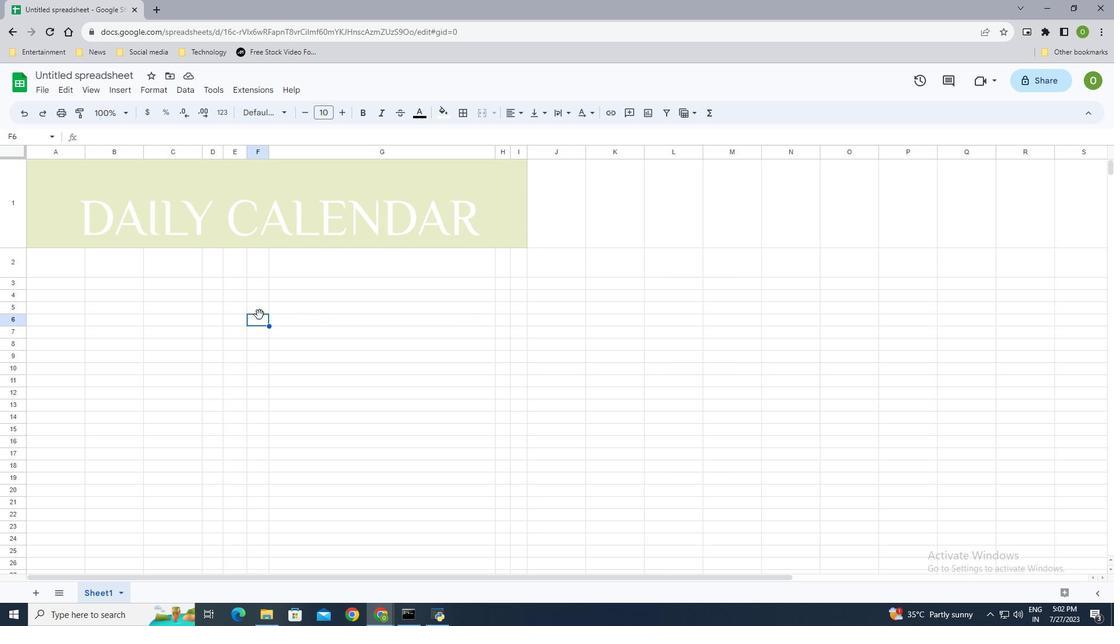 
Action: Key pressed <Key.up><Key.up><Key.up><Key.up><Key.right><Key.shift_r><Key.shift_r><Key.shift_r><Key.shift_r><Key.shift_r><Key.shift_r><Key.shift_r><Key.shift_r><Key.shift_r><Key.down>
Screenshot: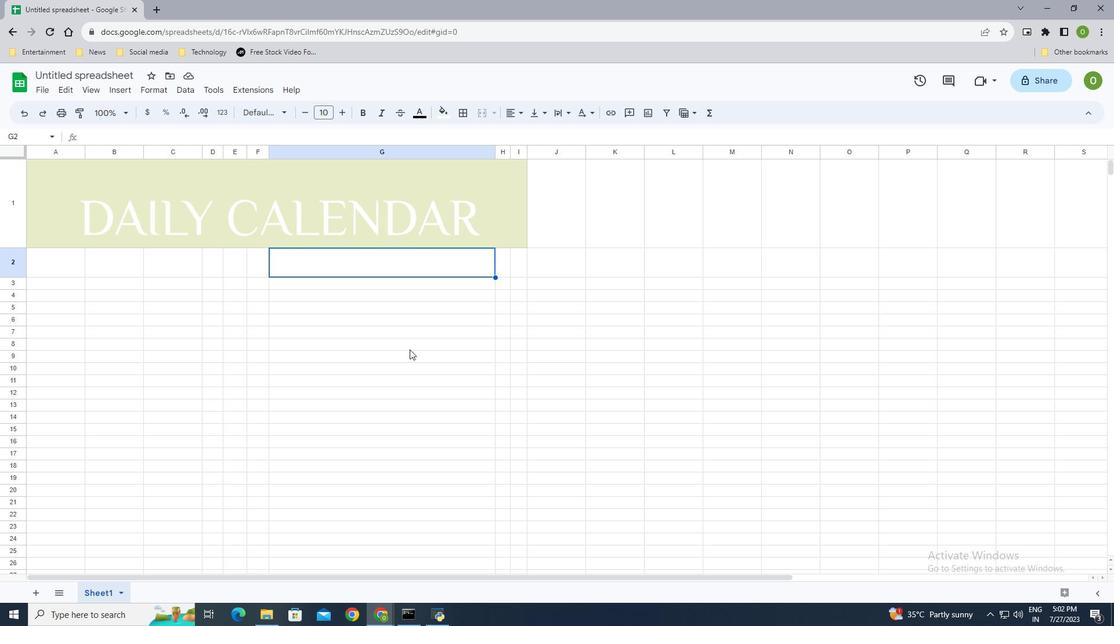 
Action: Mouse moved to (478, 110)
Screenshot: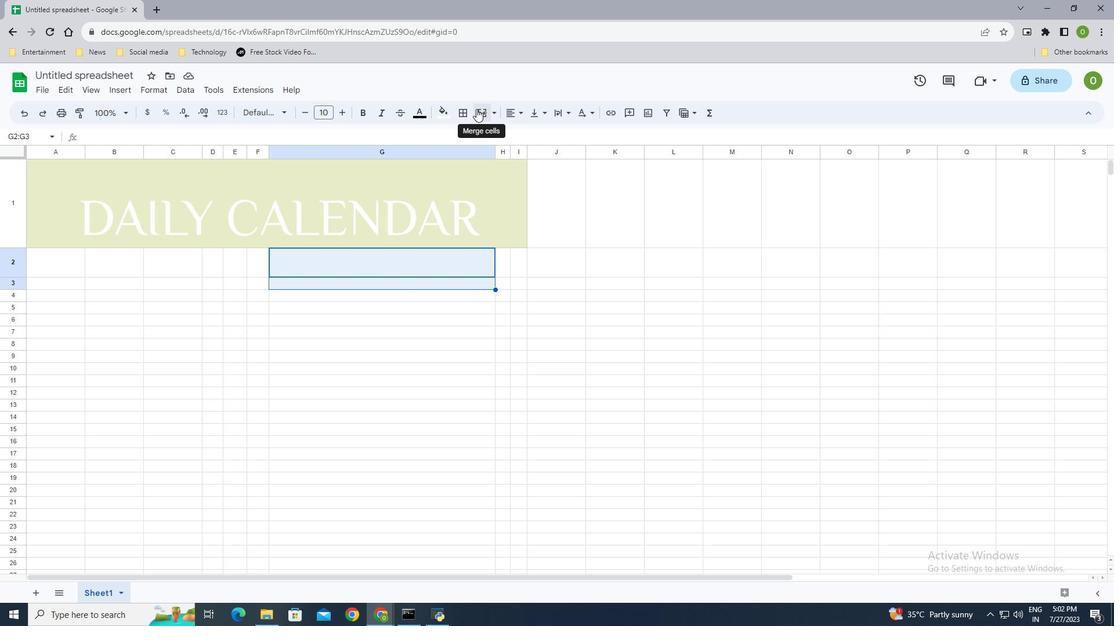 
Action: Mouse pressed left at (478, 110)
Screenshot: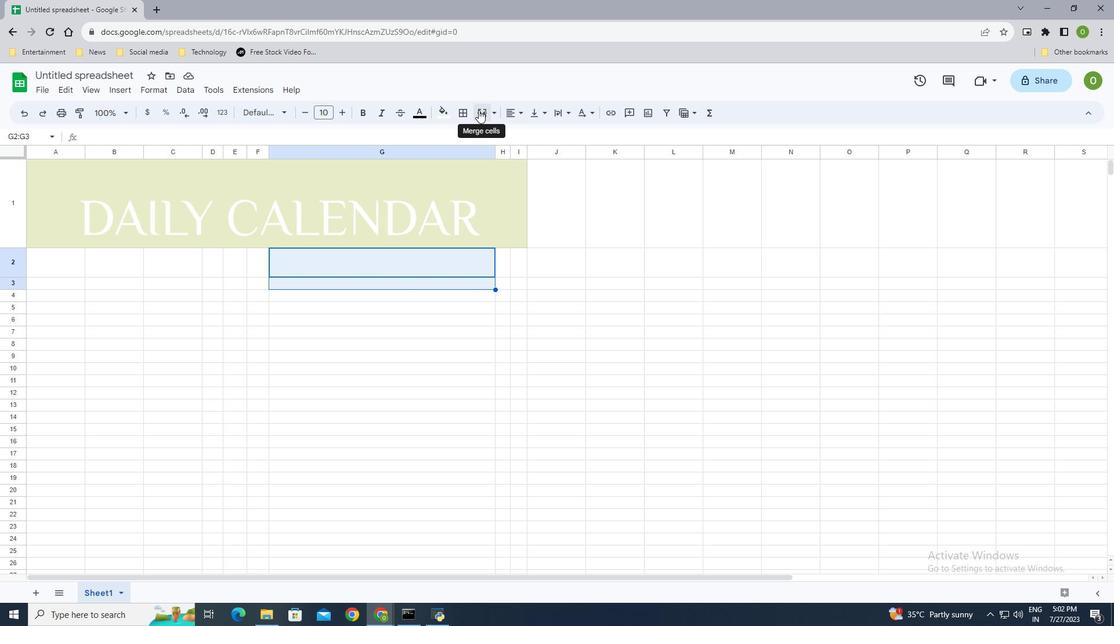 
Action: Mouse moved to (445, 331)
Screenshot: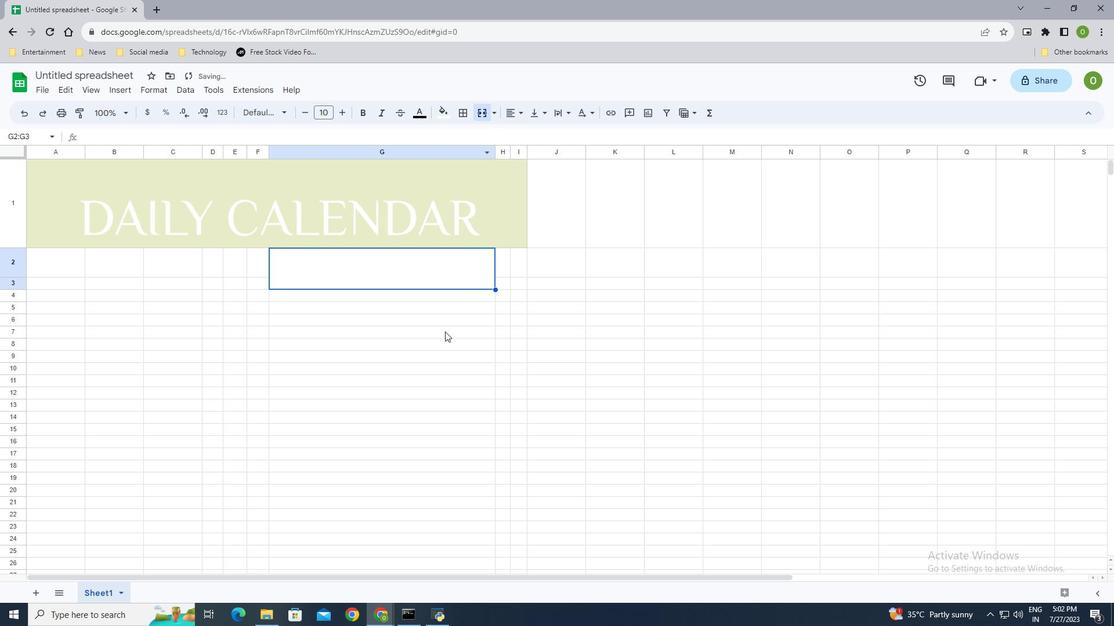 
Action: Key pressed <Key.shift><Key.shift><Key.shift><Key.shift>tO<Key.backspace><Key.backspace>TO<Key.space>DO<Key.space>LIST<Key.enter><Key.up><Key.down>
Screenshot: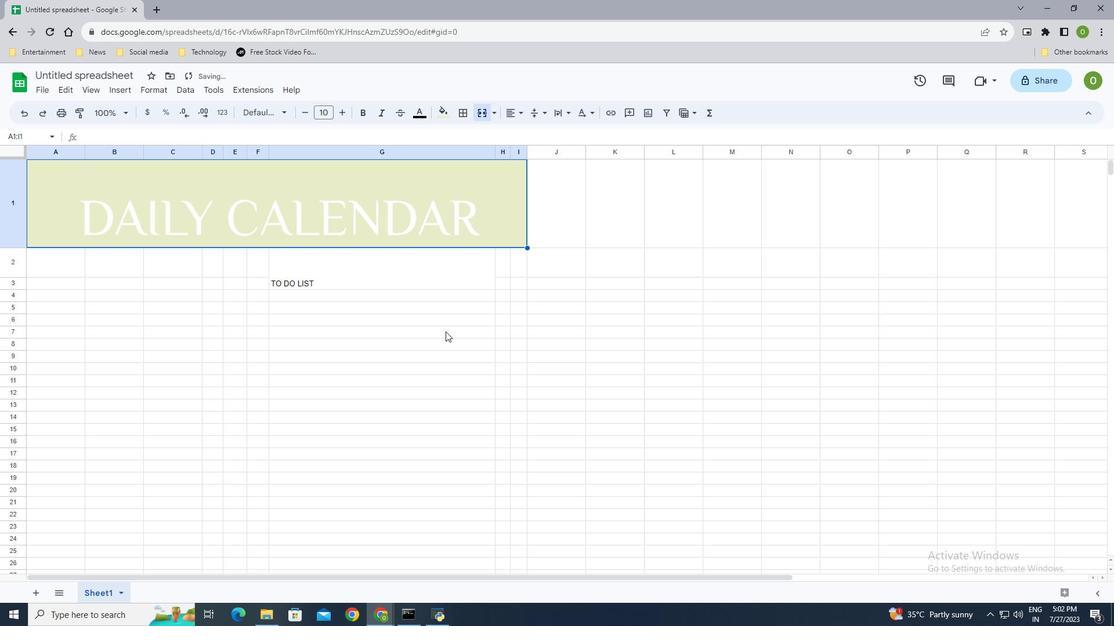 
Action: Mouse moved to (518, 110)
Screenshot: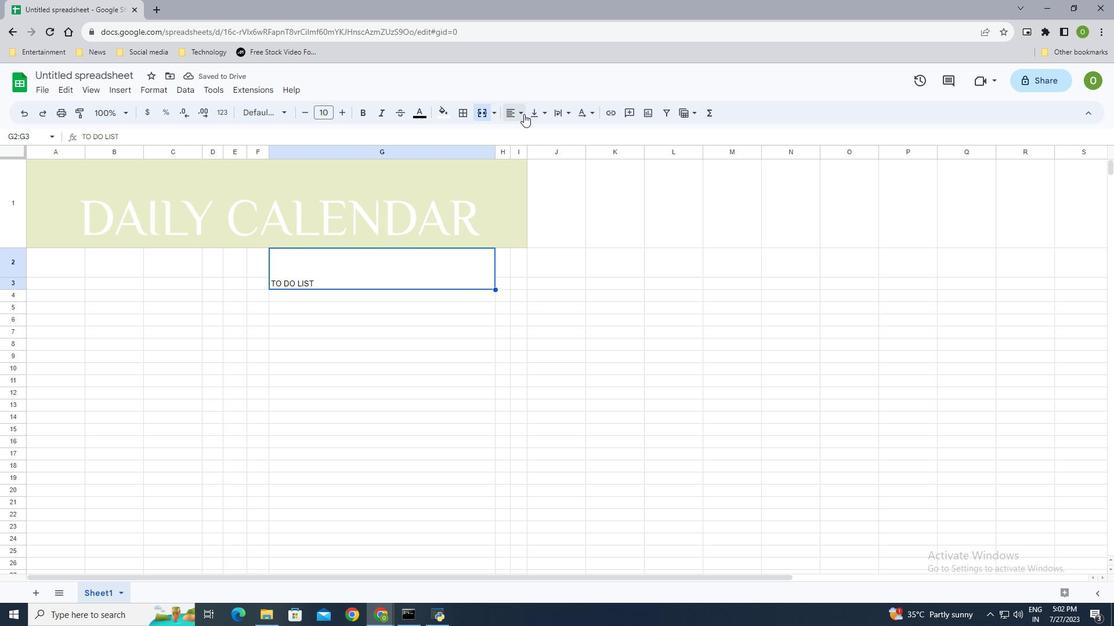
Action: Mouse pressed left at (518, 110)
Screenshot: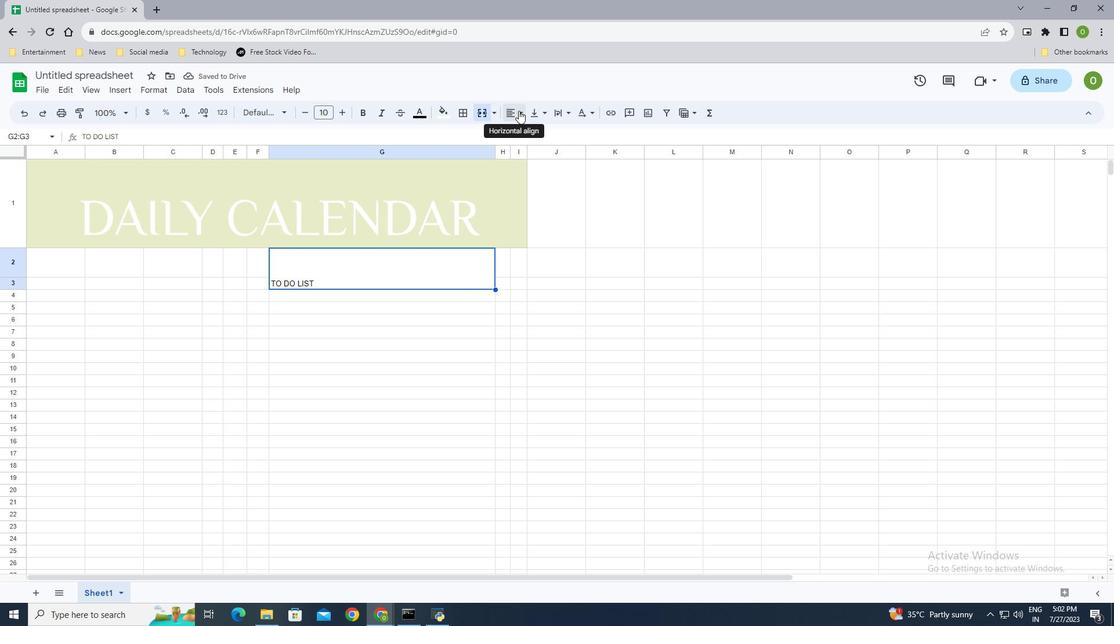 
Action: Mouse moved to (537, 135)
Screenshot: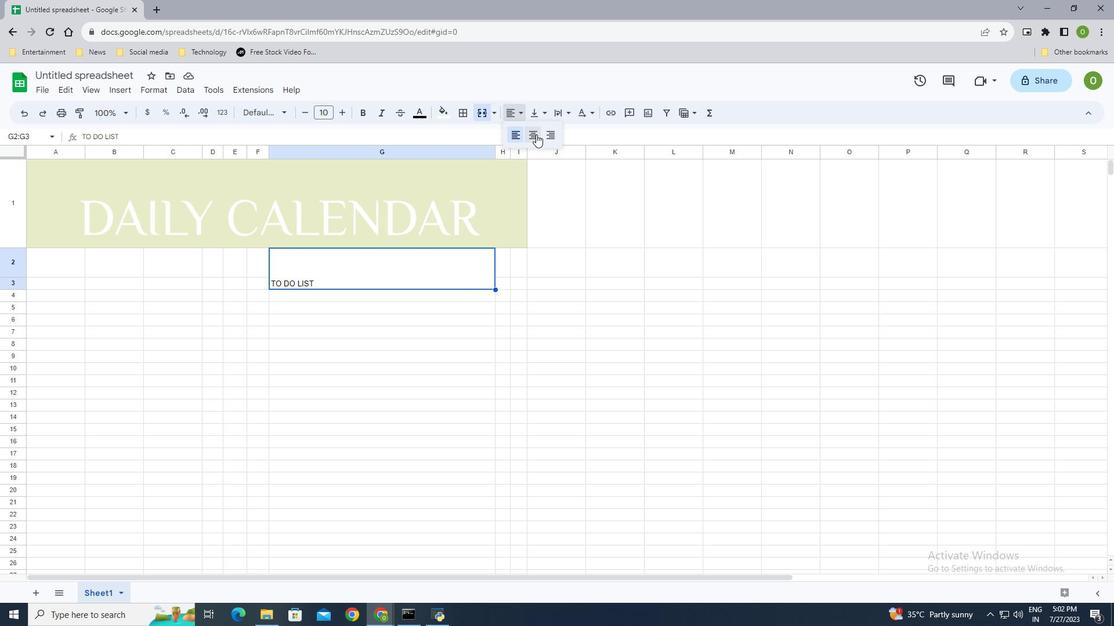 
Action: Mouse pressed left at (537, 135)
Screenshot: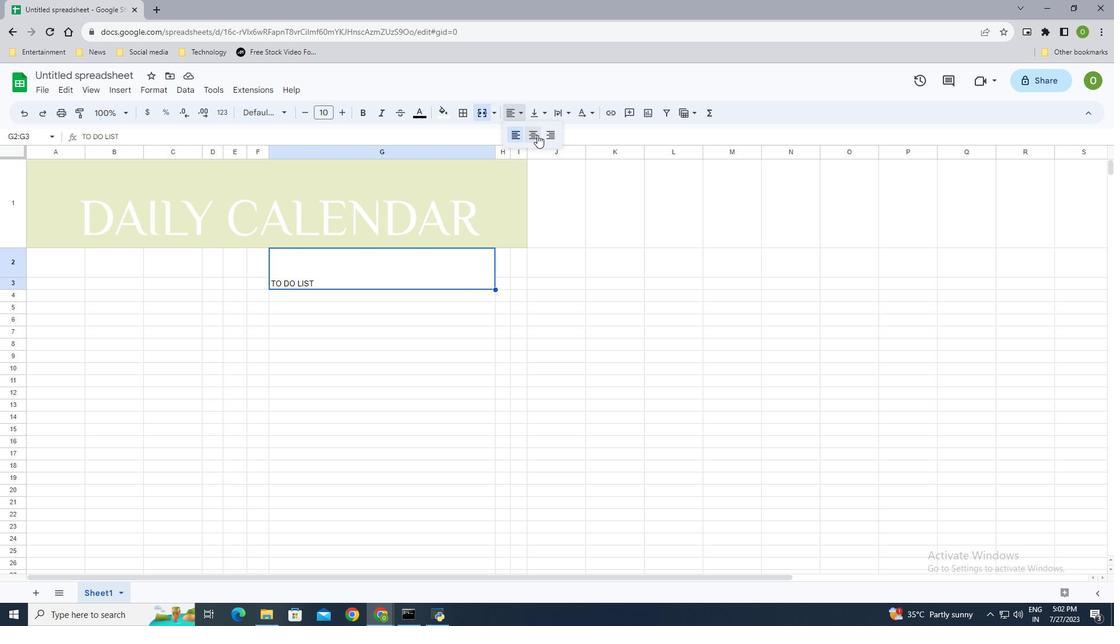 
Action: Mouse moved to (540, 112)
Screenshot: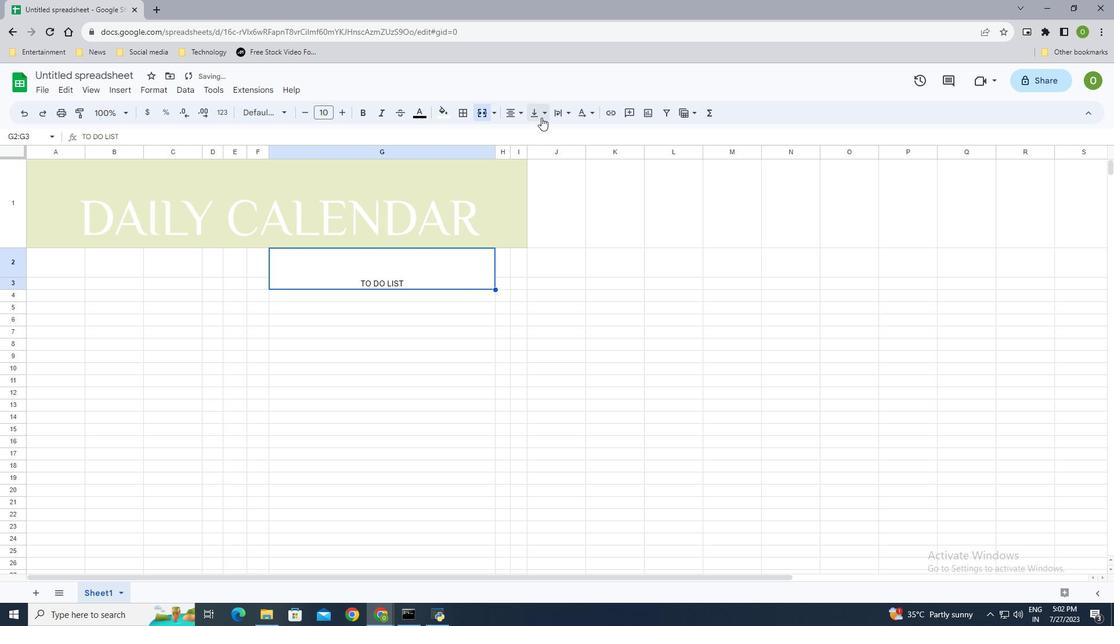 
Action: Mouse pressed left at (540, 112)
Screenshot: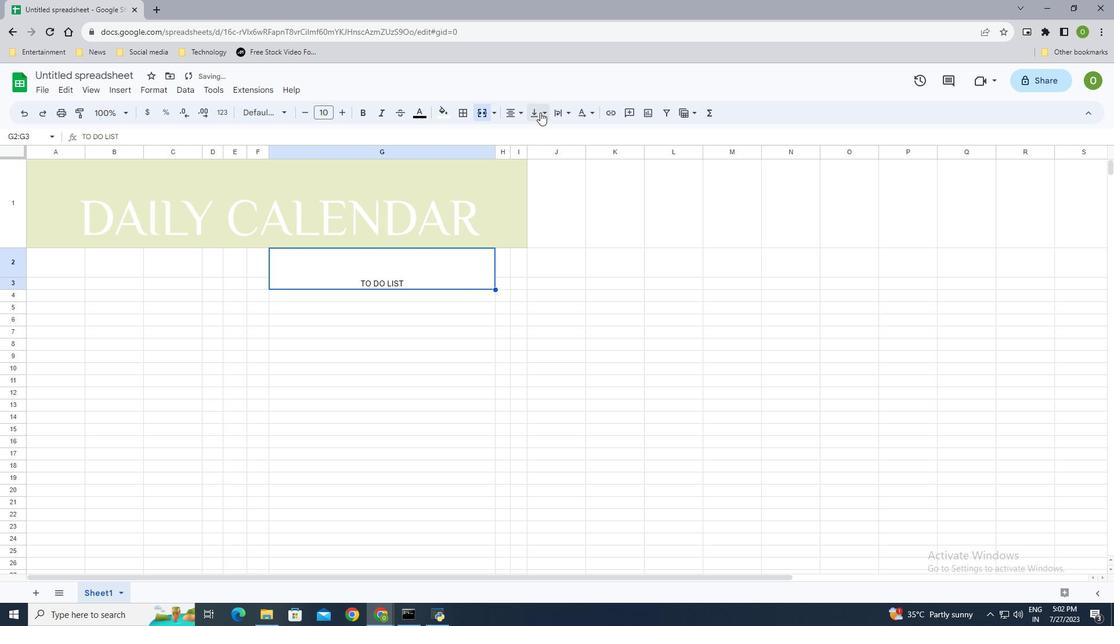 
Action: Mouse moved to (555, 136)
Screenshot: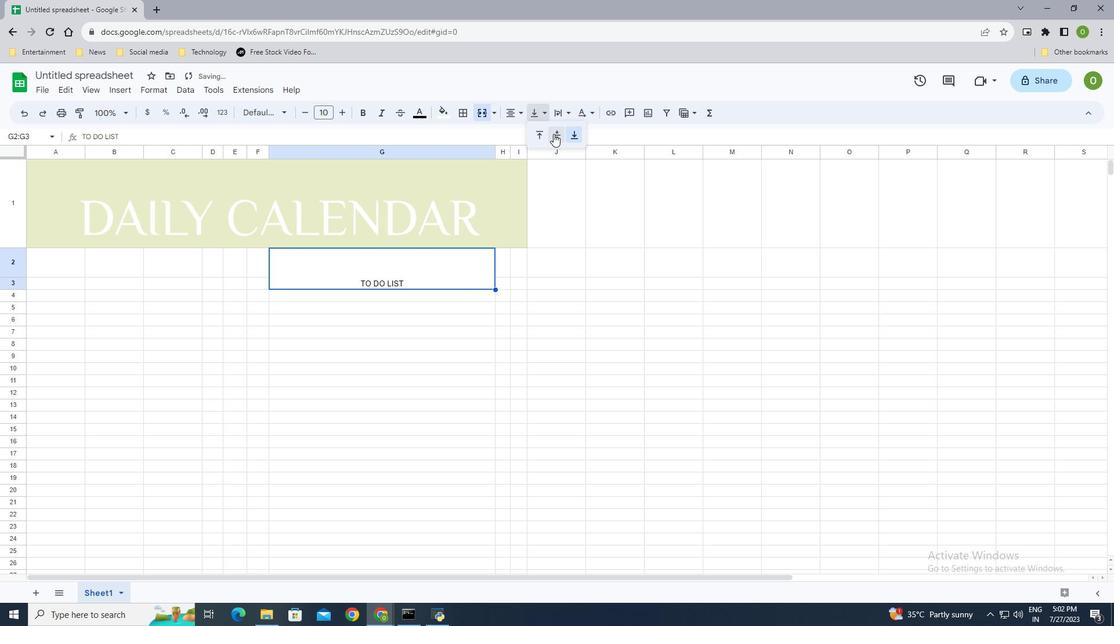 
Action: Mouse pressed left at (555, 136)
Screenshot: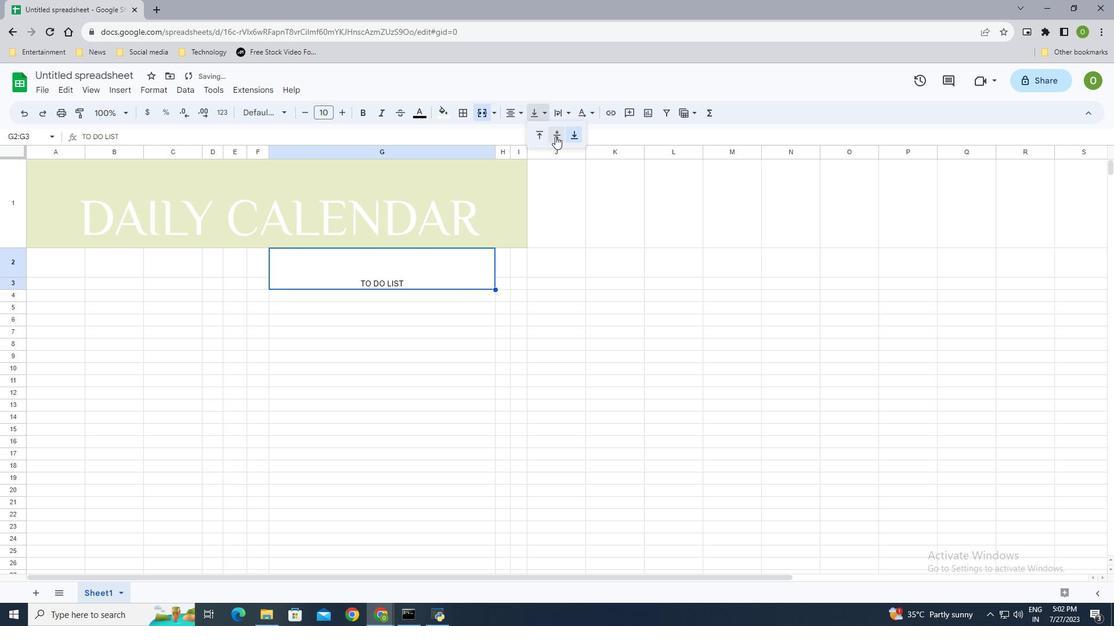 
Action: Mouse moved to (342, 110)
Screenshot: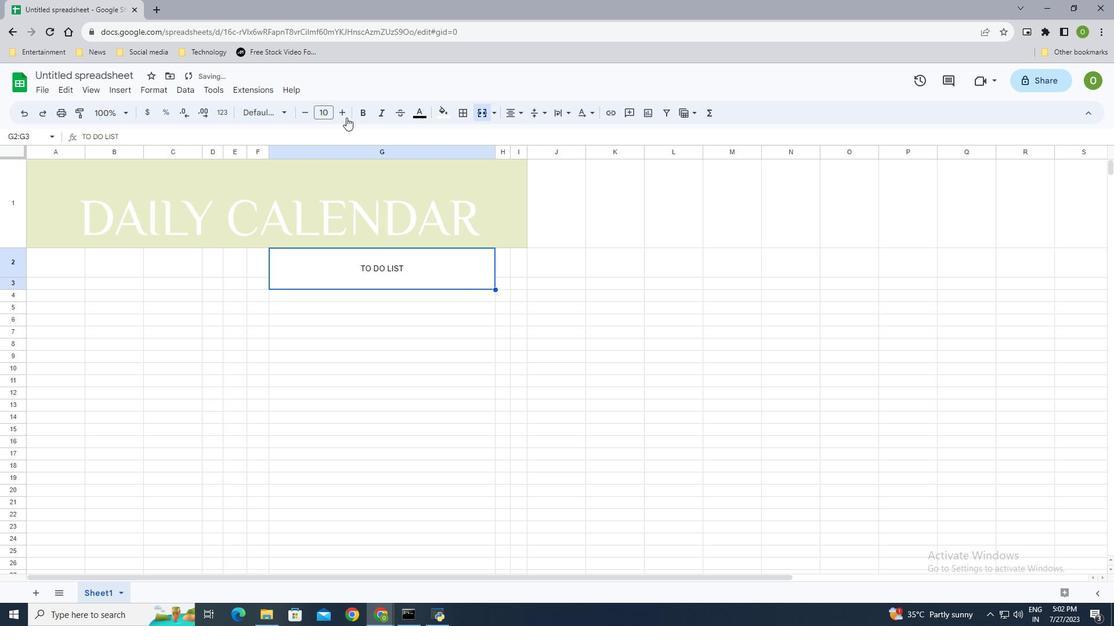 
Action: Mouse pressed left at (342, 110)
Screenshot: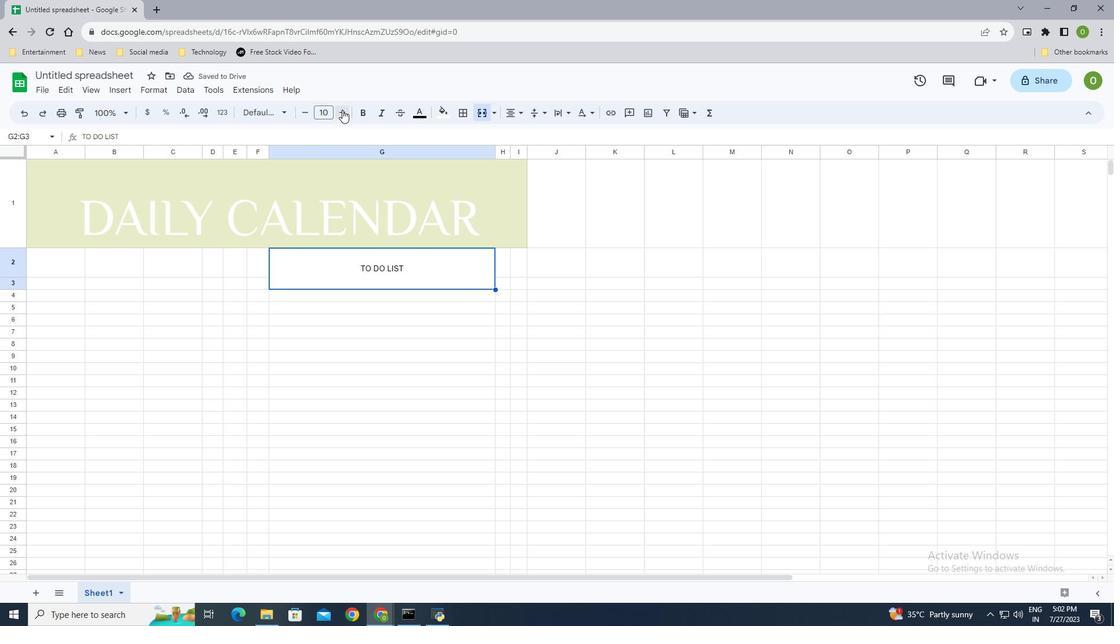 
Action: Mouse pressed left at (342, 110)
Screenshot: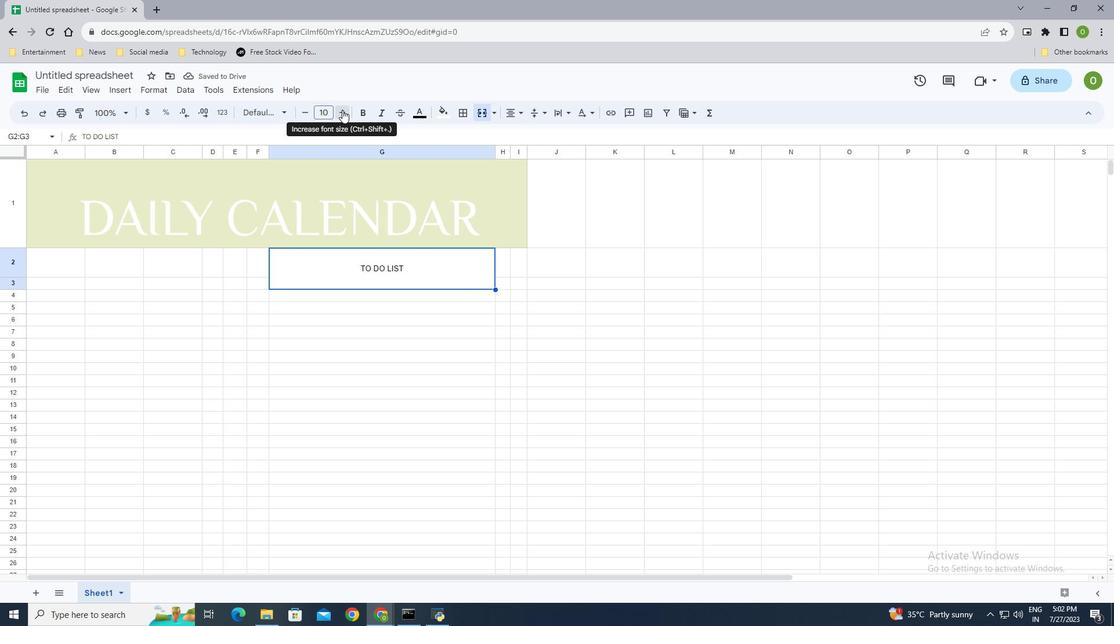 
Action: Mouse pressed left at (342, 110)
Screenshot: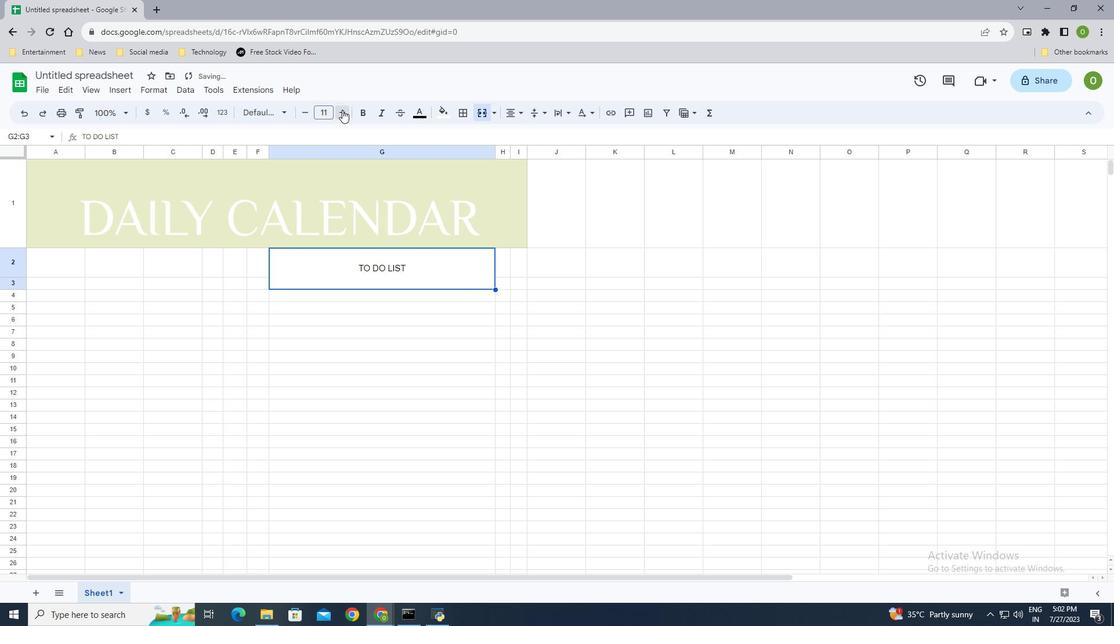 
Action: Mouse pressed left at (342, 110)
Screenshot: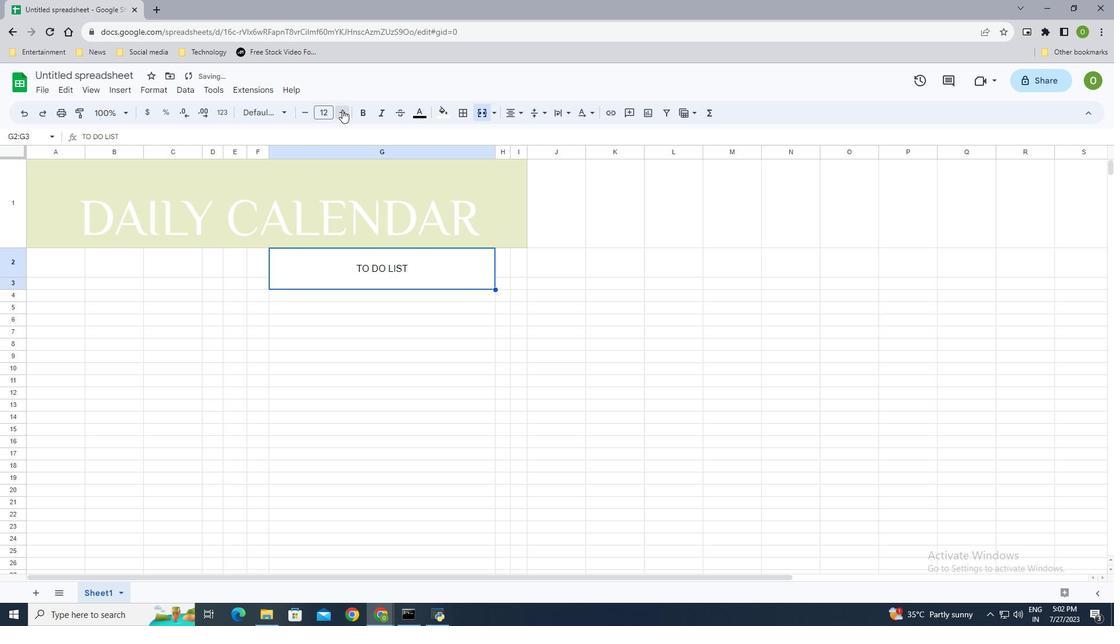 
Action: Mouse pressed left at (342, 110)
Screenshot: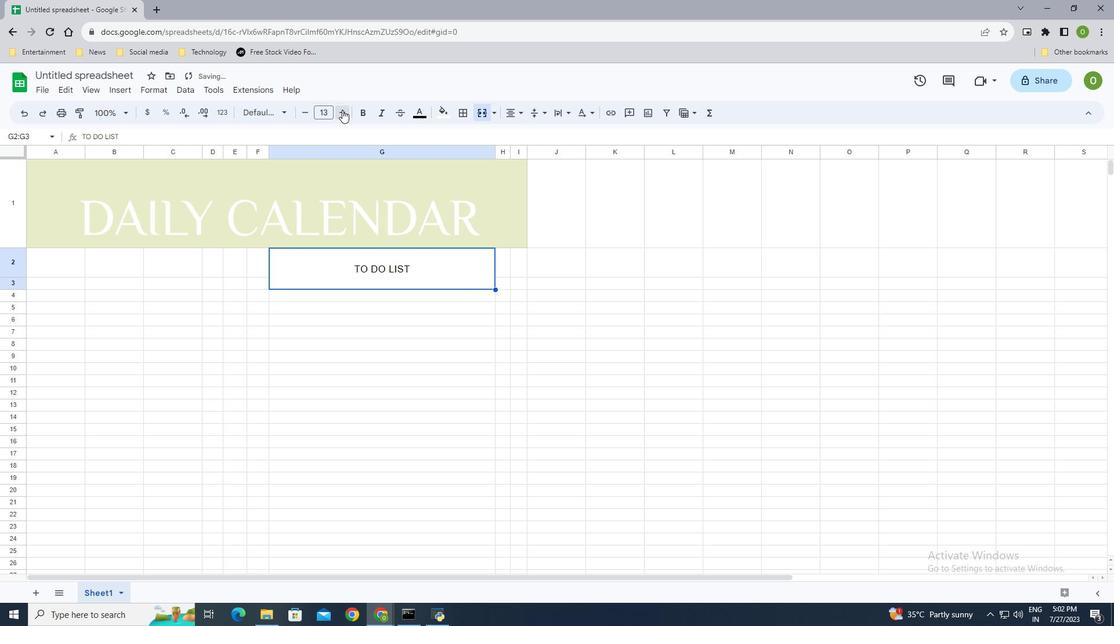 
Action: Mouse pressed left at (342, 110)
Screenshot: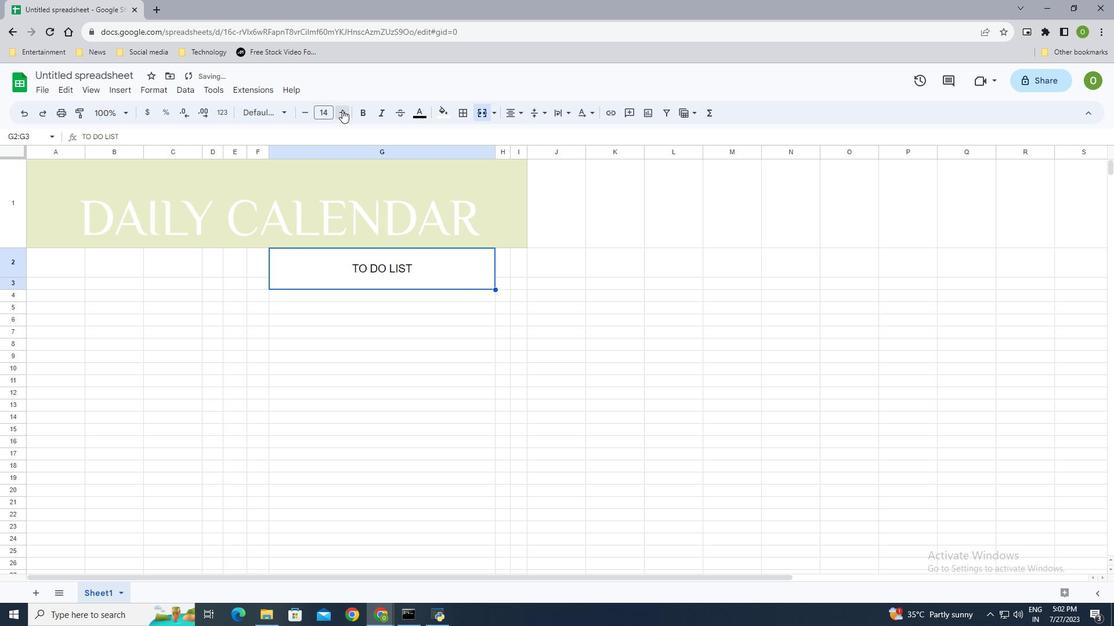 
Action: Mouse pressed left at (342, 110)
Screenshot: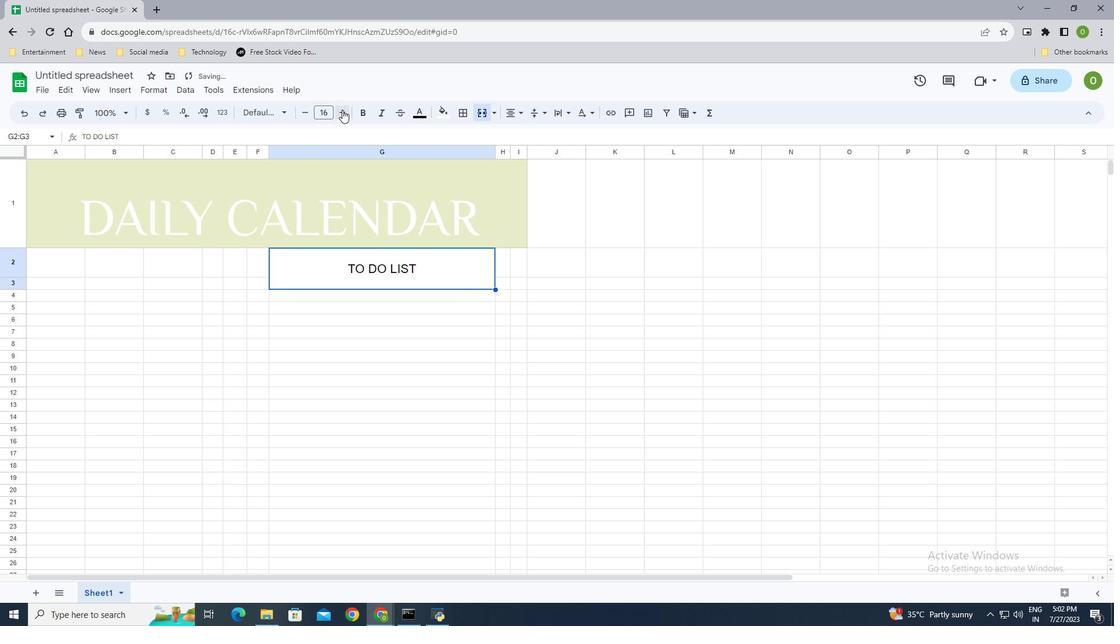 
Action: Mouse pressed left at (342, 110)
Screenshot: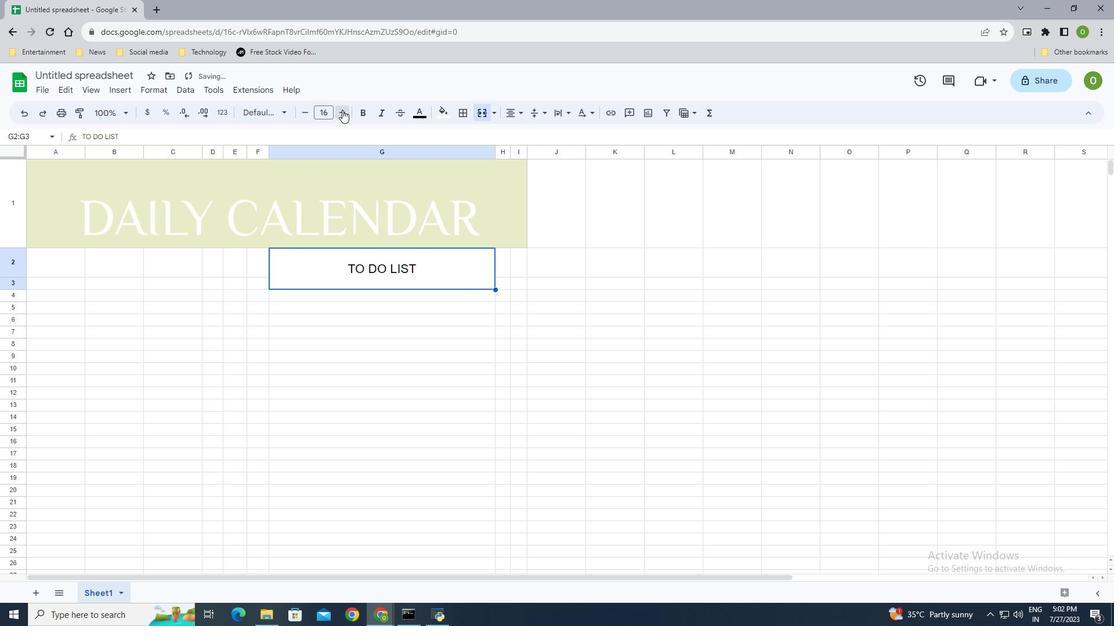 
Action: Mouse pressed left at (342, 110)
Screenshot: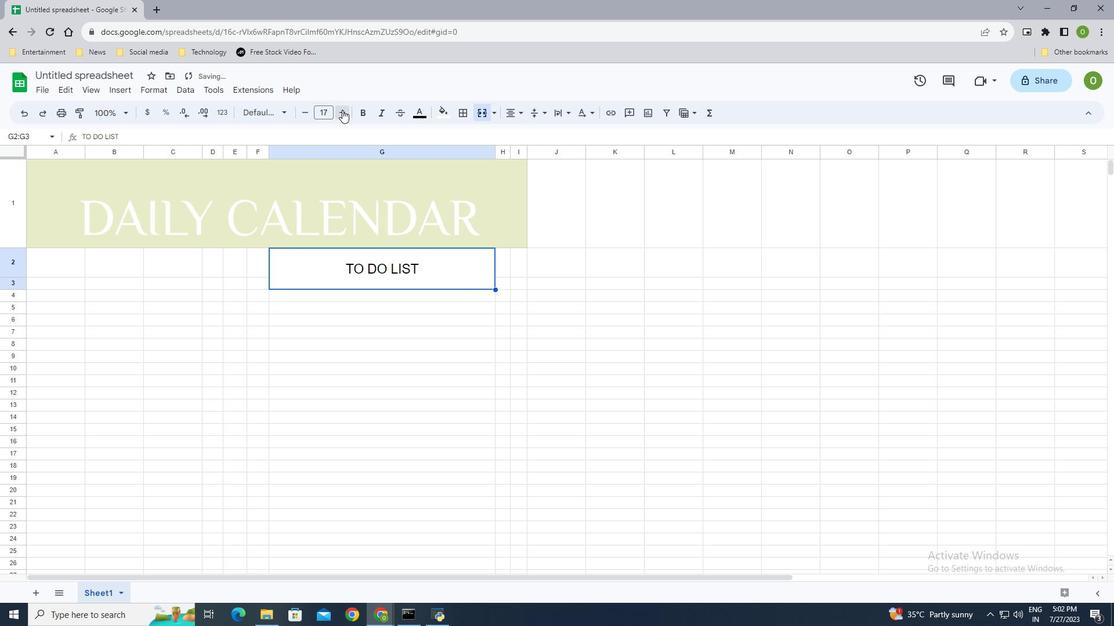 
Action: Mouse pressed left at (342, 110)
Screenshot: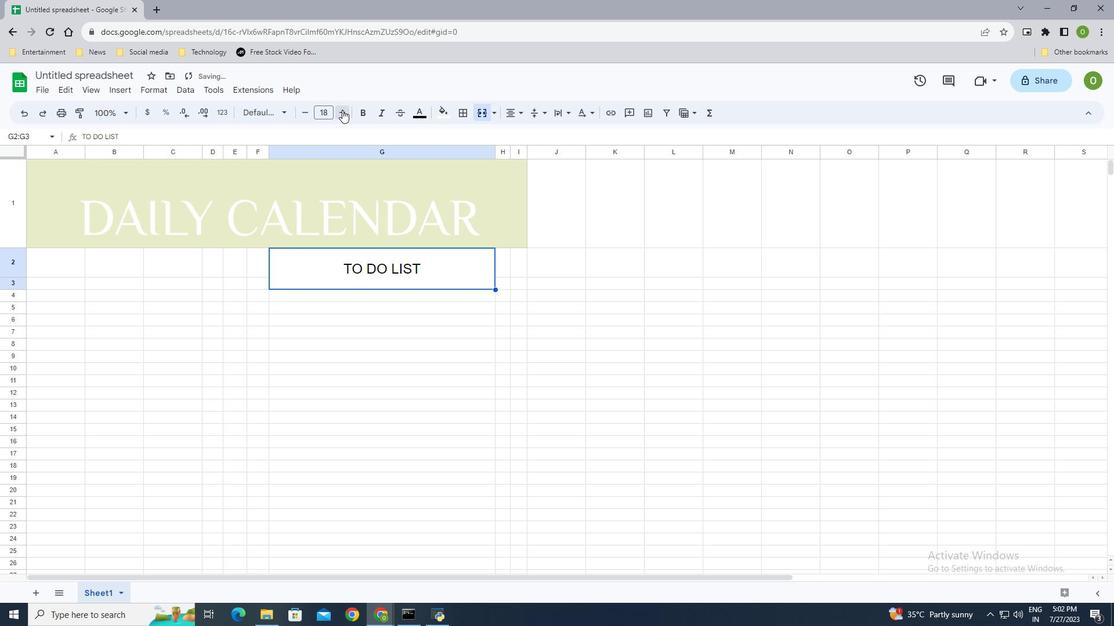 
Action: Mouse pressed left at (342, 110)
Screenshot: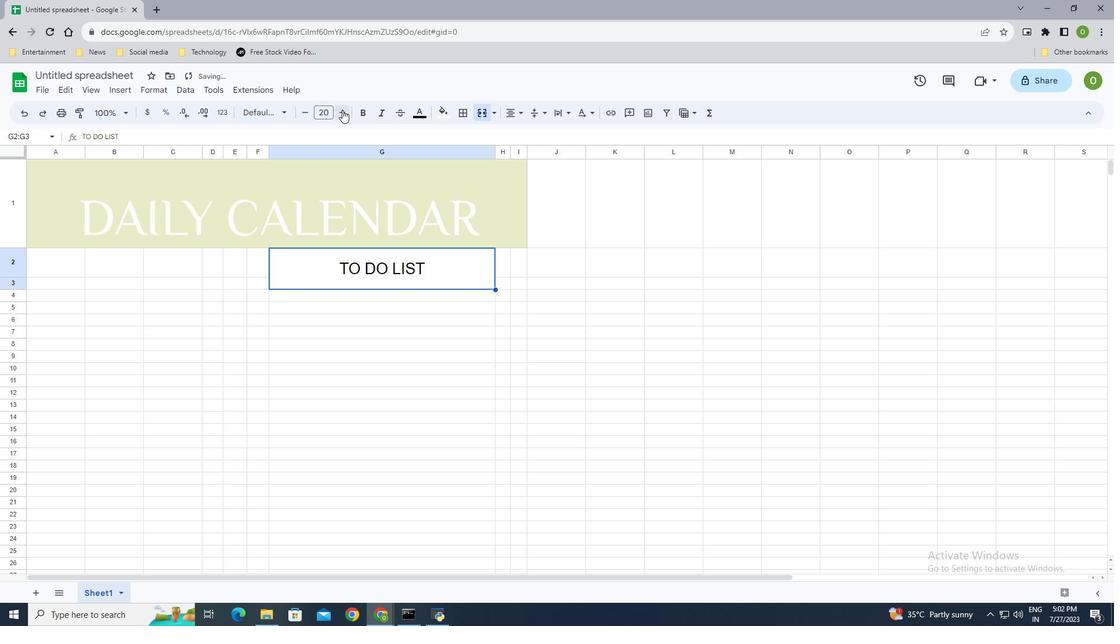 
Action: Mouse pressed left at (342, 110)
Screenshot: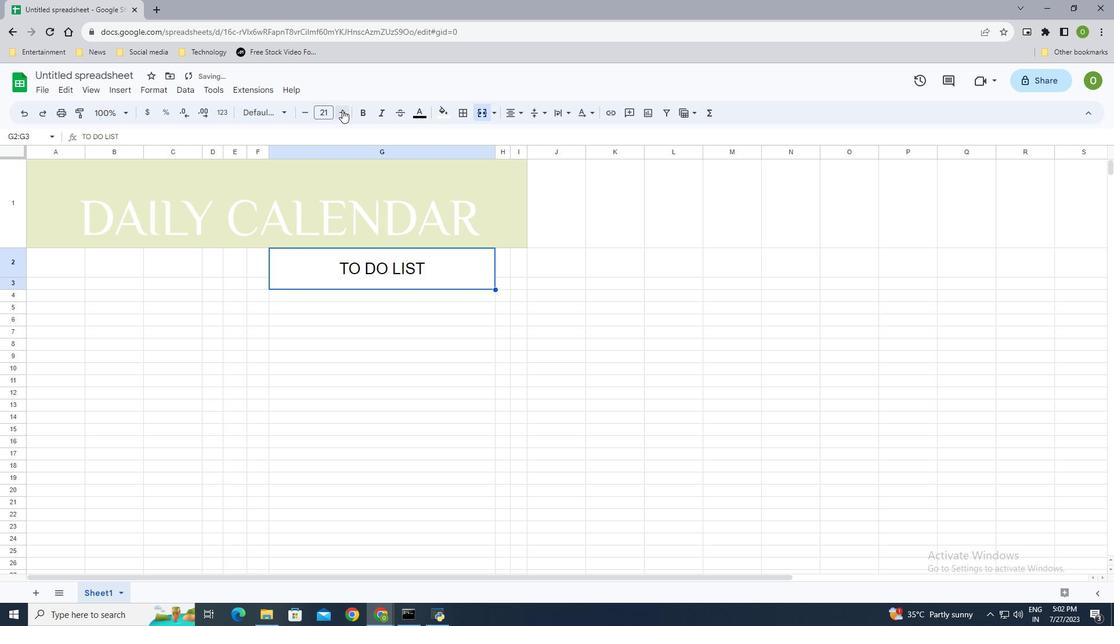 
Action: Mouse pressed left at (342, 110)
Screenshot: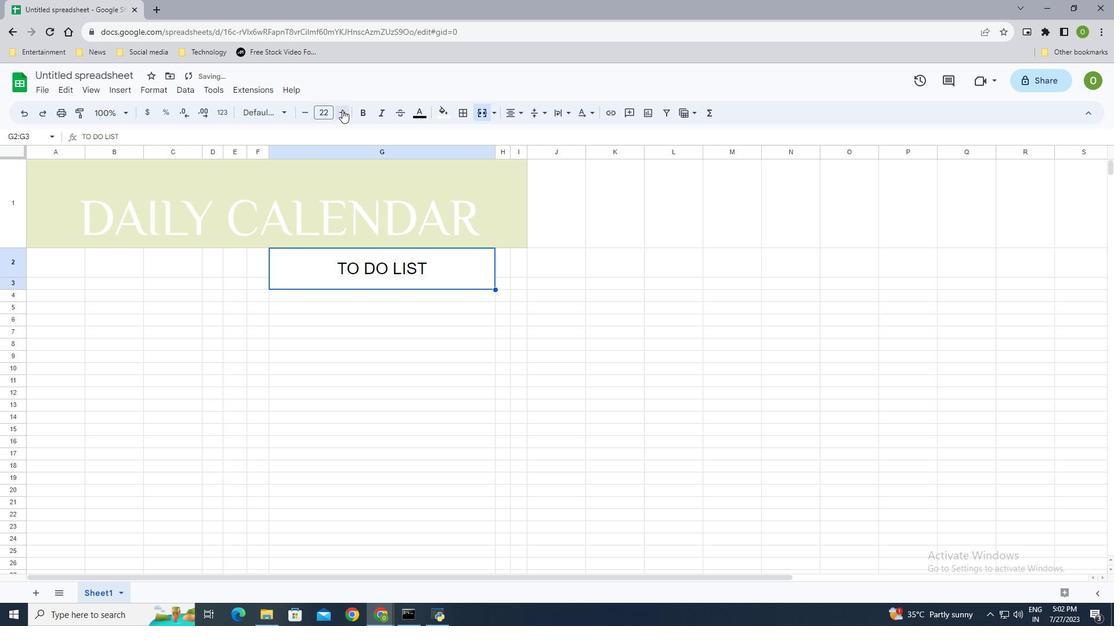 
Action: Mouse pressed left at (342, 110)
Screenshot: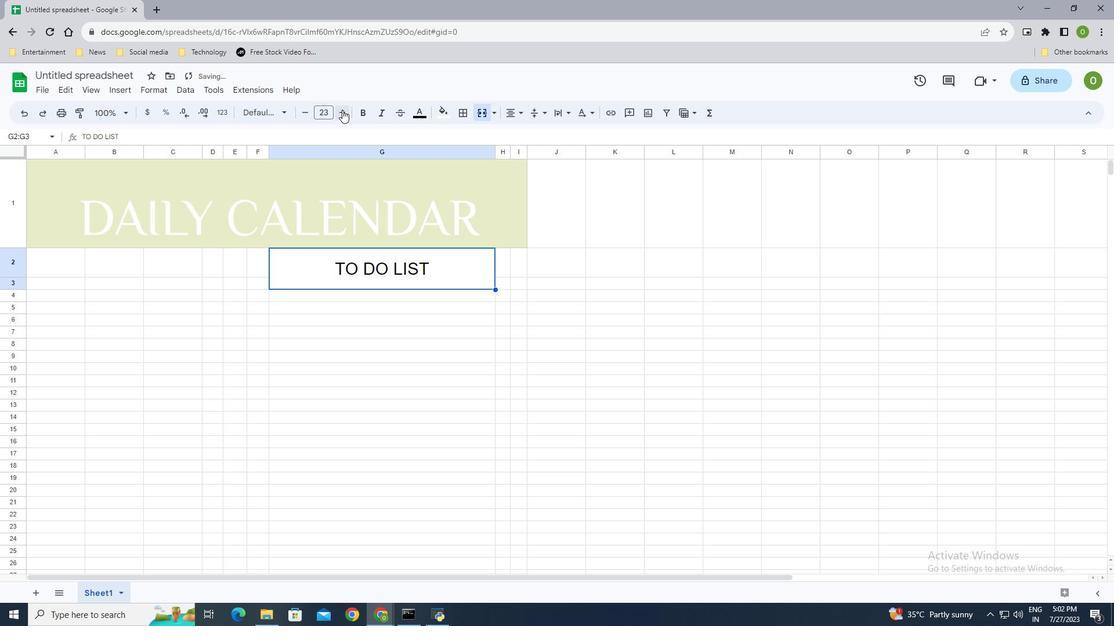 
Action: Mouse pressed left at (342, 110)
Screenshot: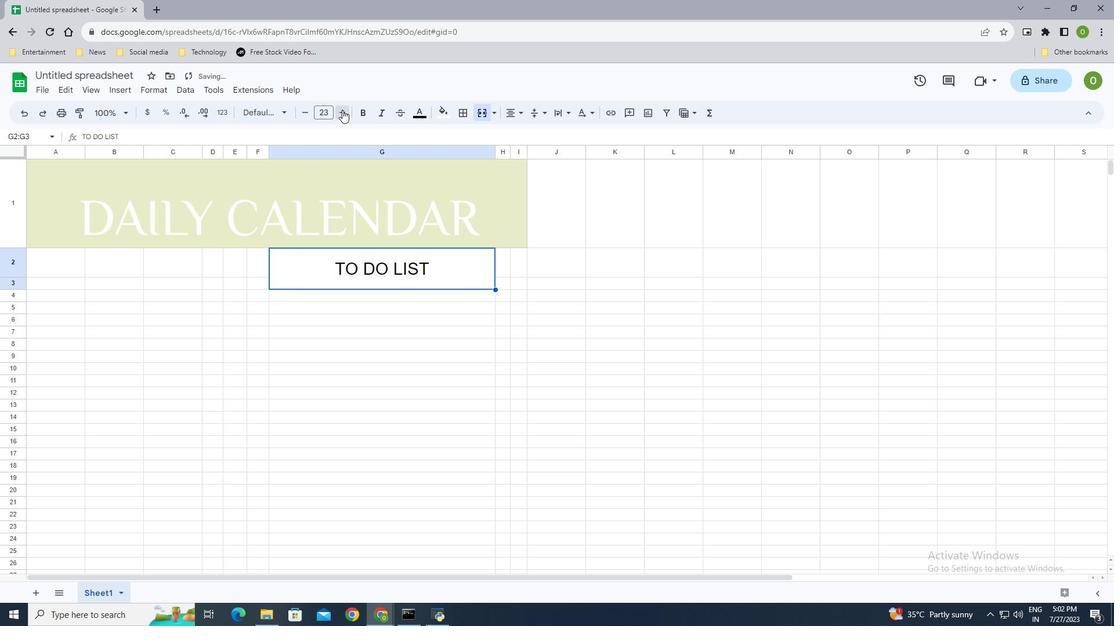 
Action: Mouse pressed left at (342, 110)
Screenshot: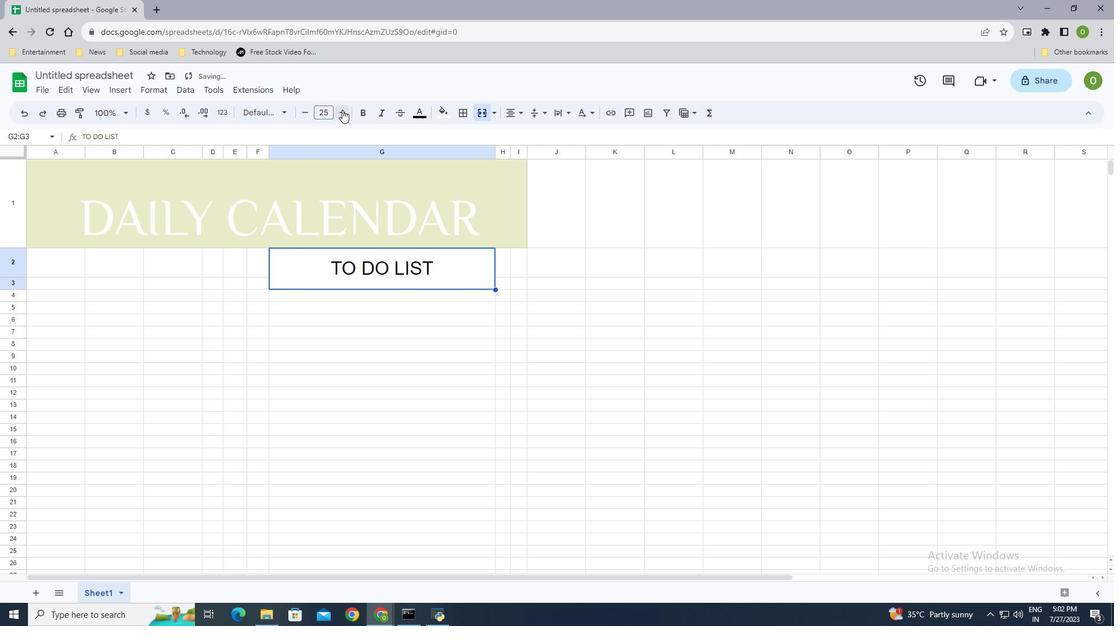 
Action: Mouse moved to (544, 112)
Screenshot: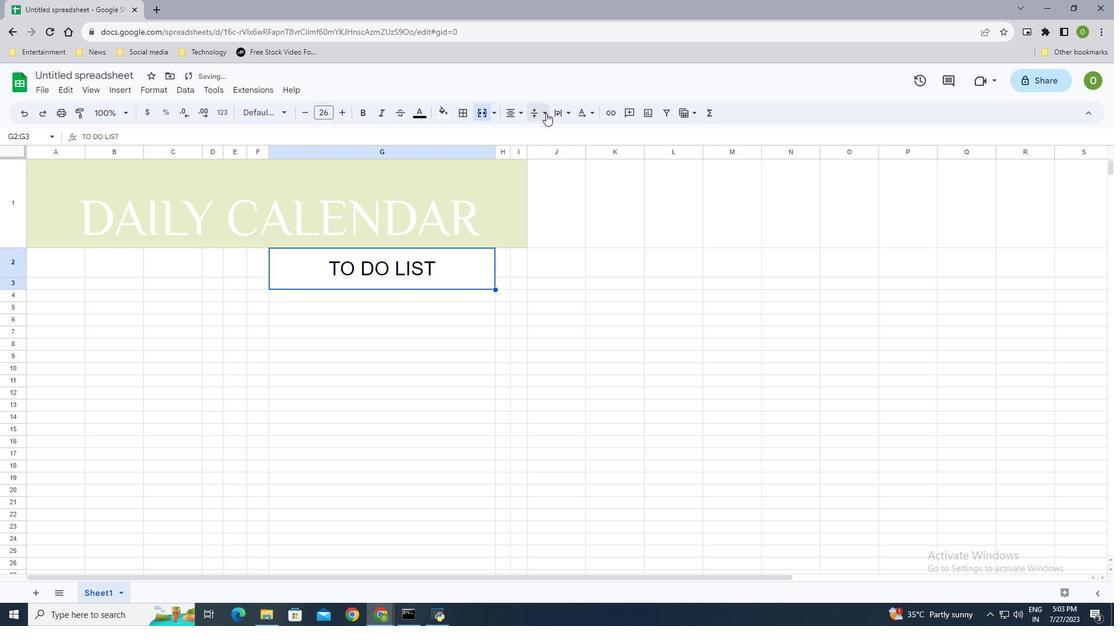 
Action: Mouse pressed left at (544, 112)
Screenshot: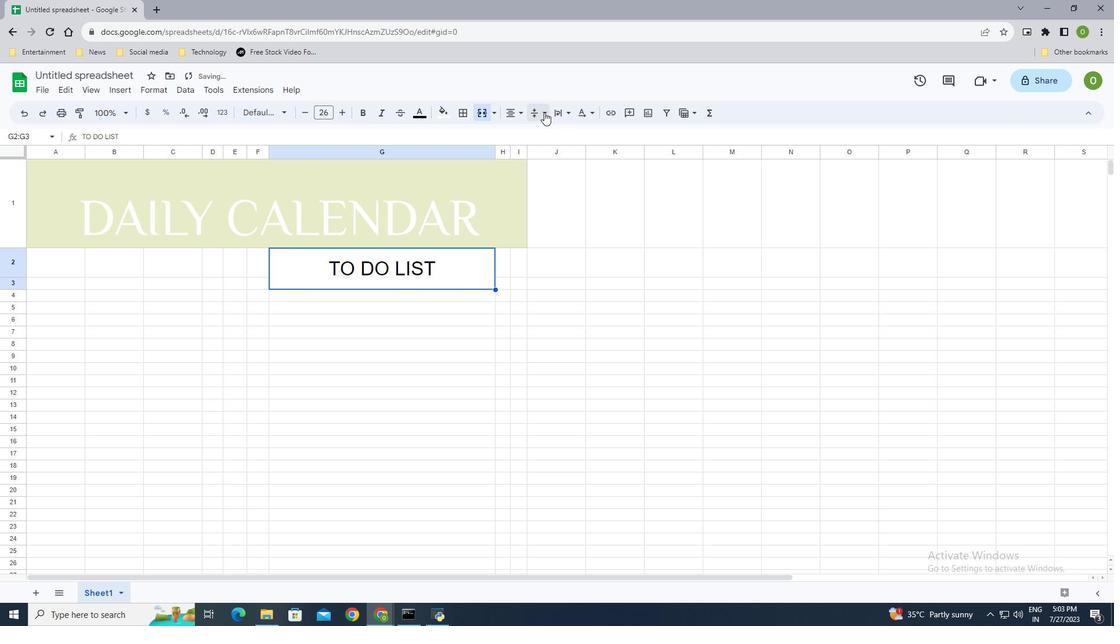 
Action: Mouse moved to (573, 136)
Screenshot: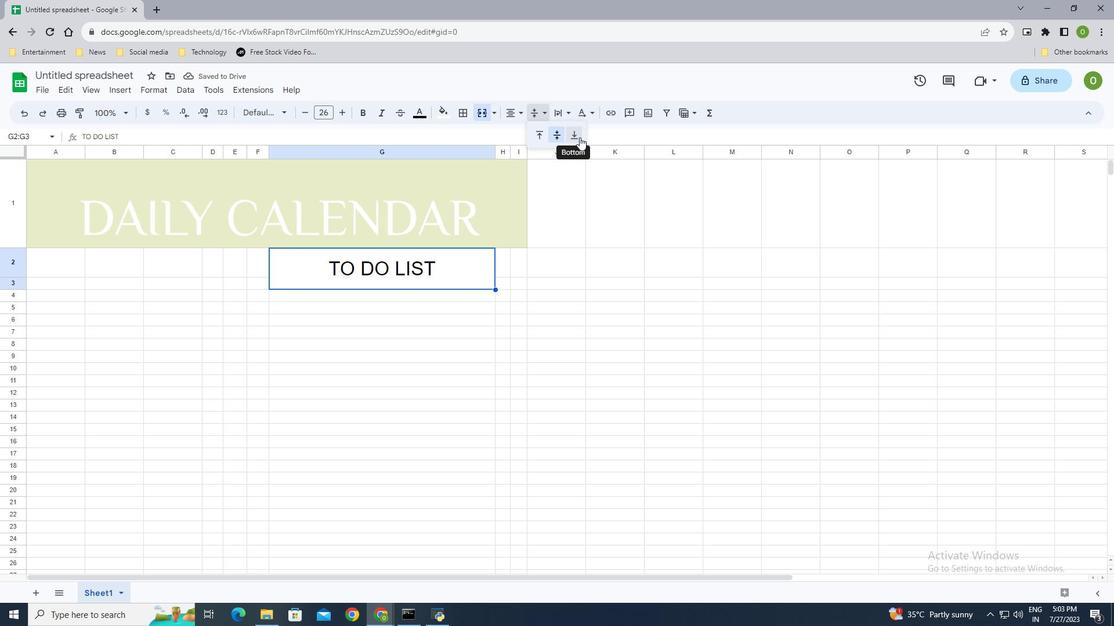 
Action: Mouse pressed left at (573, 136)
Screenshot: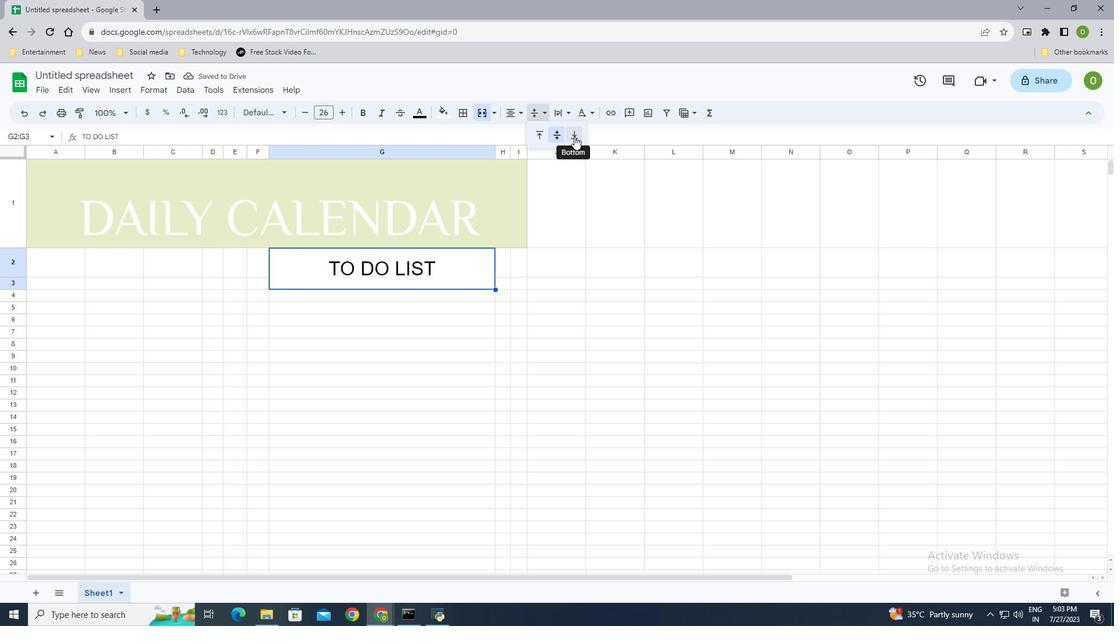 
Action: Mouse moved to (266, 110)
Screenshot: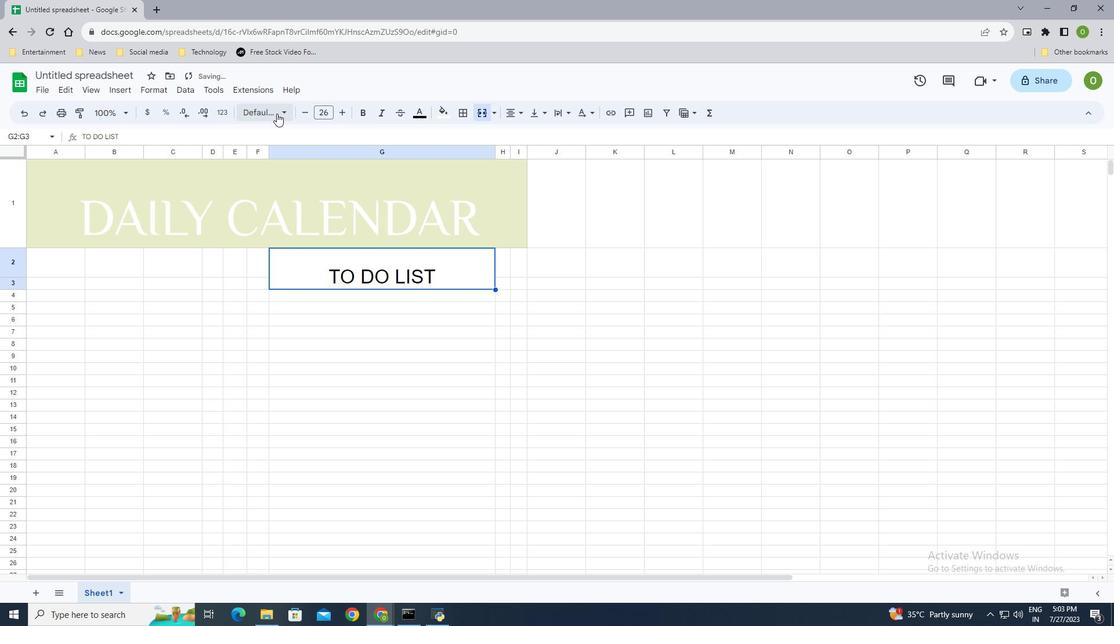 
Action: Mouse pressed left at (266, 110)
Screenshot: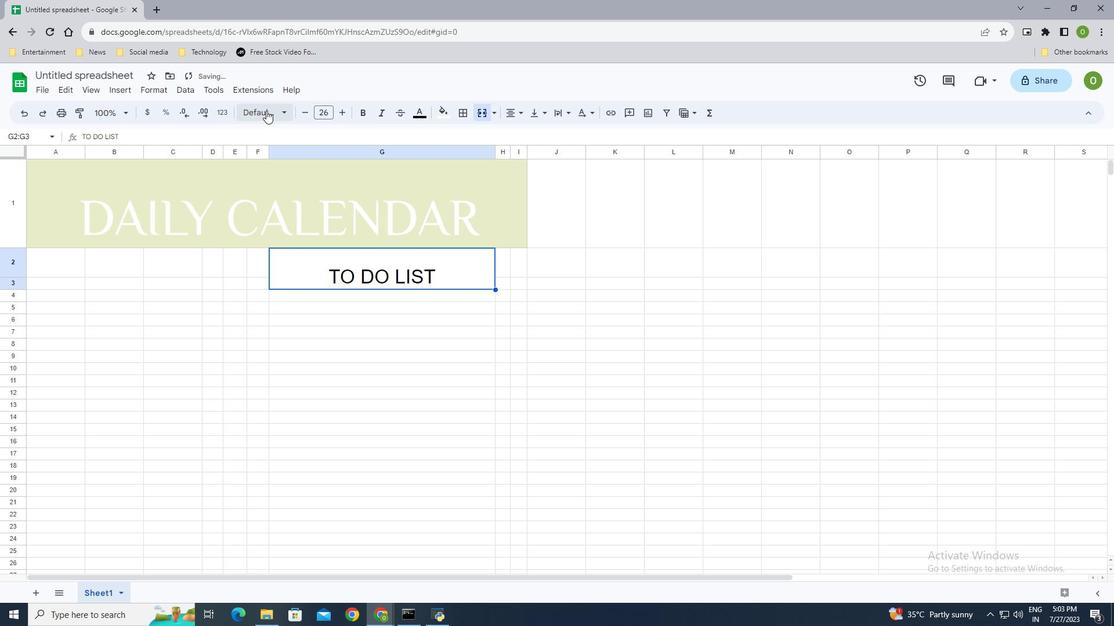 
Action: Mouse moved to (291, 133)
Screenshot: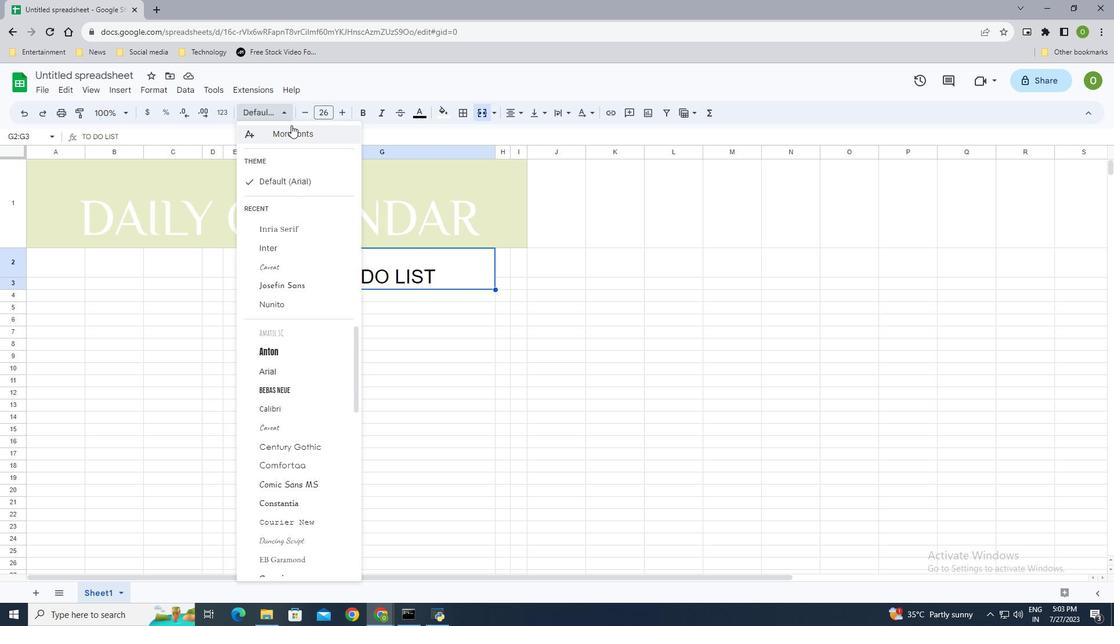 
Action: Mouse pressed left at (291, 133)
Screenshot: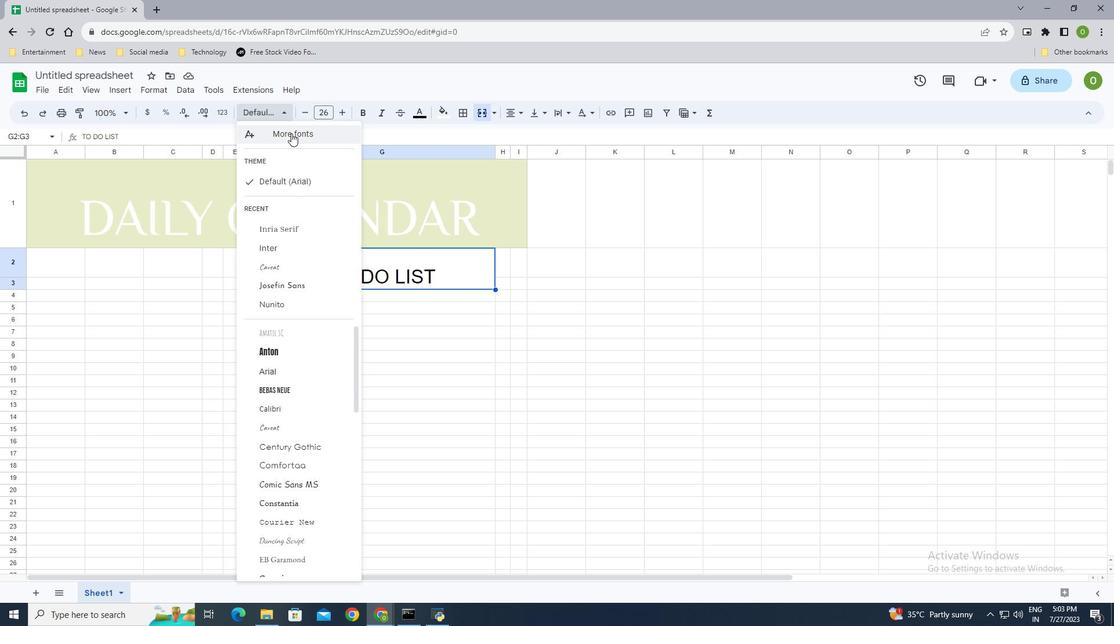 
Action: Mouse moved to (346, 201)
Screenshot: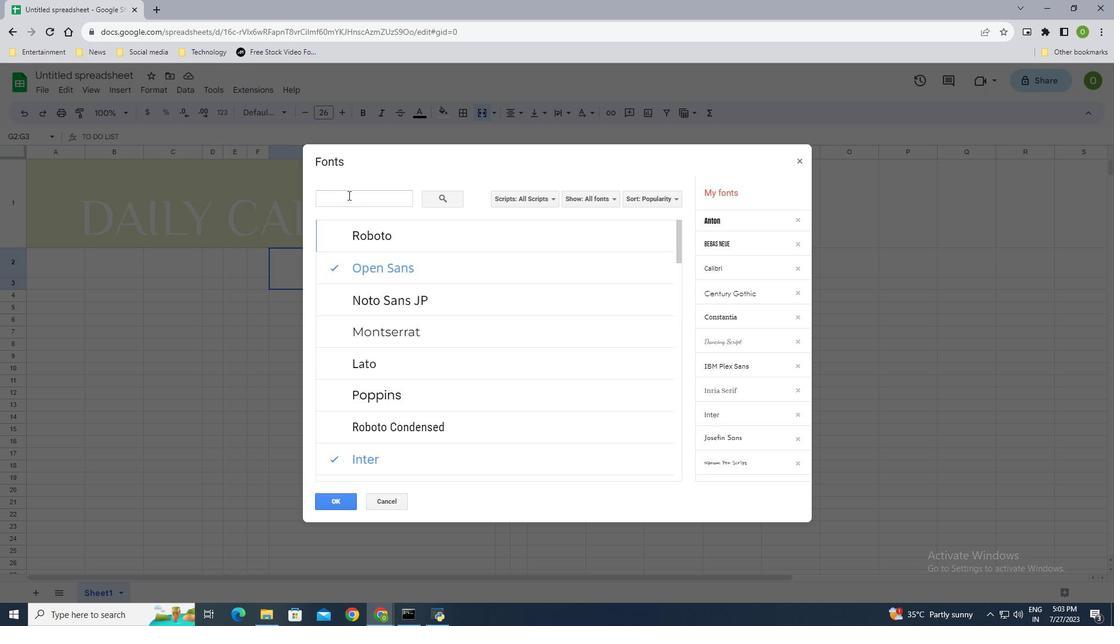 
Action: Mouse pressed left at (346, 201)
Screenshot: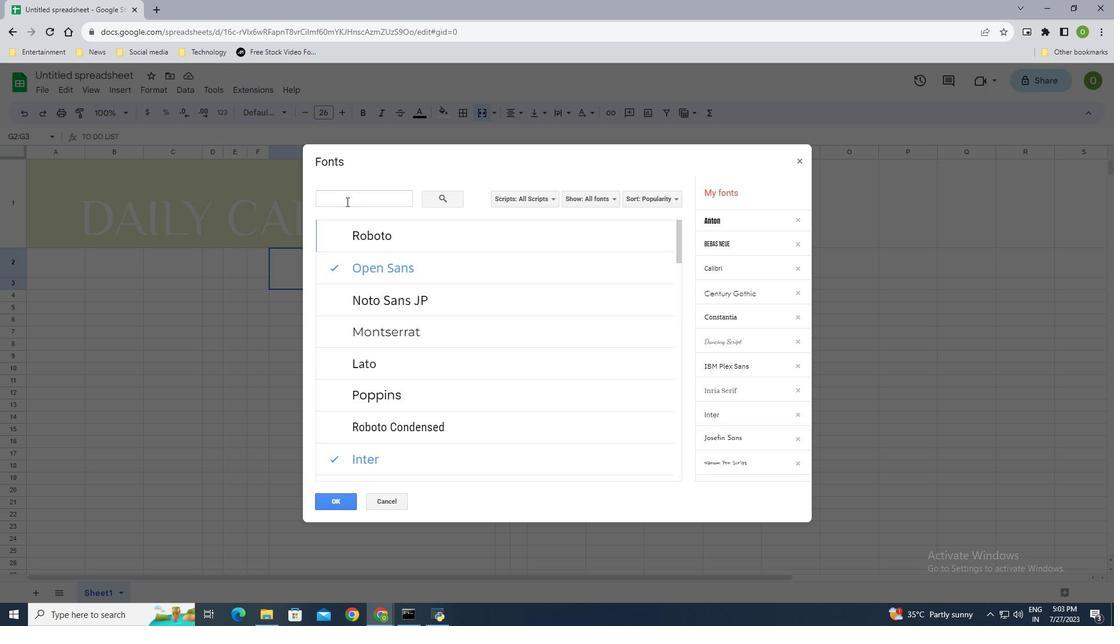 
Action: Key pressed ZO=<Key.backspace><Key.backspace>COO
Screenshot: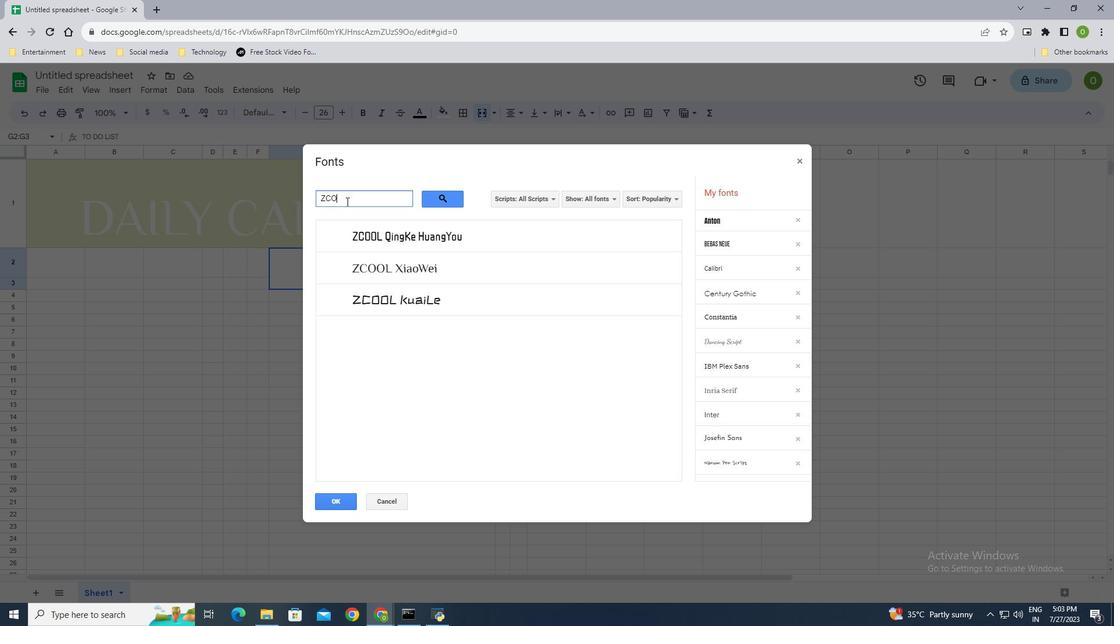 
Action: Mouse moved to (376, 259)
Screenshot: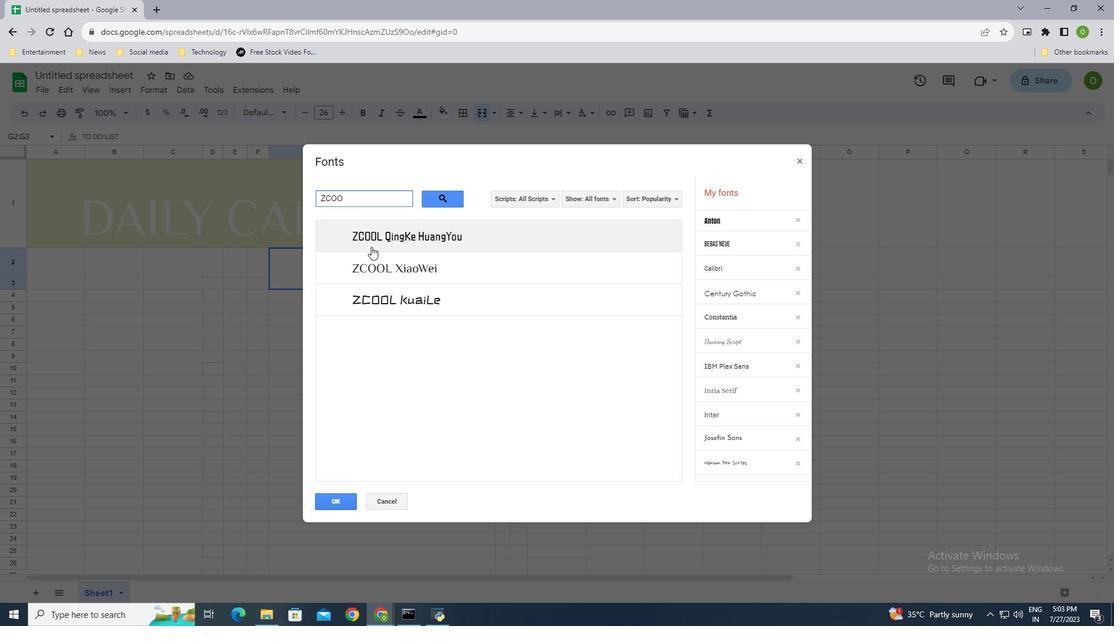 
Action: Mouse pressed left at (376, 259)
Screenshot: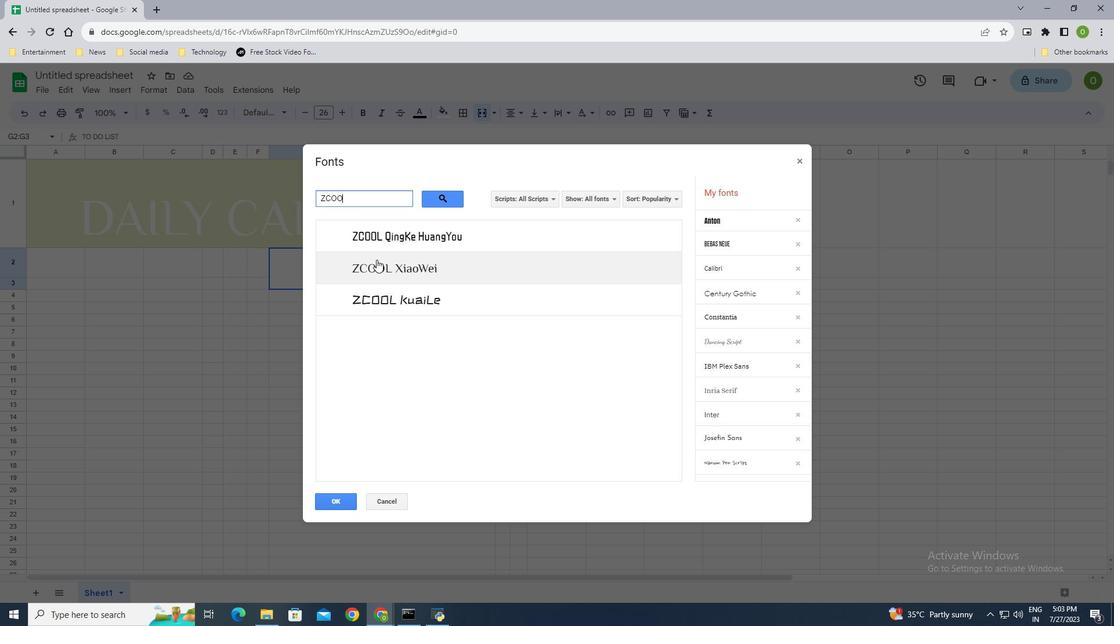 
Action: Mouse moved to (337, 501)
Screenshot: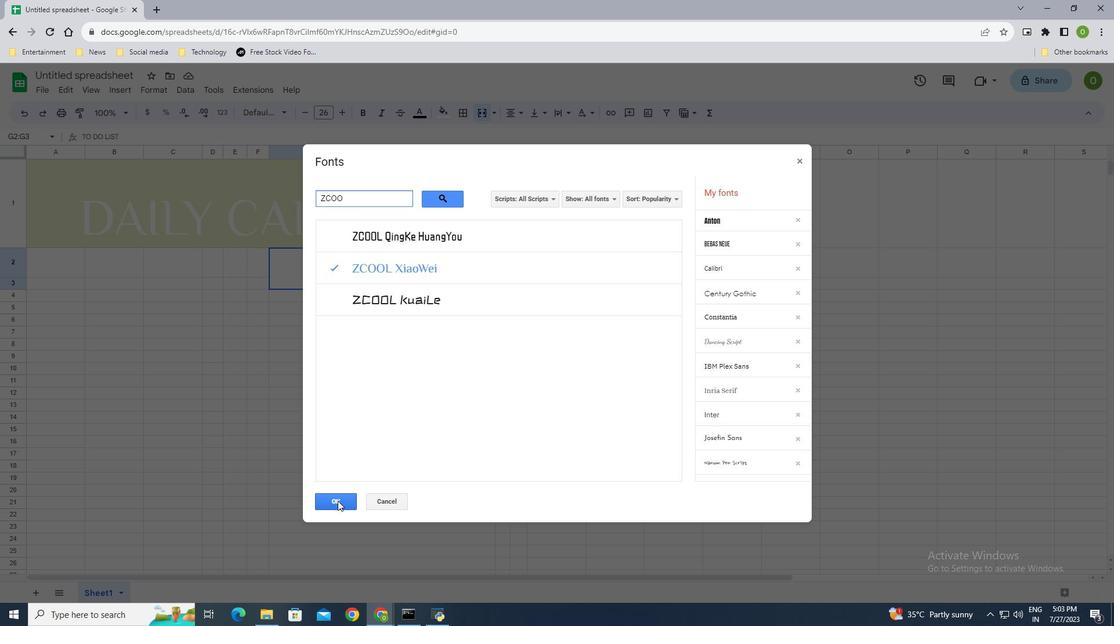 
Action: Mouse pressed left at (337, 501)
Screenshot: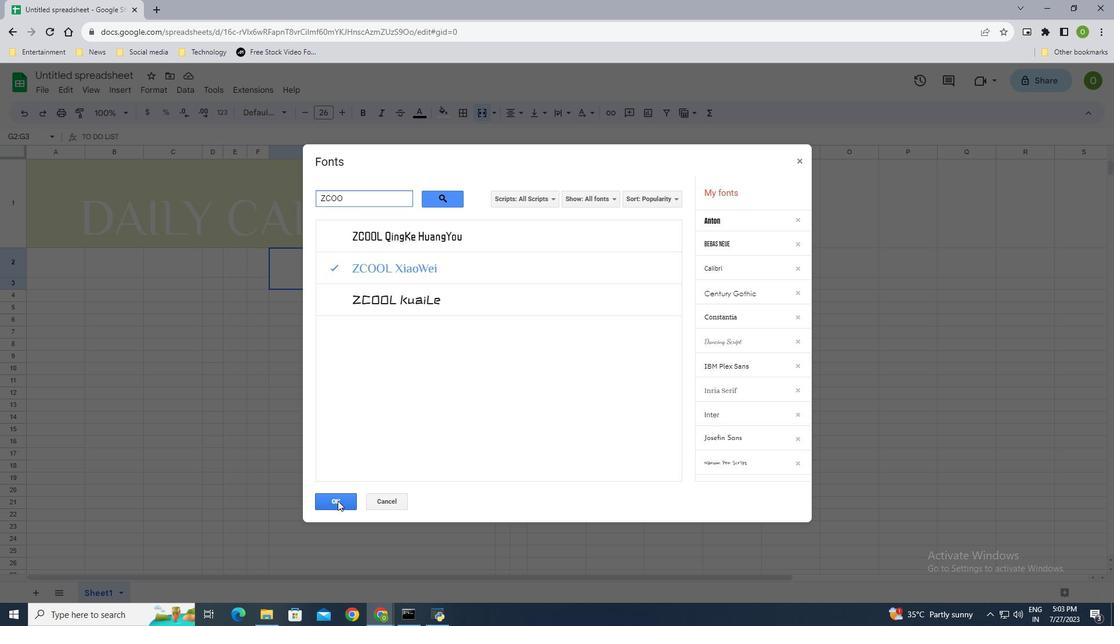 
Action: Mouse moved to (420, 112)
Screenshot: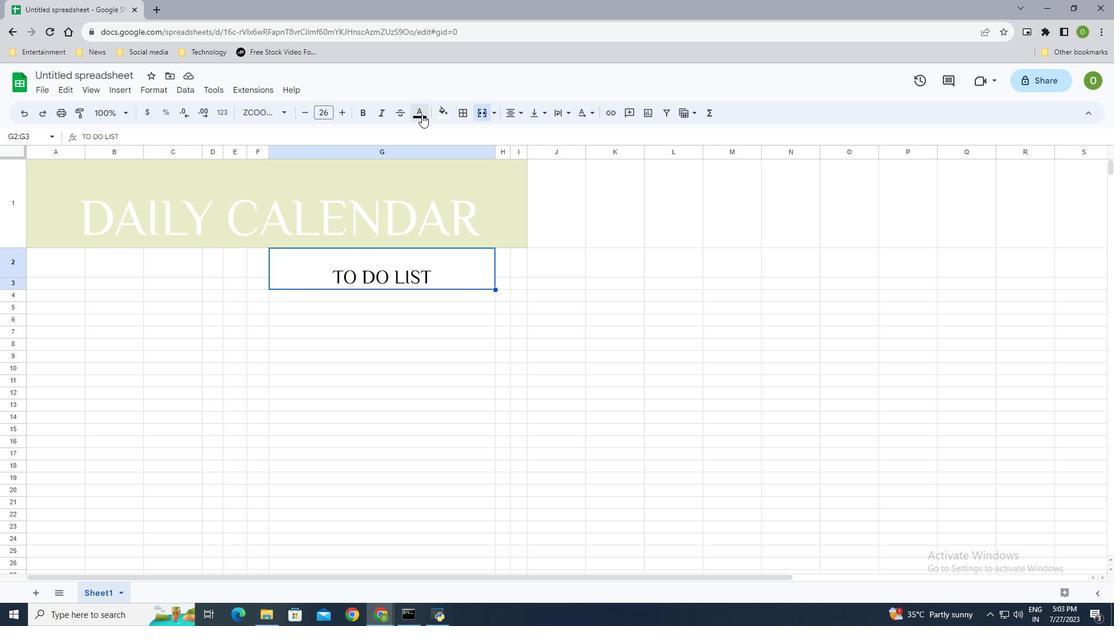 
Action: Mouse pressed left at (420, 112)
Screenshot: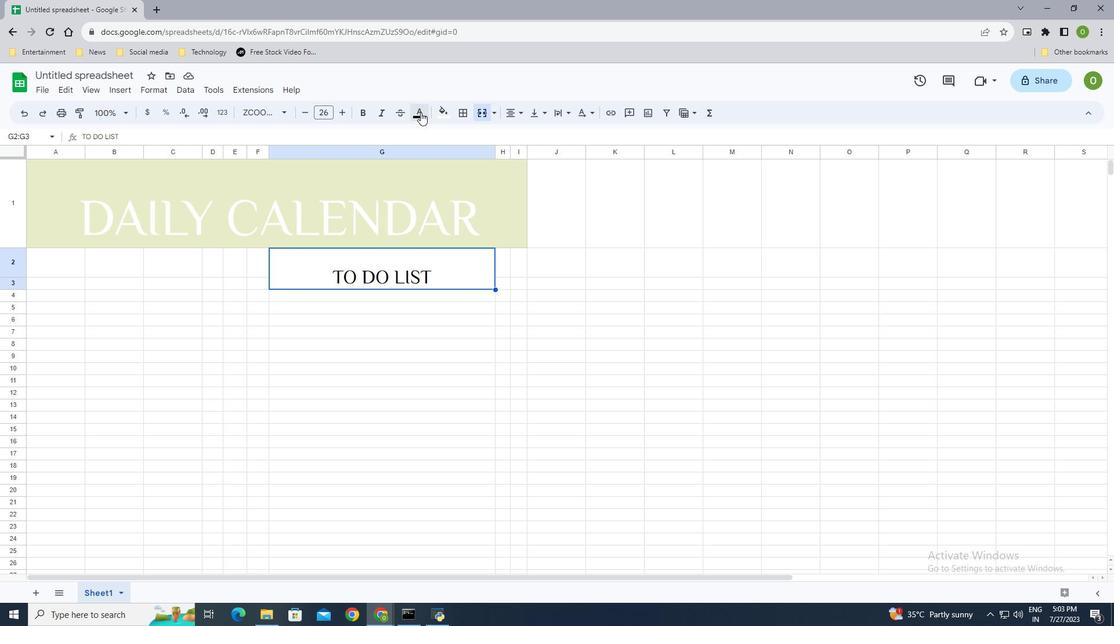
Action: Mouse moved to (423, 306)
Screenshot: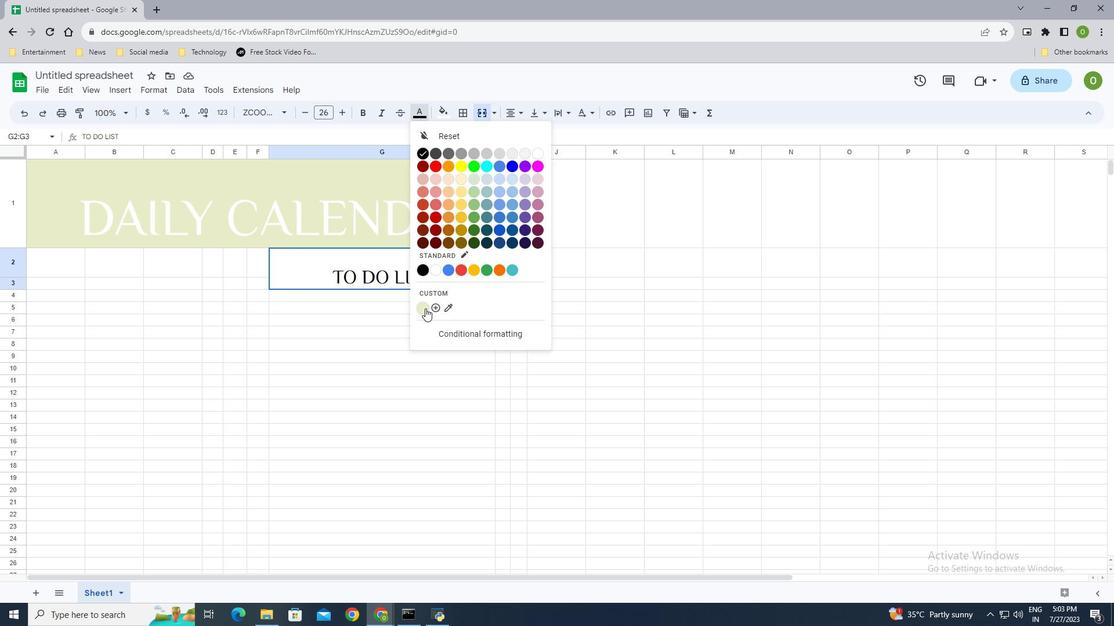 
Action: Mouse pressed left at (423, 306)
Screenshot: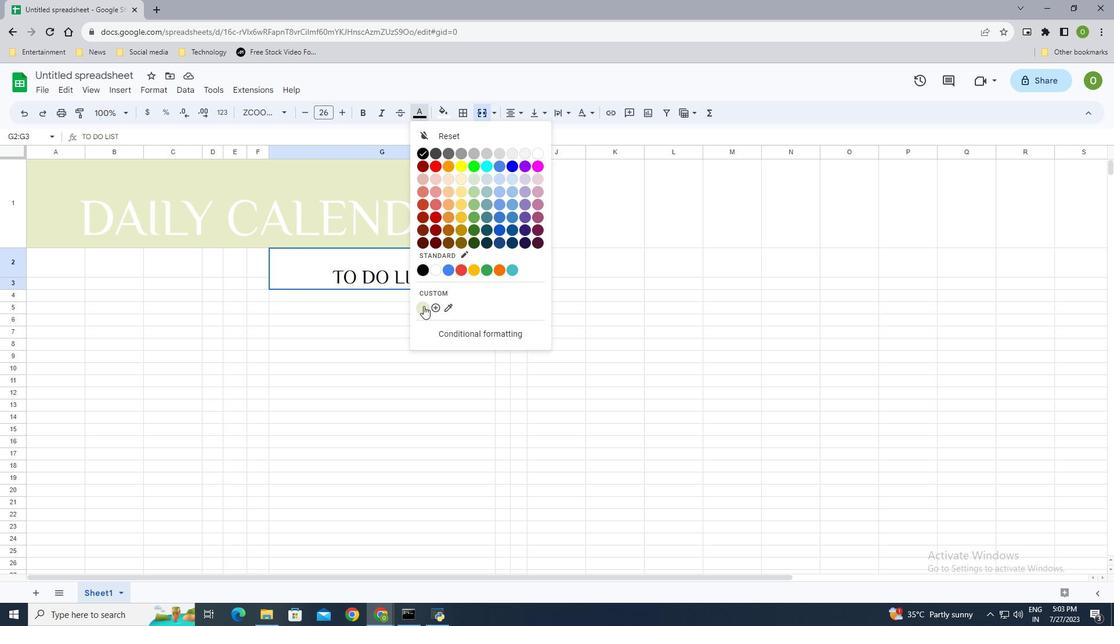 
Action: Mouse moved to (418, 110)
Screenshot: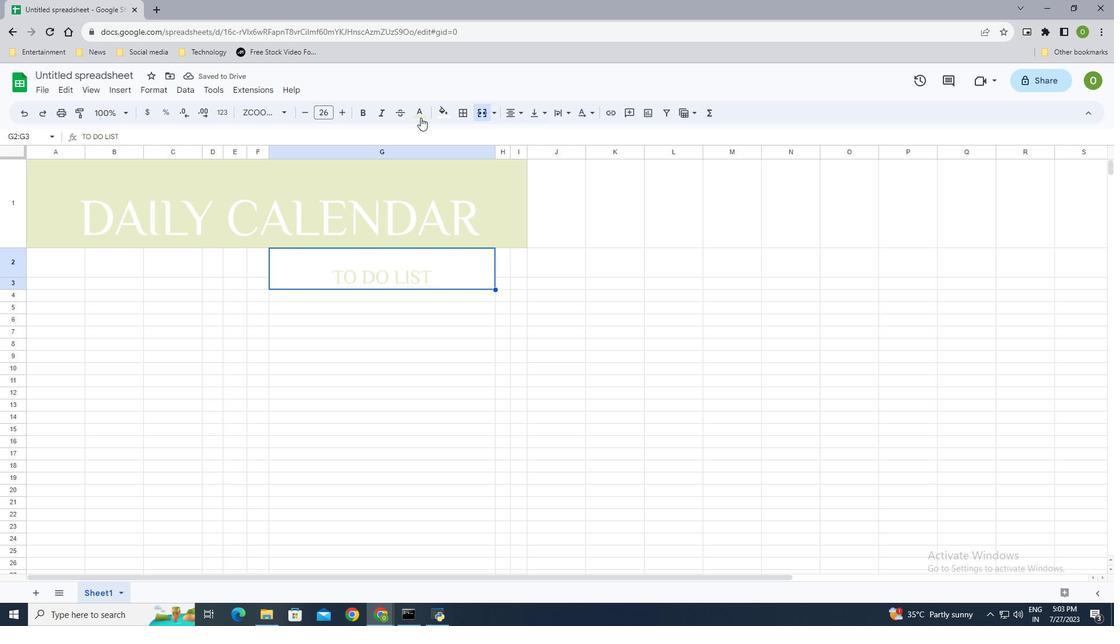 
Action: Mouse pressed left at (418, 110)
Screenshot: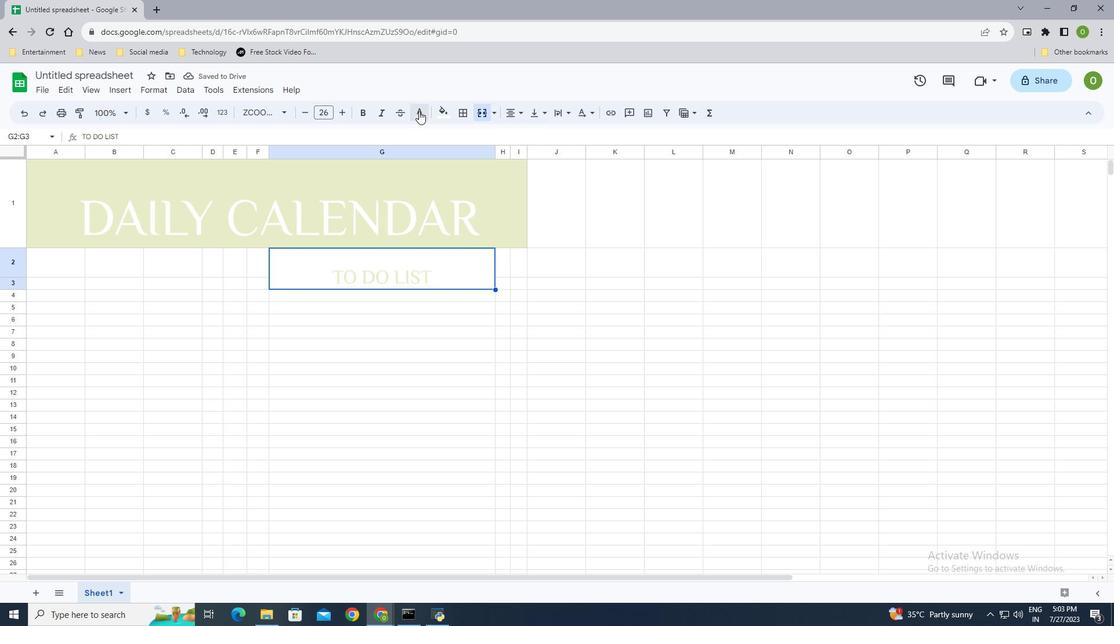 
Action: Mouse moved to (447, 305)
Screenshot: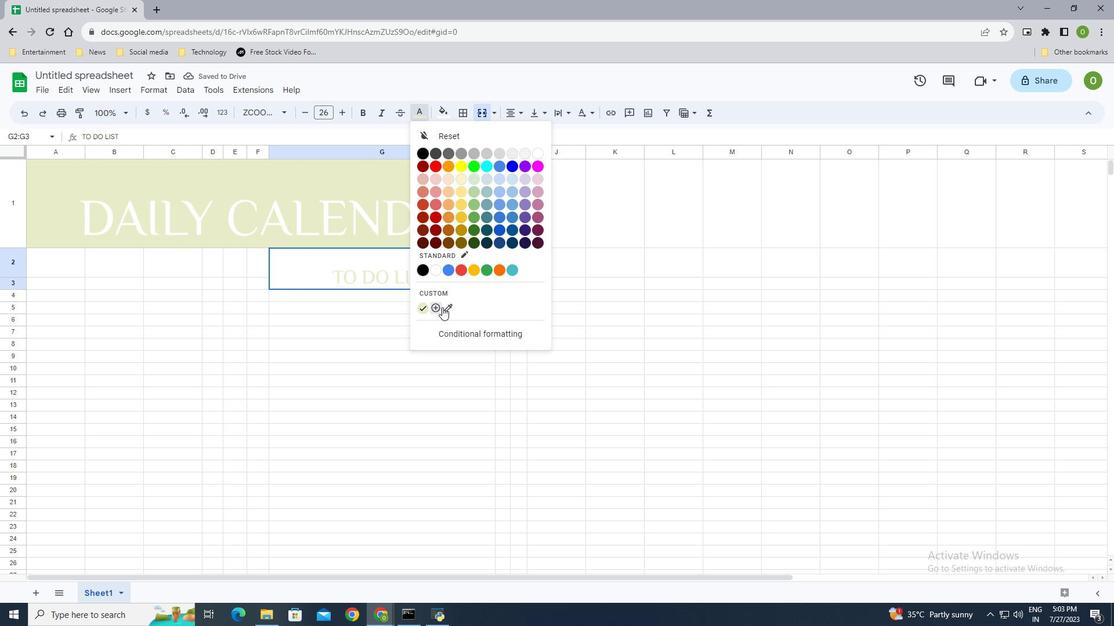 
Action: Mouse pressed left at (447, 305)
Screenshot: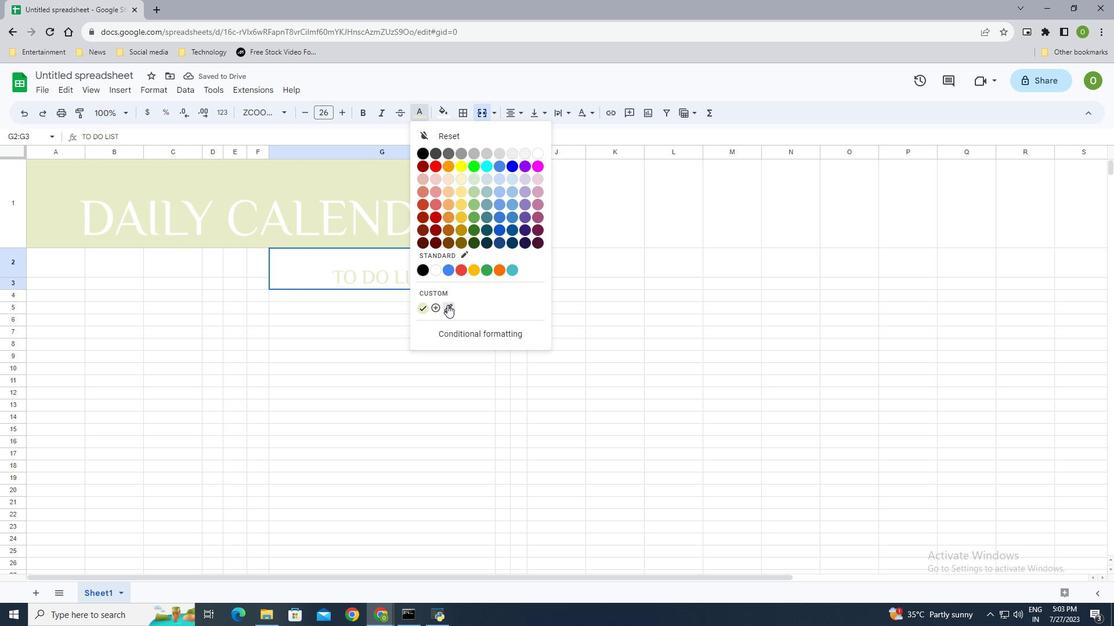 
Action: Mouse moved to (445, 267)
Screenshot: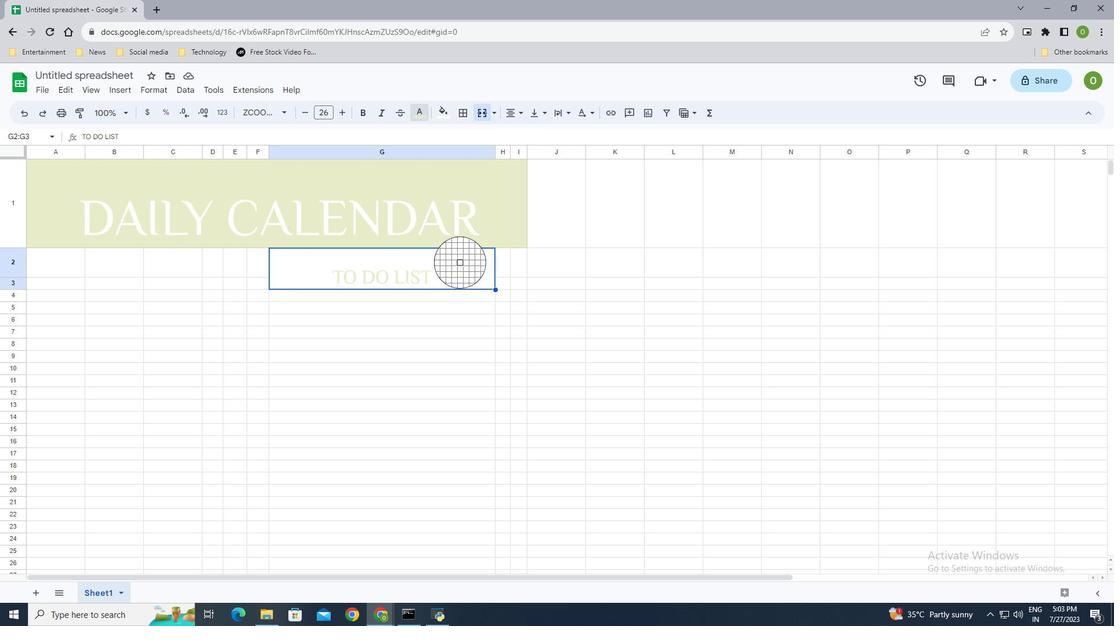 
Action: Mouse pressed left at (445, 267)
Screenshot: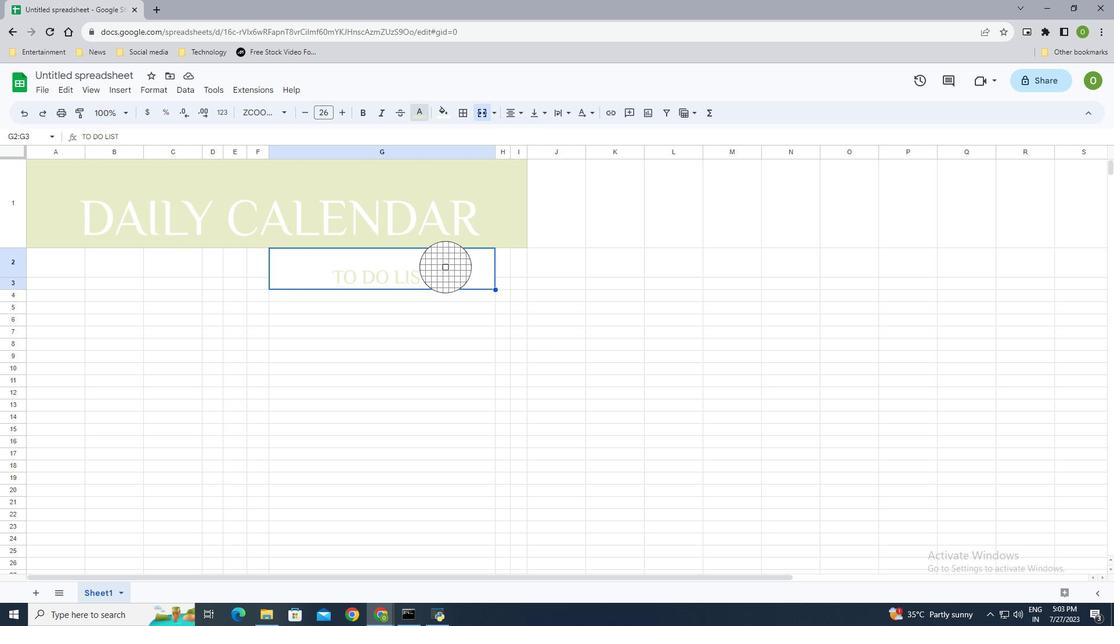 
Action: Key pressed ctrl+Z
